 Task: Research Airbnb accommodations options for a tour of San Francisco, California, exploring its iconic beachfront.
Action: Mouse moved to (395, 121)
Screenshot: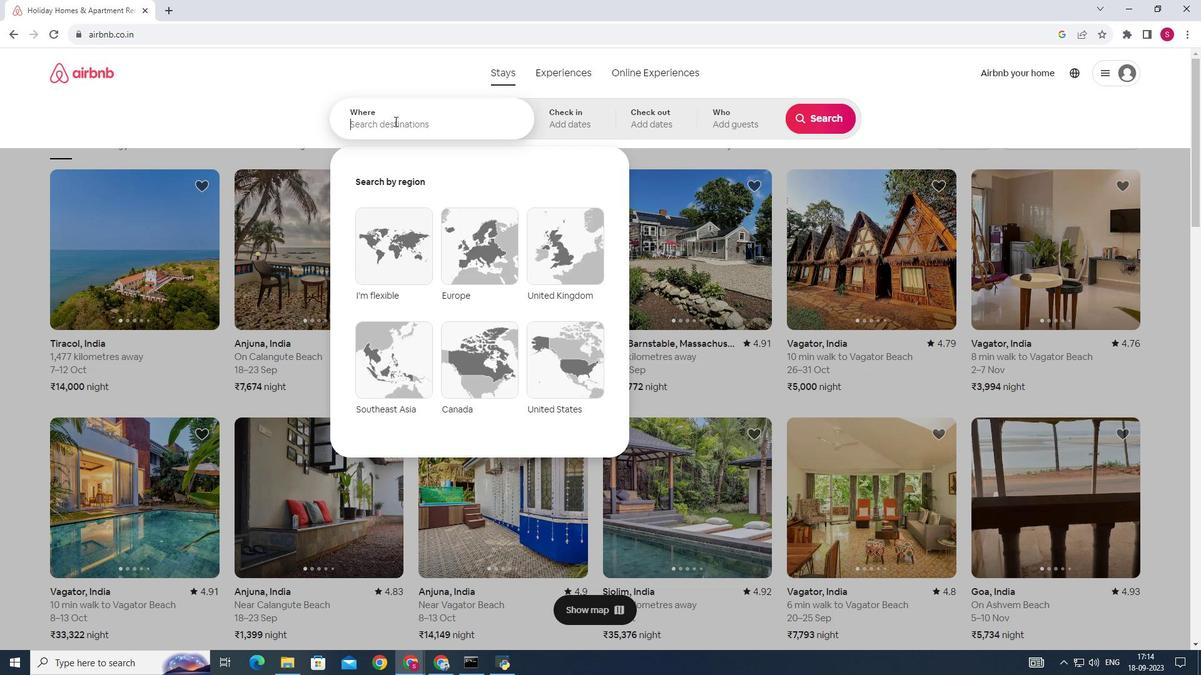 
Action: Mouse pressed left at (395, 121)
Screenshot: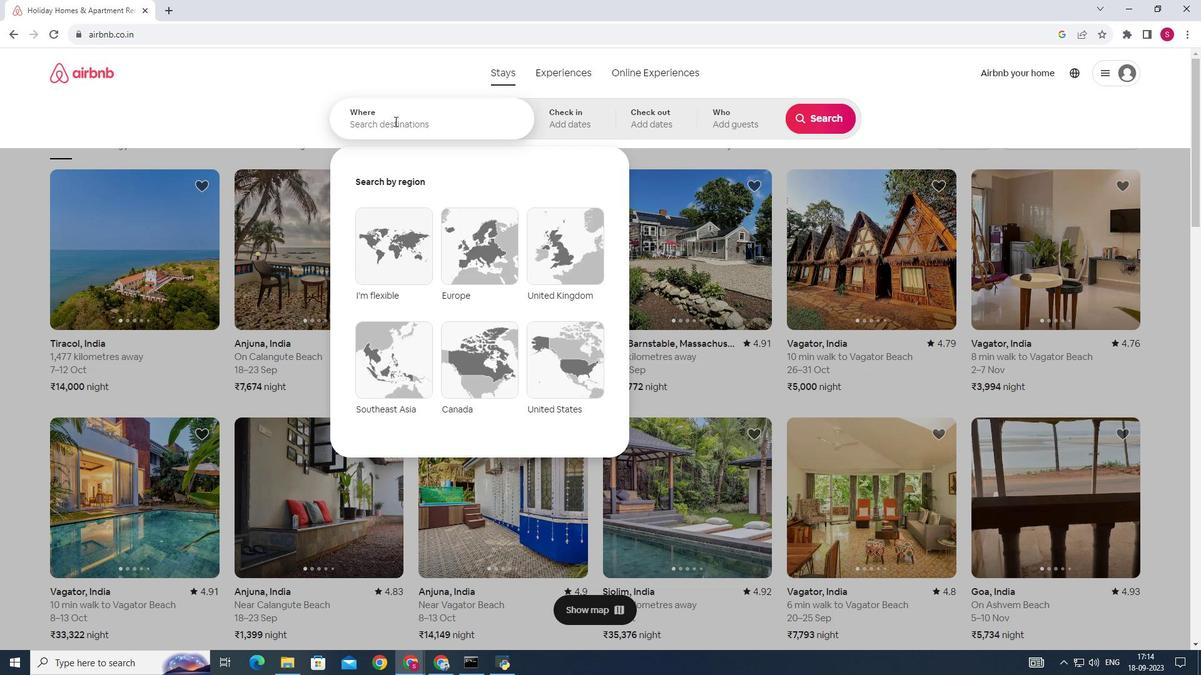 
Action: Key pressed <Key.shift>San<Key.space><Key.shift>Francisco,<Key.space><Key.shift><Key.shift><Key.shift>California
Screenshot: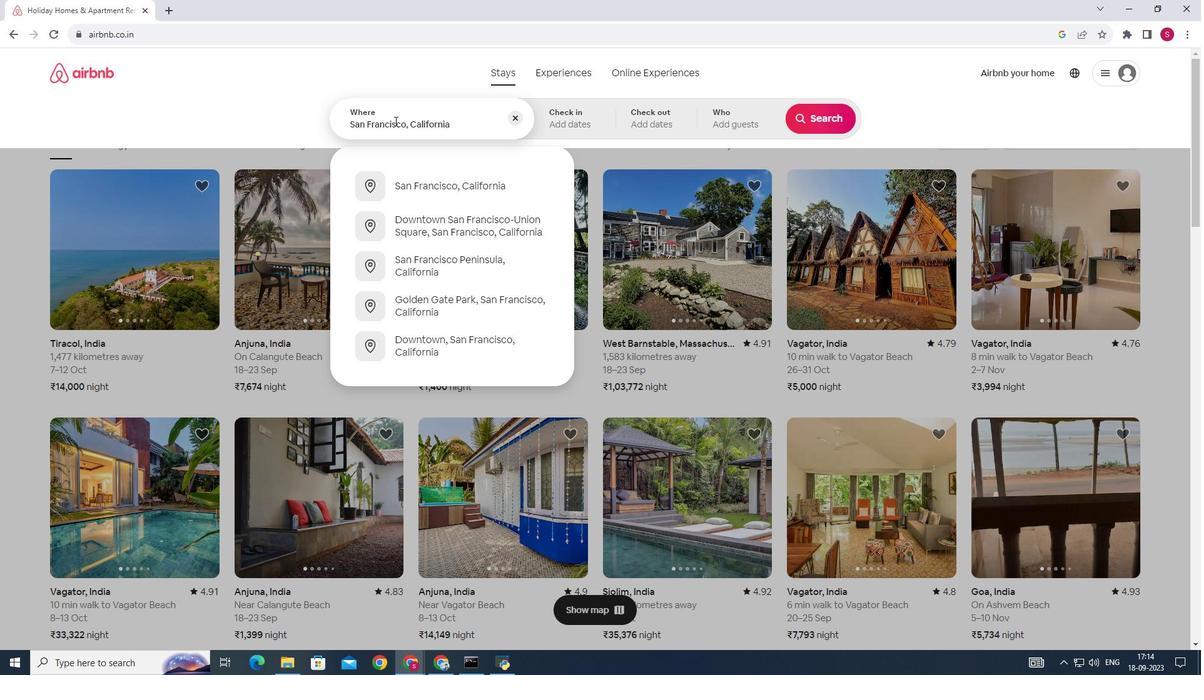 
Action: Mouse moved to (419, 192)
Screenshot: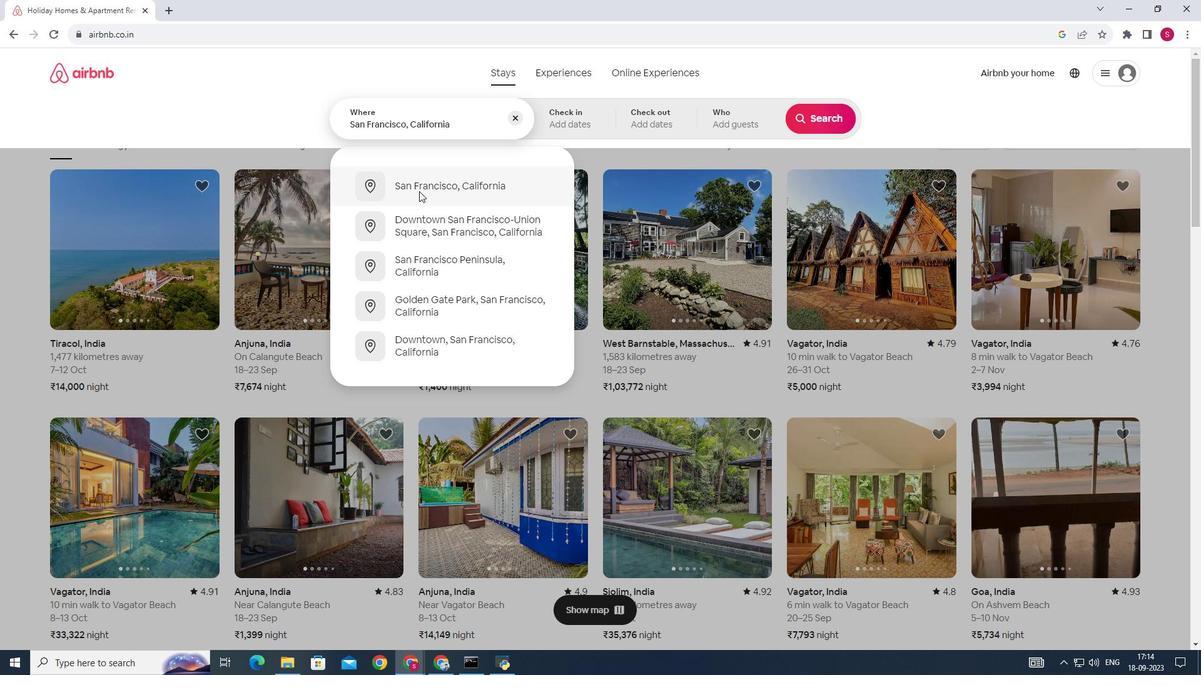 
Action: Mouse pressed left at (419, 192)
Screenshot: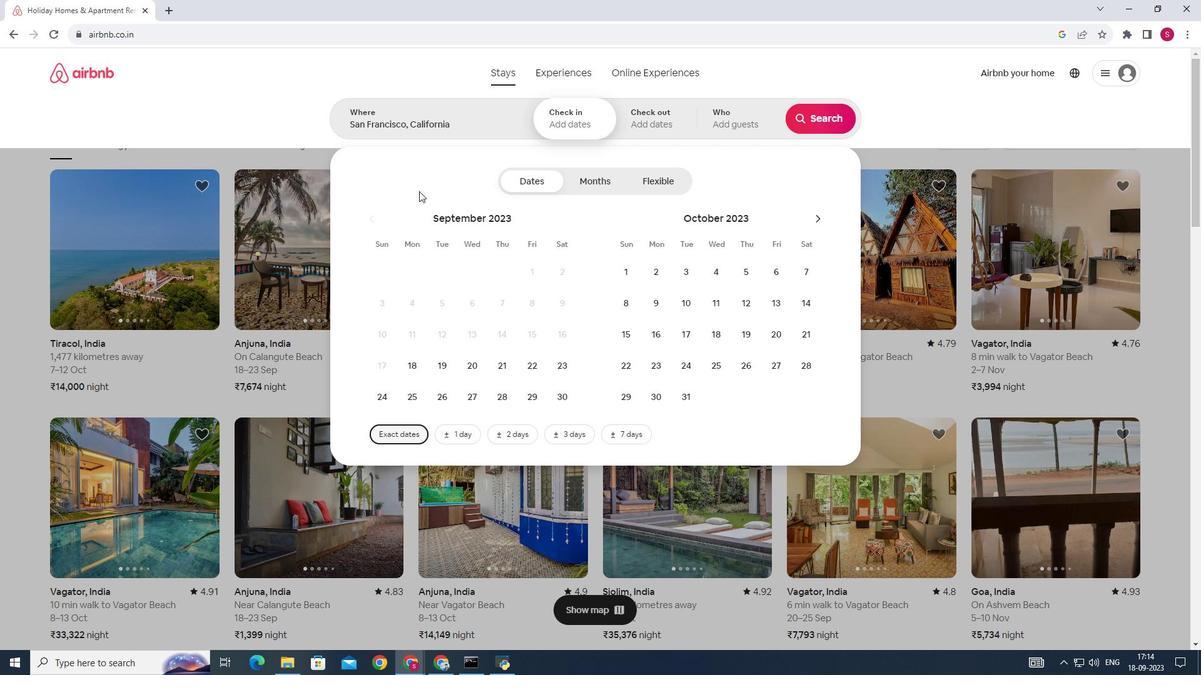 
Action: Mouse moved to (824, 123)
Screenshot: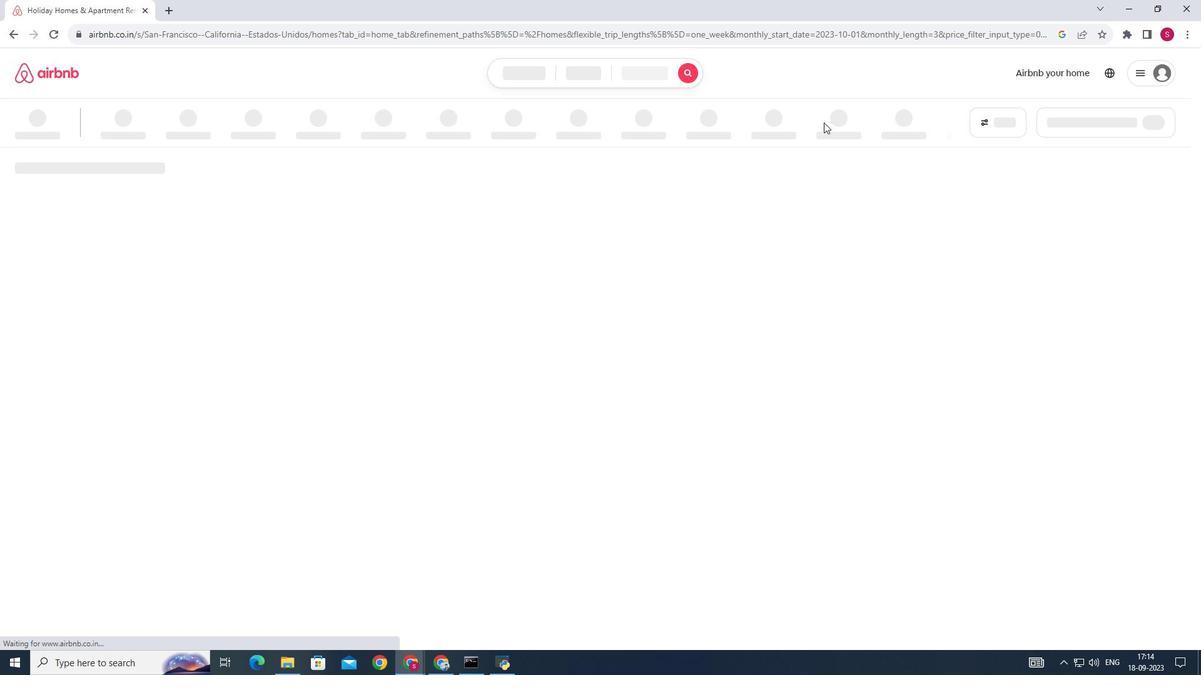 
Action: Mouse pressed left at (824, 123)
Screenshot: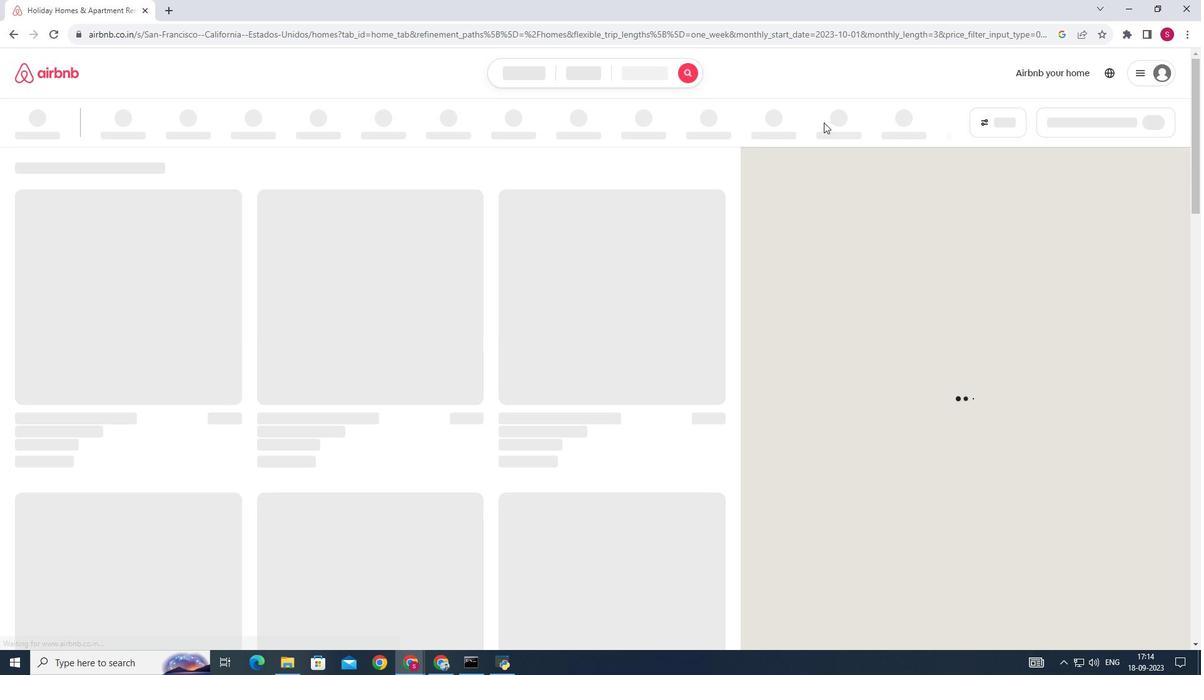 
Action: Mouse moved to (255, 121)
Screenshot: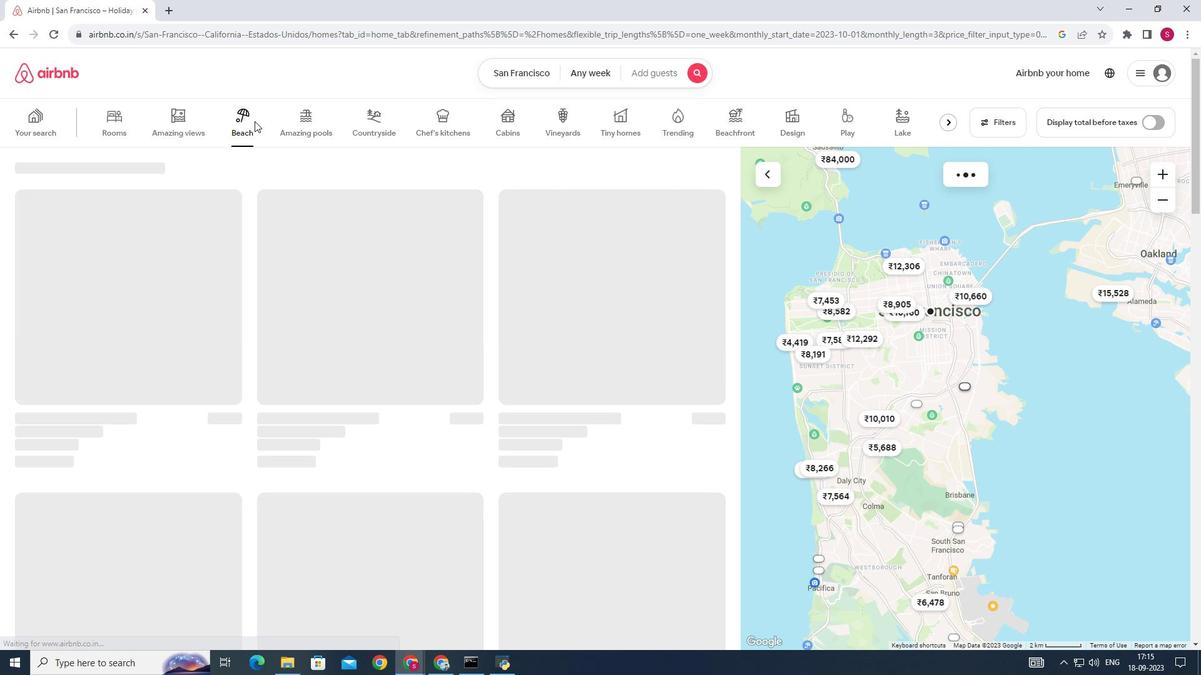 
Action: Mouse pressed left at (255, 121)
Screenshot: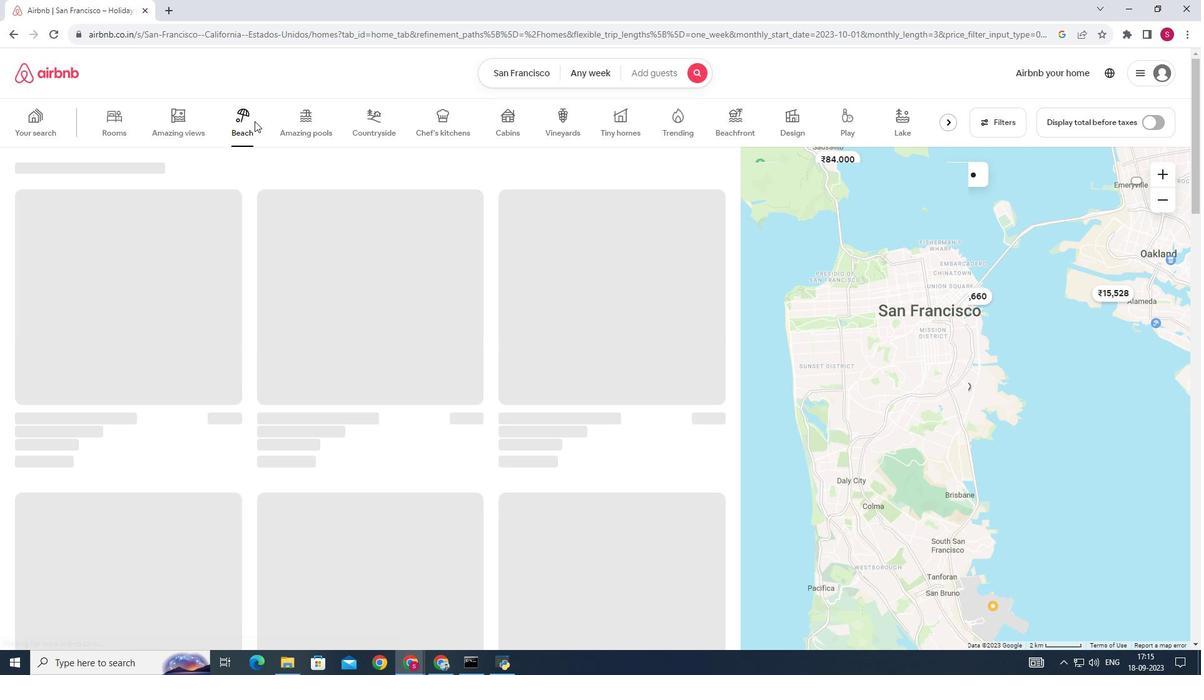 
Action: Mouse moved to (245, 280)
Screenshot: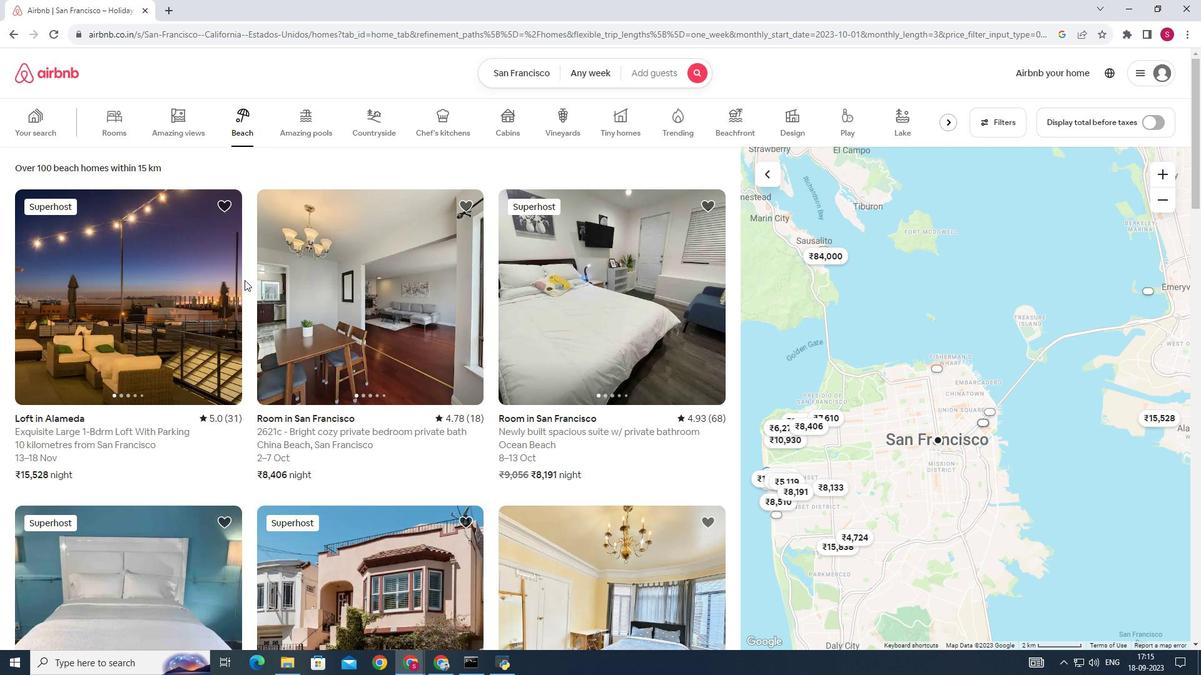 
Action: Mouse scrolled (245, 280) with delta (0, 0)
Screenshot: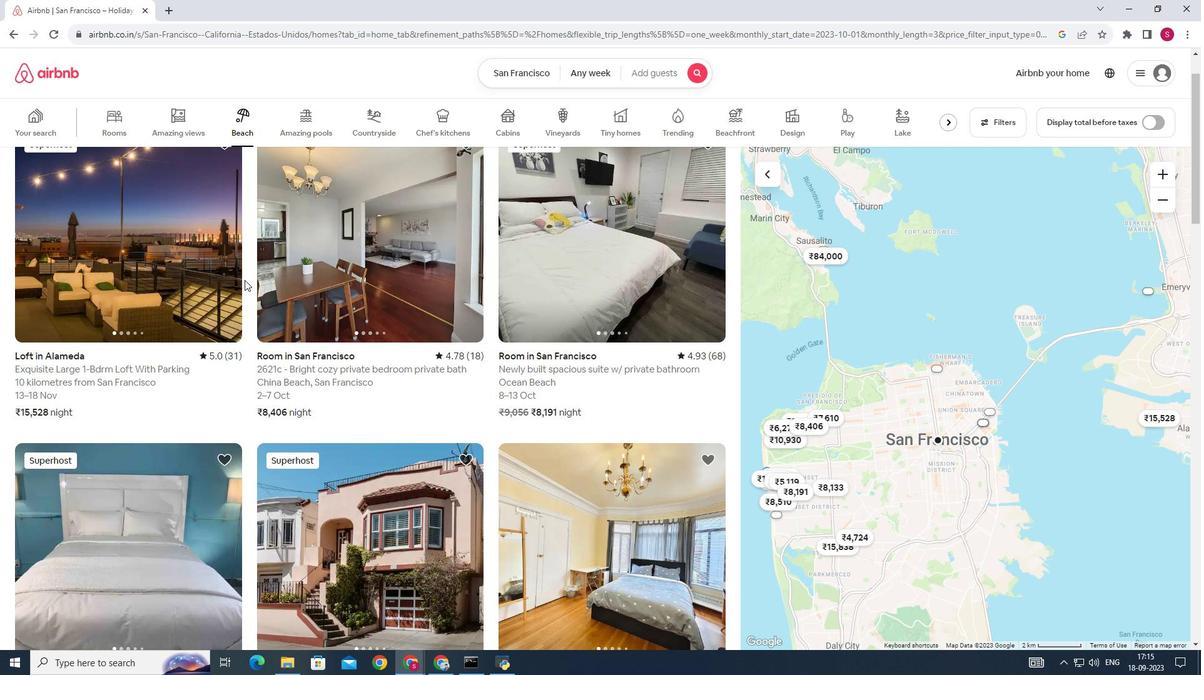 
Action: Mouse moved to (314, 288)
Screenshot: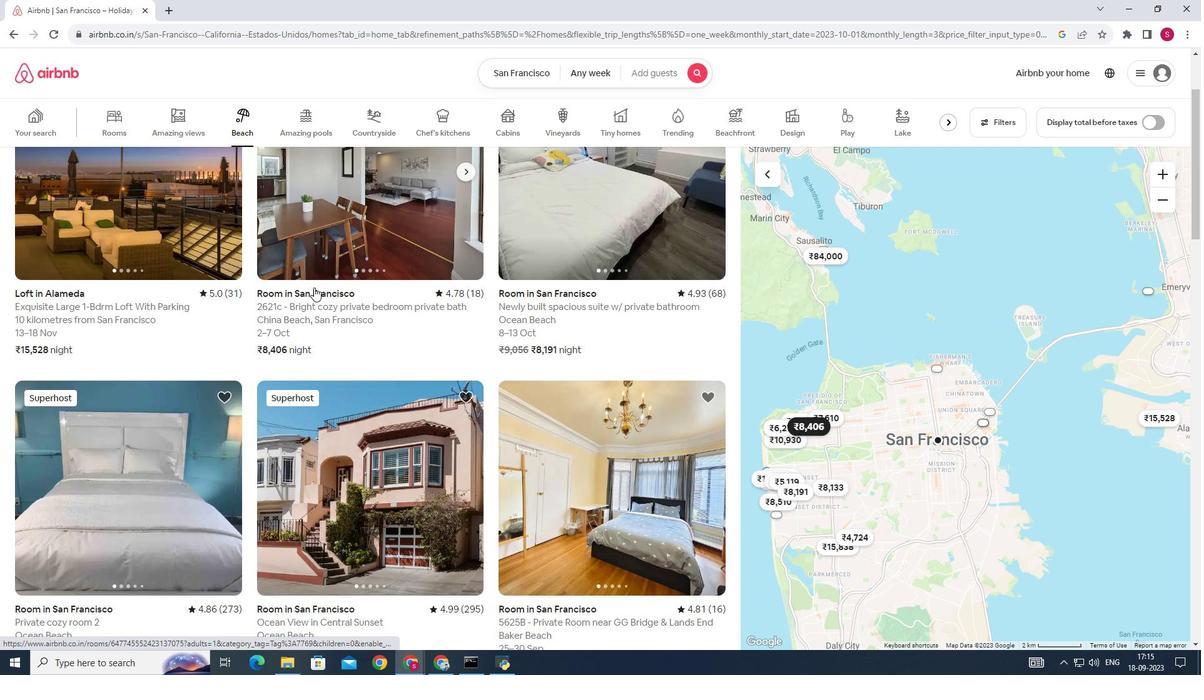 
Action: Mouse scrolled (314, 287) with delta (0, 0)
Screenshot: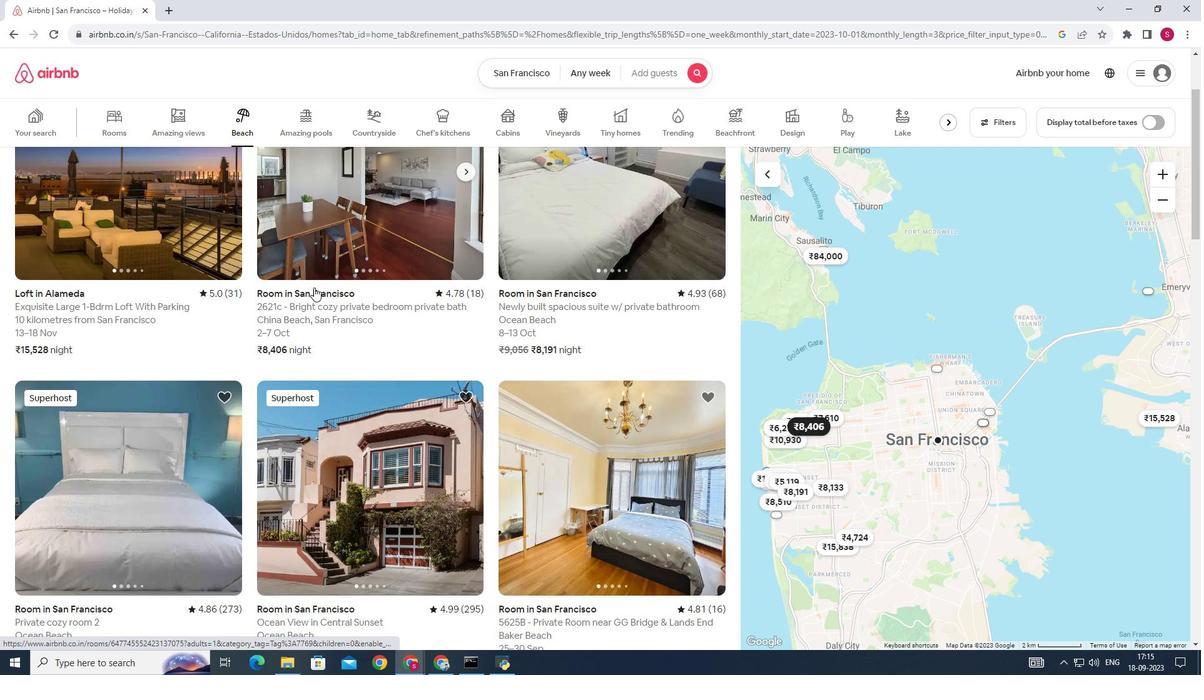 
Action: Mouse scrolled (314, 289) with delta (0, 0)
Screenshot: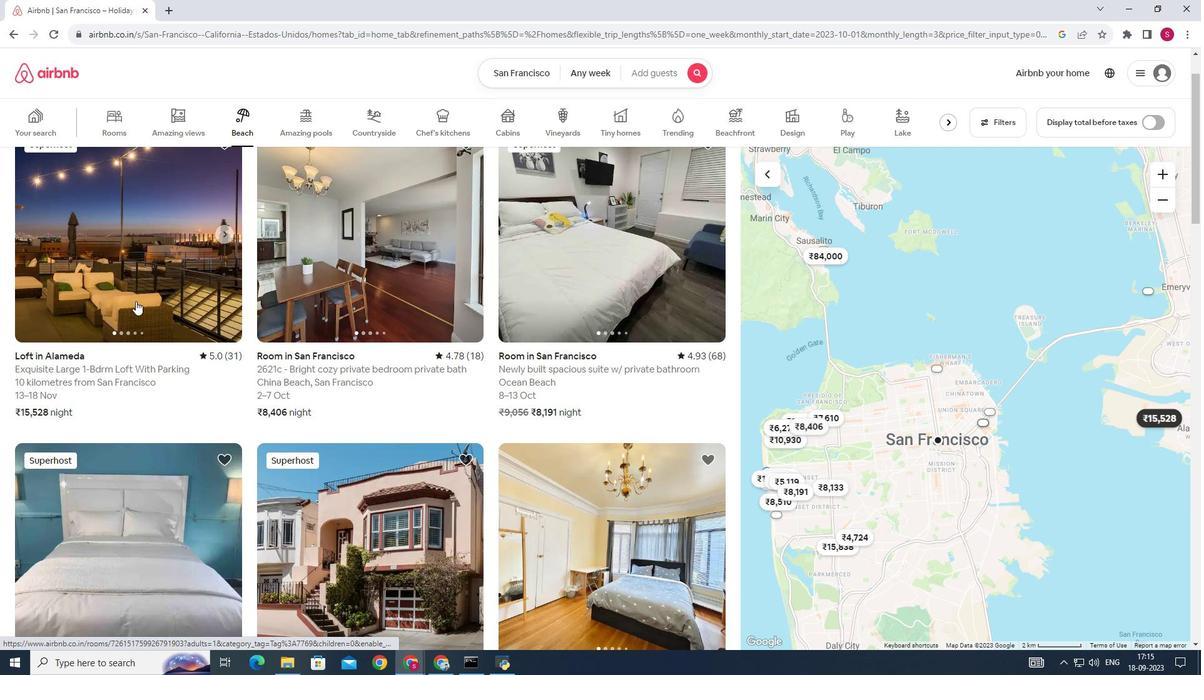 
Action: Mouse moved to (111, 278)
Screenshot: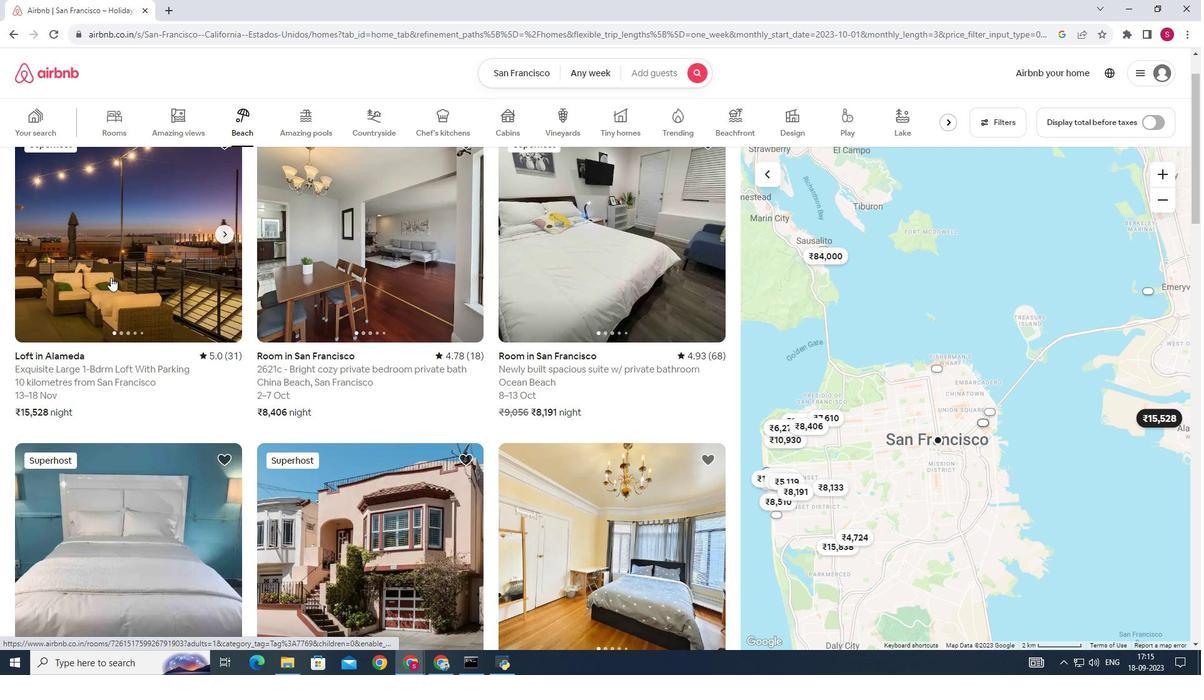 
Action: Mouse pressed left at (111, 278)
Screenshot: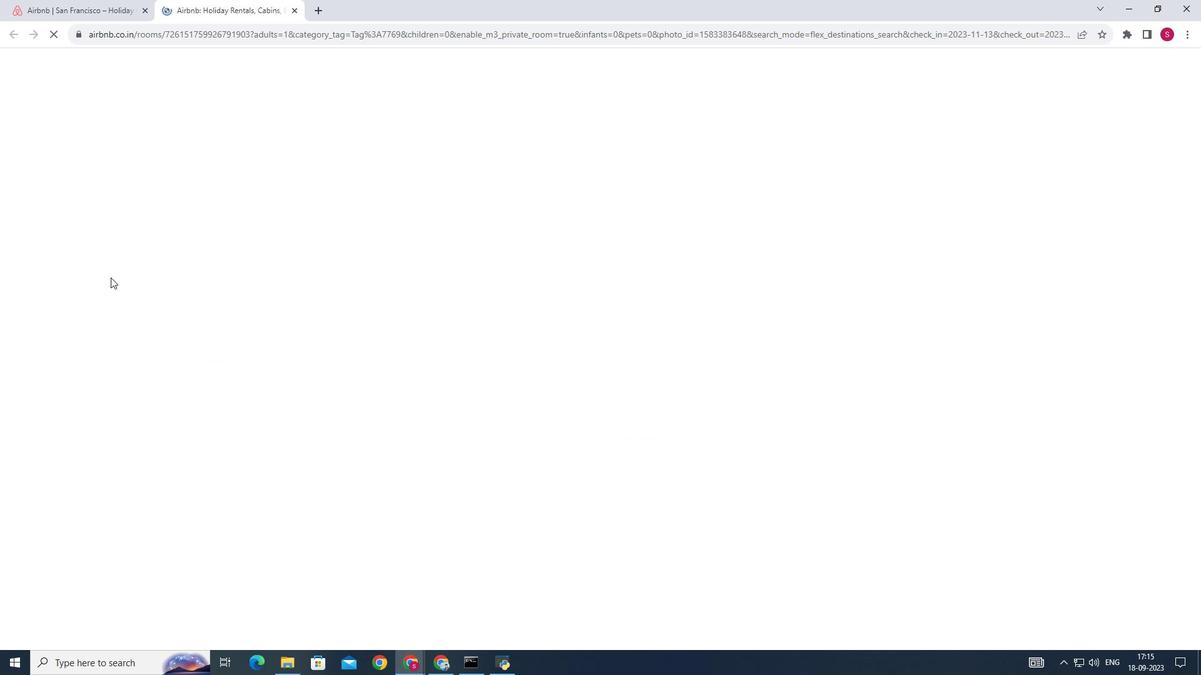 
Action: Mouse moved to (873, 458)
Screenshot: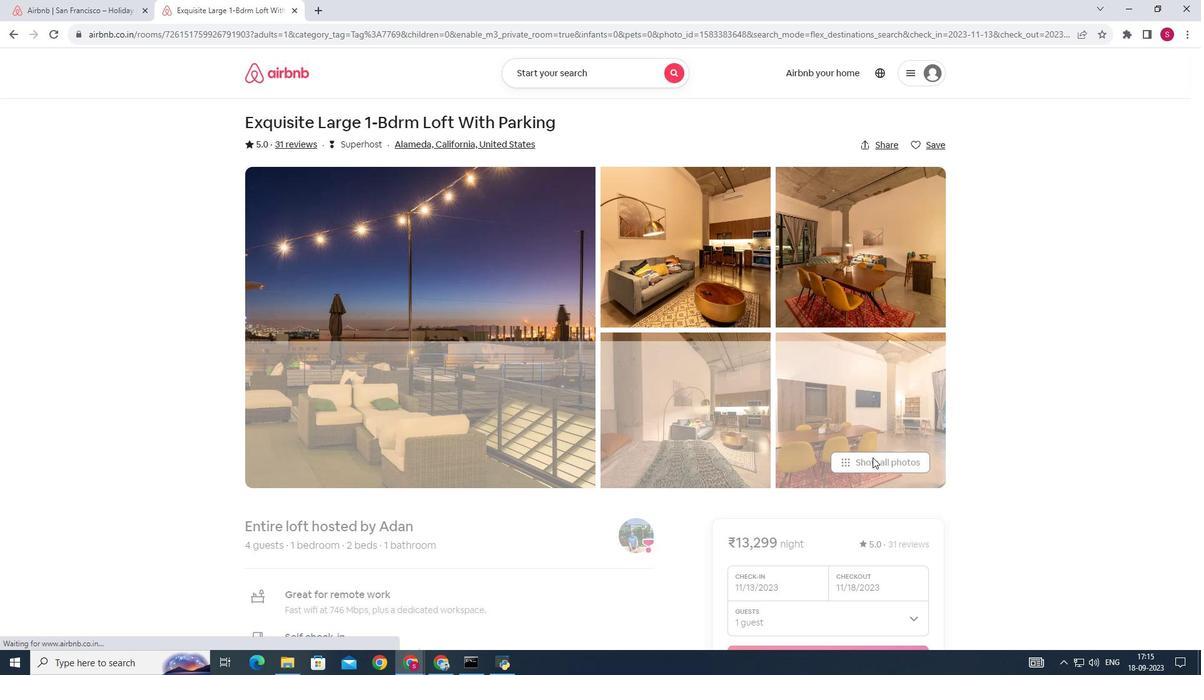 
Action: Mouse pressed left at (873, 458)
Screenshot: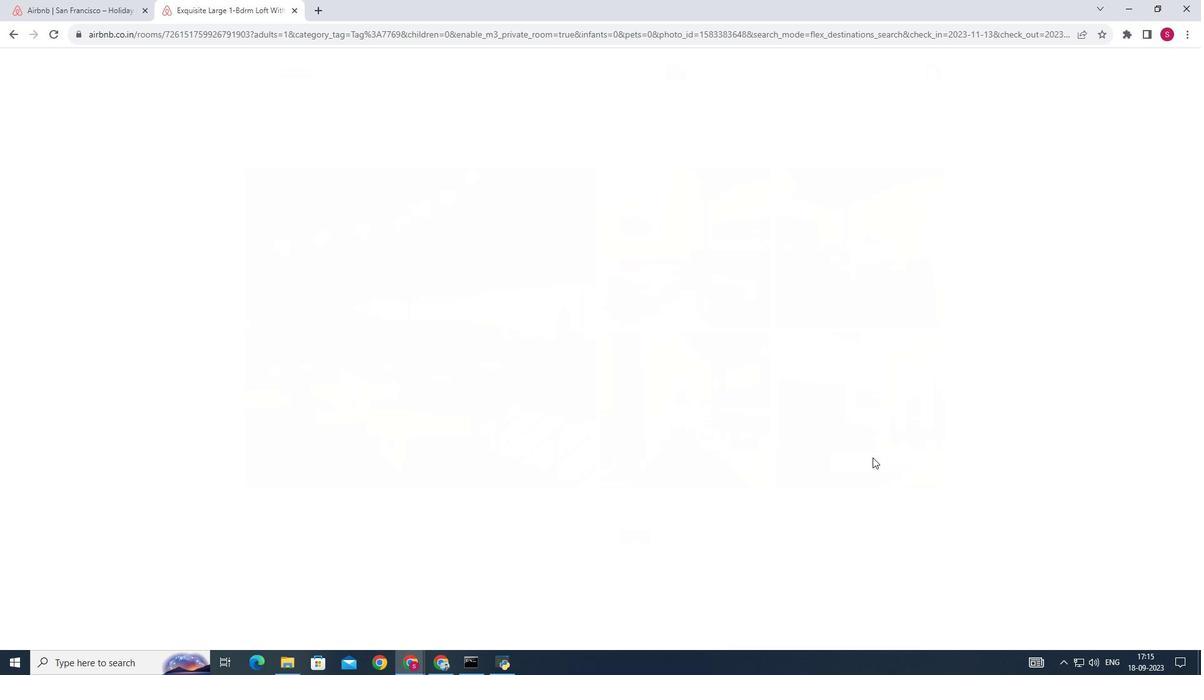 
Action: Mouse moved to (502, 305)
Screenshot: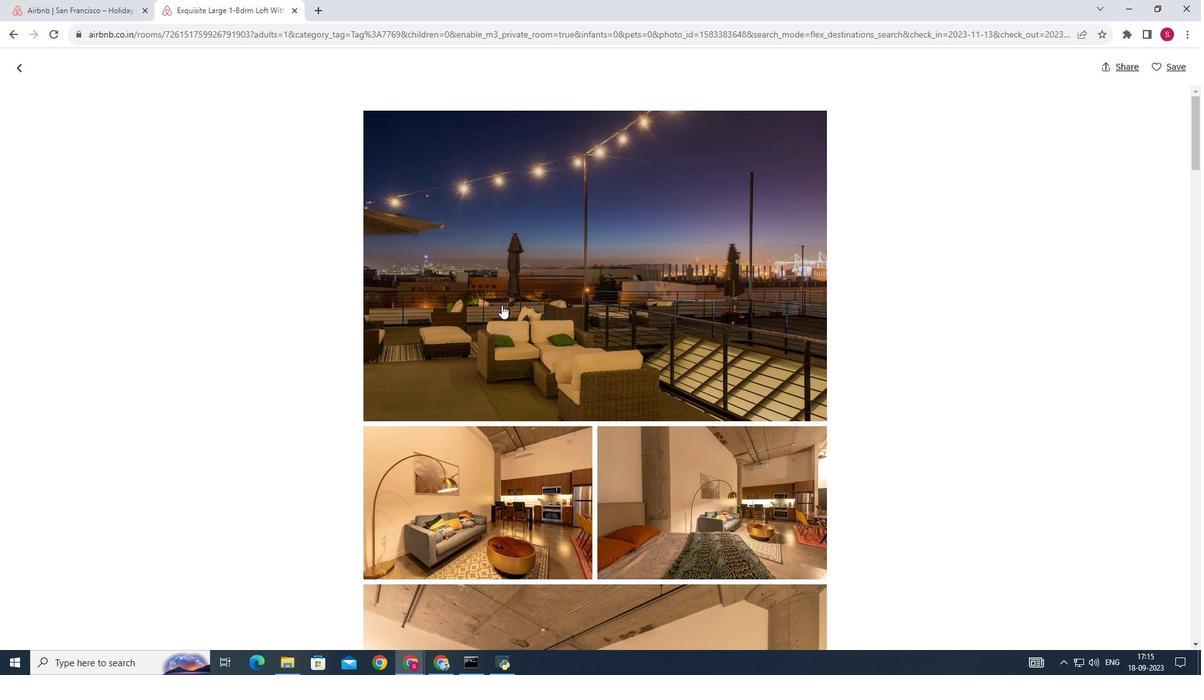 
Action: Mouse scrolled (502, 305) with delta (0, 0)
Screenshot: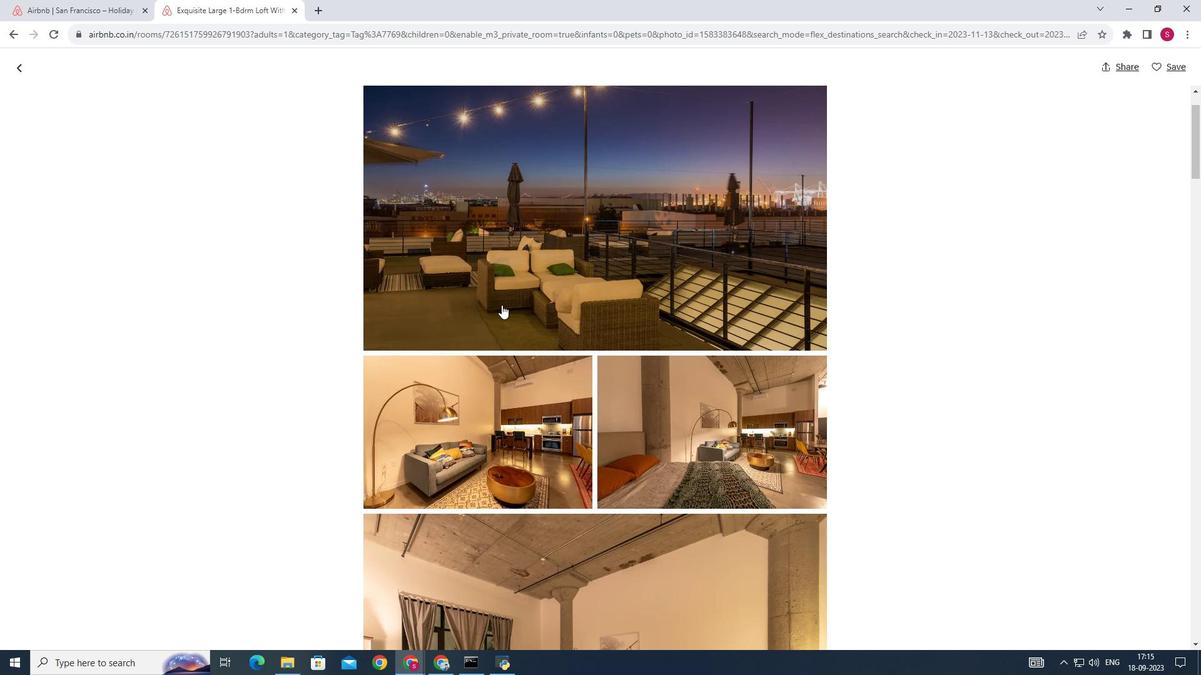 
Action: Mouse scrolled (502, 305) with delta (0, 0)
Screenshot: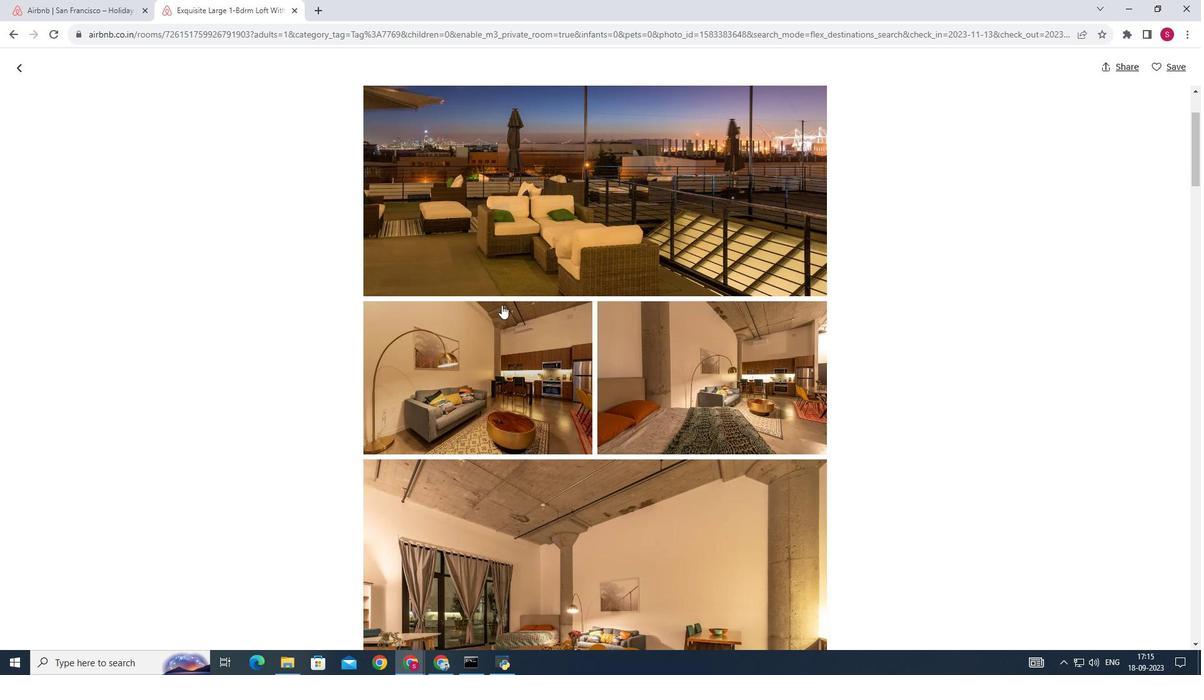 
Action: Mouse scrolled (502, 305) with delta (0, 0)
Screenshot: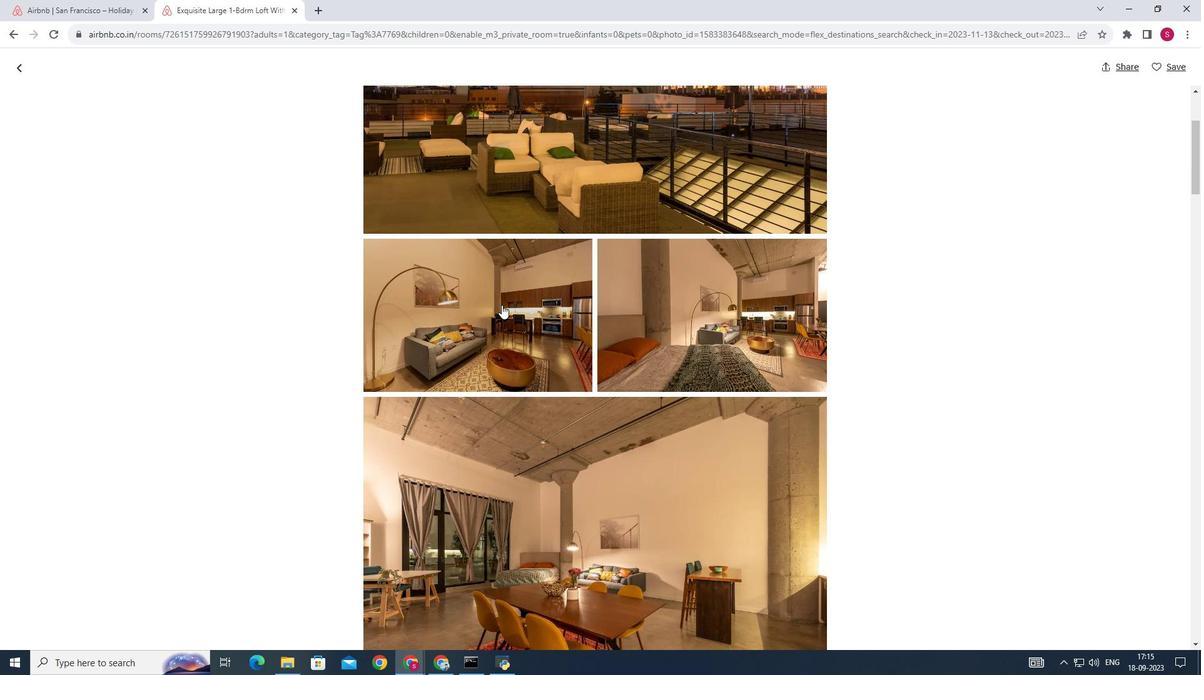 
Action: Mouse scrolled (502, 305) with delta (0, 0)
Screenshot: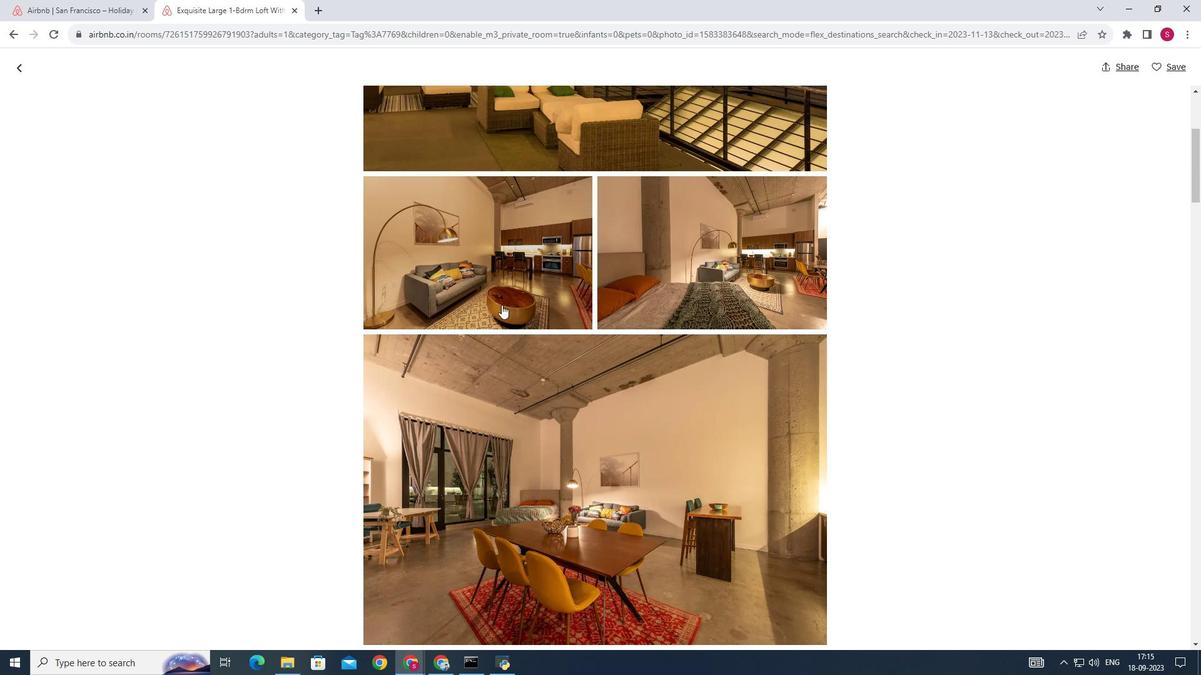 
Action: Mouse scrolled (502, 305) with delta (0, 0)
Screenshot: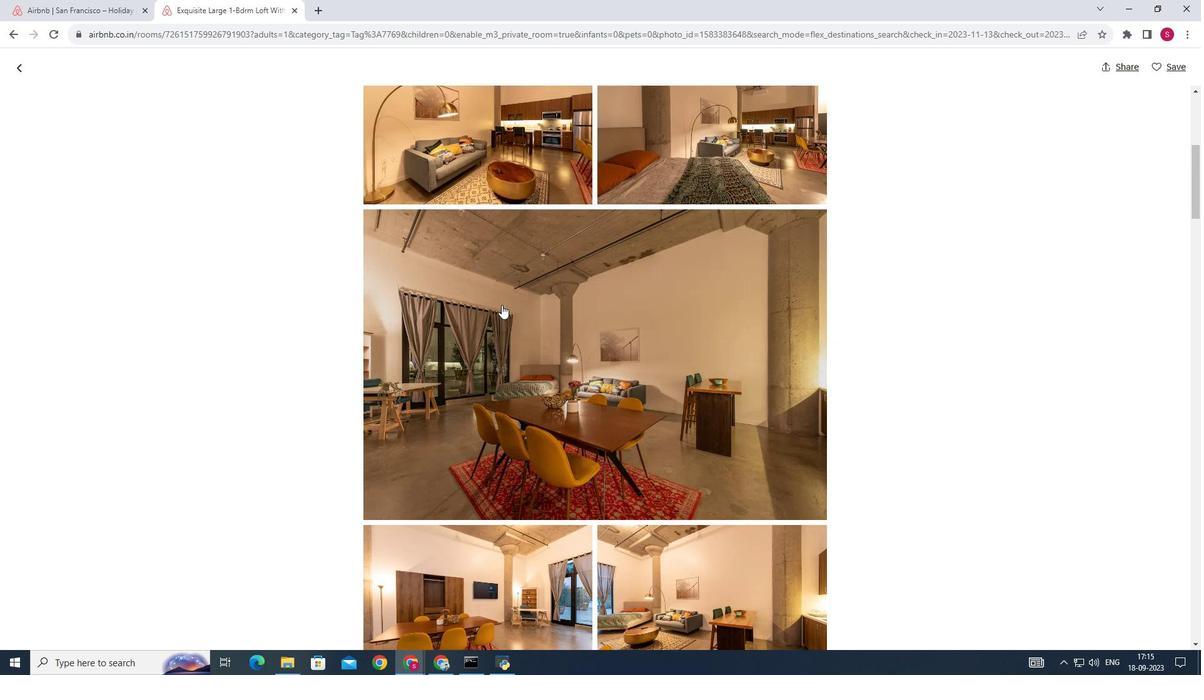 
Action: Mouse scrolled (502, 305) with delta (0, 0)
Screenshot: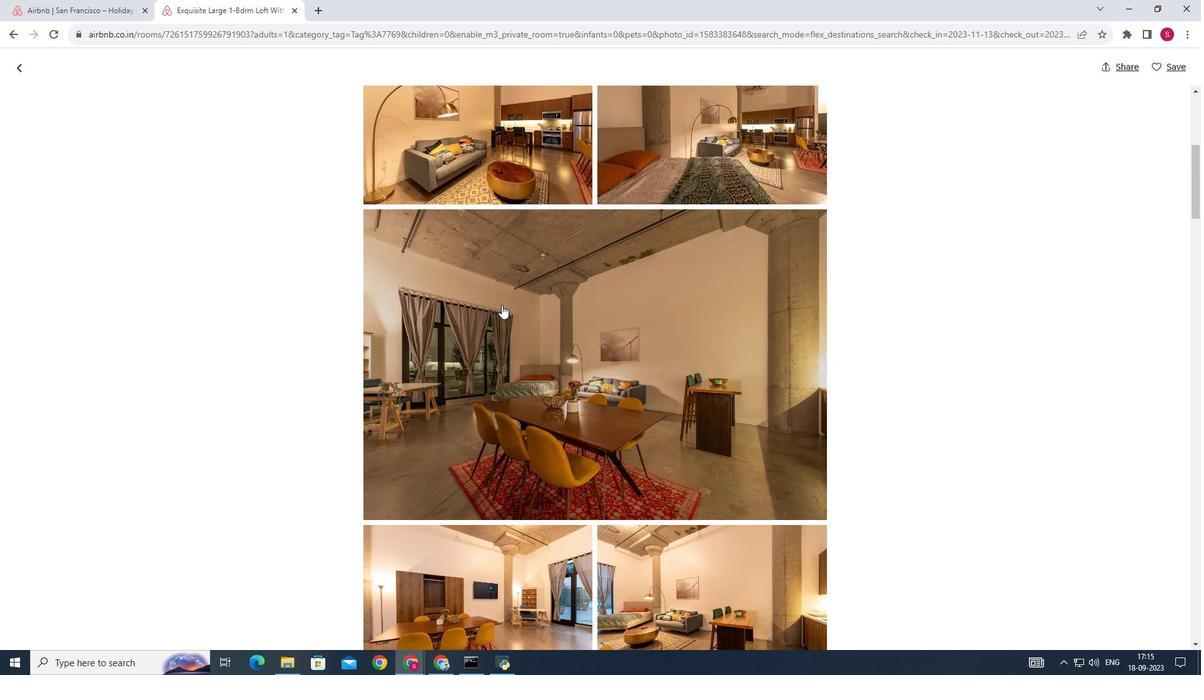 
Action: Mouse scrolled (502, 305) with delta (0, 0)
Screenshot: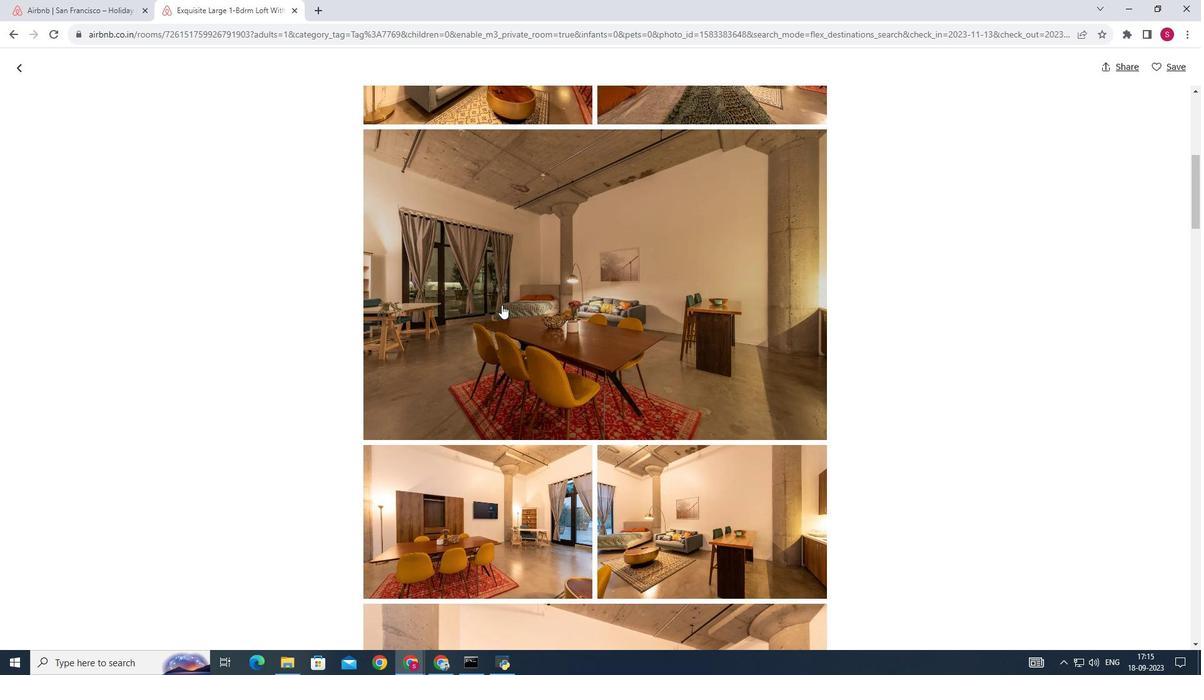 
Action: Mouse scrolled (502, 305) with delta (0, 0)
Screenshot: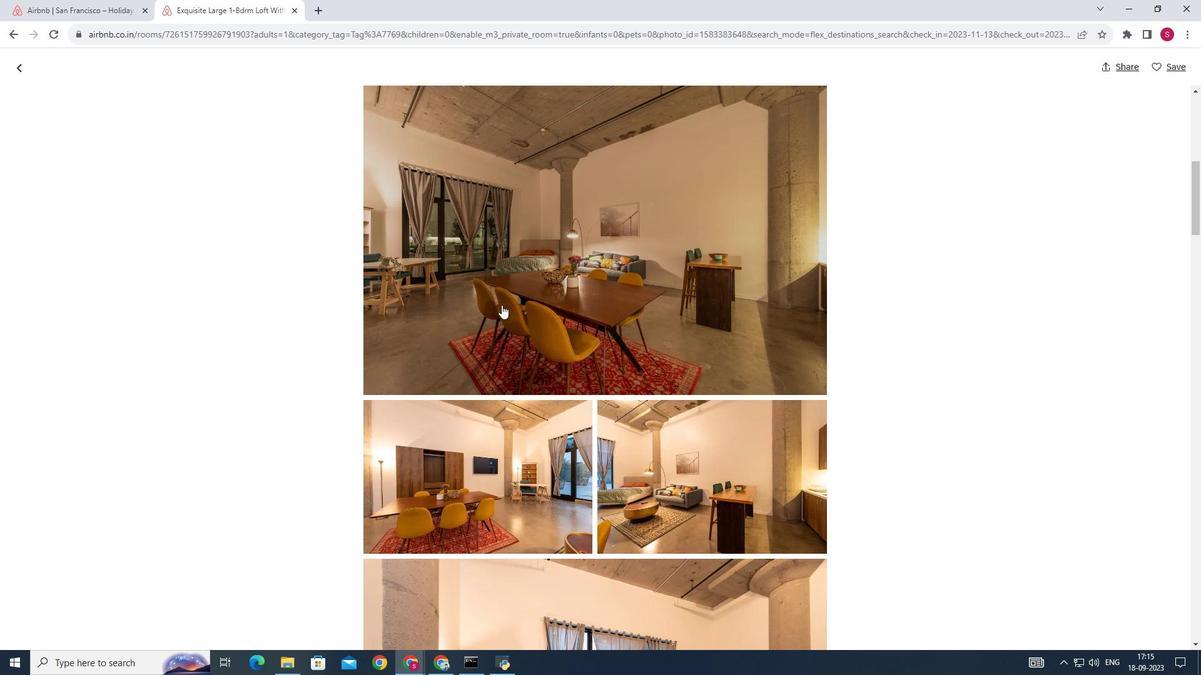 
Action: Mouse scrolled (502, 305) with delta (0, 0)
Screenshot: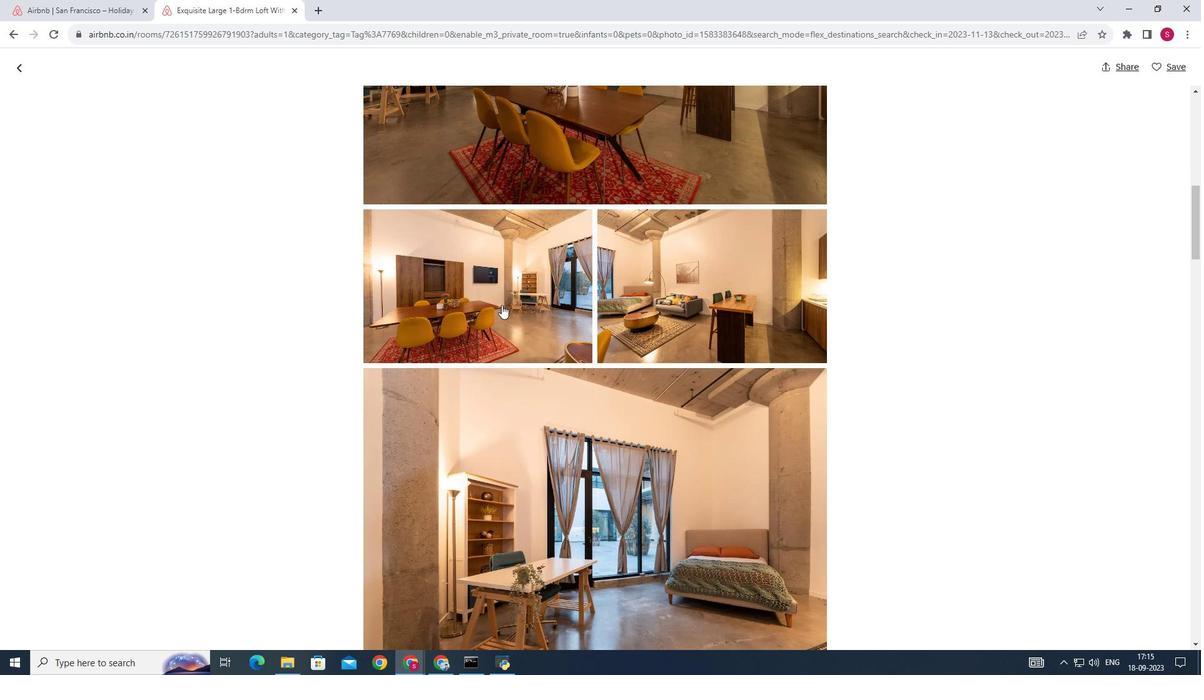 
Action: Mouse scrolled (502, 305) with delta (0, 0)
Screenshot: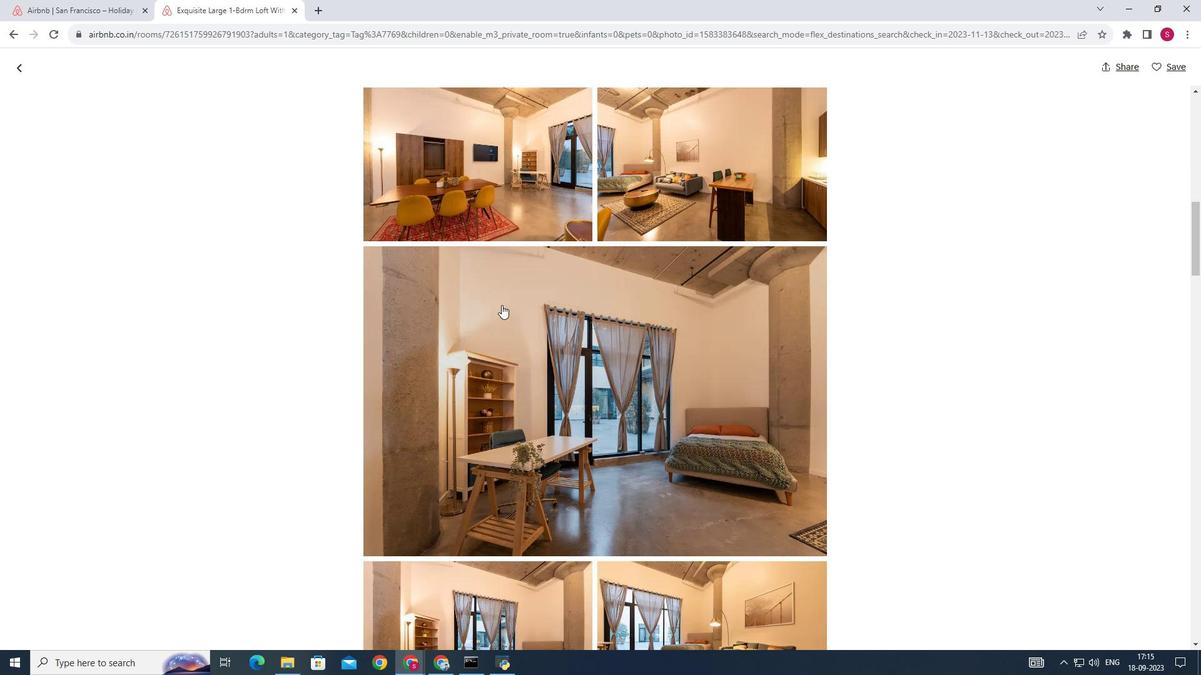 
Action: Mouse scrolled (502, 305) with delta (0, 0)
Screenshot: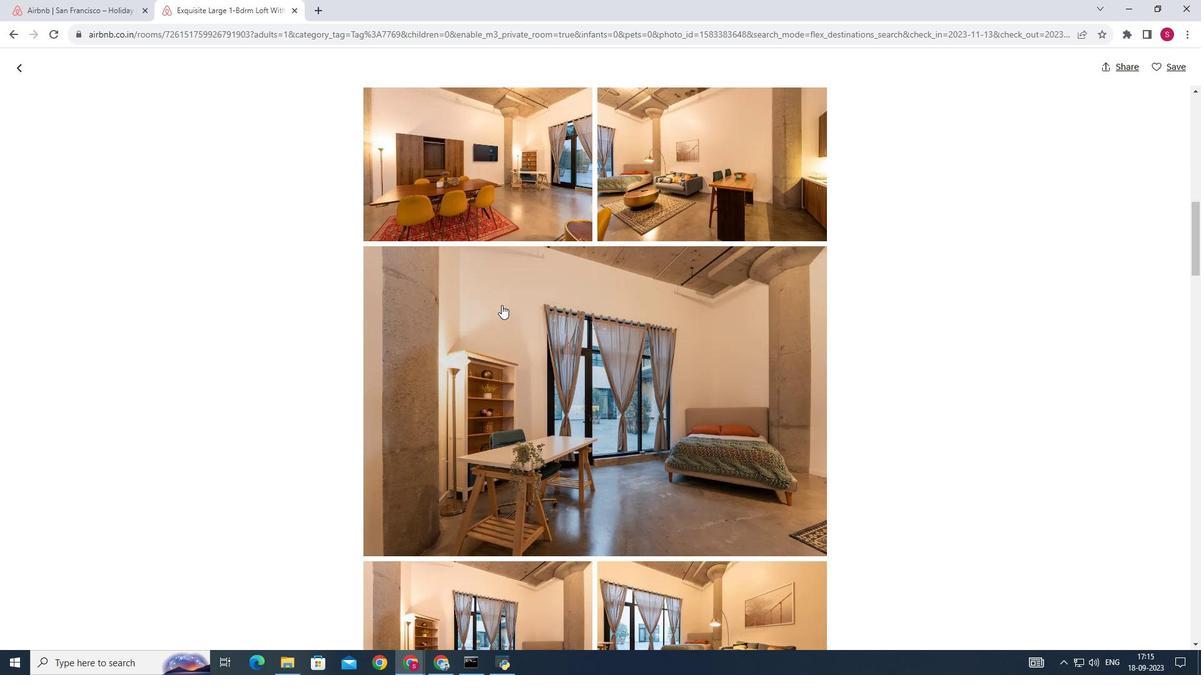 
Action: Mouse scrolled (502, 305) with delta (0, 0)
Screenshot: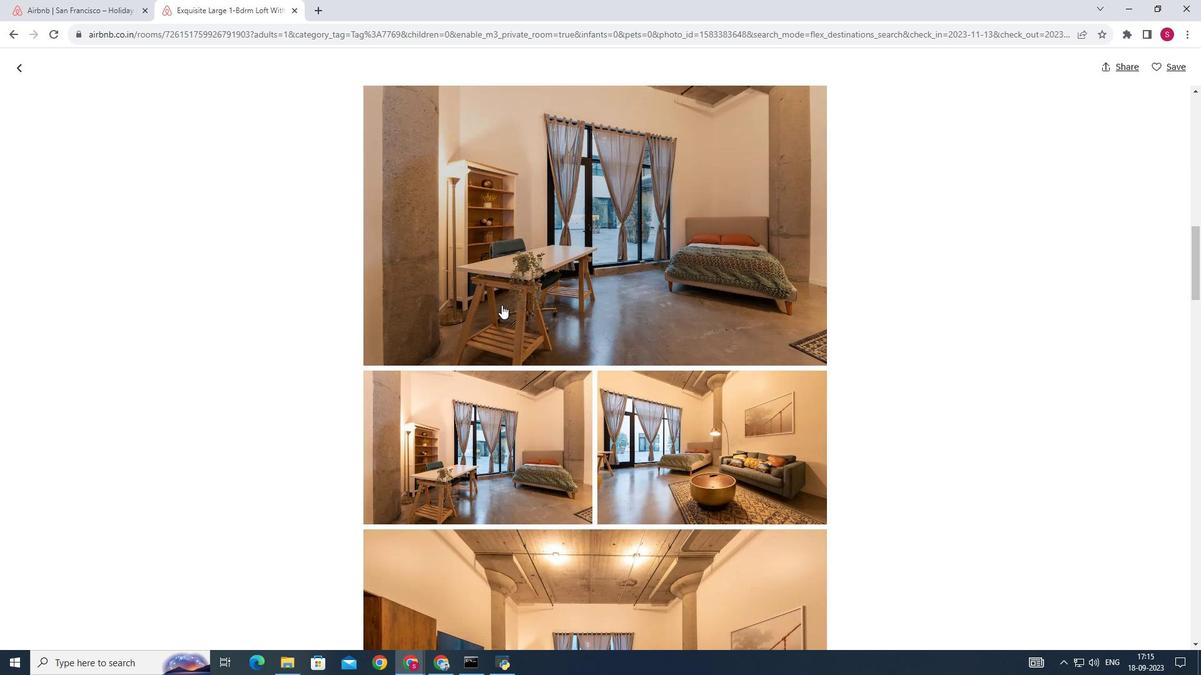 
Action: Mouse scrolled (502, 305) with delta (0, 0)
Screenshot: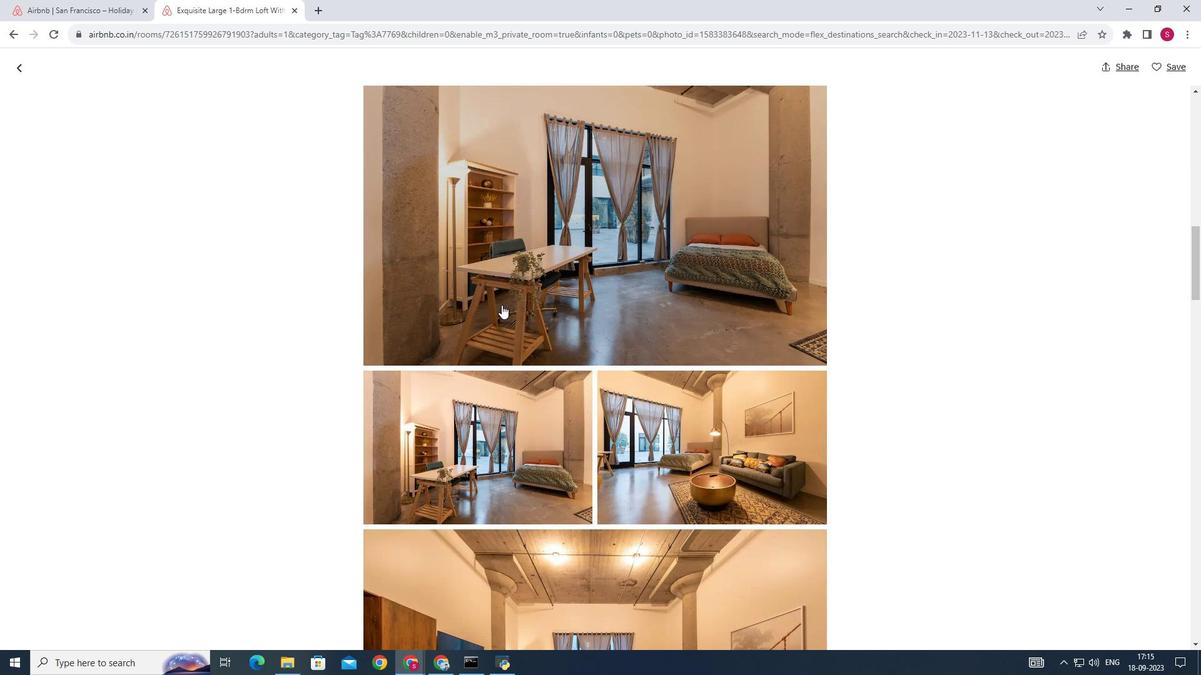 
Action: Mouse scrolled (502, 305) with delta (0, 0)
Screenshot: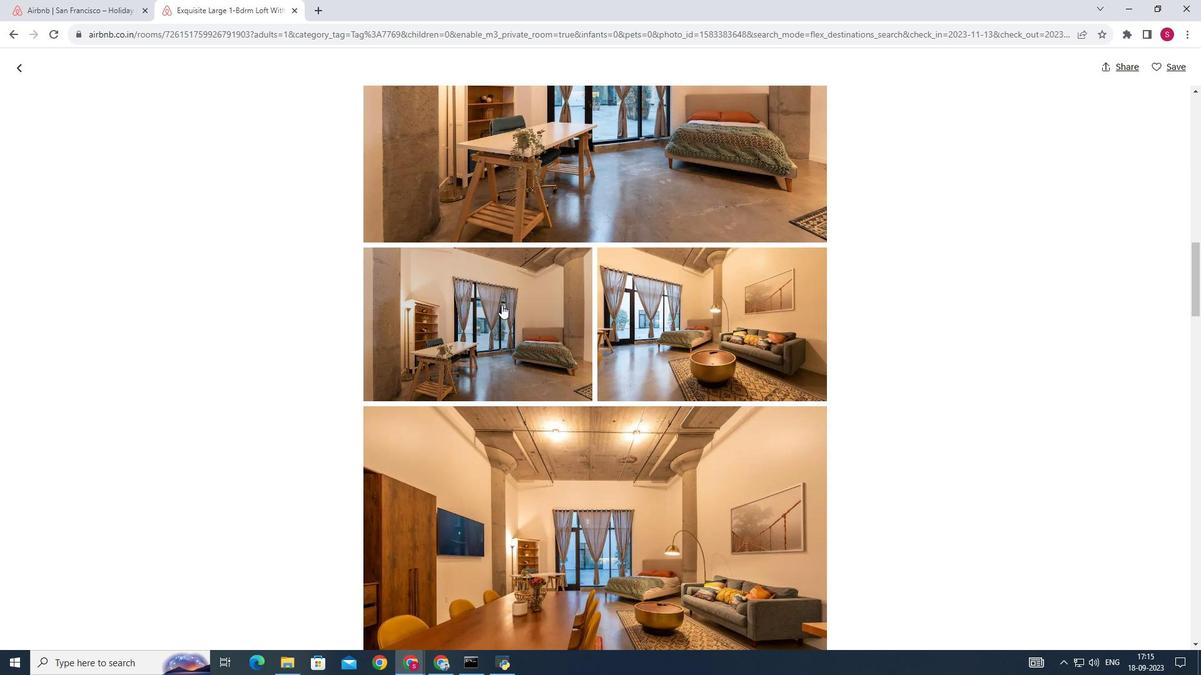 
Action: Mouse scrolled (502, 305) with delta (0, 0)
Screenshot: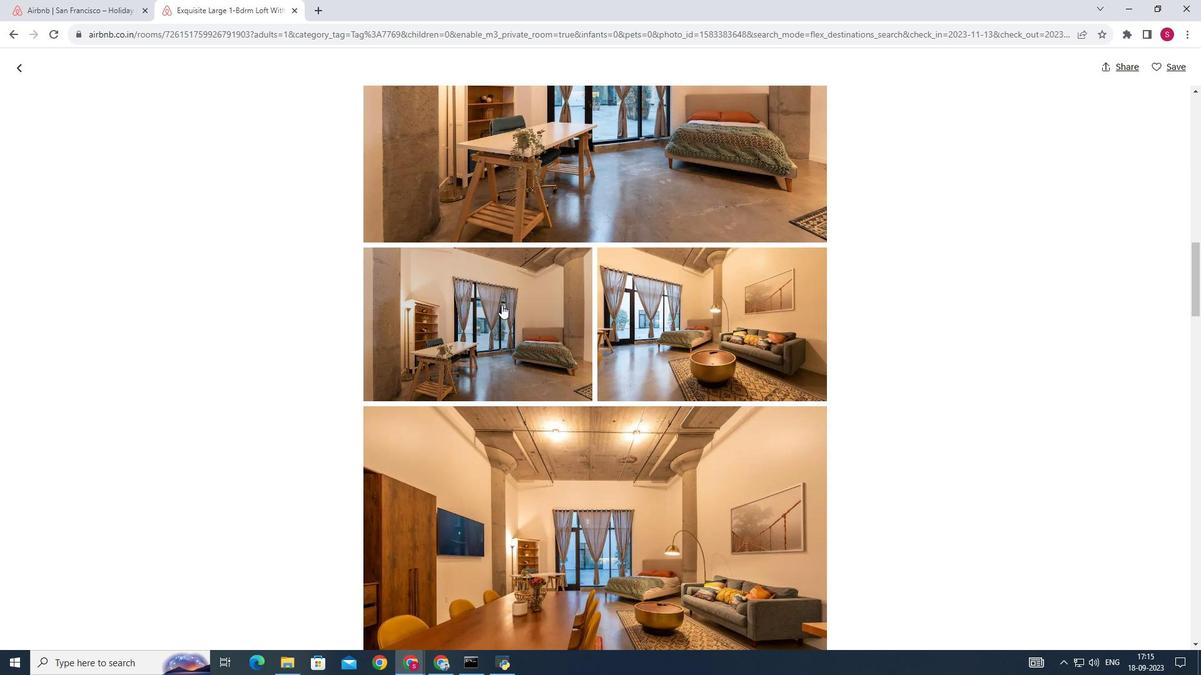 
Action: Mouse scrolled (502, 305) with delta (0, 0)
Screenshot: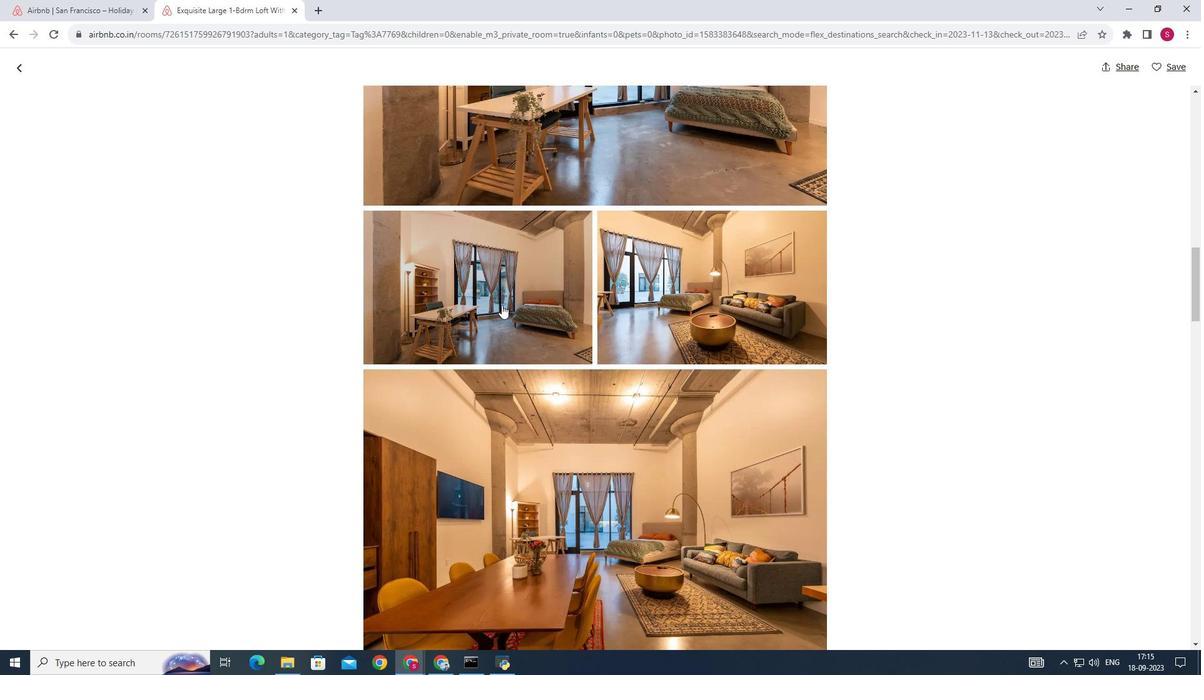 
Action: Mouse scrolled (502, 305) with delta (0, 0)
Screenshot: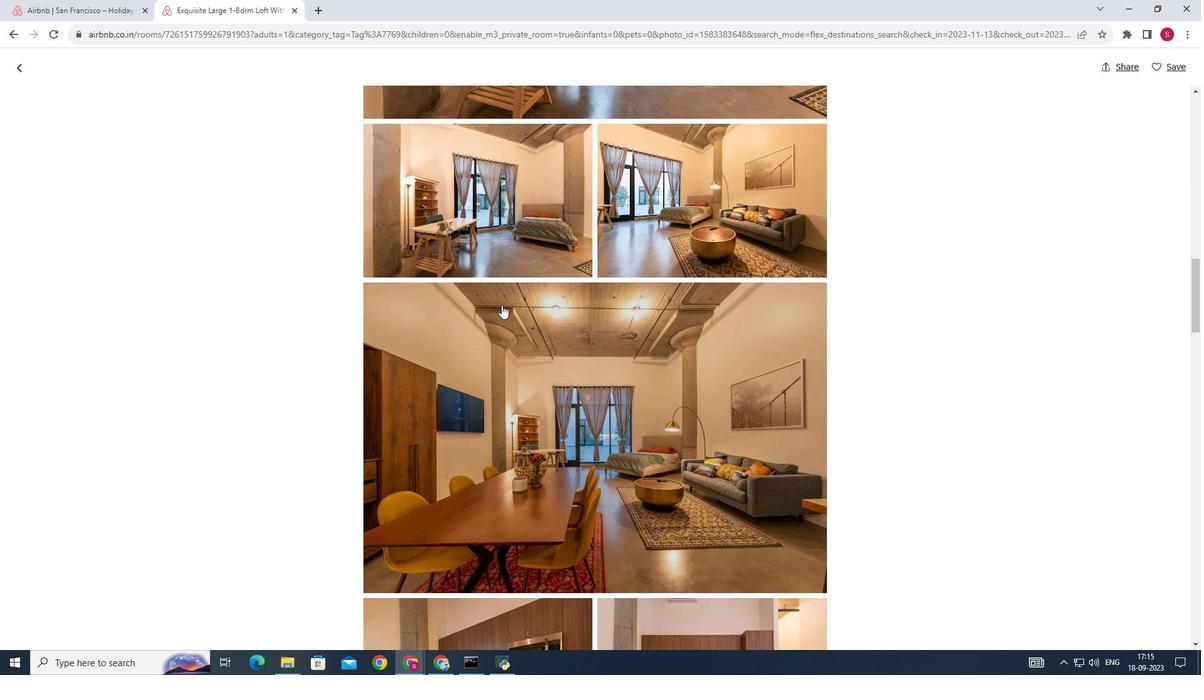 
Action: Mouse scrolled (502, 305) with delta (0, 0)
Screenshot: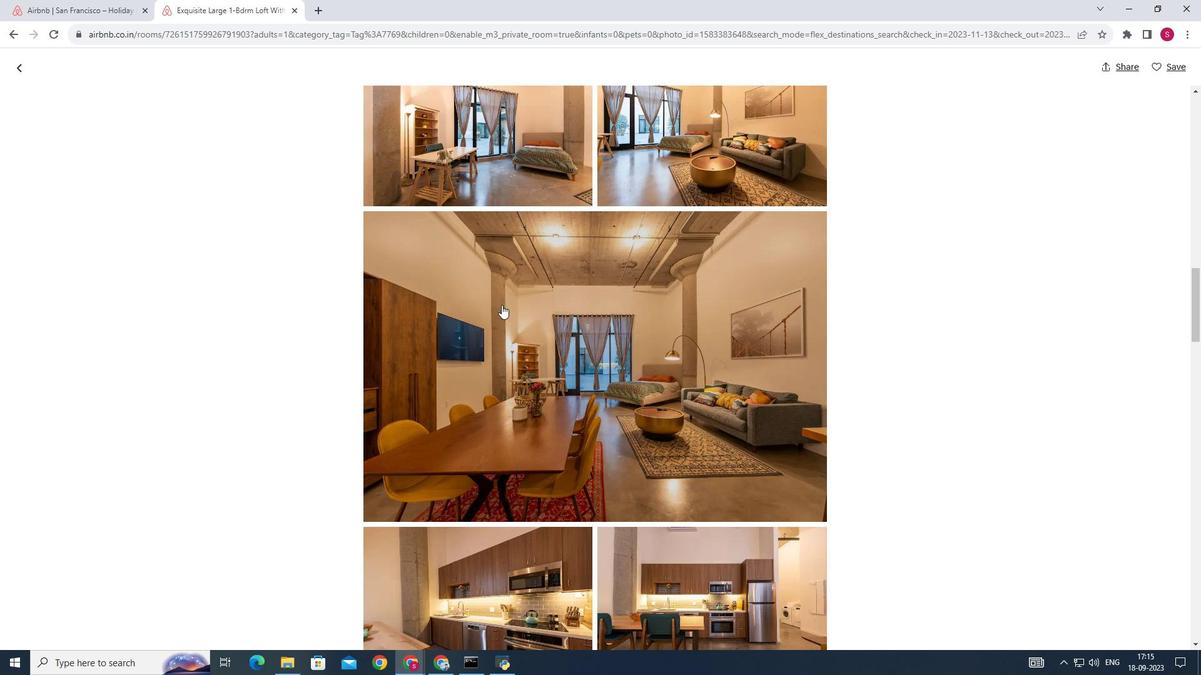 
Action: Mouse scrolled (502, 305) with delta (0, 0)
Screenshot: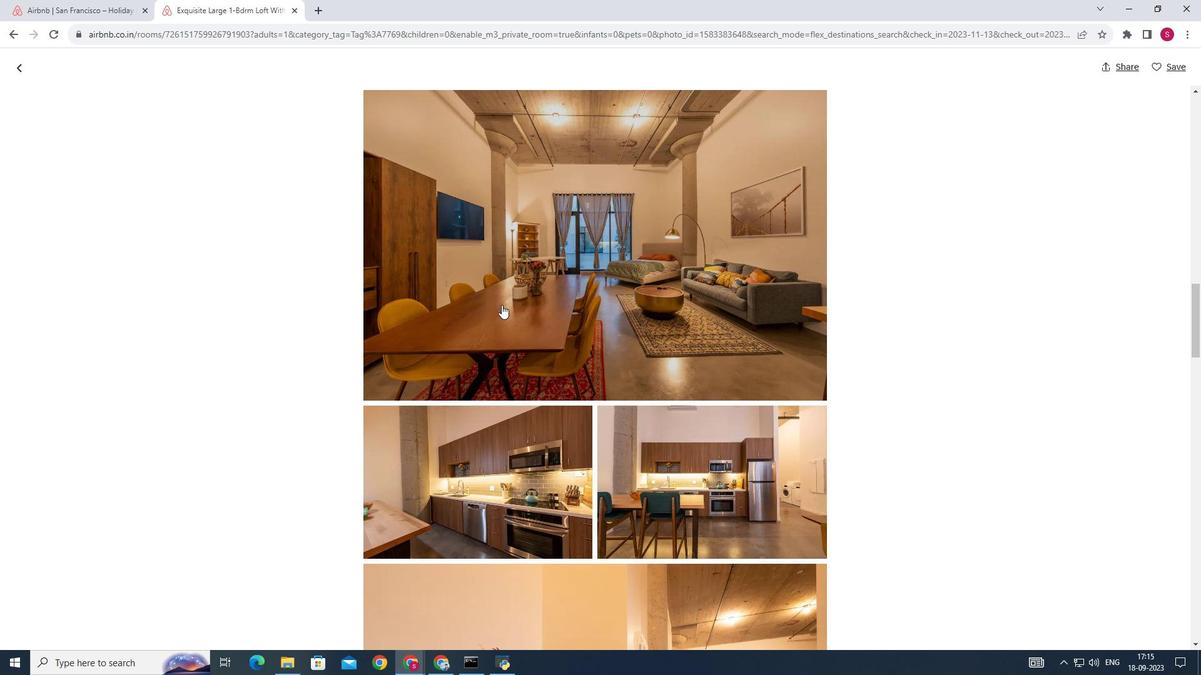 
Action: Mouse scrolled (502, 305) with delta (0, 0)
Screenshot: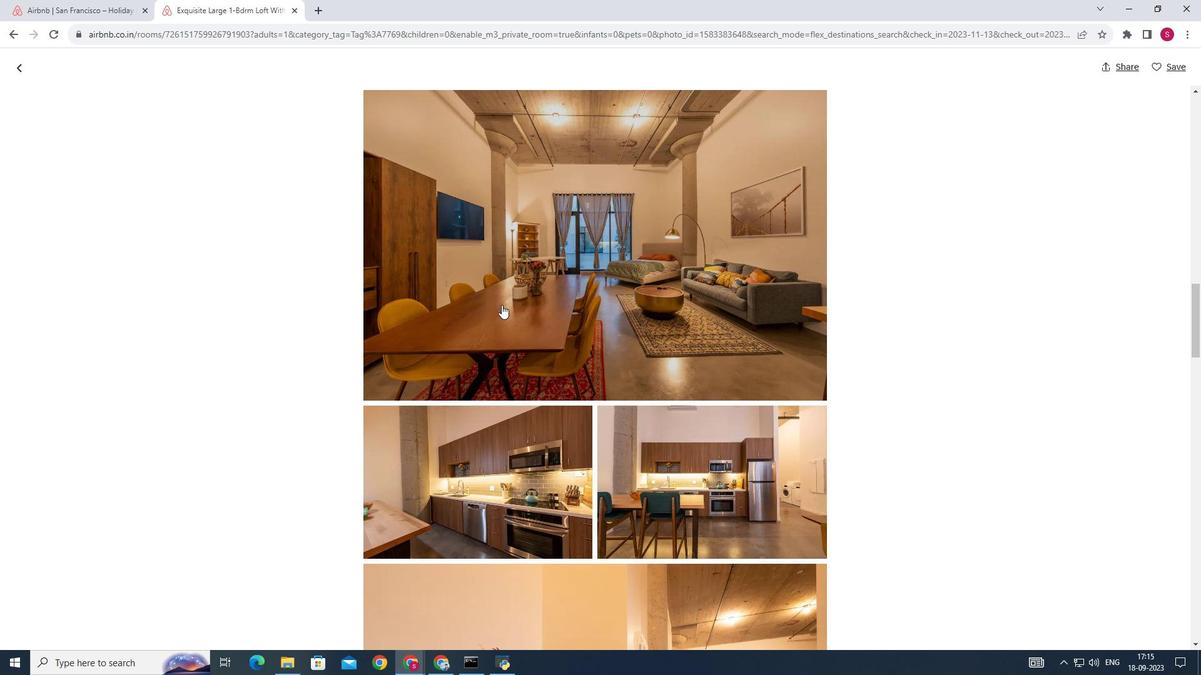 
Action: Mouse scrolled (502, 305) with delta (0, 0)
Screenshot: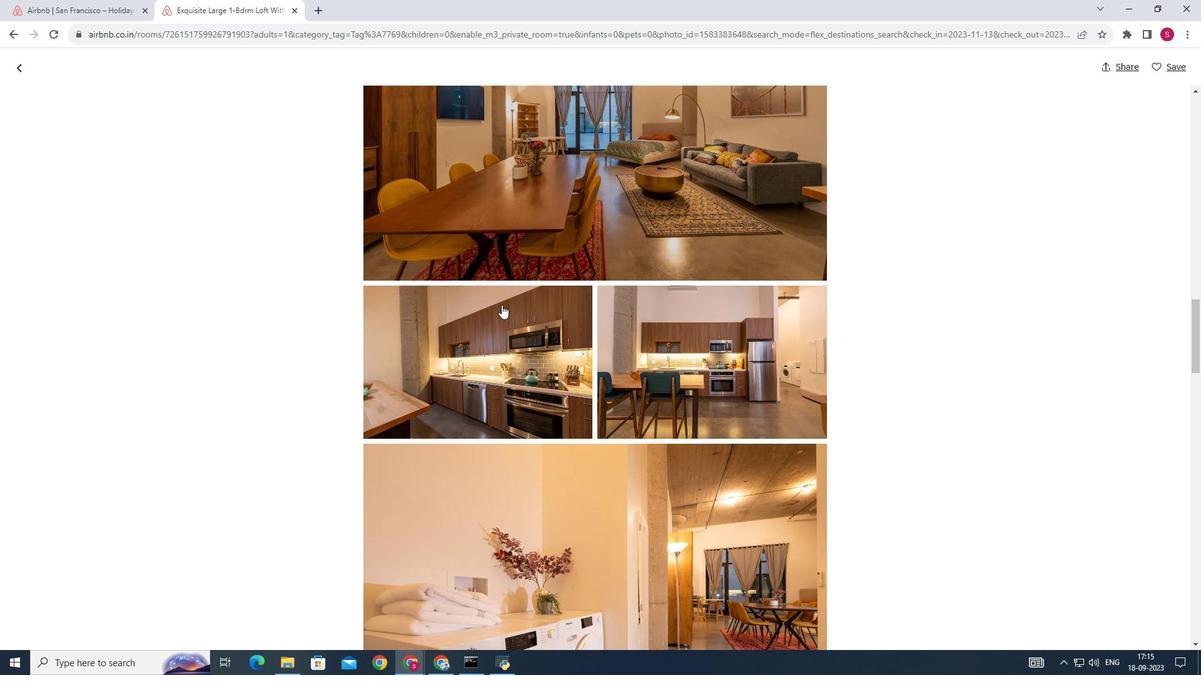 
Action: Mouse scrolled (502, 305) with delta (0, 0)
Screenshot: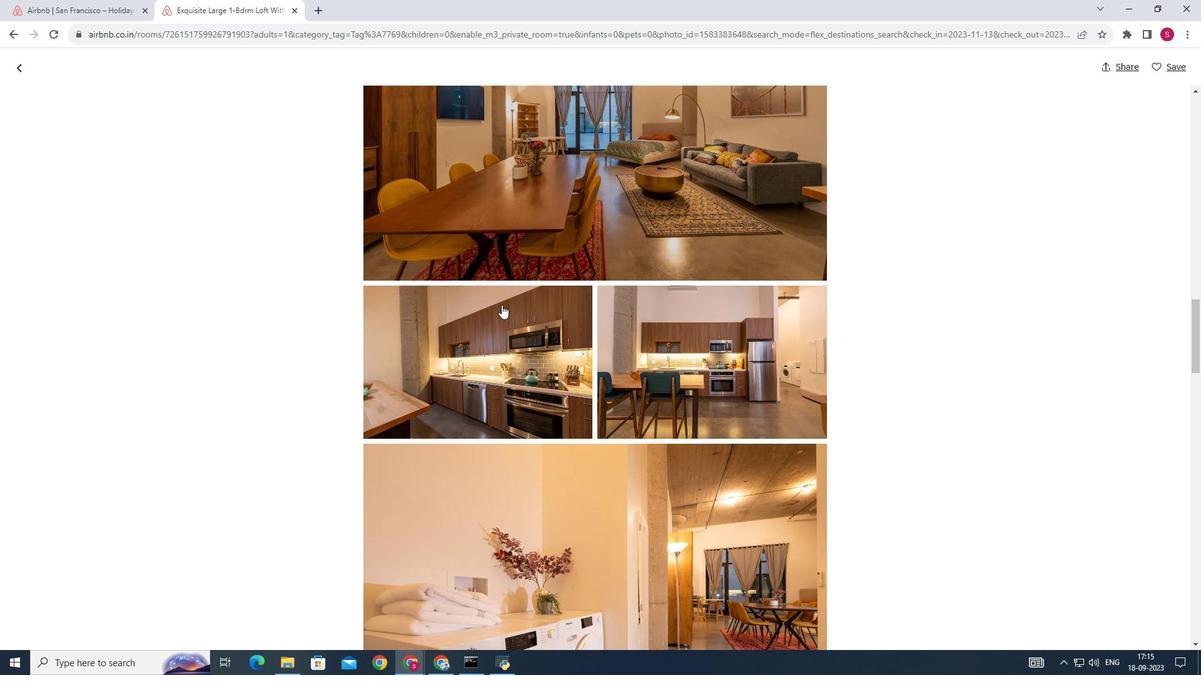 
Action: Mouse scrolled (502, 305) with delta (0, 0)
Screenshot: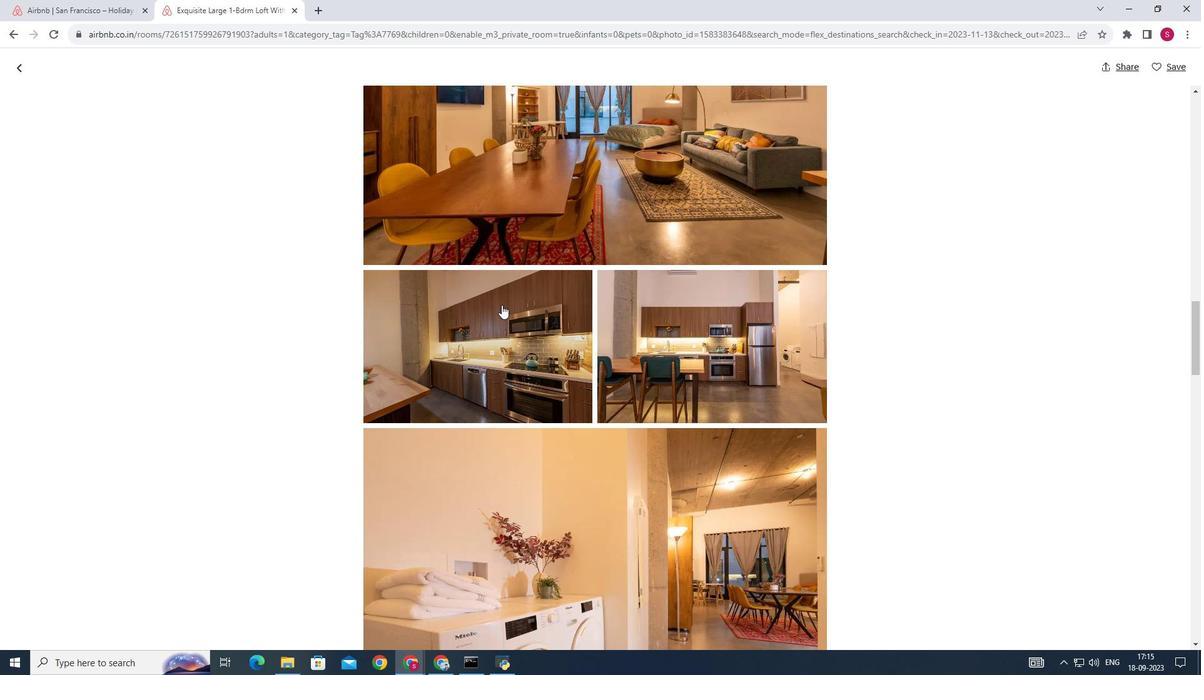 
Action: Mouse scrolled (502, 305) with delta (0, 0)
Screenshot: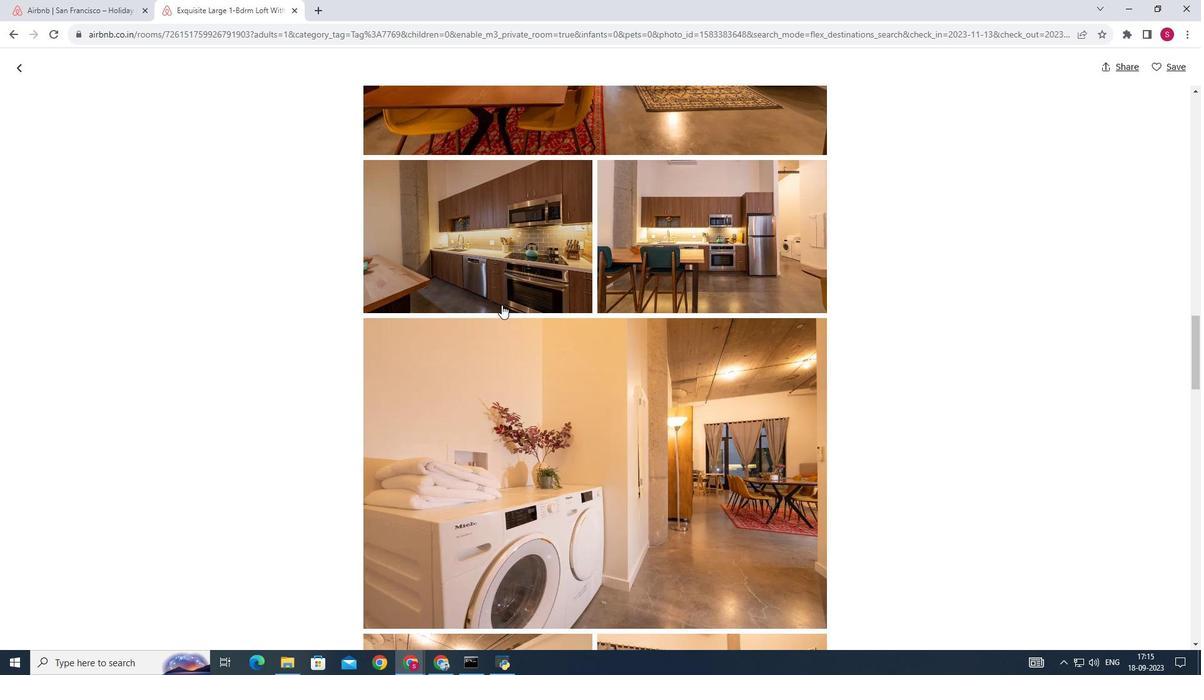 
Action: Mouse scrolled (502, 305) with delta (0, 0)
Screenshot: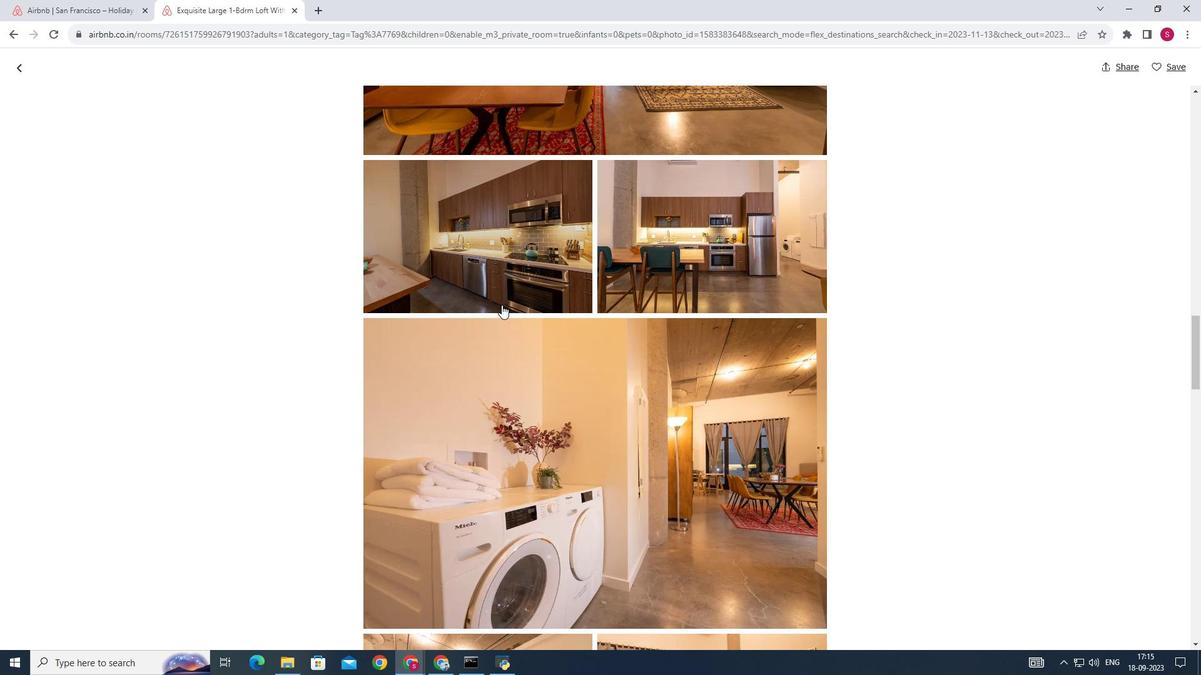 
Action: Mouse scrolled (502, 305) with delta (0, 0)
Screenshot: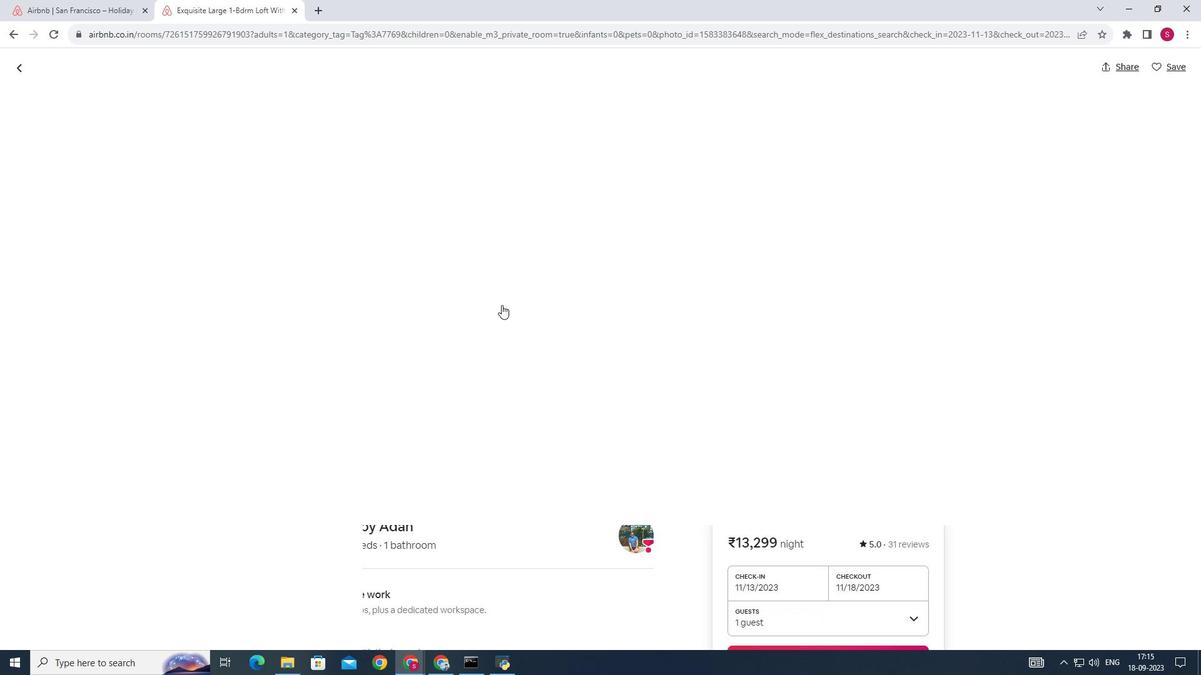 
Action: Mouse scrolled (502, 305) with delta (0, 0)
Screenshot: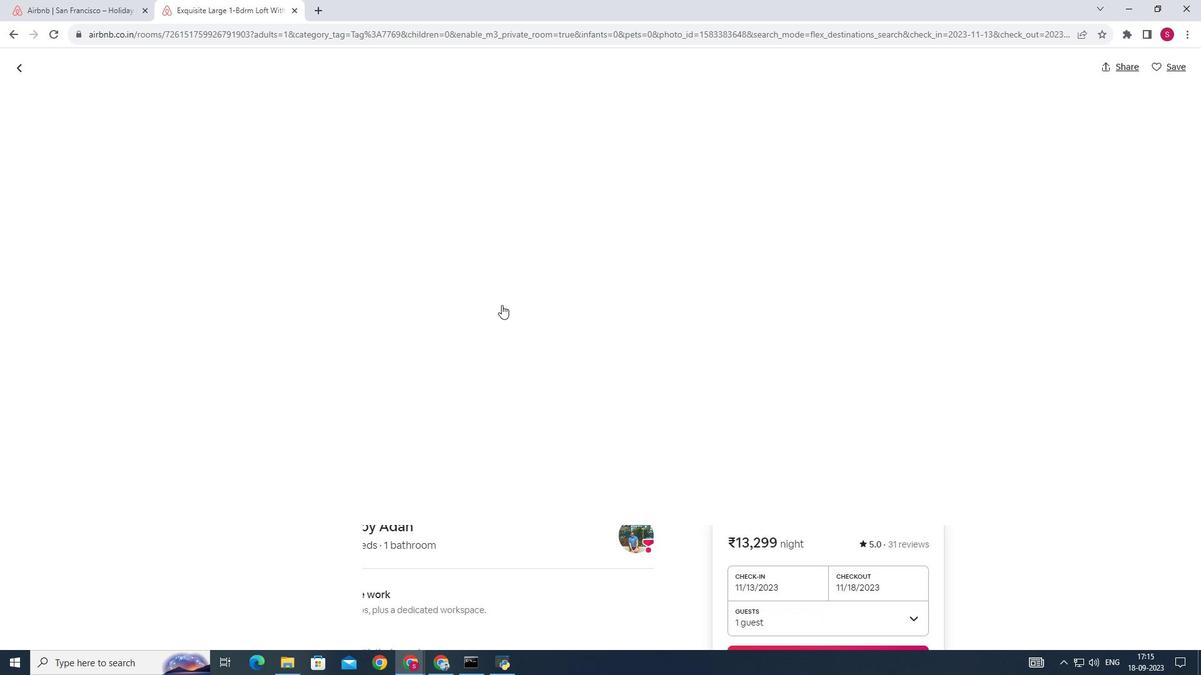 
Action: Mouse scrolled (502, 305) with delta (0, 0)
Screenshot: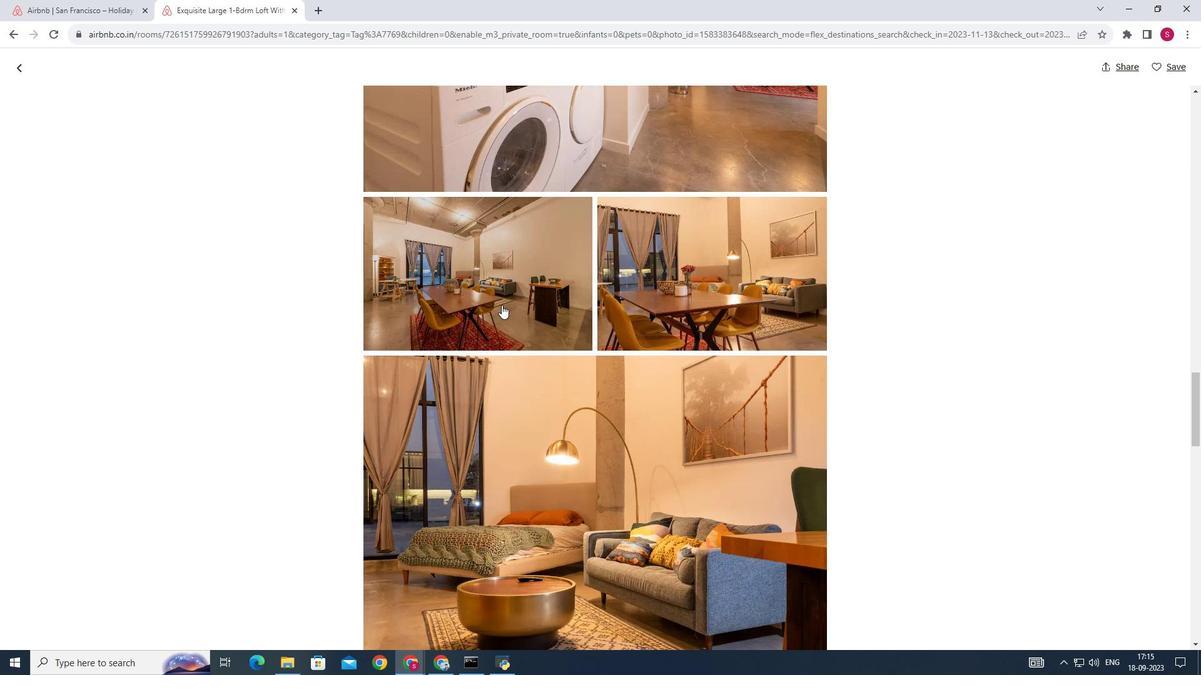 
Action: Mouse scrolled (502, 305) with delta (0, 0)
Screenshot: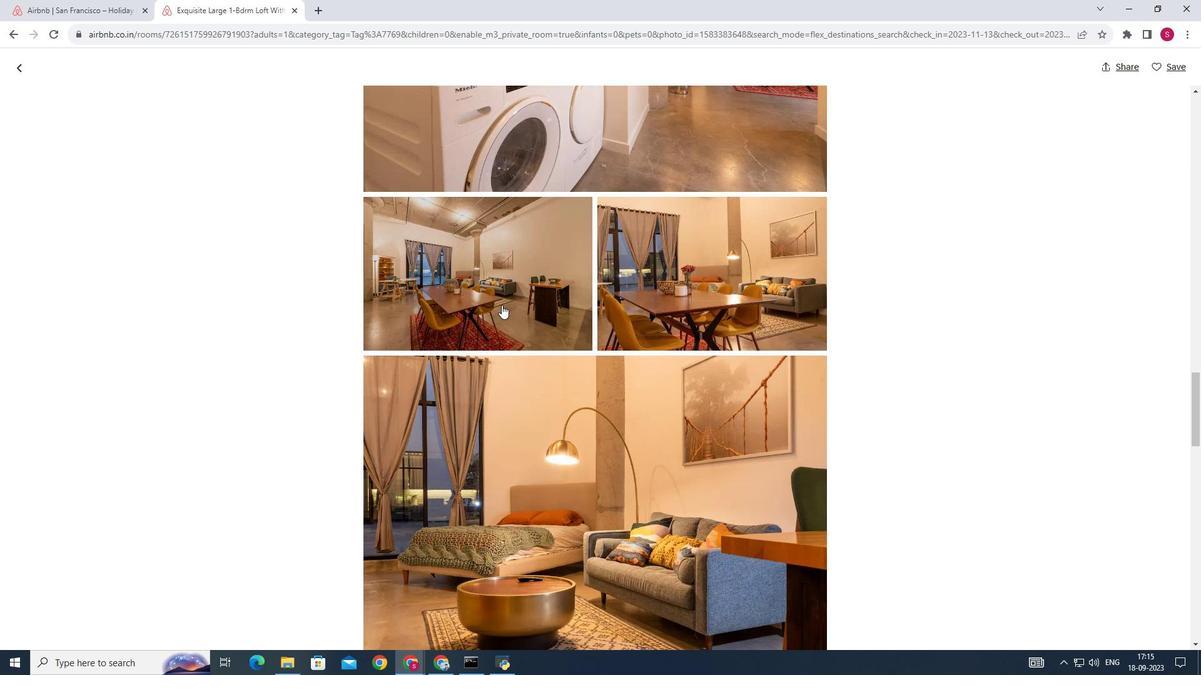 
Action: Mouse scrolled (502, 305) with delta (0, 0)
Screenshot: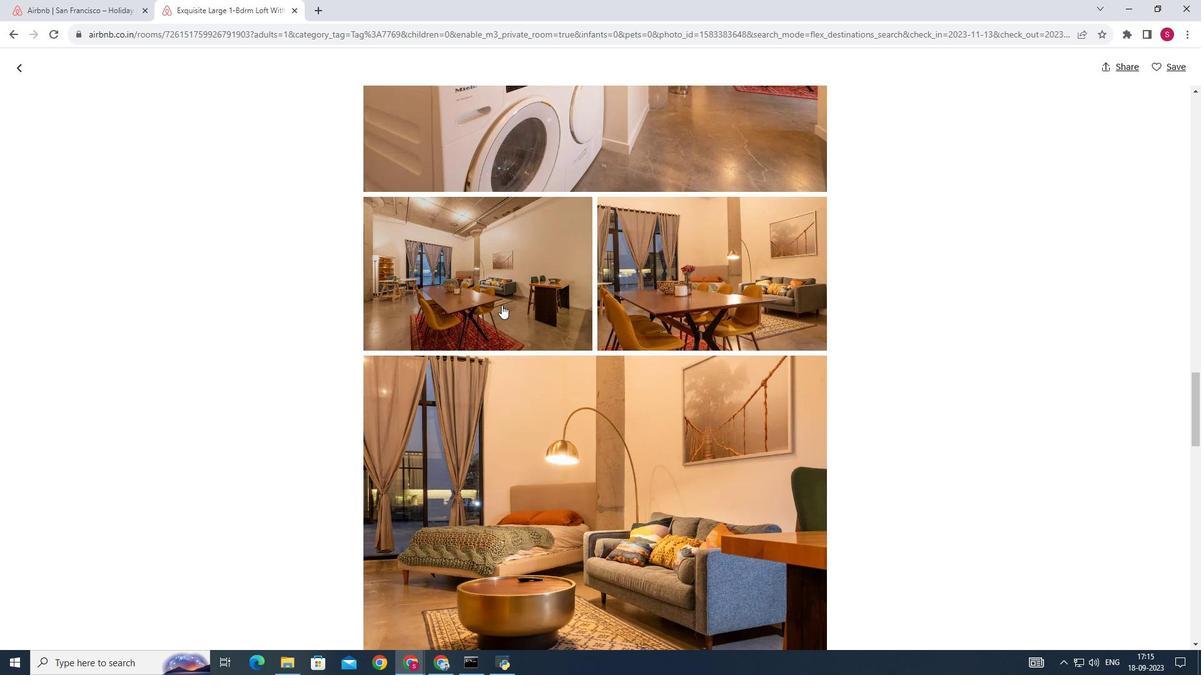 
Action: Mouse scrolled (502, 305) with delta (0, 0)
Screenshot: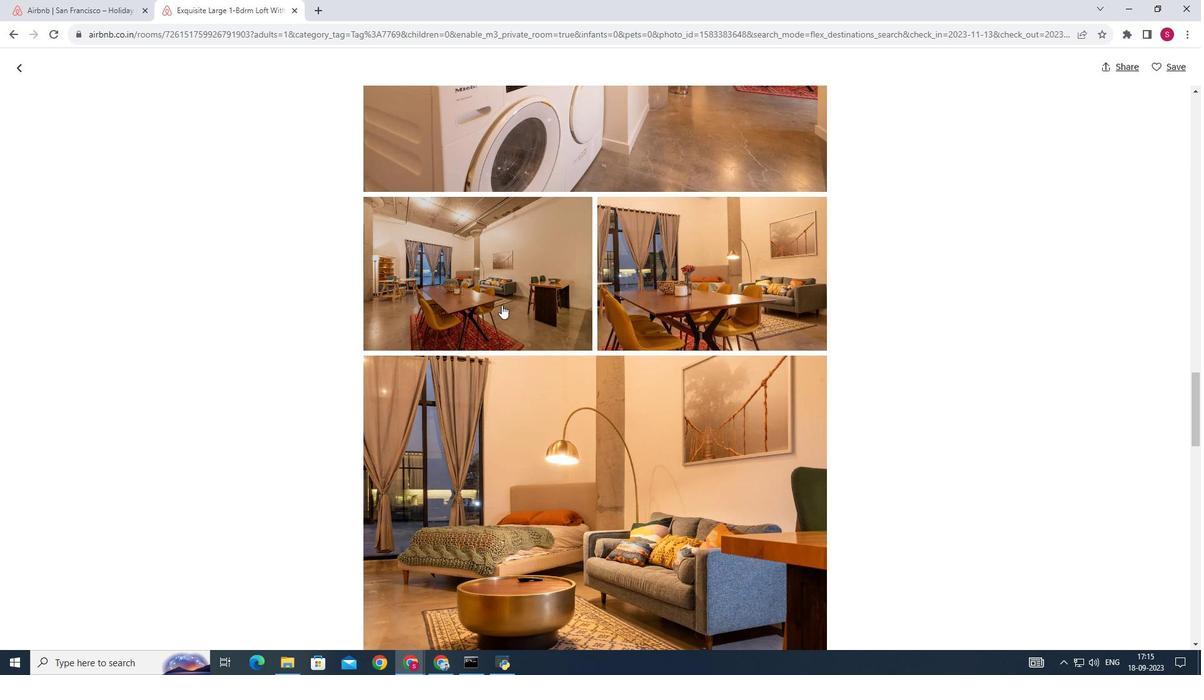 
Action: Mouse scrolled (502, 305) with delta (0, 0)
Screenshot: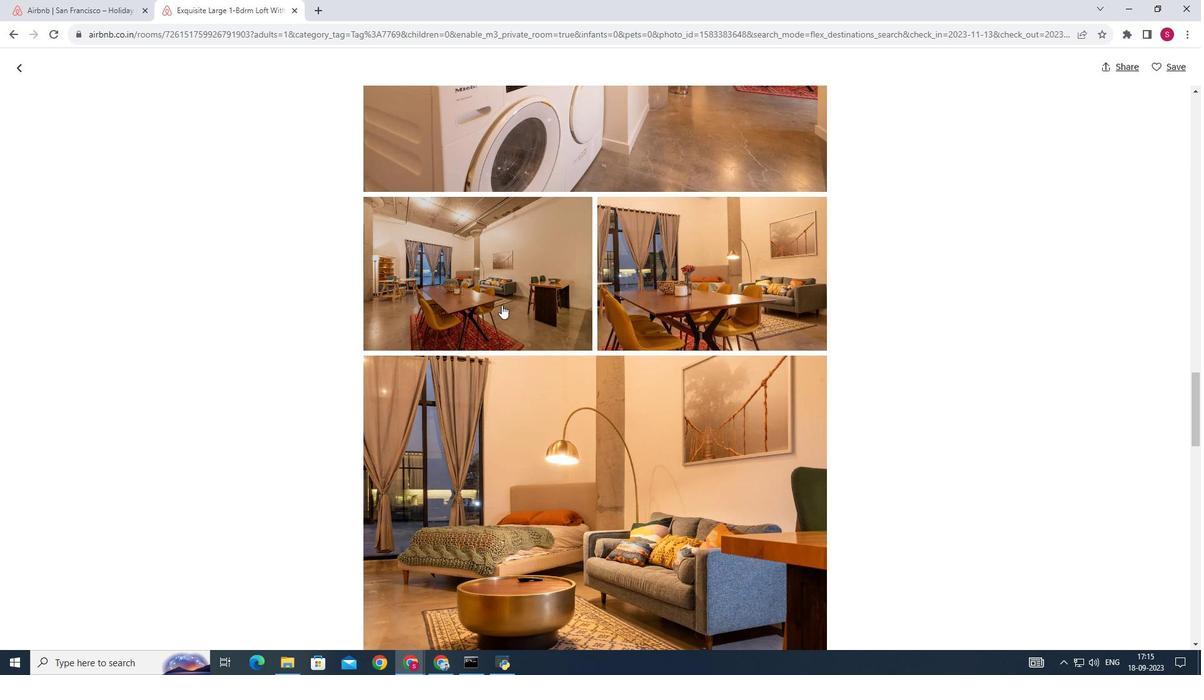 
Action: Mouse scrolled (502, 305) with delta (0, 0)
Screenshot: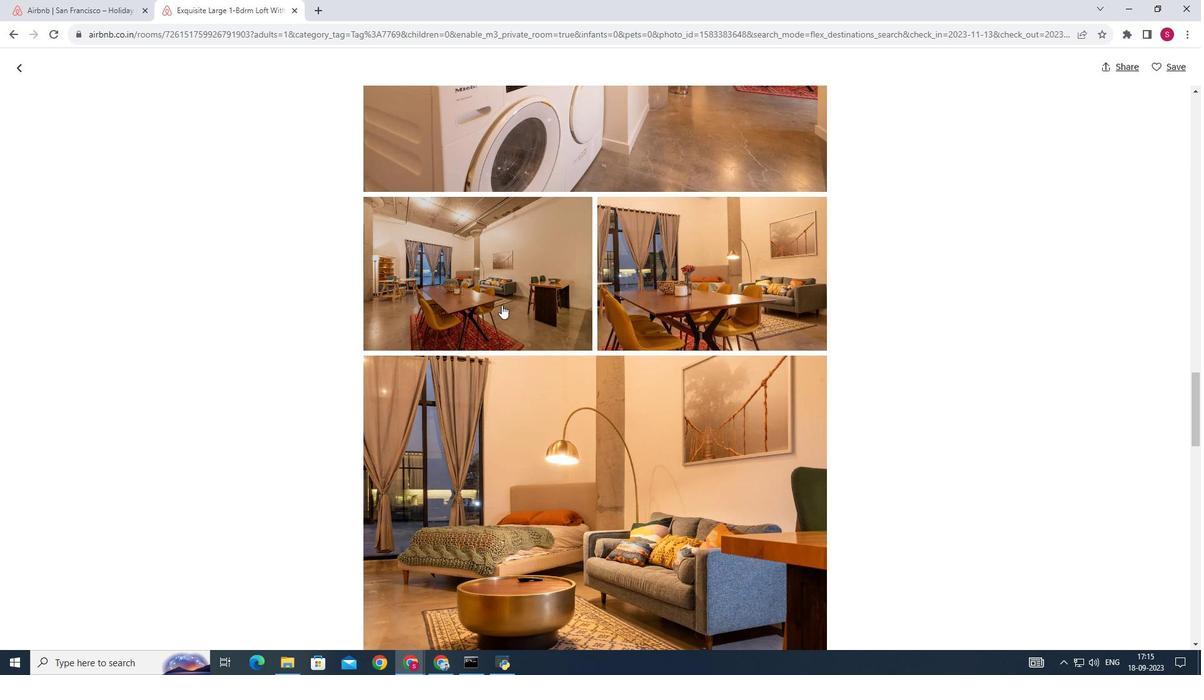 
Action: Mouse scrolled (502, 305) with delta (0, 0)
Screenshot: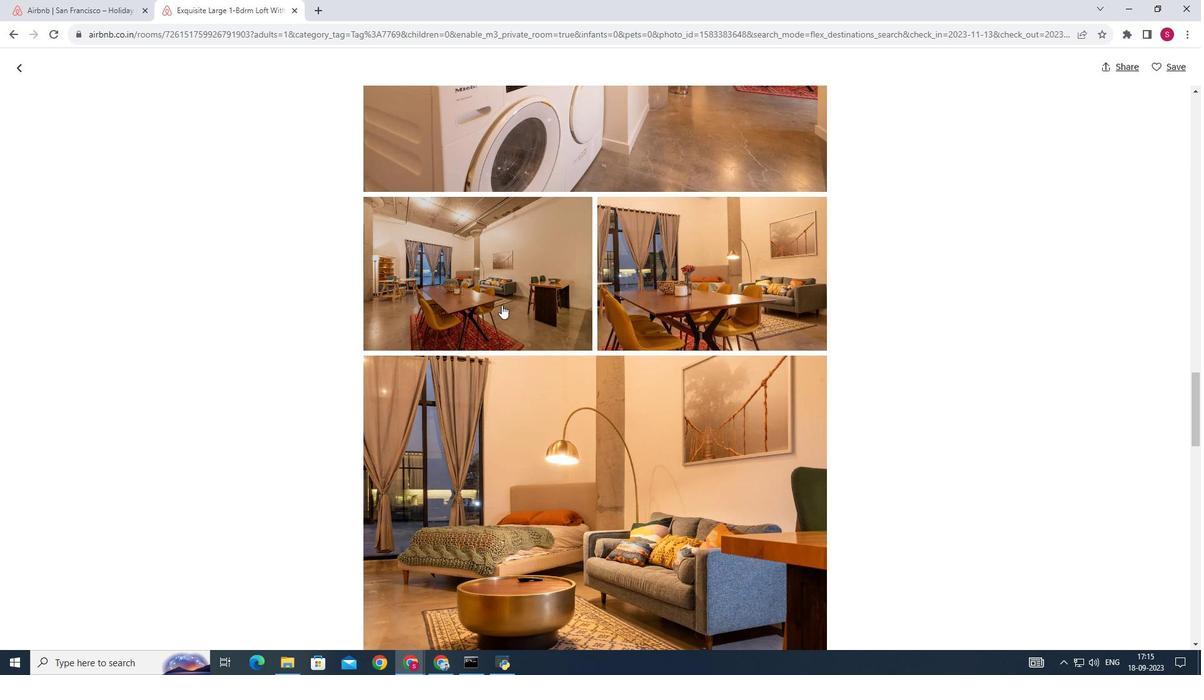 
Action: Mouse scrolled (502, 305) with delta (0, 0)
Screenshot: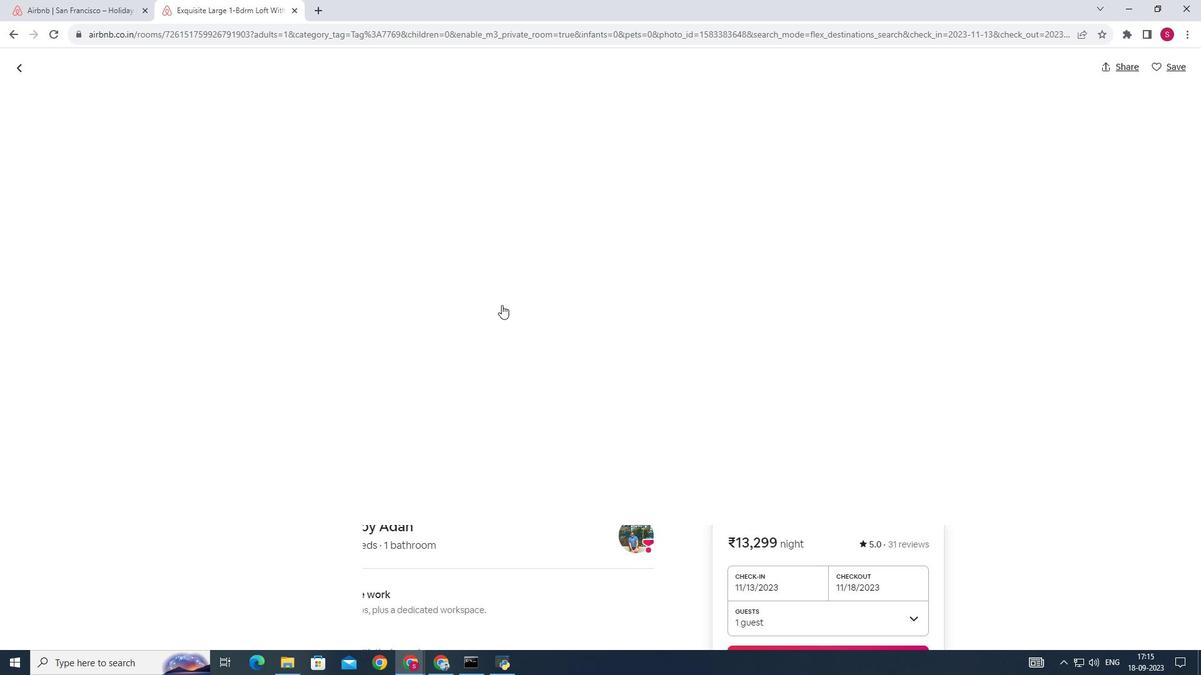 
Action: Mouse scrolled (502, 305) with delta (0, 0)
Screenshot: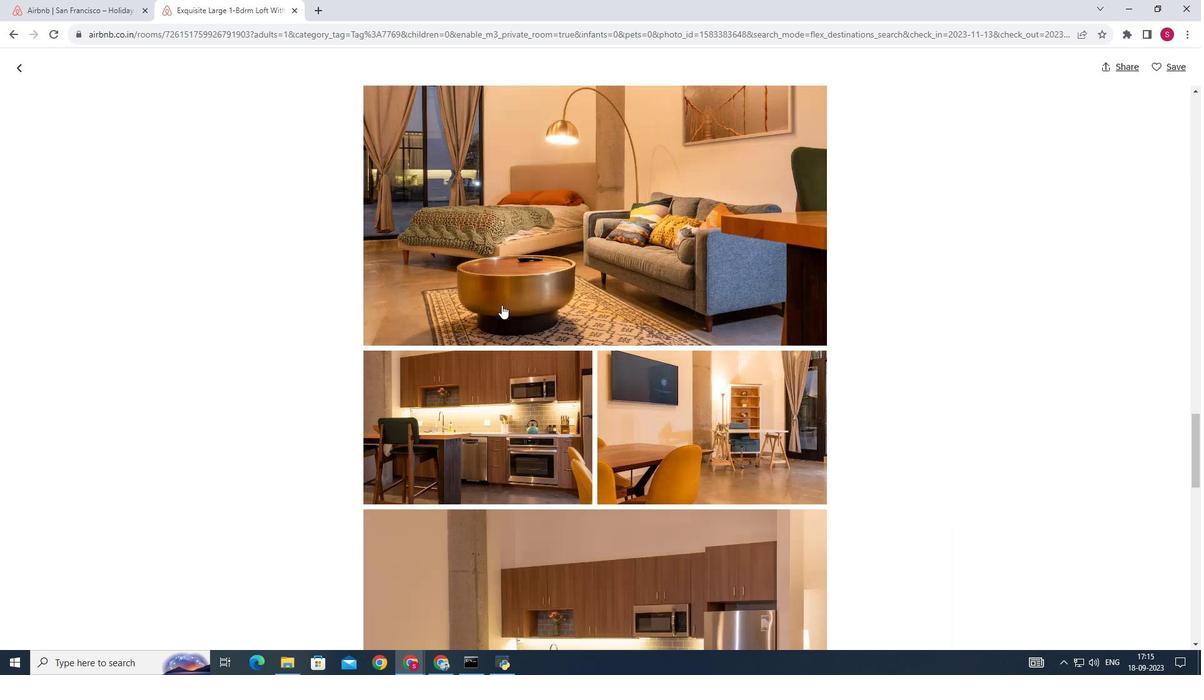 
Action: Mouse scrolled (502, 305) with delta (0, 0)
Screenshot: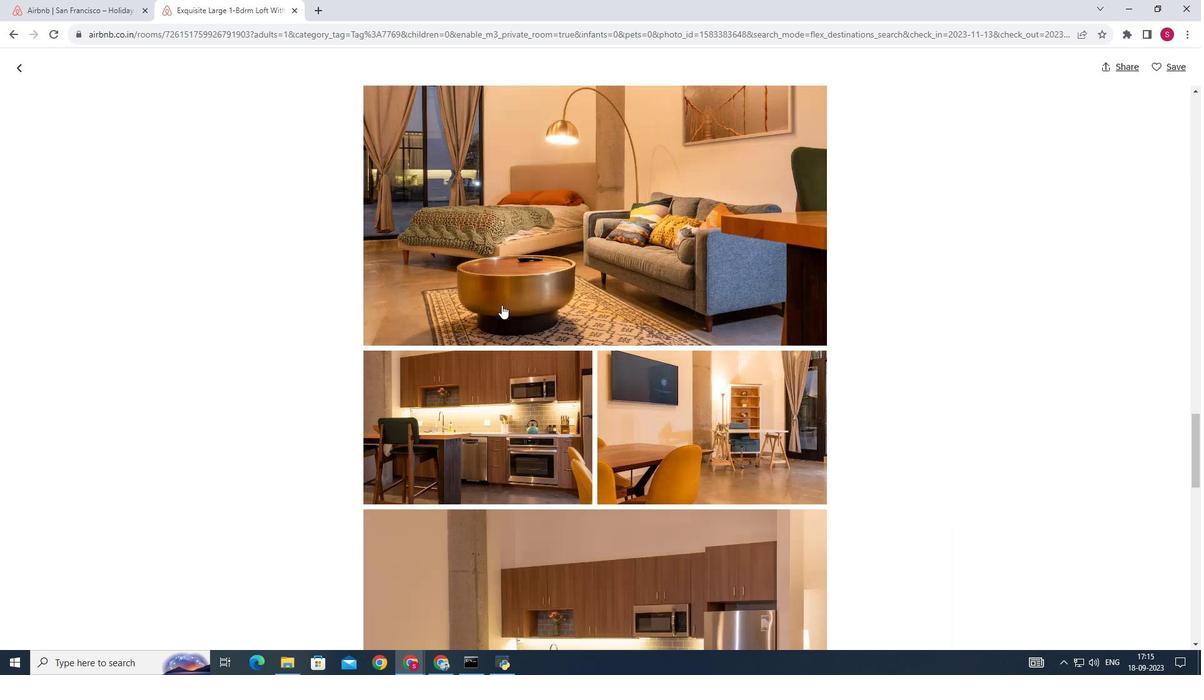 
Action: Mouse scrolled (502, 305) with delta (0, 0)
Screenshot: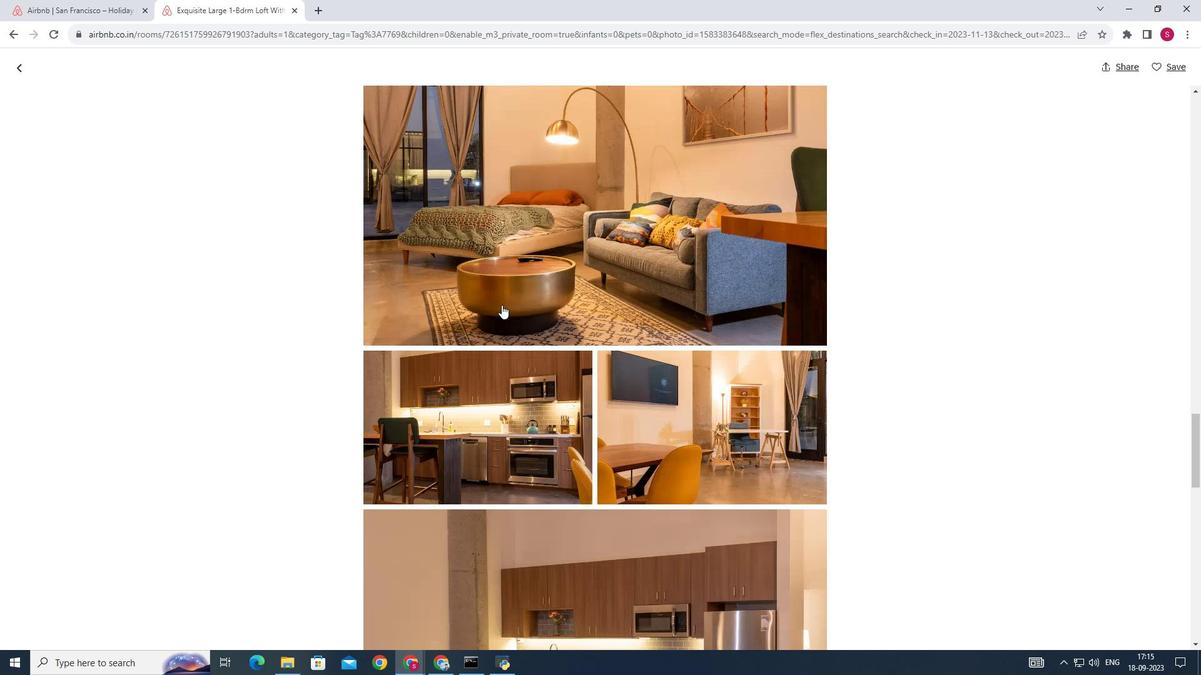 
Action: Mouse scrolled (502, 305) with delta (0, 0)
Screenshot: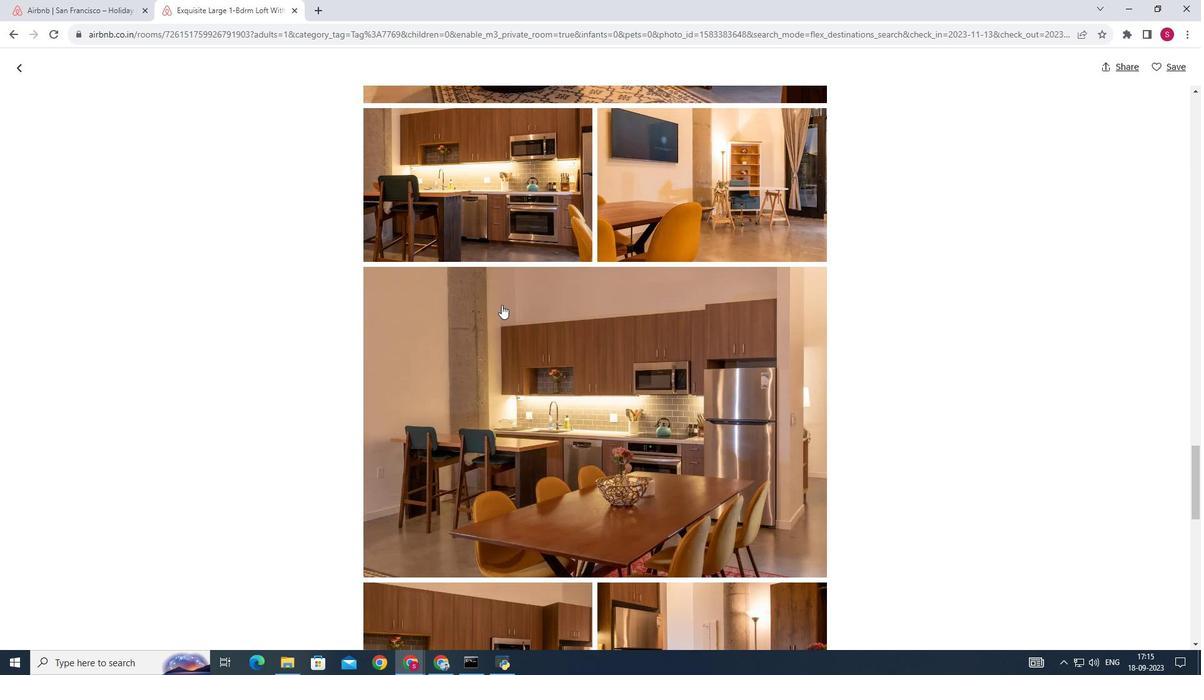 
Action: Mouse scrolled (502, 305) with delta (0, 0)
Screenshot: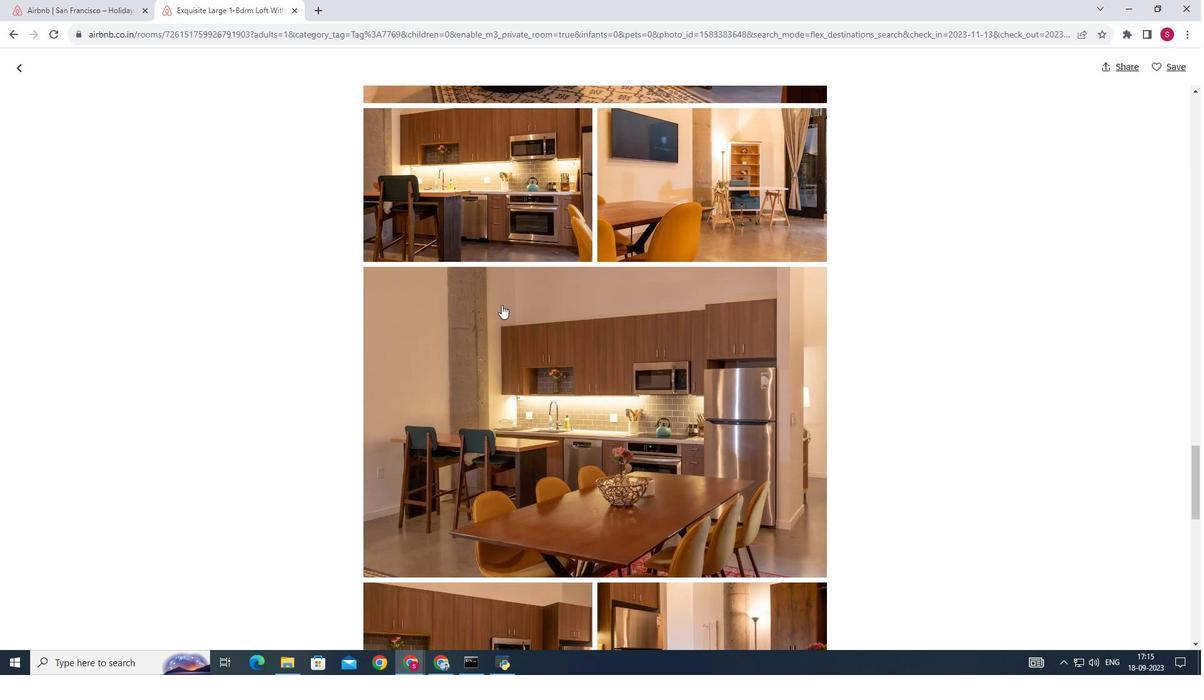 
Action: Mouse scrolled (502, 305) with delta (0, 0)
Screenshot: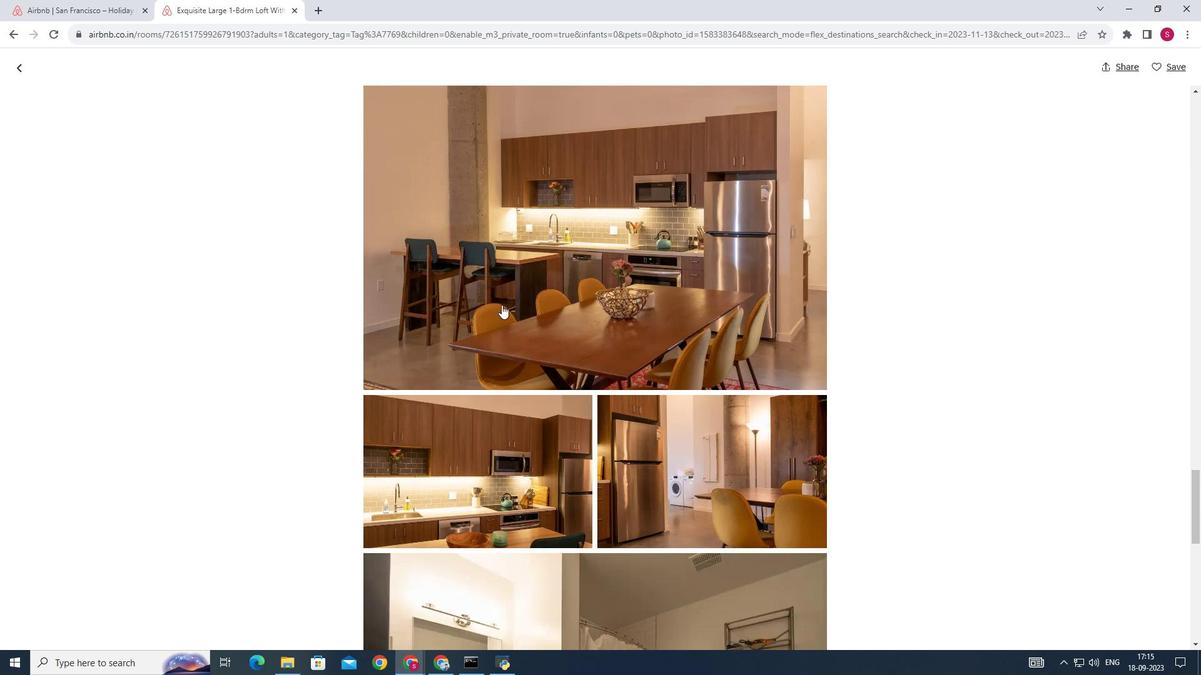 
Action: Mouse scrolled (502, 305) with delta (0, 0)
Screenshot: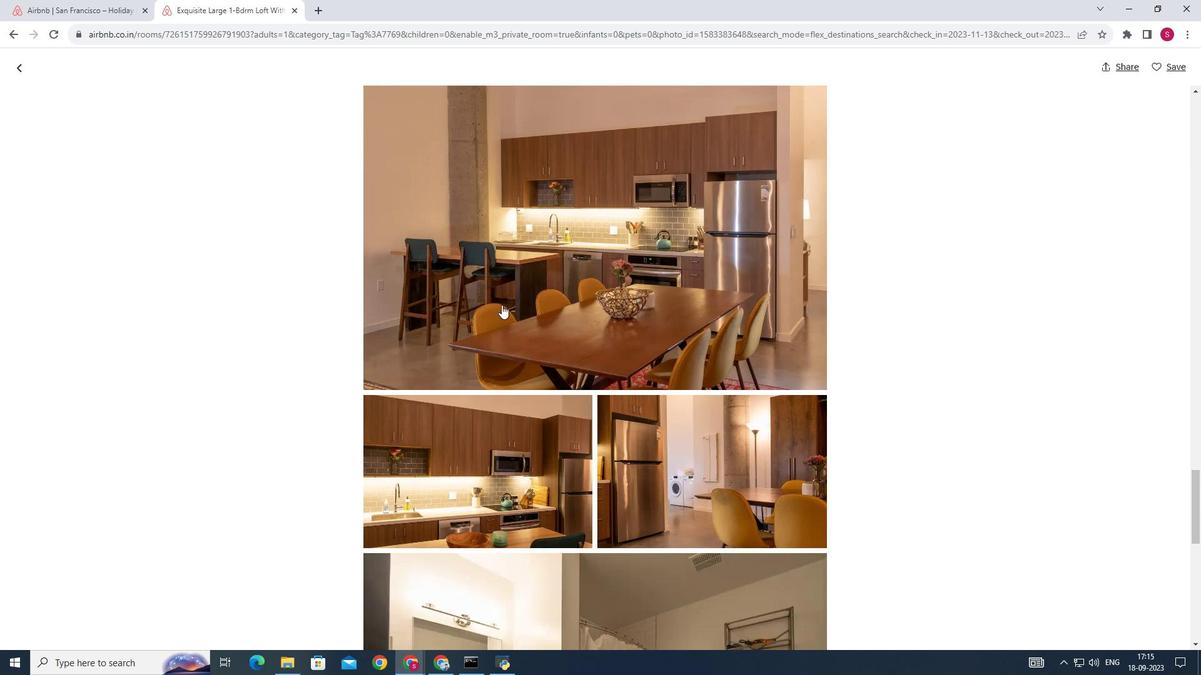 
Action: Mouse scrolled (502, 305) with delta (0, 0)
Screenshot: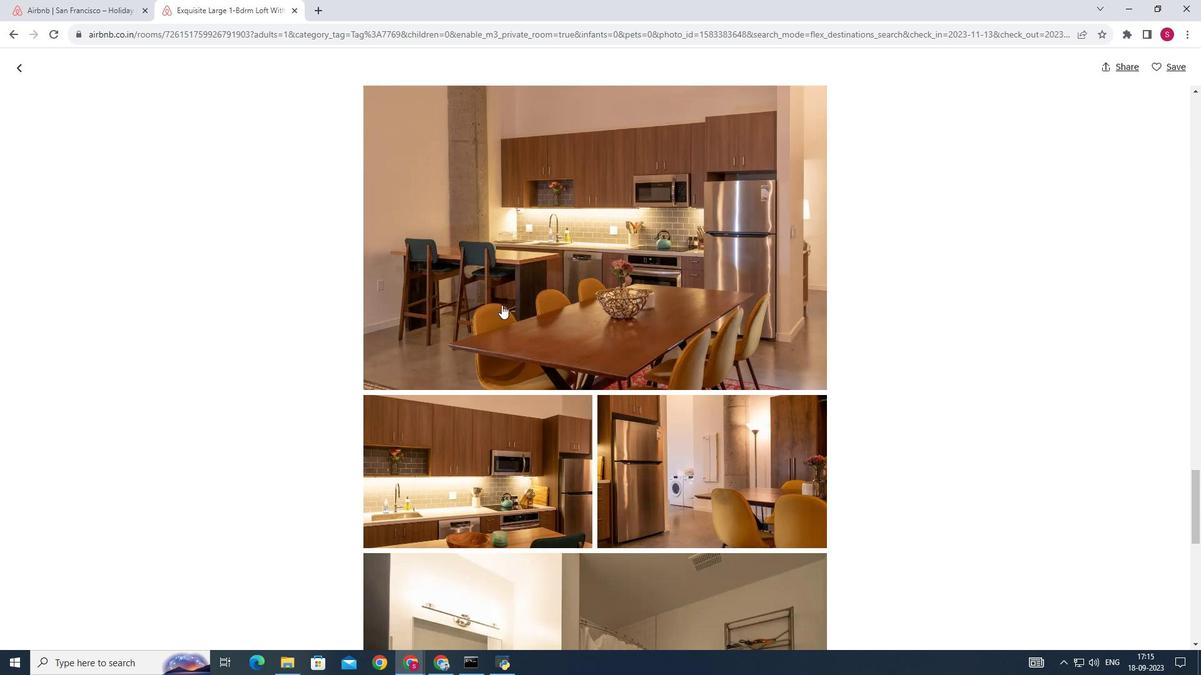 
Action: Mouse scrolled (502, 305) with delta (0, 0)
Screenshot: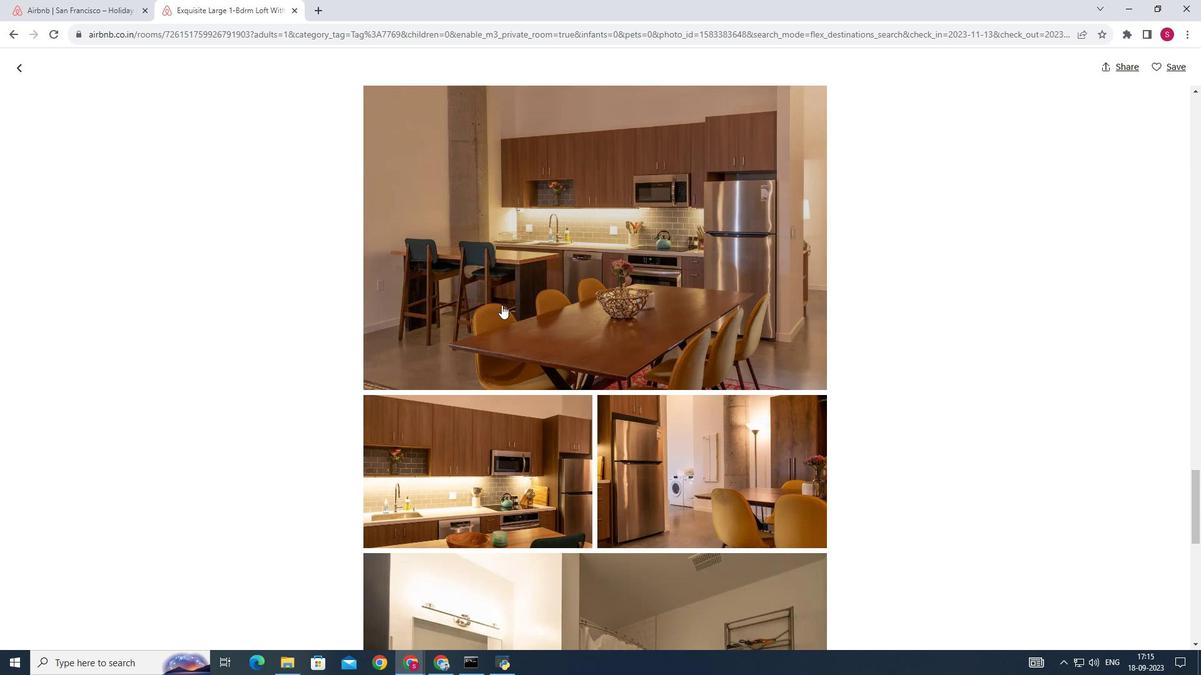 
Action: Mouse scrolled (502, 305) with delta (0, 0)
Screenshot: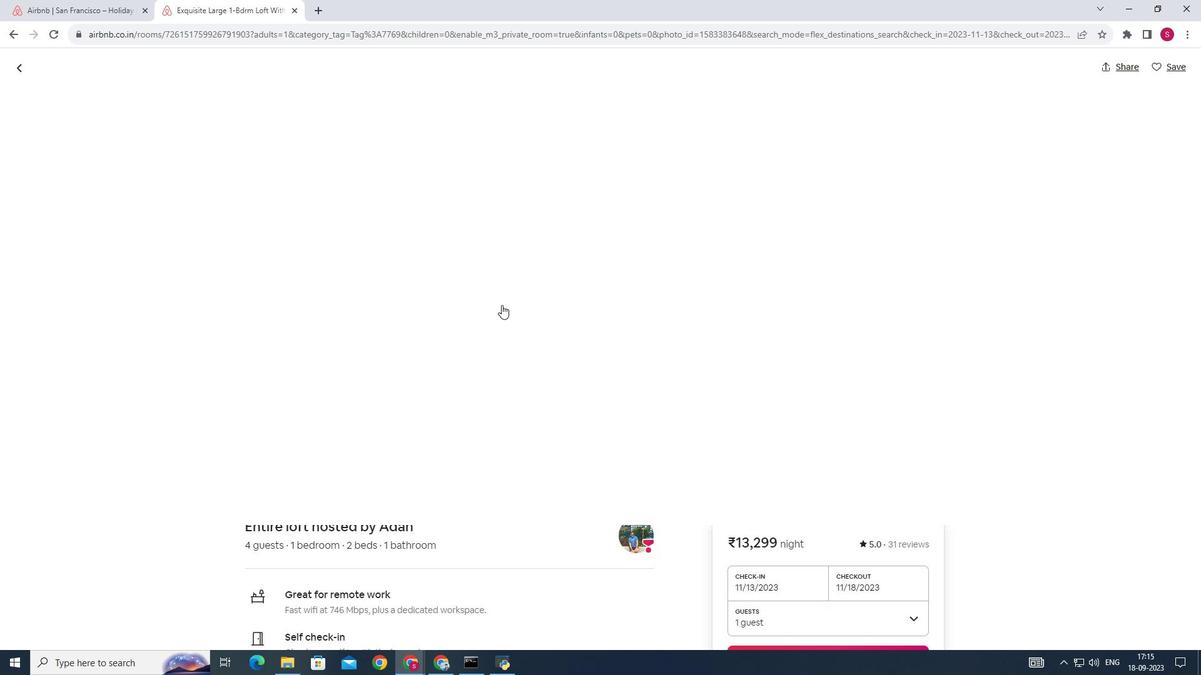 
Action: Mouse scrolled (502, 305) with delta (0, 0)
Screenshot: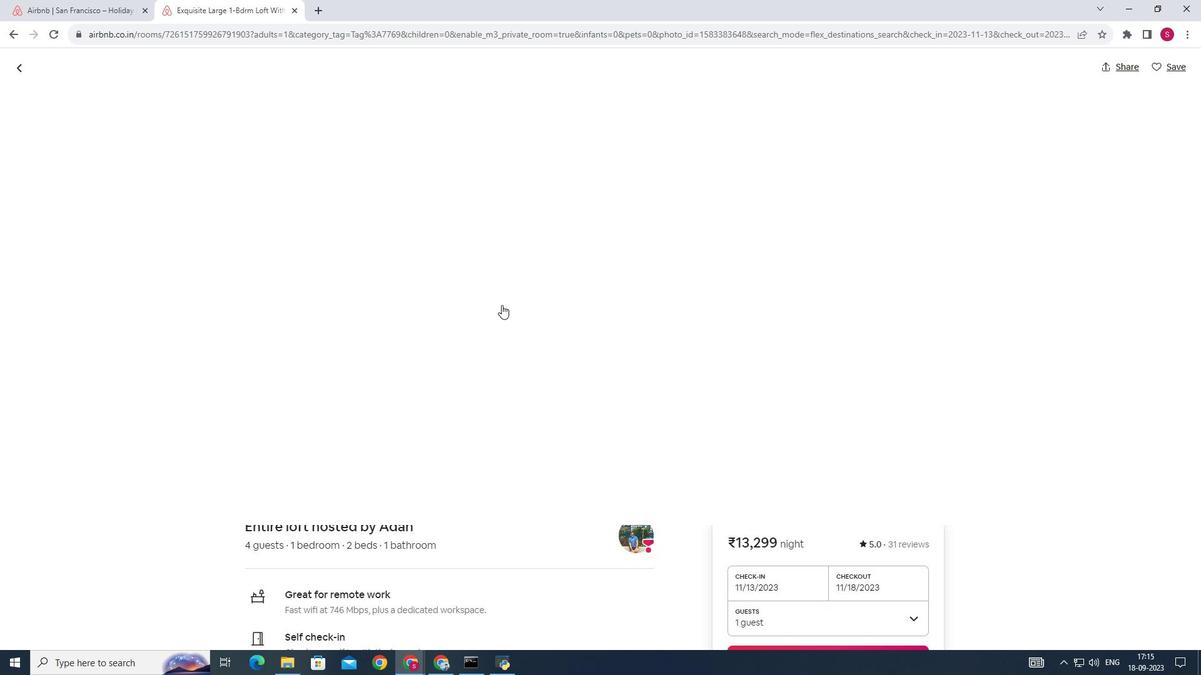 
Action: Mouse scrolled (502, 305) with delta (0, 0)
Screenshot: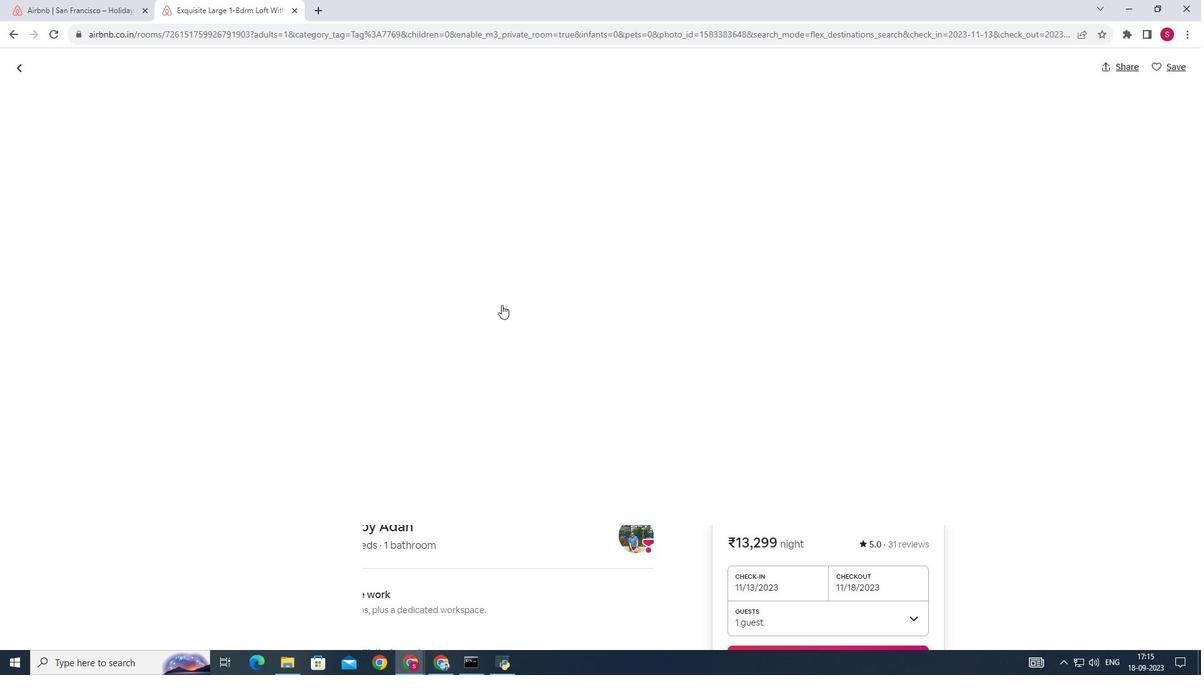 
Action: Mouse scrolled (502, 305) with delta (0, 0)
Screenshot: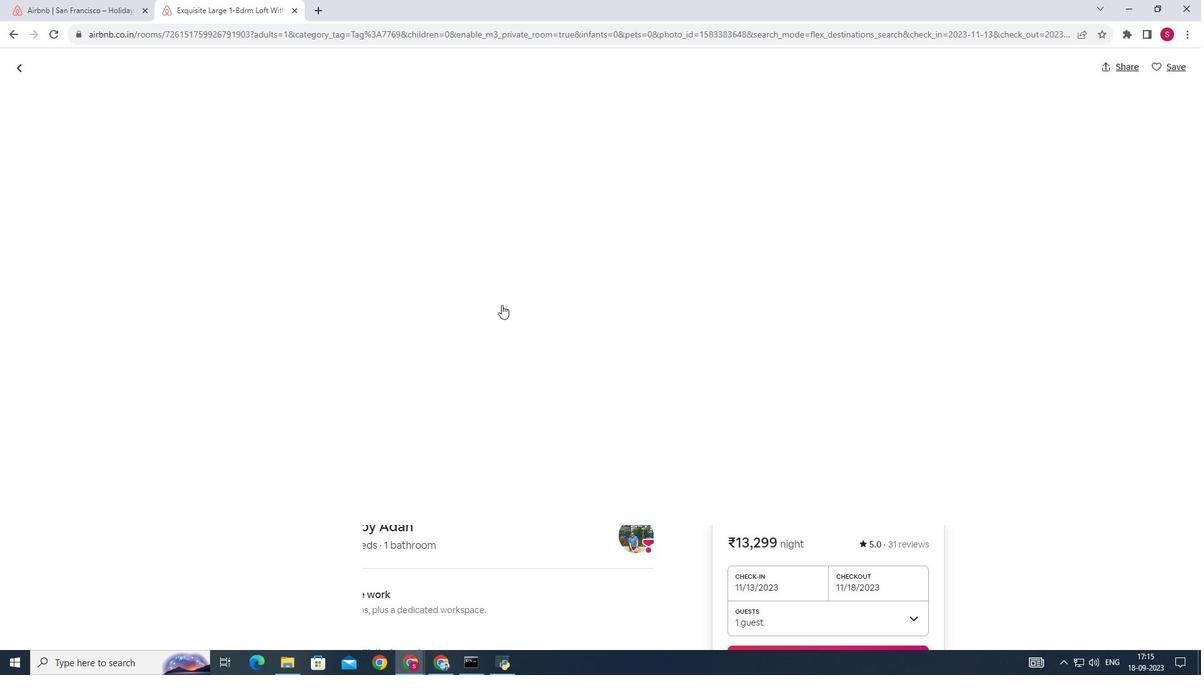 
Action: Mouse scrolled (502, 305) with delta (0, 0)
Screenshot: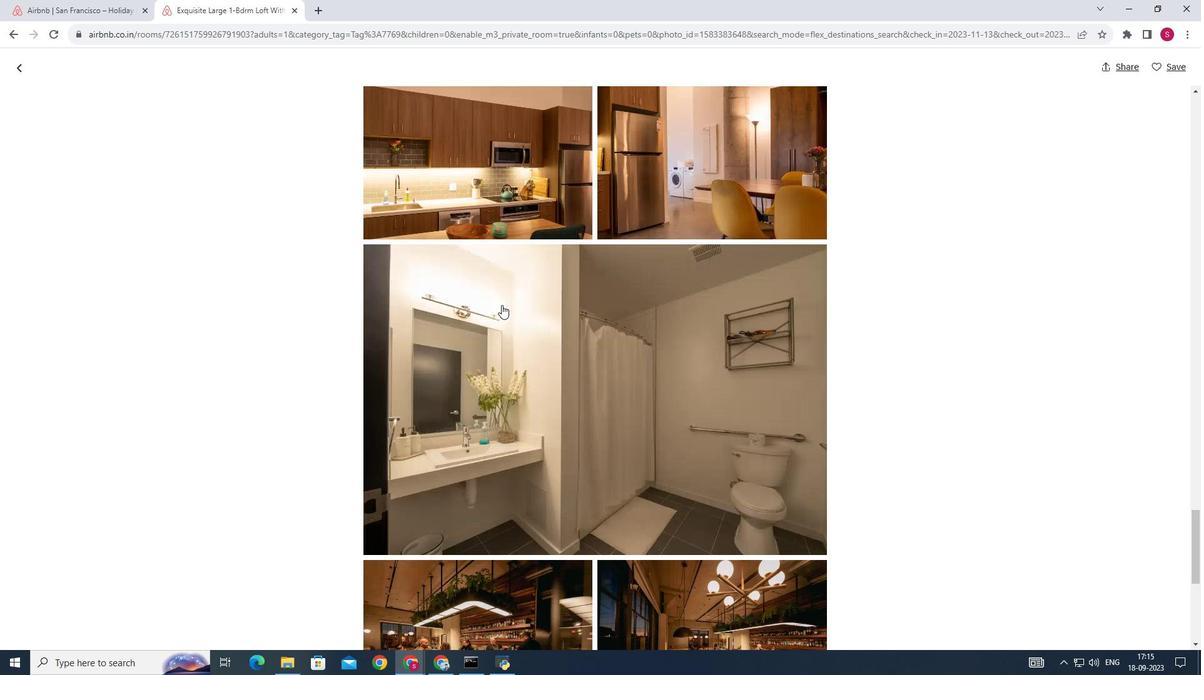 
Action: Mouse scrolled (502, 305) with delta (0, 0)
Screenshot: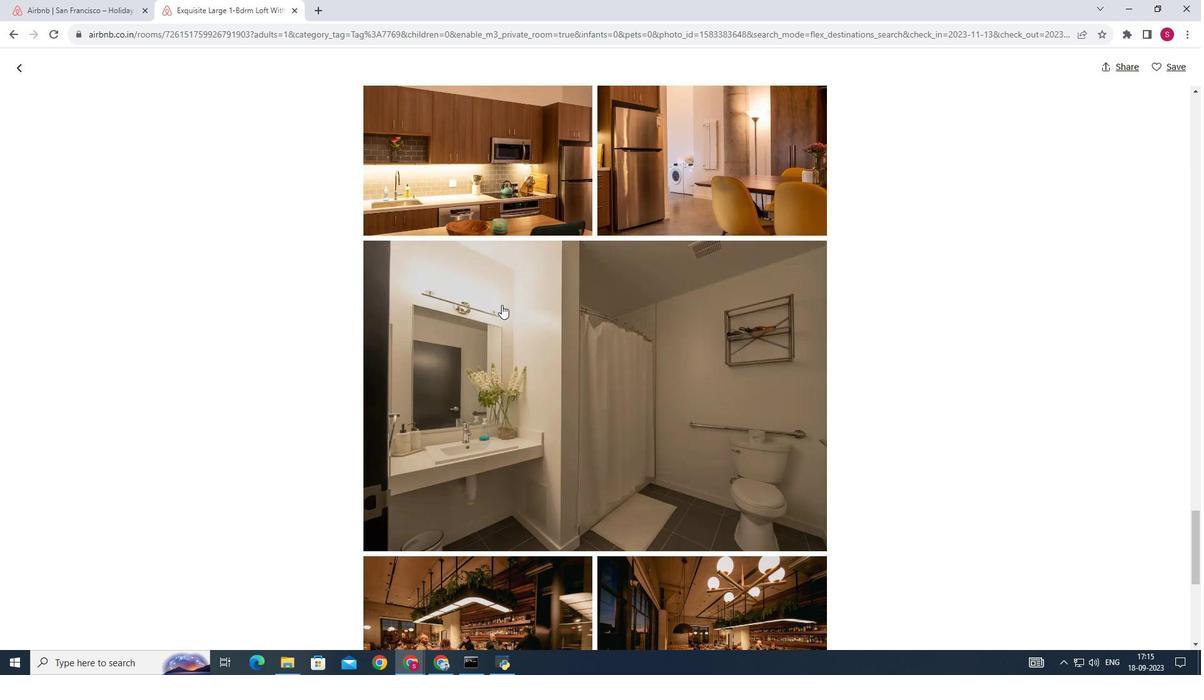 
Action: Mouse scrolled (502, 305) with delta (0, 0)
Screenshot: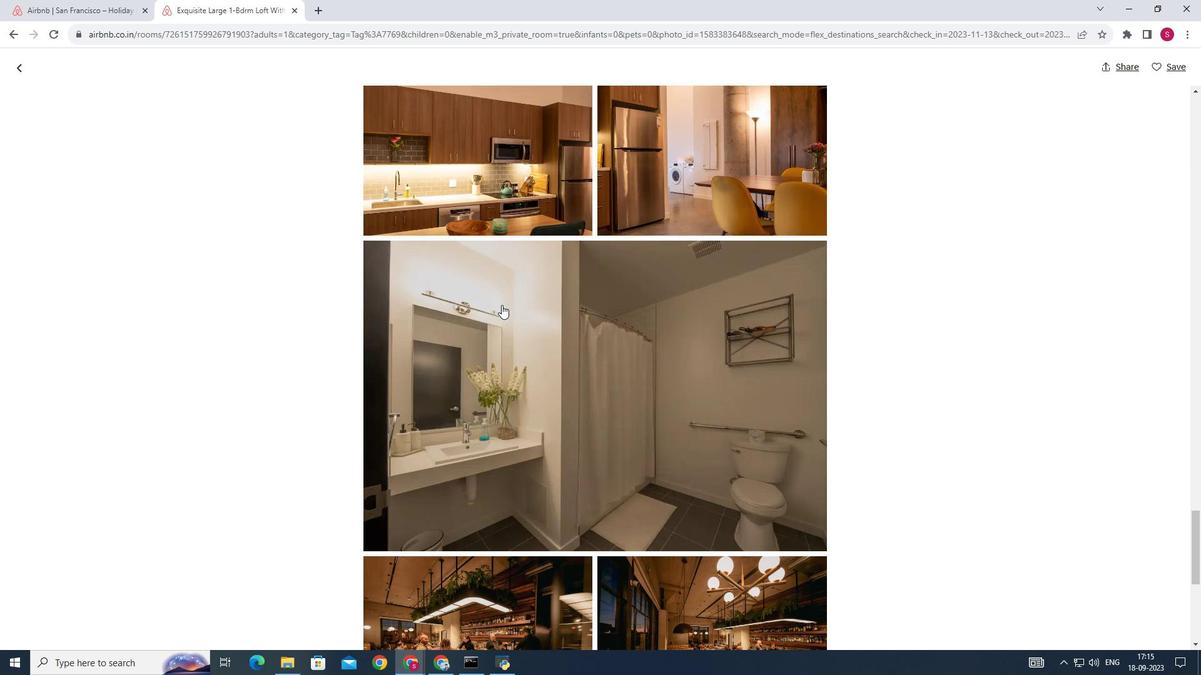 
Action: Mouse scrolled (502, 305) with delta (0, 0)
Screenshot: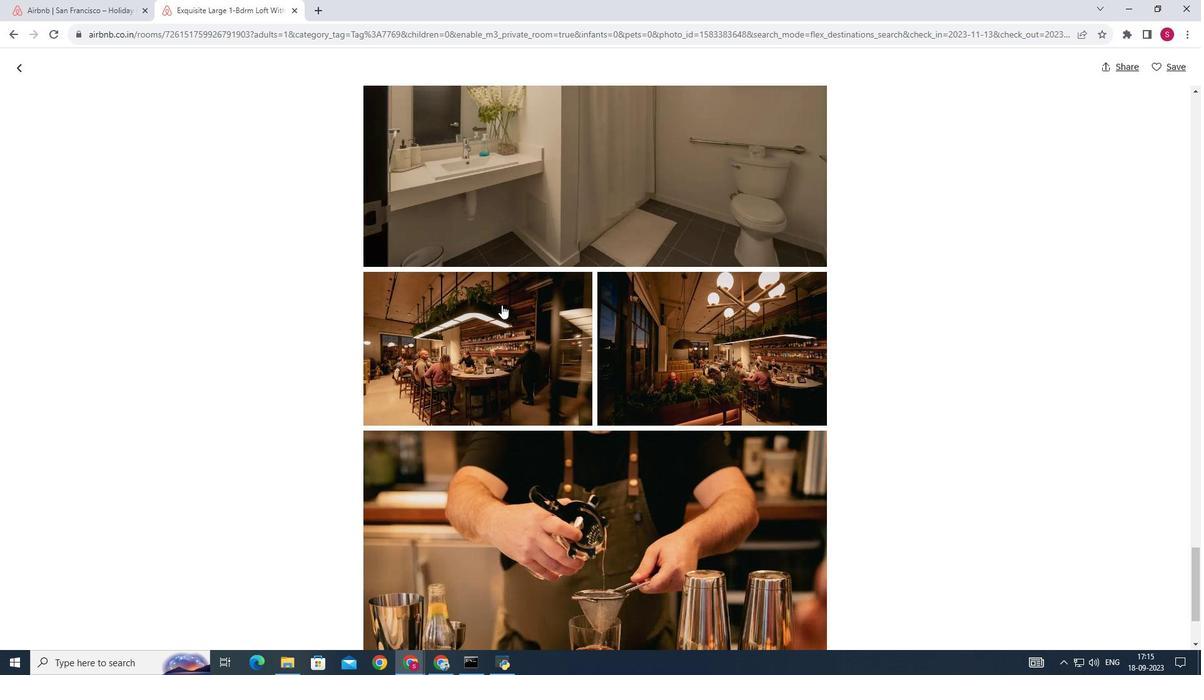 
Action: Mouse scrolled (502, 305) with delta (0, 0)
Screenshot: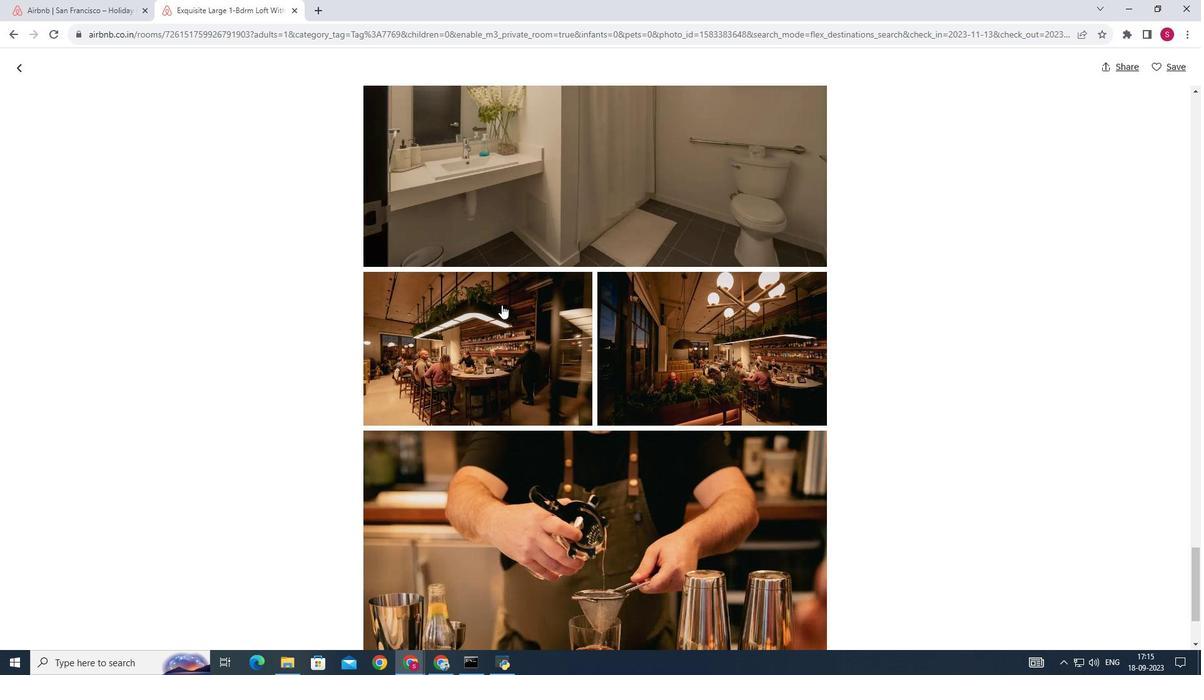 
Action: Mouse scrolled (502, 305) with delta (0, 0)
Screenshot: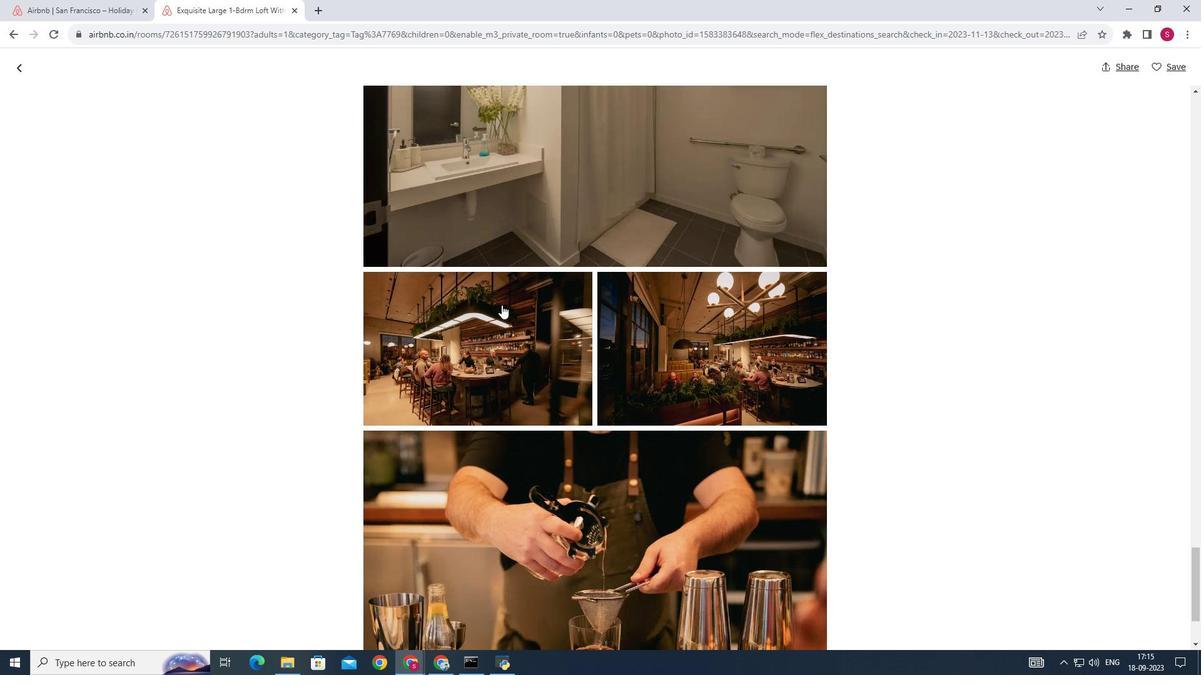 
Action: Mouse scrolled (502, 305) with delta (0, 0)
Screenshot: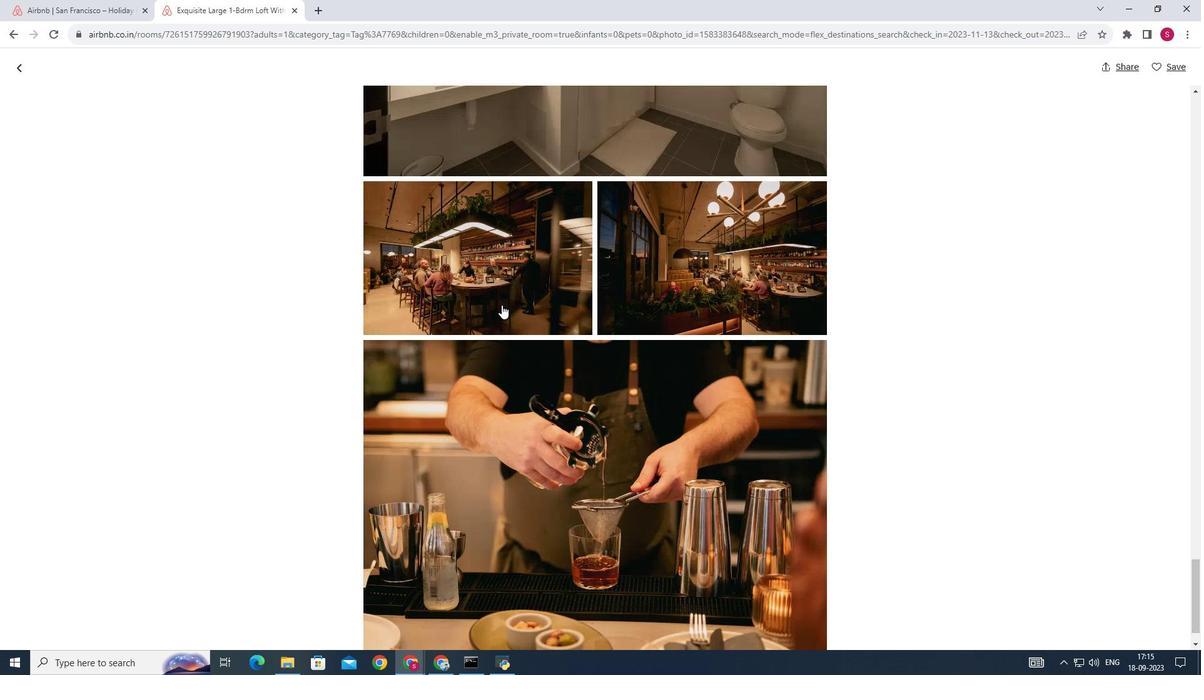 
Action: Mouse scrolled (502, 305) with delta (0, 0)
Screenshot: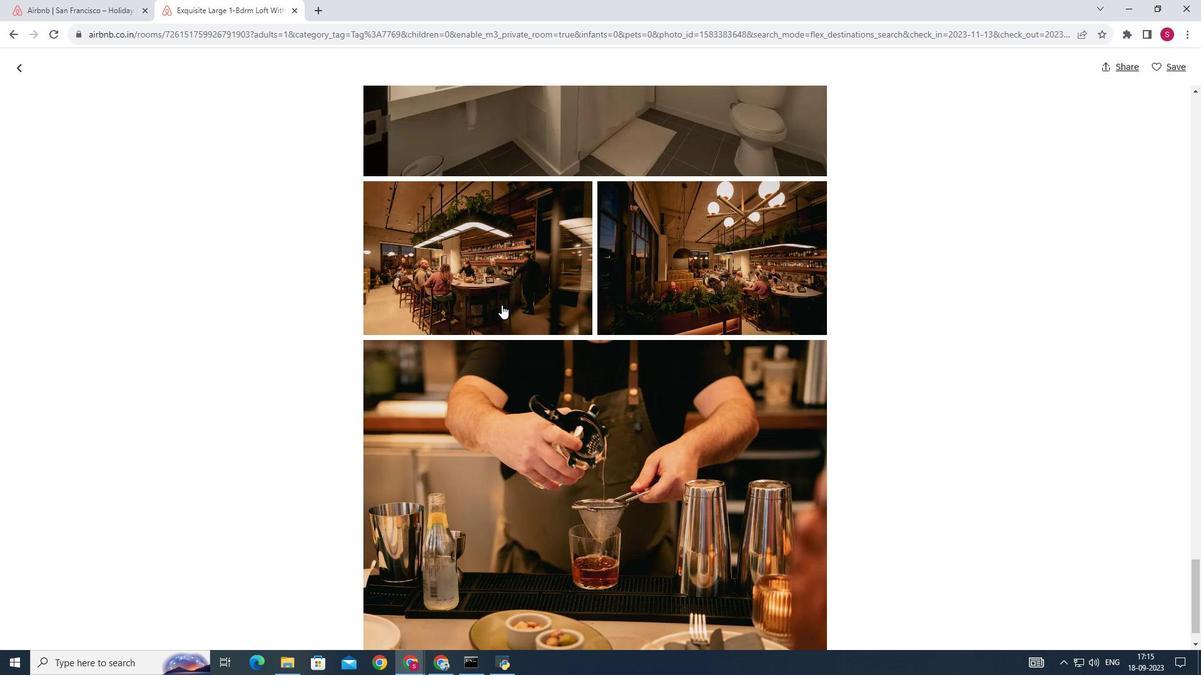 
Action: Mouse scrolled (502, 305) with delta (0, 0)
Screenshot: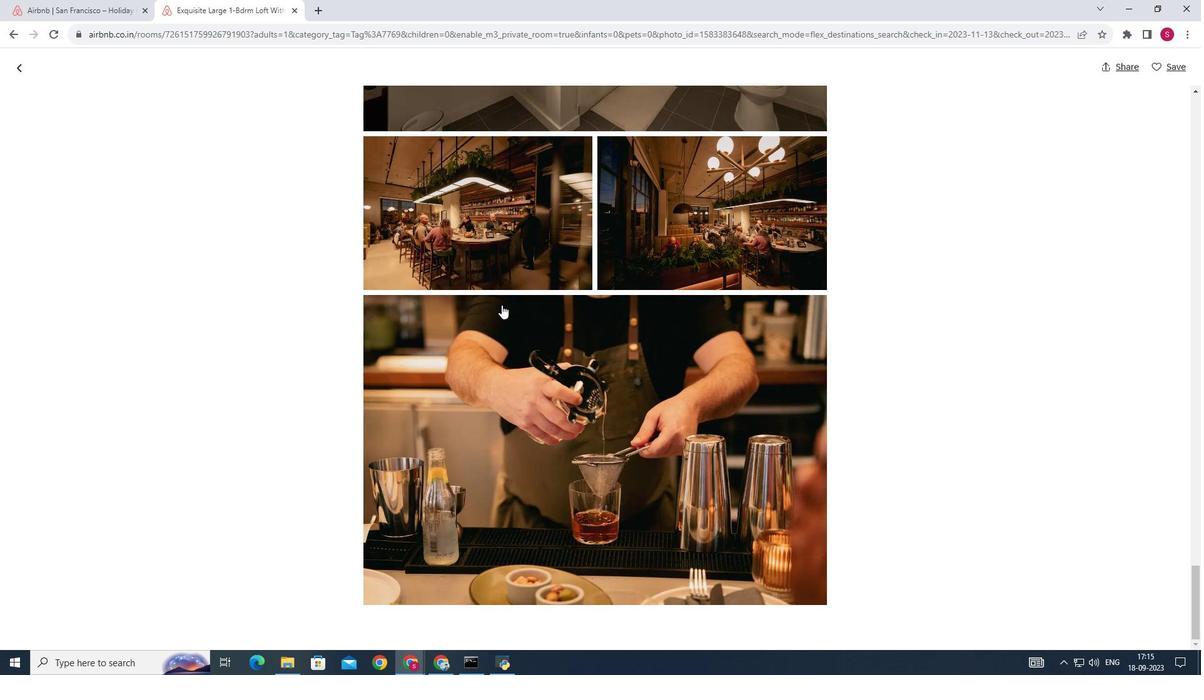 
Action: Mouse scrolled (502, 305) with delta (0, 0)
Screenshot: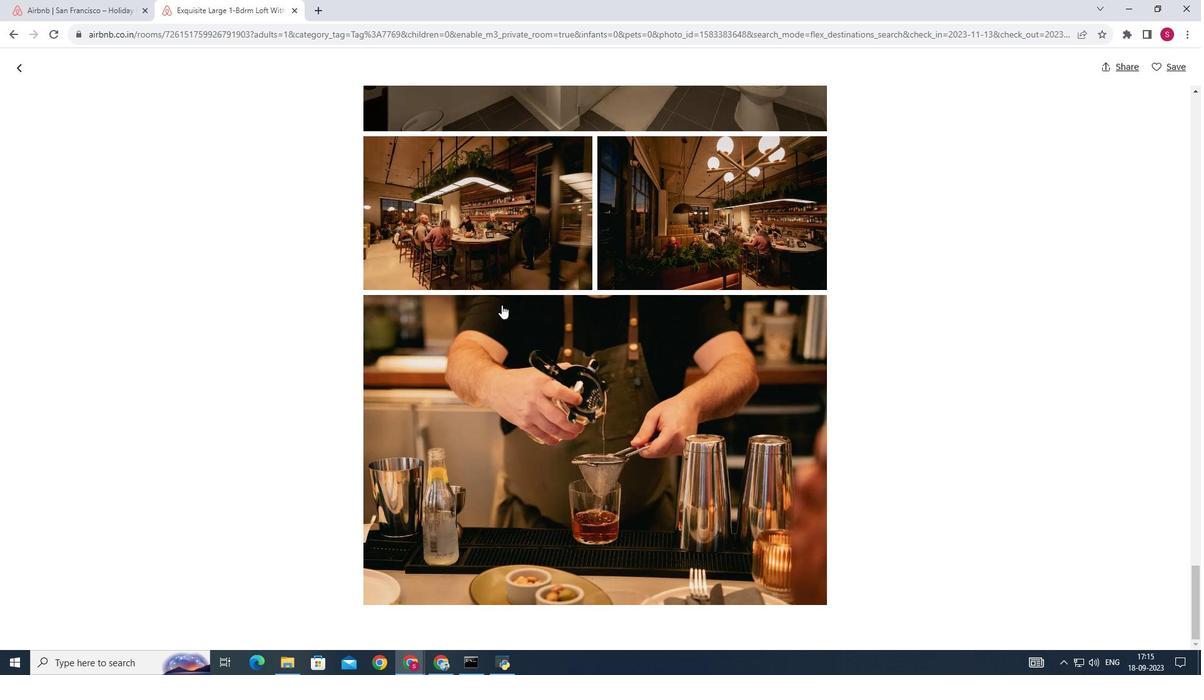 
Action: Mouse scrolled (502, 305) with delta (0, 0)
Screenshot: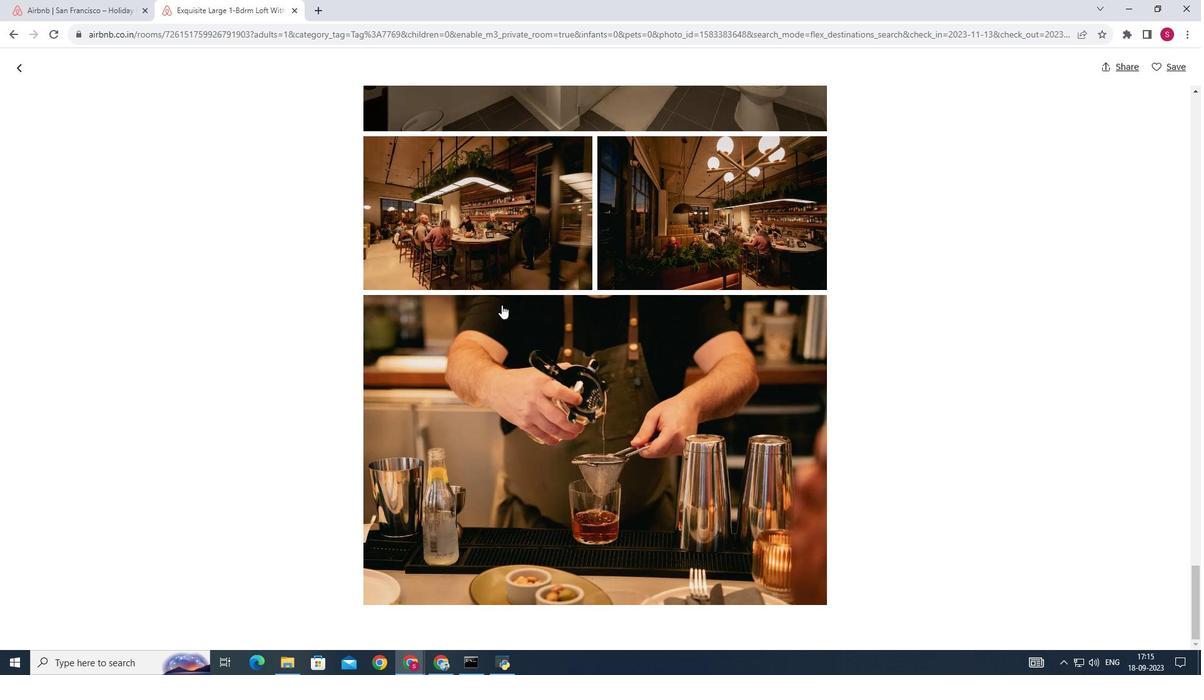 
Action: Mouse scrolled (502, 305) with delta (0, 0)
Screenshot: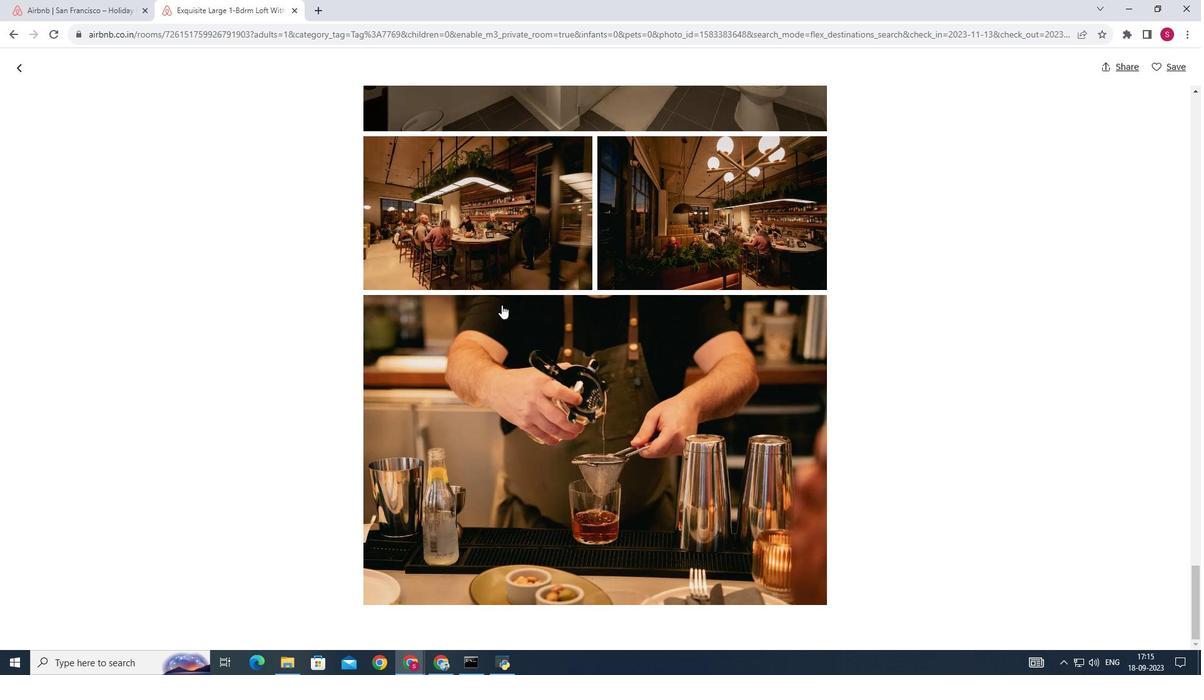 
Action: Mouse scrolled (502, 305) with delta (0, 0)
Screenshot: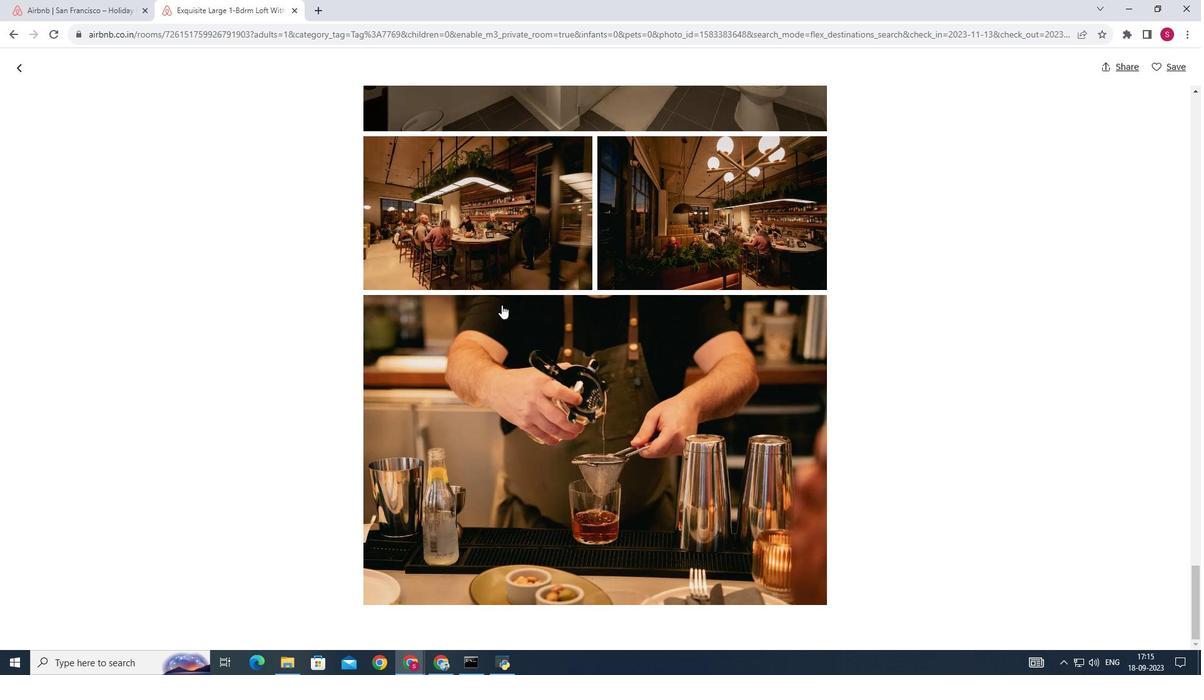 
Action: Mouse scrolled (502, 305) with delta (0, 0)
Screenshot: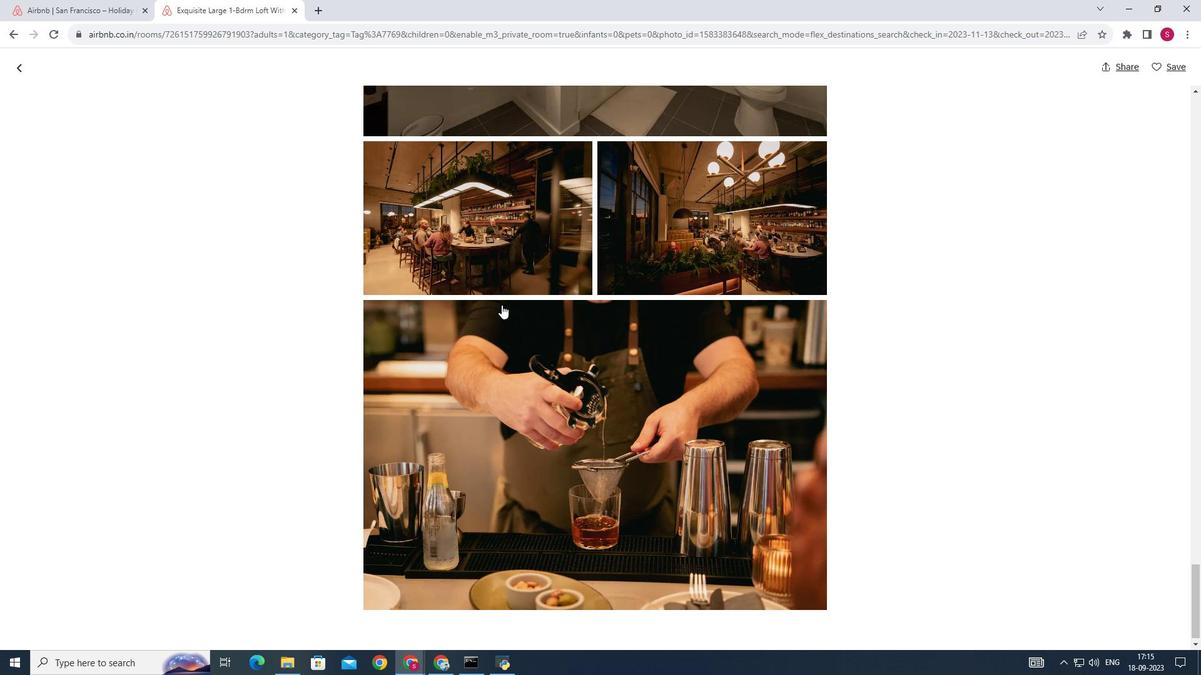 
Action: Mouse scrolled (502, 305) with delta (0, 0)
Screenshot: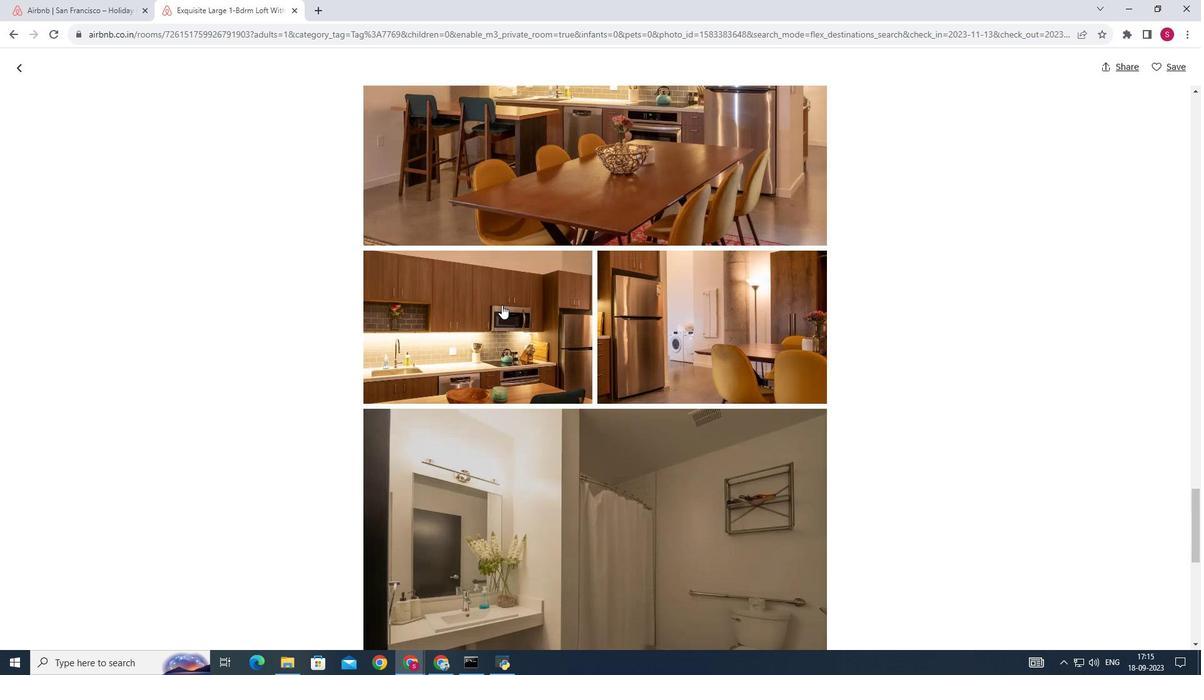 
Action: Mouse scrolled (502, 305) with delta (0, 0)
Screenshot: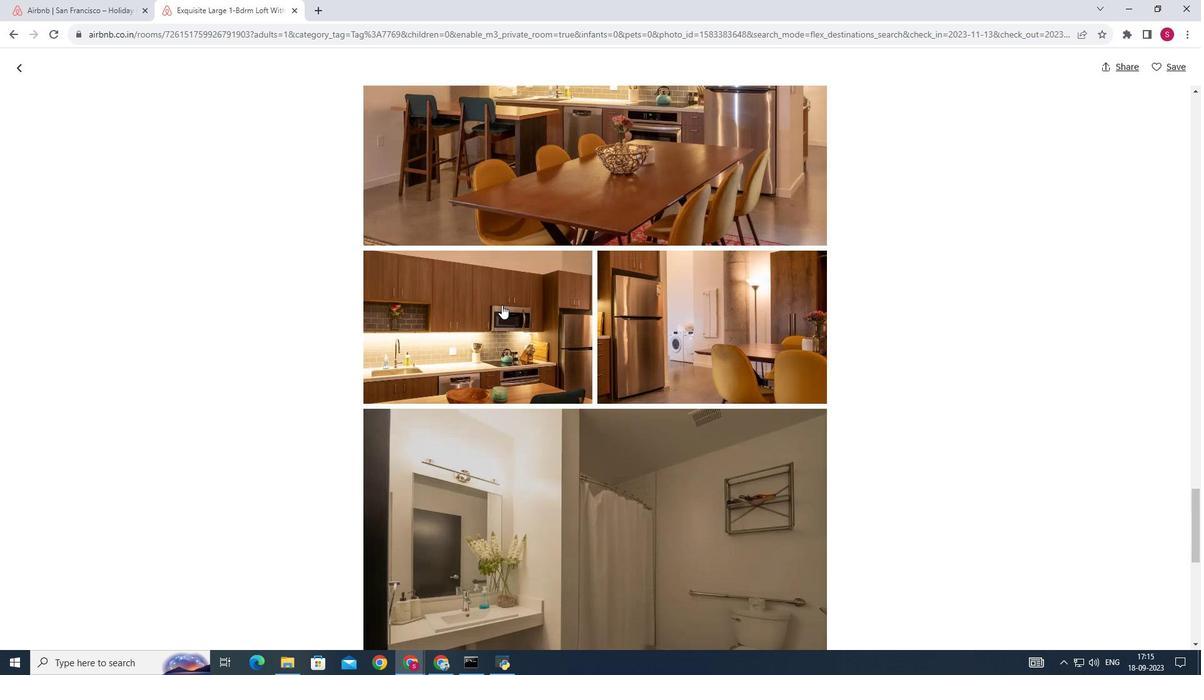 
Action: Mouse scrolled (502, 305) with delta (0, 0)
Screenshot: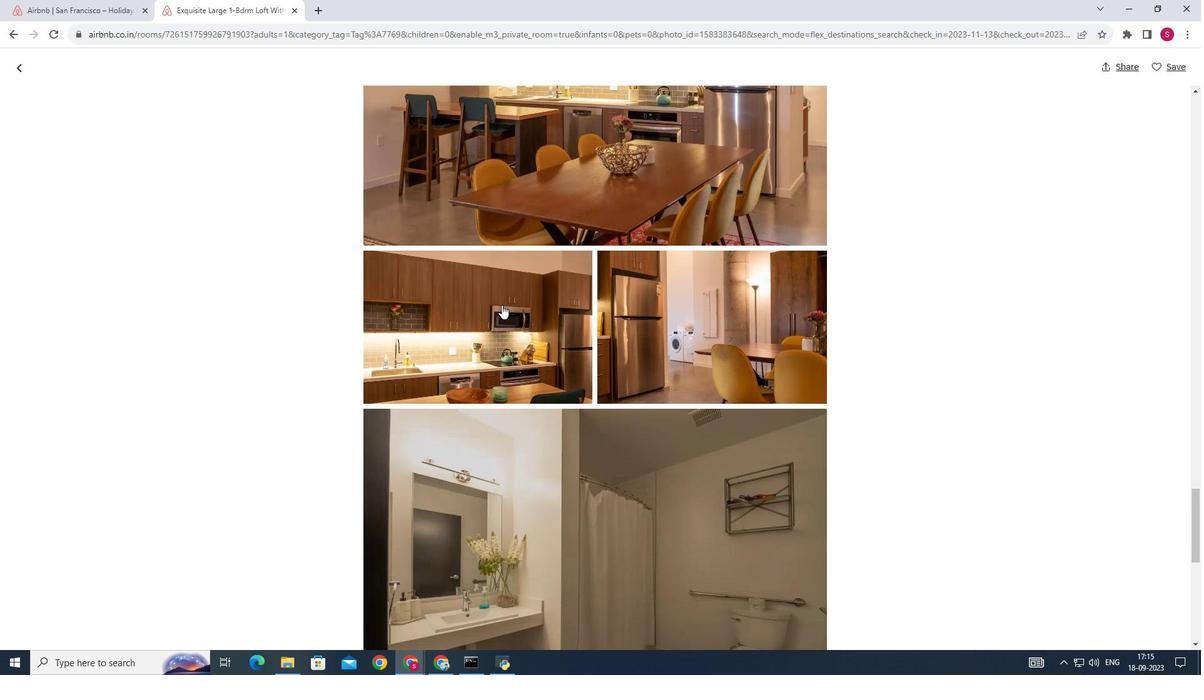 
Action: Mouse scrolled (502, 306) with delta (0, 0)
Screenshot: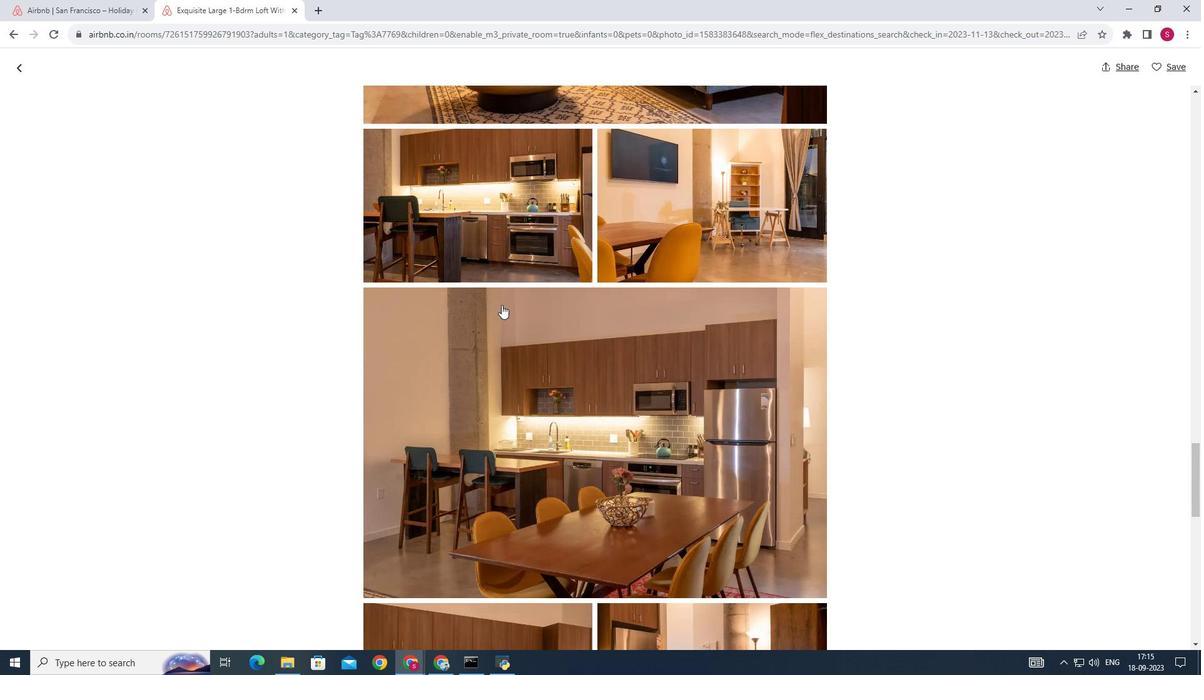 
Action: Mouse scrolled (502, 306) with delta (0, 0)
Screenshot: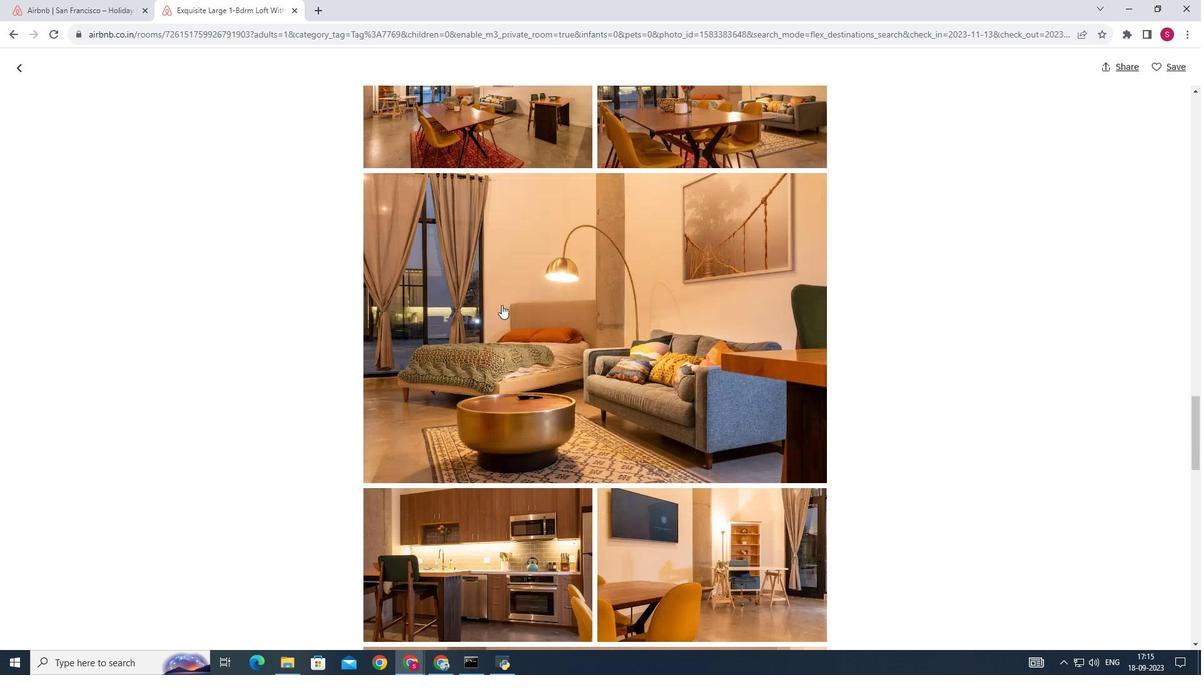 
Action: Mouse scrolled (502, 306) with delta (0, 0)
Screenshot: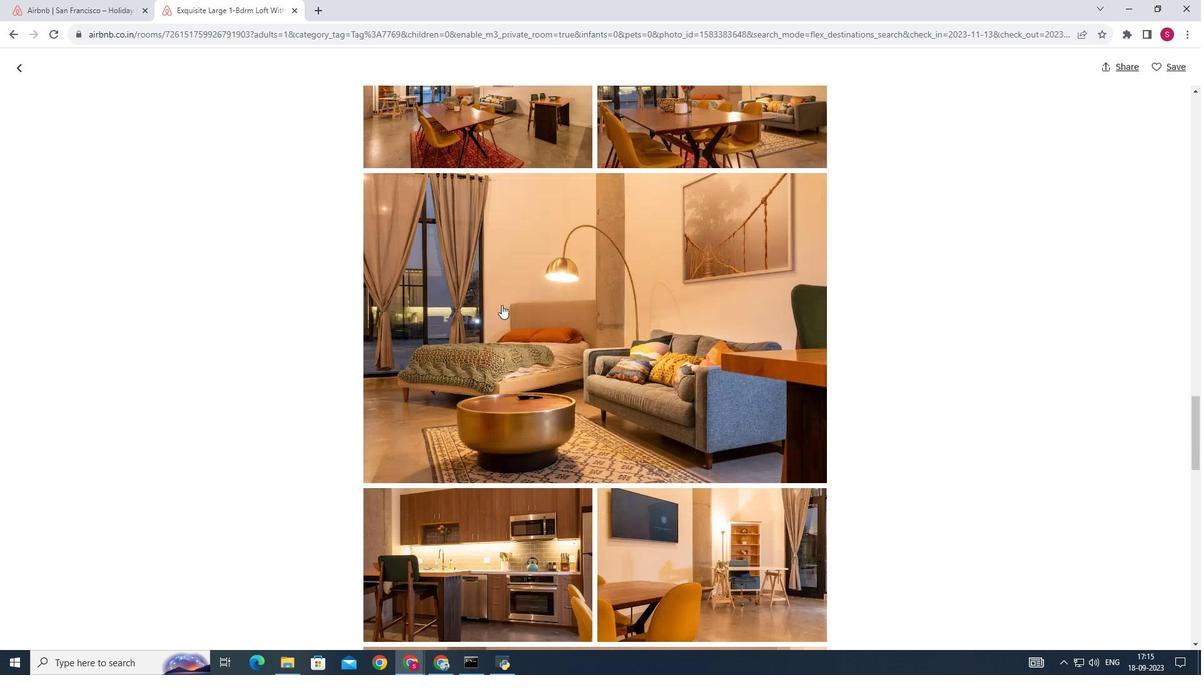 
Action: Mouse scrolled (502, 306) with delta (0, 0)
Screenshot: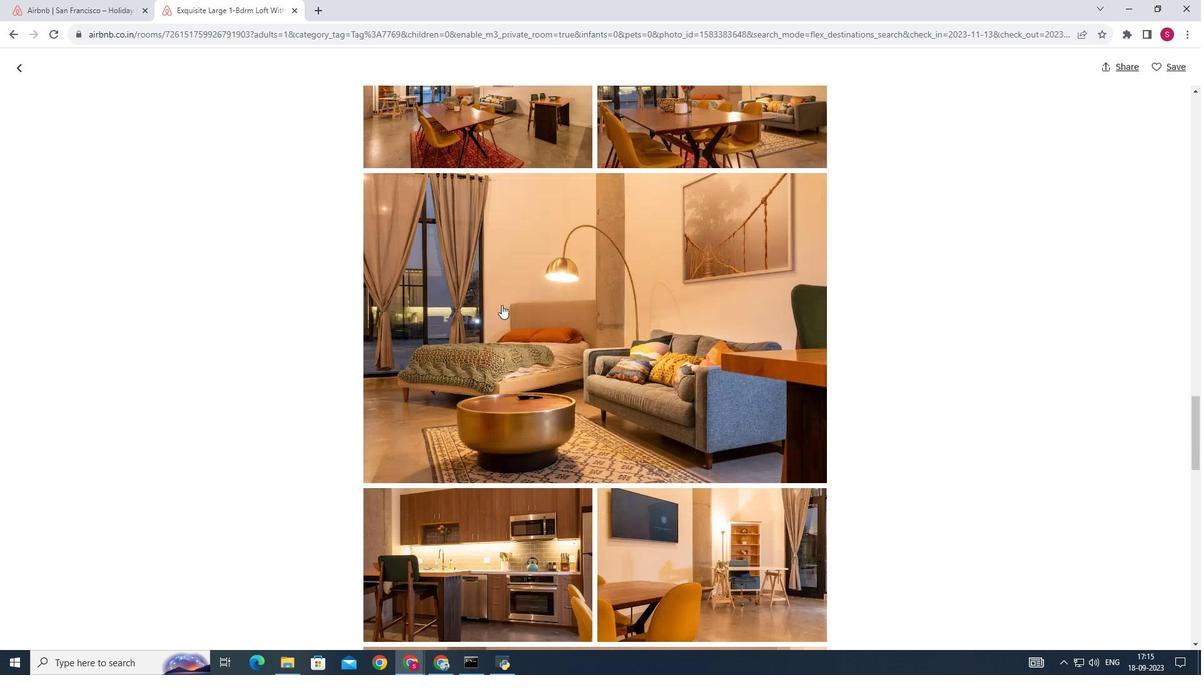 
Action: Mouse scrolled (502, 306) with delta (0, 0)
Screenshot: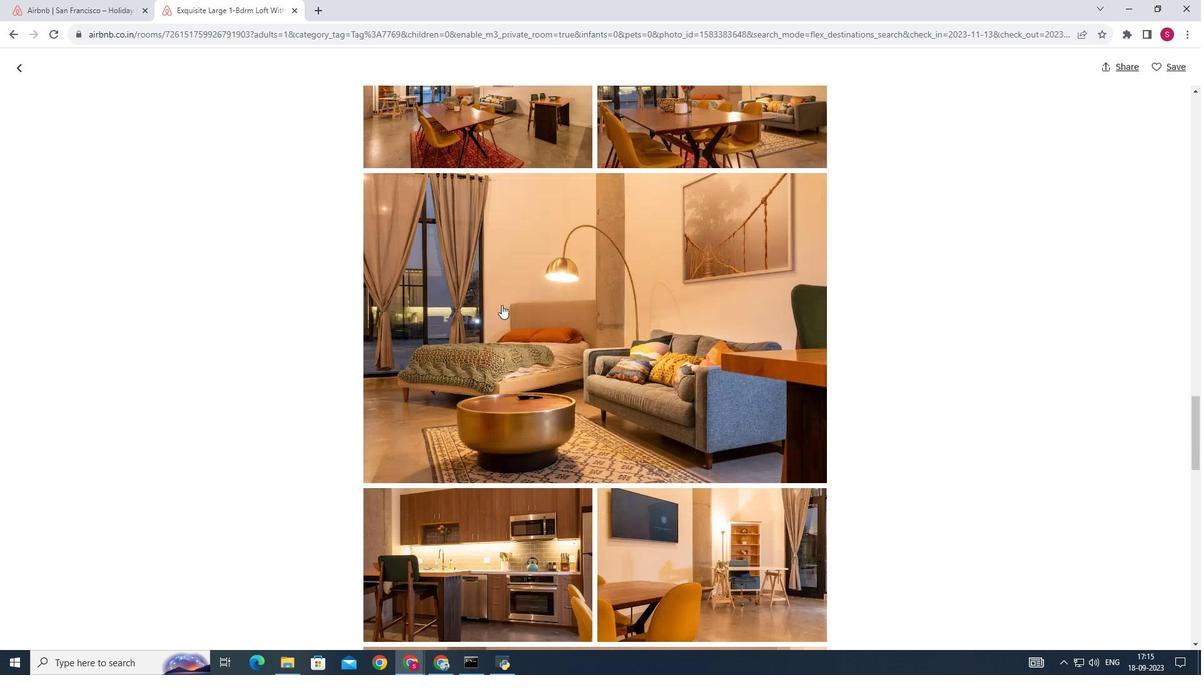 
Action: Mouse scrolled (502, 306) with delta (0, 0)
Screenshot: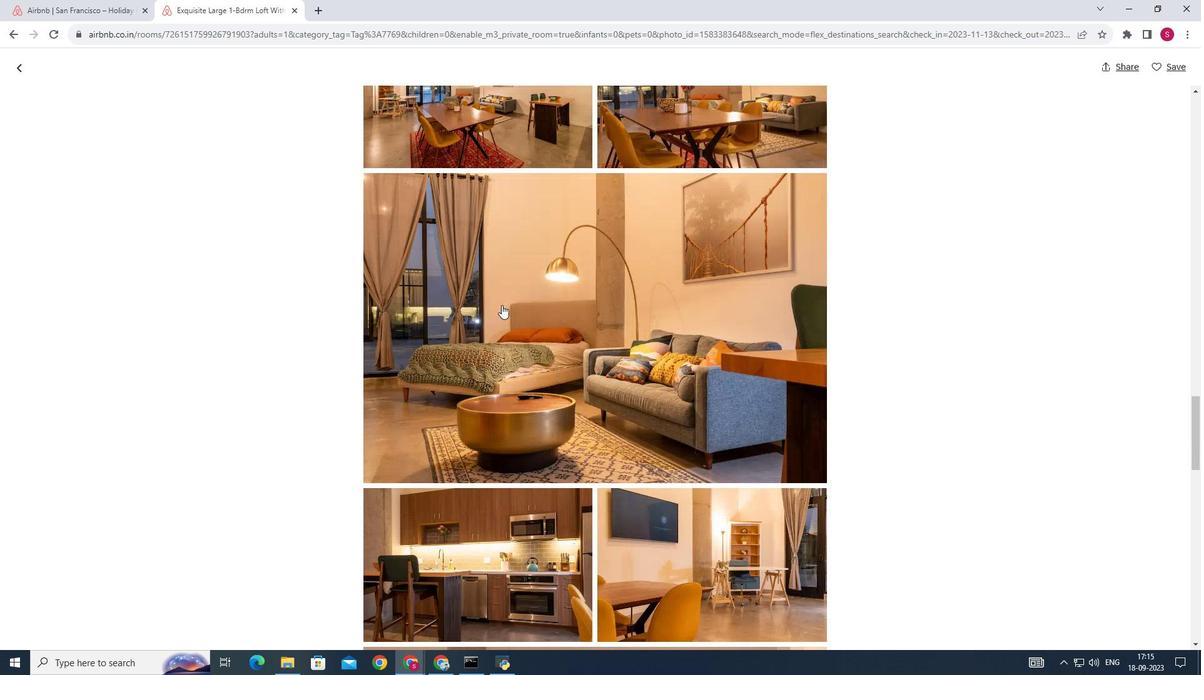 
Action: Mouse scrolled (502, 306) with delta (0, 0)
Screenshot: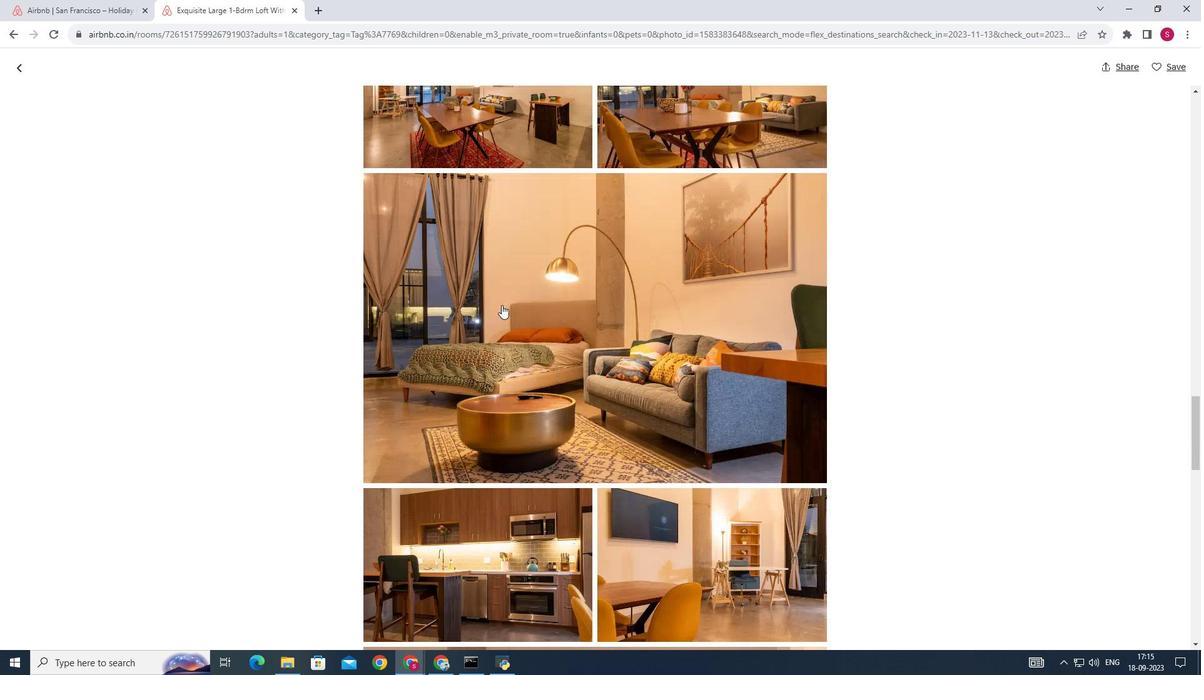 
Action: Mouse scrolled (502, 306) with delta (0, 0)
Screenshot: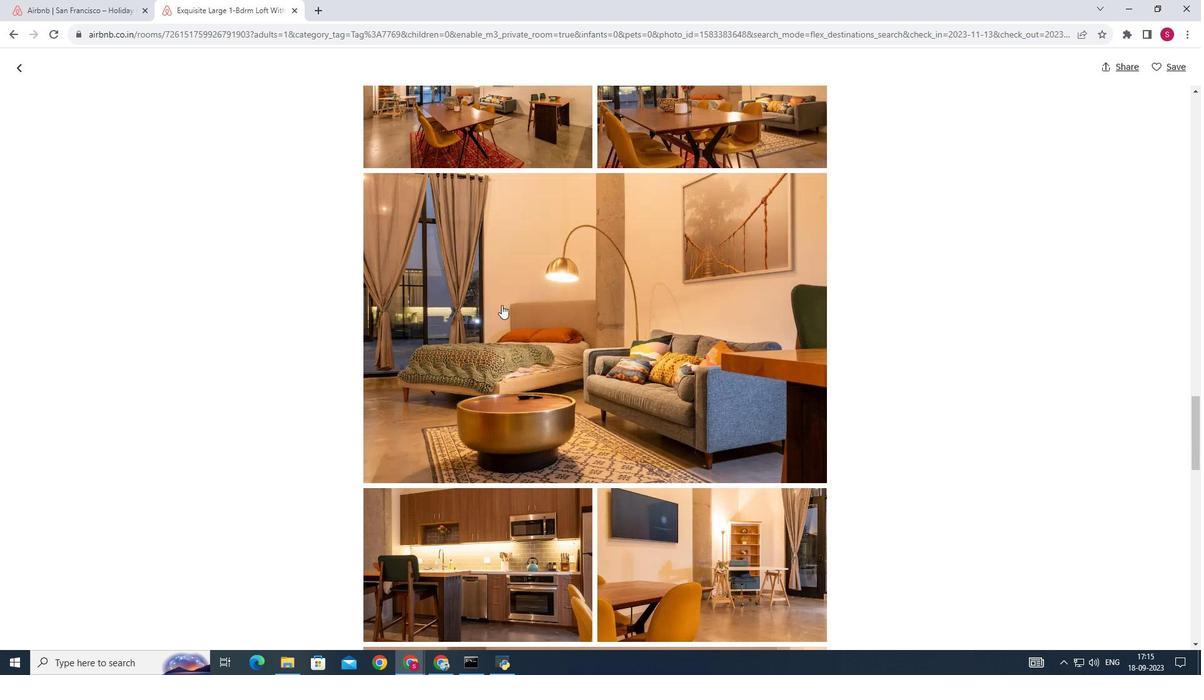 
Action: Mouse scrolled (502, 306) with delta (0, 0)
Screenshot: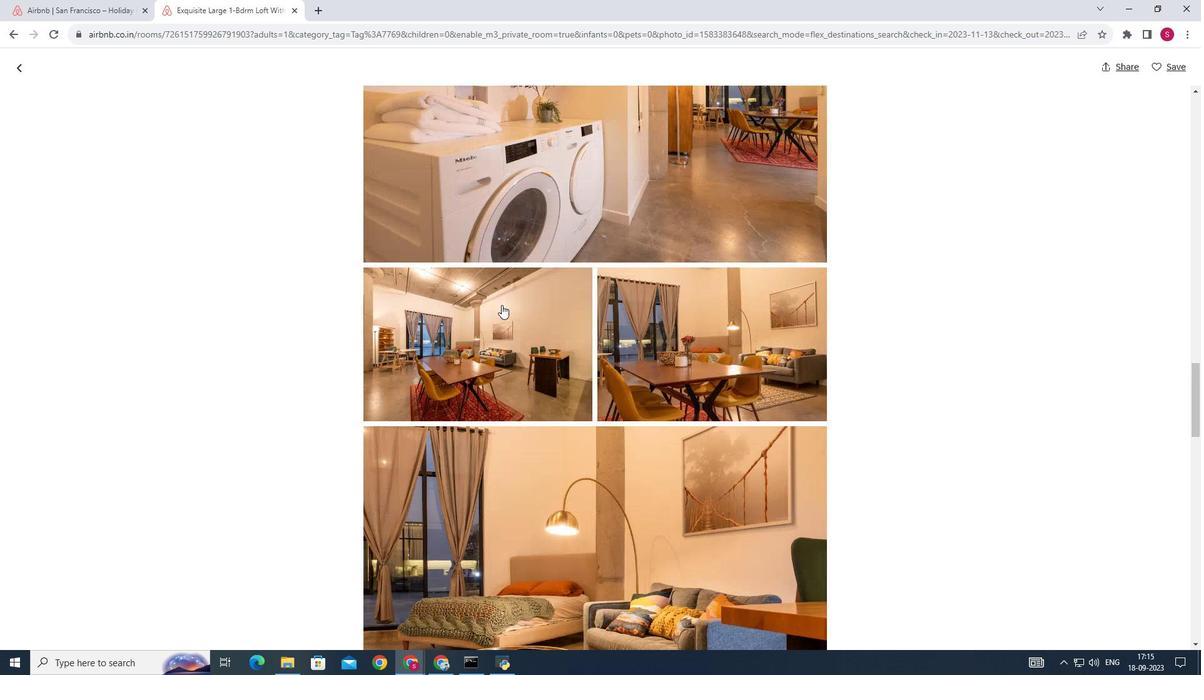 
Action: Mouse scrolled (502, 306) with delta (0, 0)
Screenshot: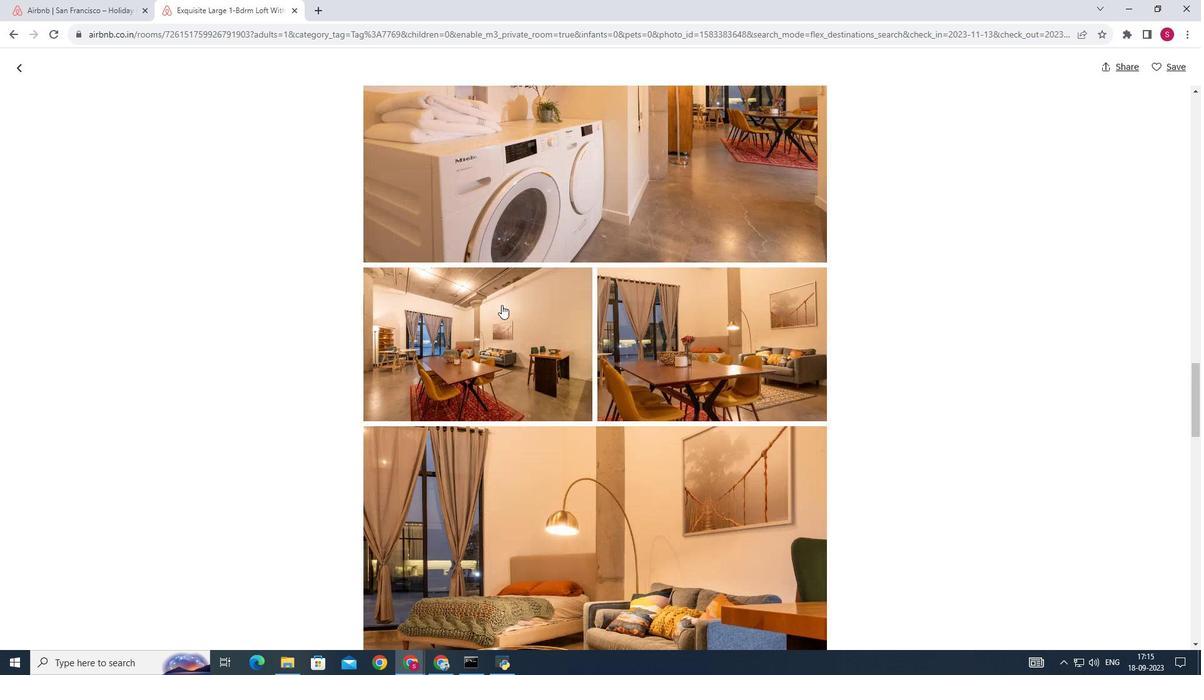 
Action: Mouse scrolled (502, 306) with delta (0, 0)
Screenshot: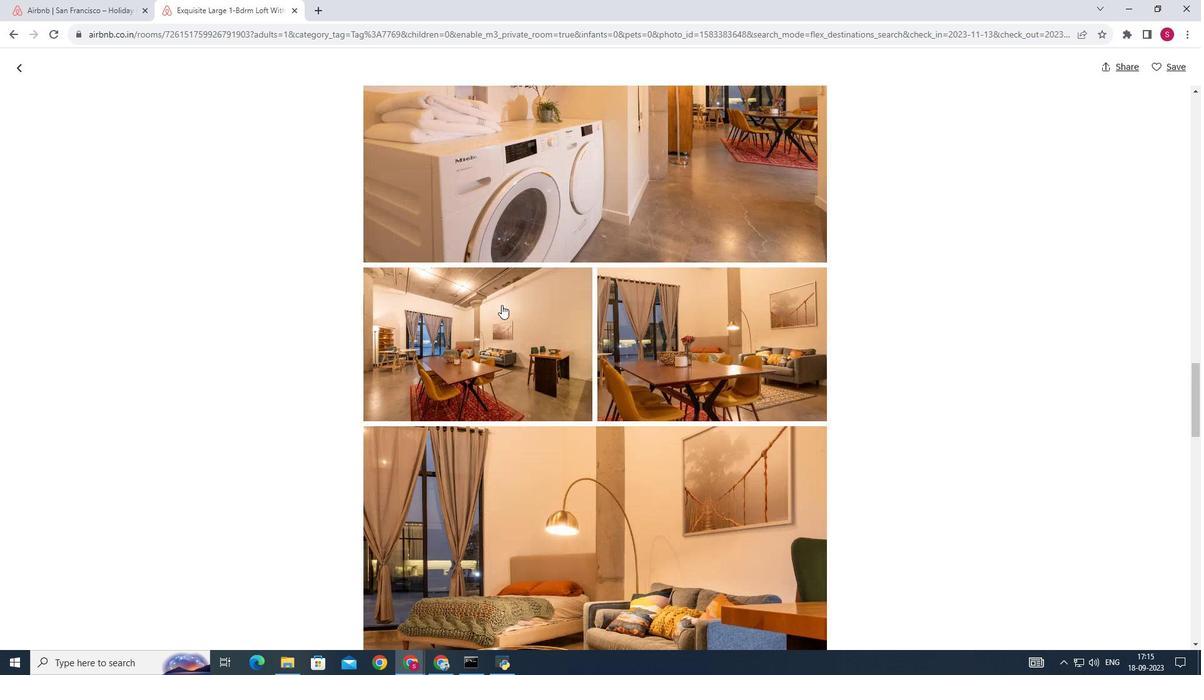 
Action: Mouse scrolled (502, 306) with delta (0, 0)
Screenshot: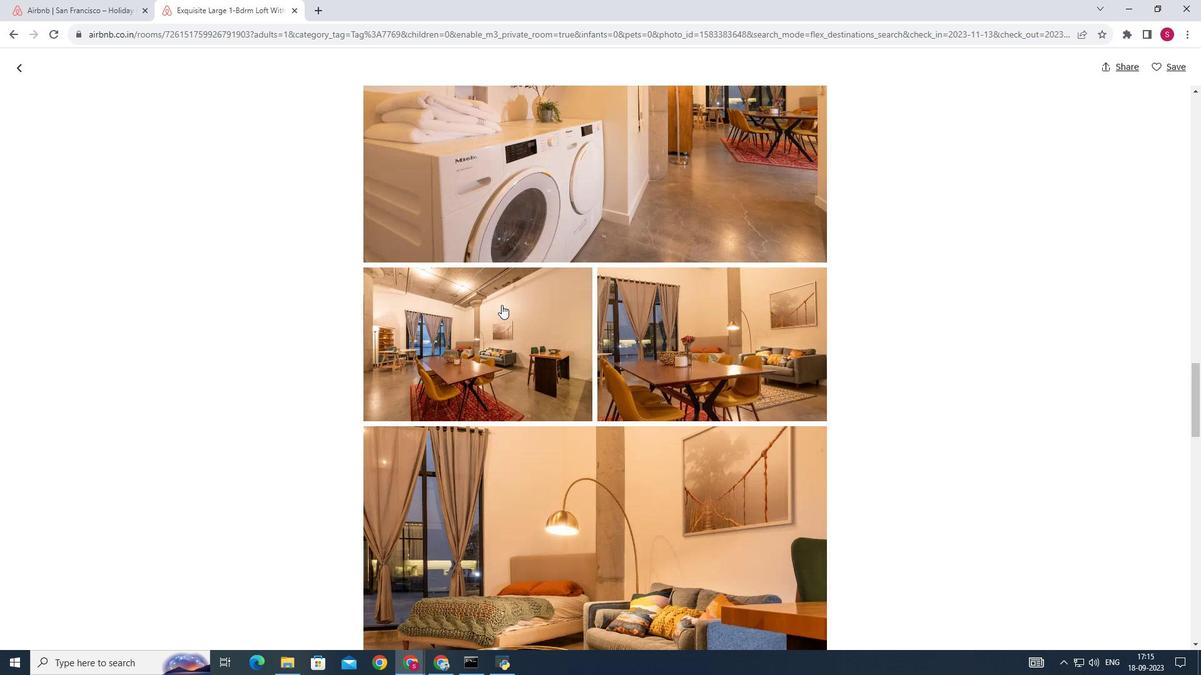 
Action: Mouse scrolled (502, 306) with delta (0, 0)
Screenshot: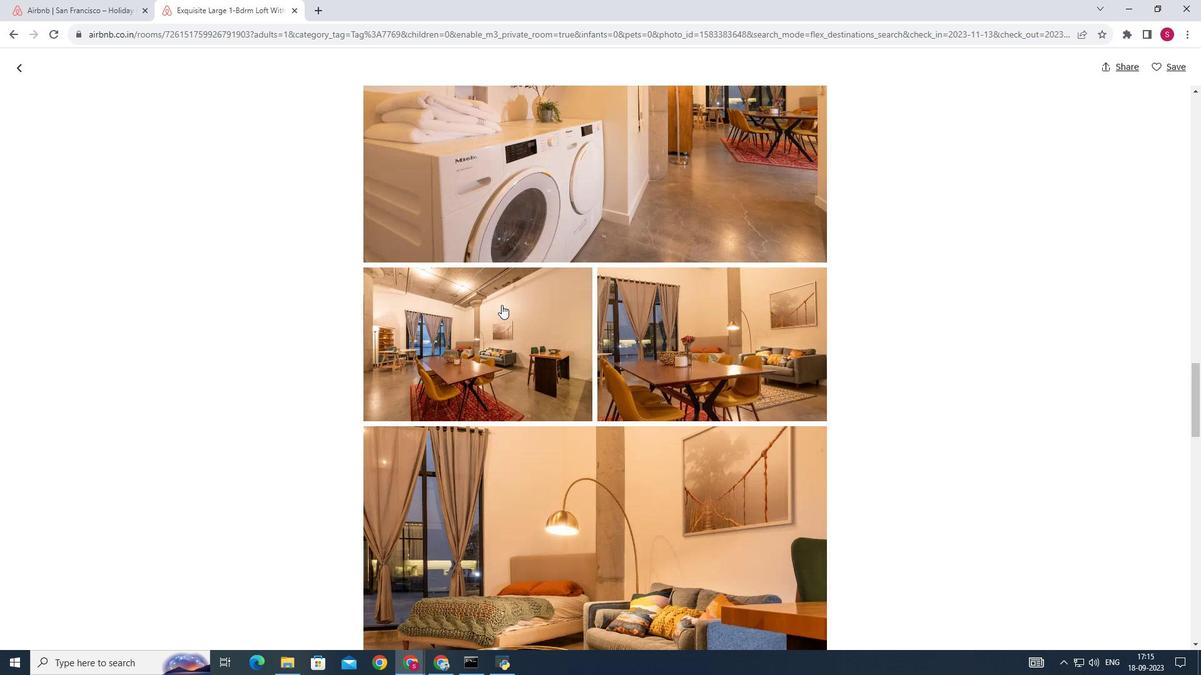 
Action: Mouse scrolled (502, 306) with delta (0, 0)
Screenshot: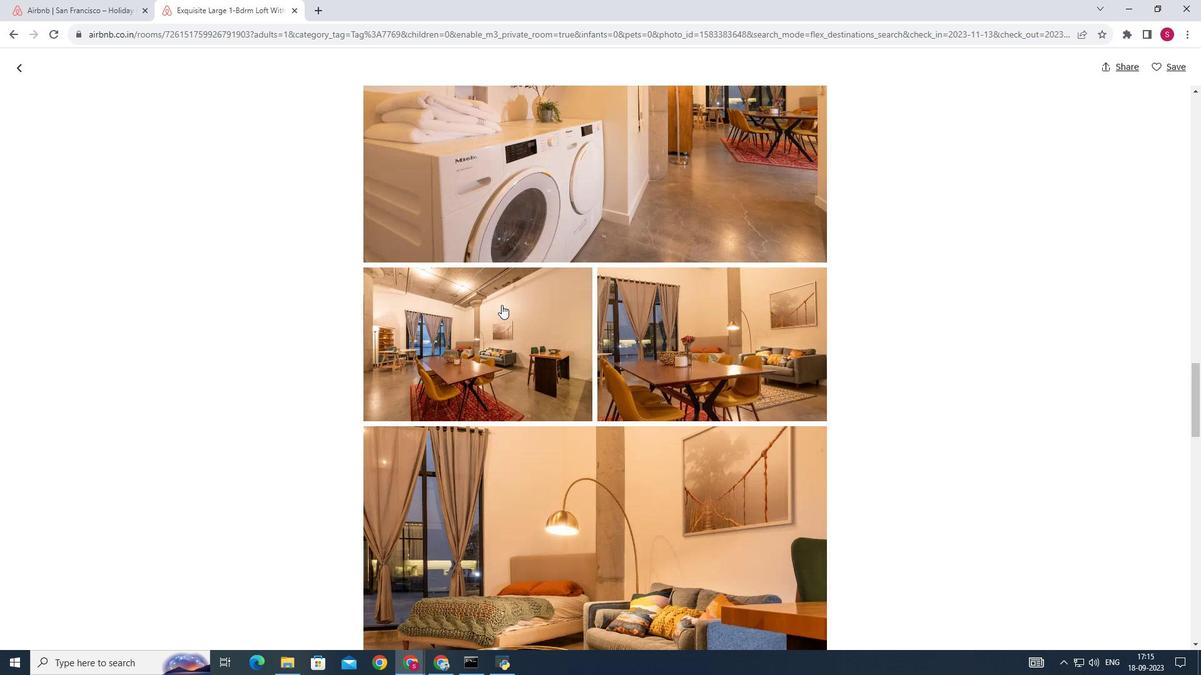 
Action: Mouse scrolled (502, 306) with delta (0, 0)
Screenshot: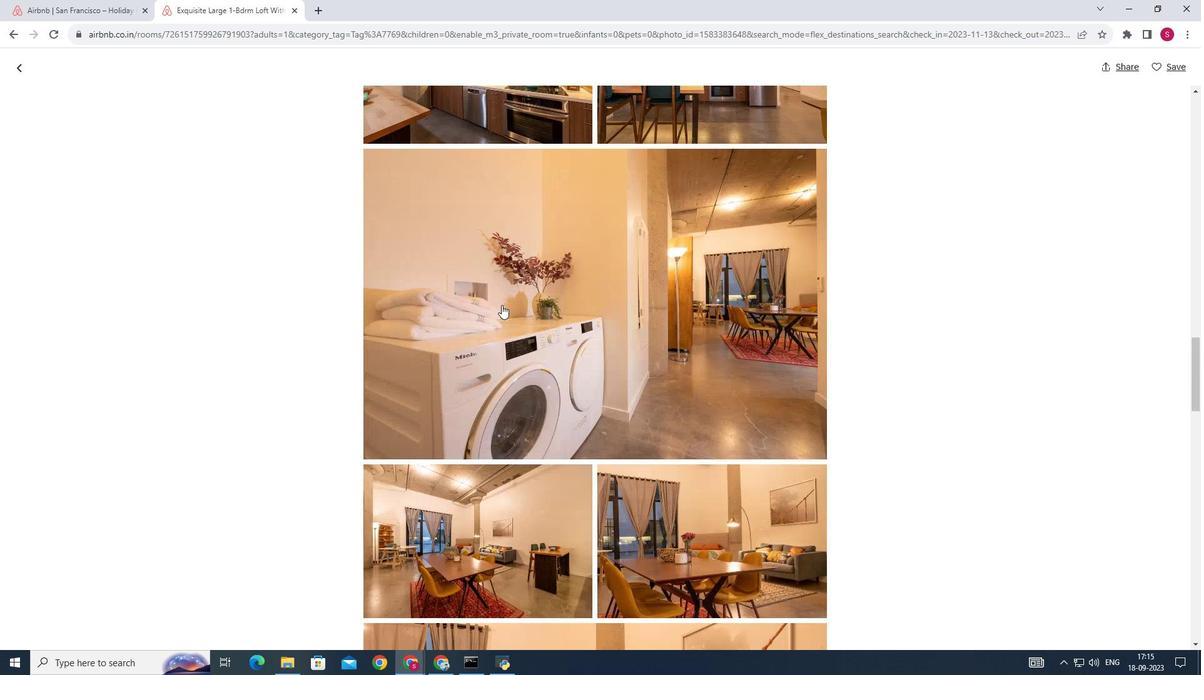 
Action: Mouse scrolled (502, 306) with delta (0, 0)
Screenshot: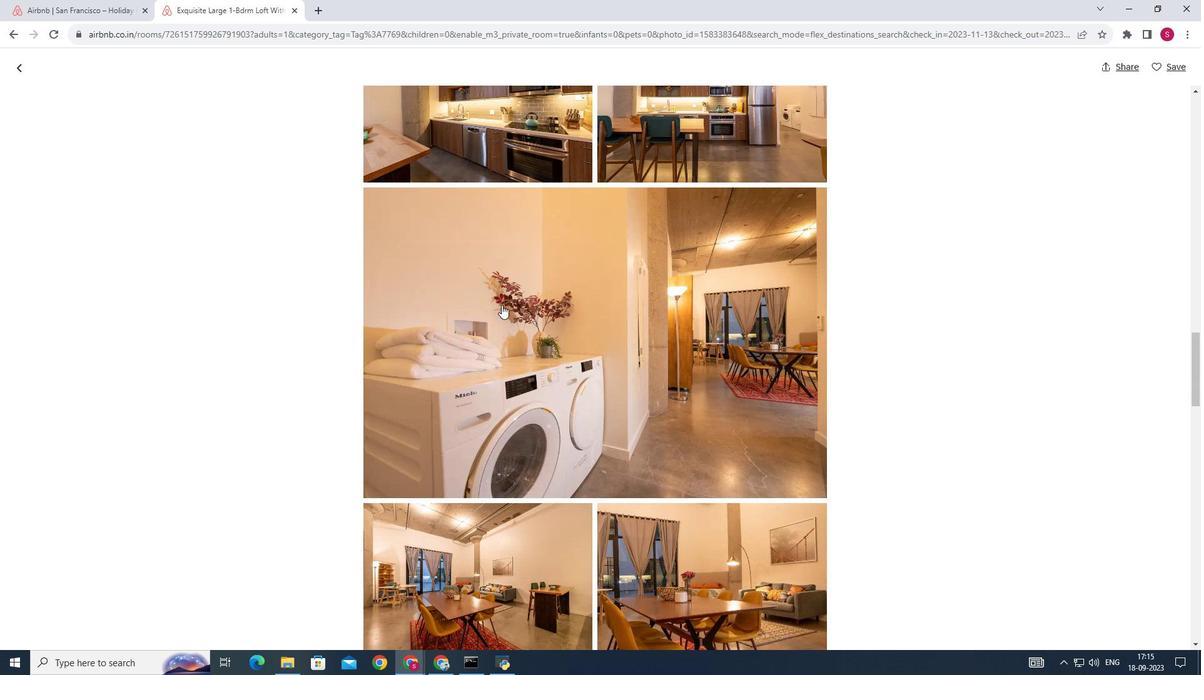 
Action: Mouse scrolled (502, 306) with delta (0, 0)
Screenshot: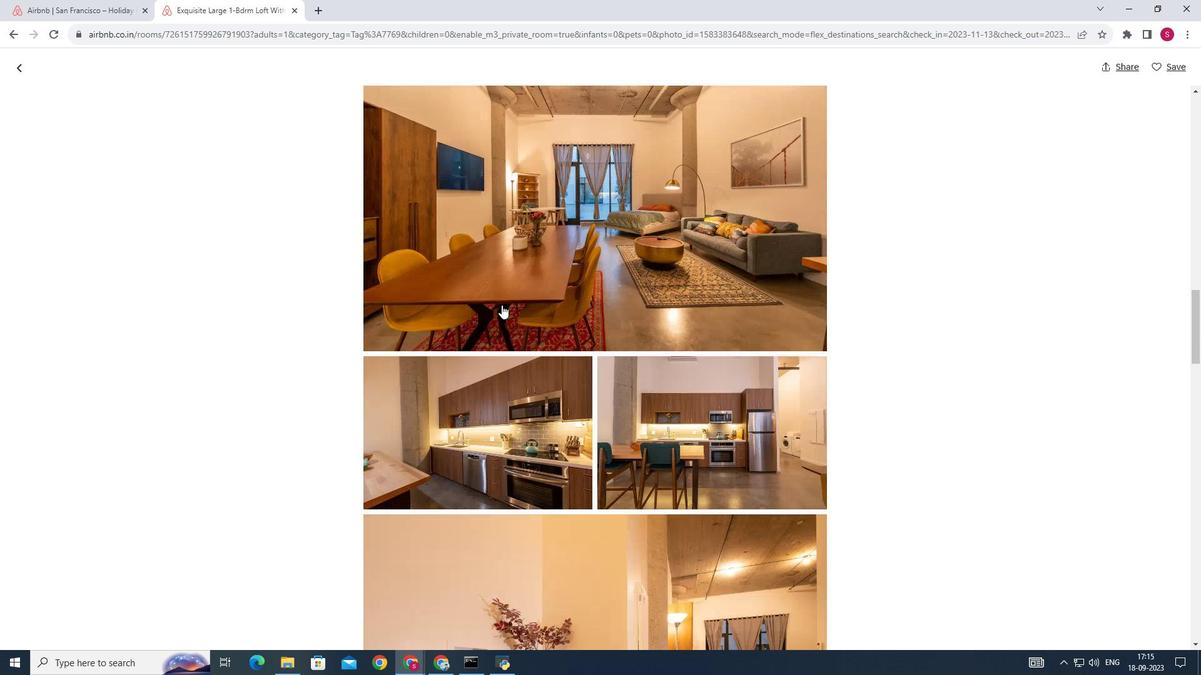 
Action: Mouse scrolled (502, 306) with delta (0, 0)
Screenshot: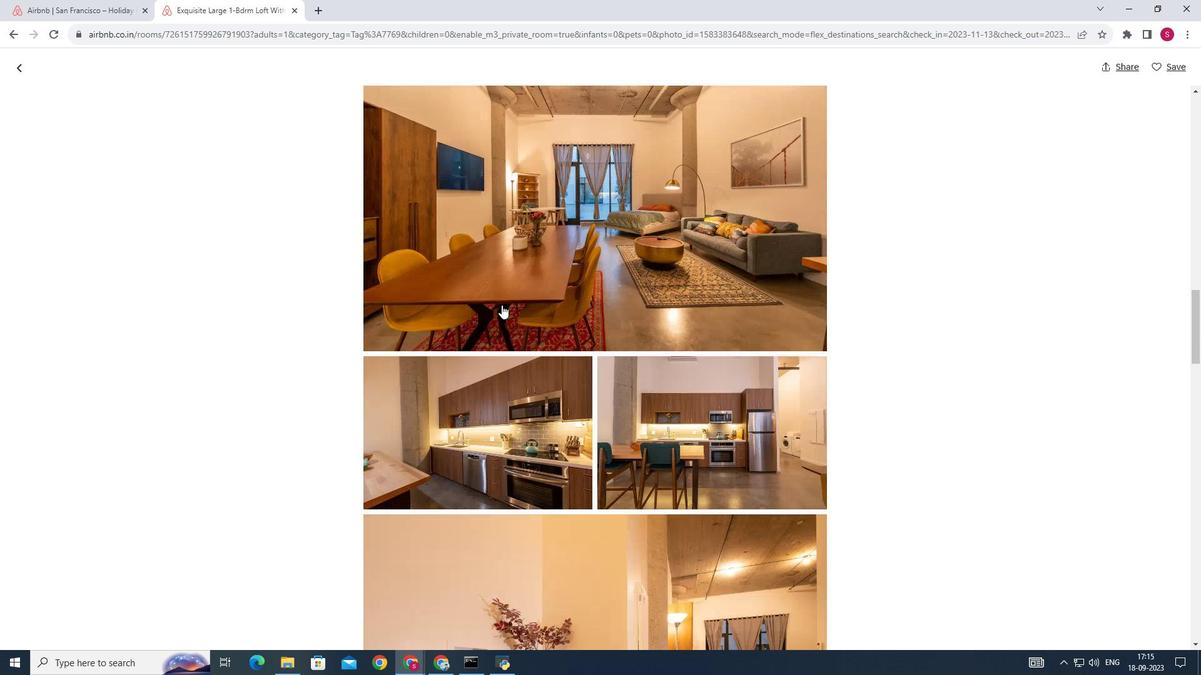 
Action: Mouse scrolled (502, 306) with delta (0, 0)
Screenshot: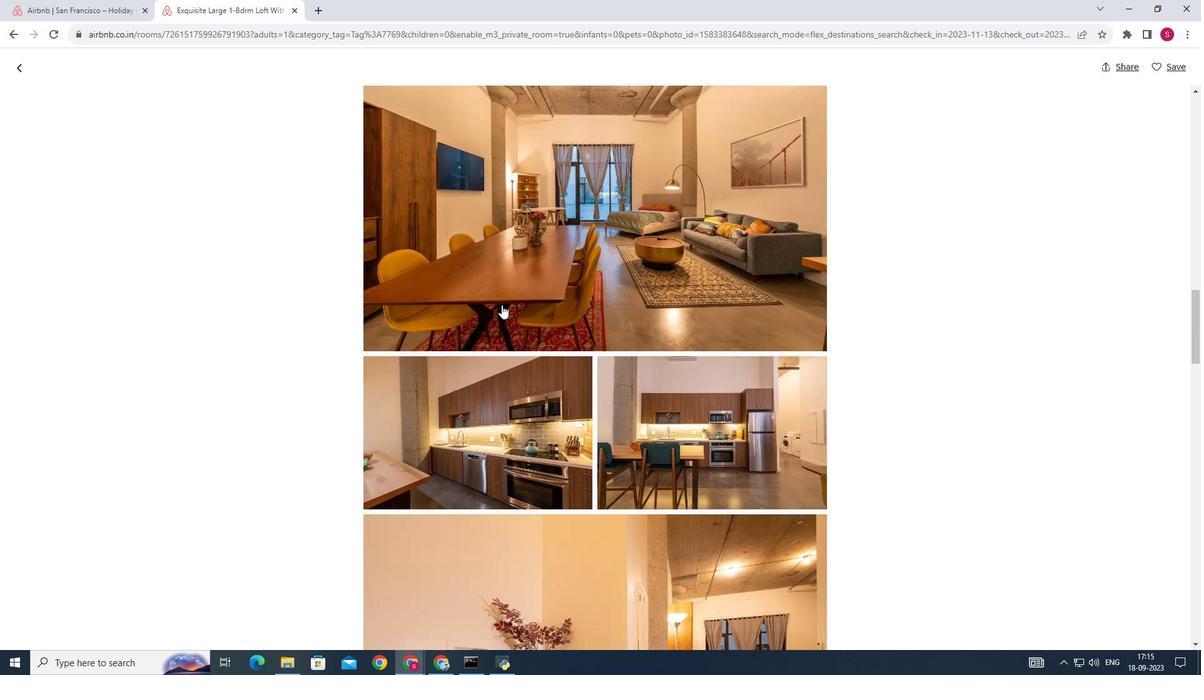 
Action: Mouse scrolled (502, 306) with delta (0, 0)
Screenshot: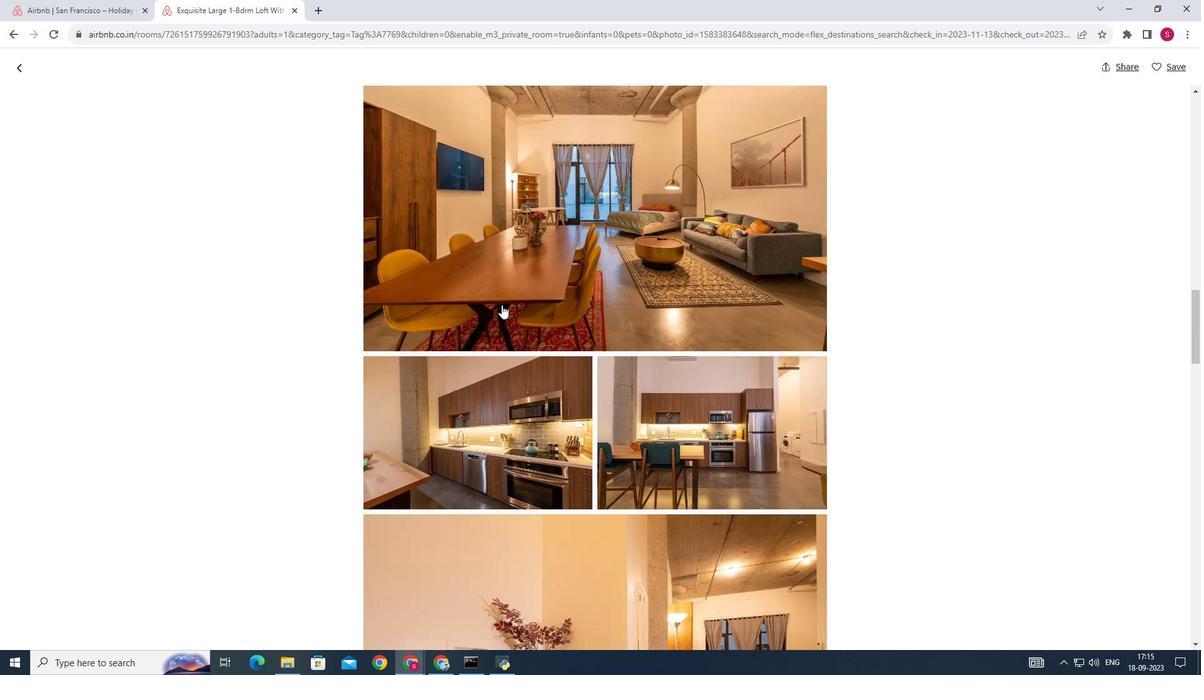 
Action: Mouse scrolled (502, 306) with delta (0, 0)
Screenshot: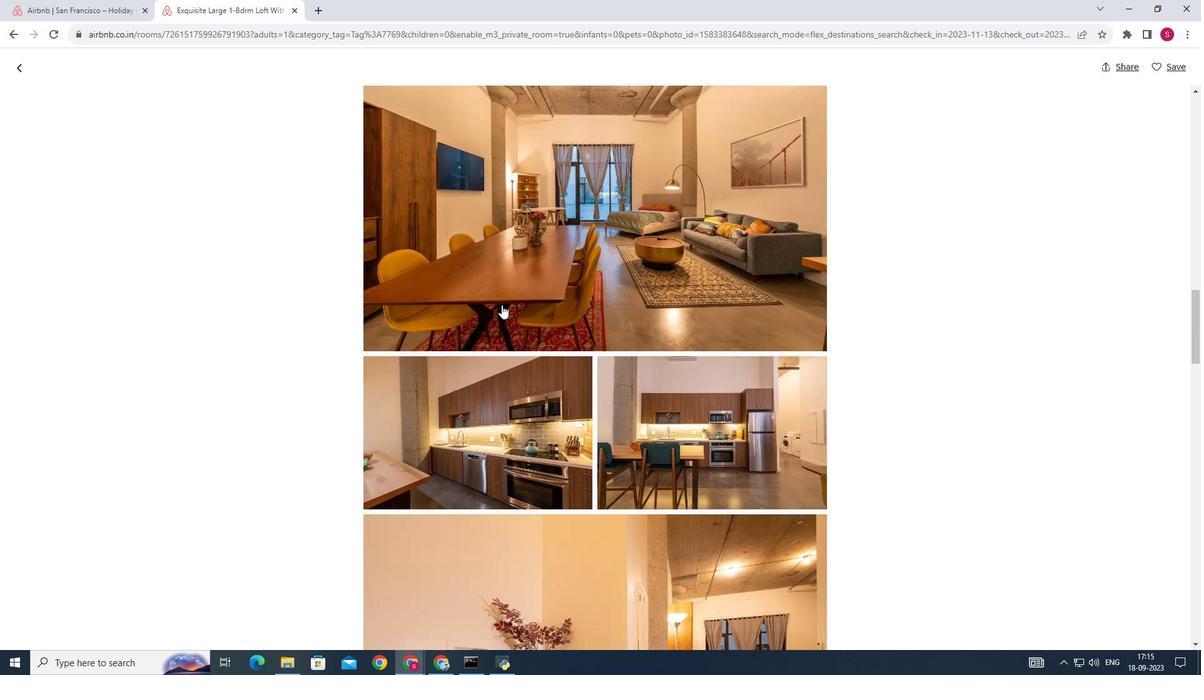 
Action: Mouse scrolled (502, 306) with delta (0, 0)
Screenshot: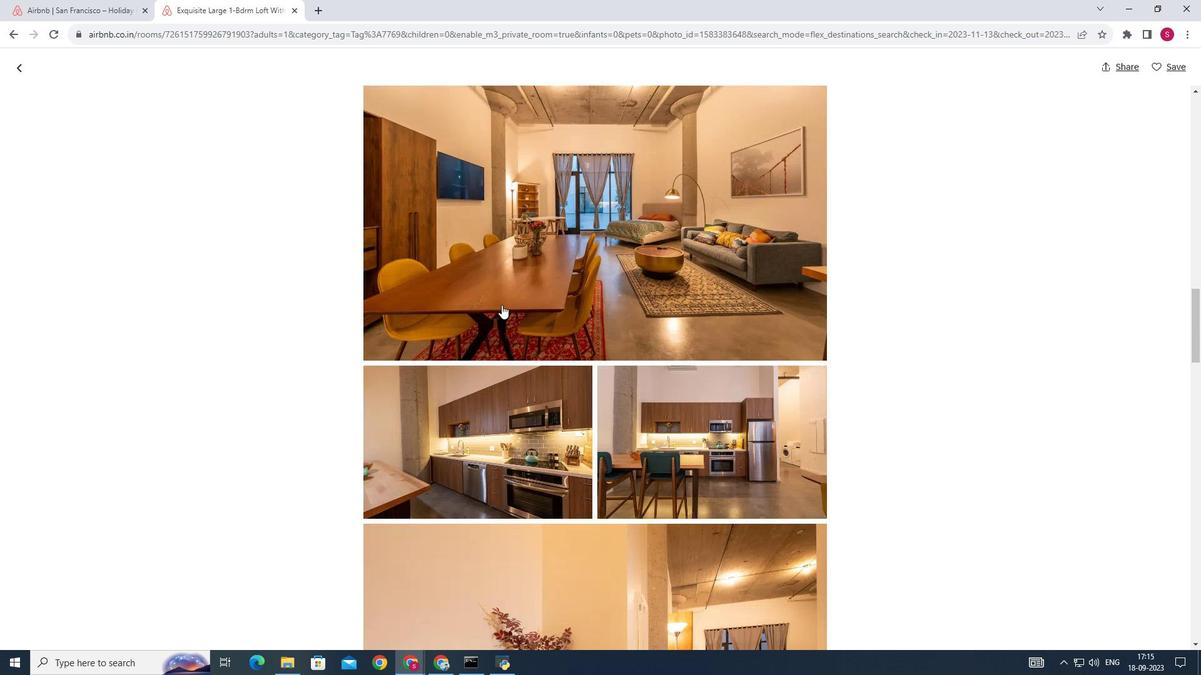 
Action: Mouse scrolled (502, 306) with delta (0, 0)
Screenshot: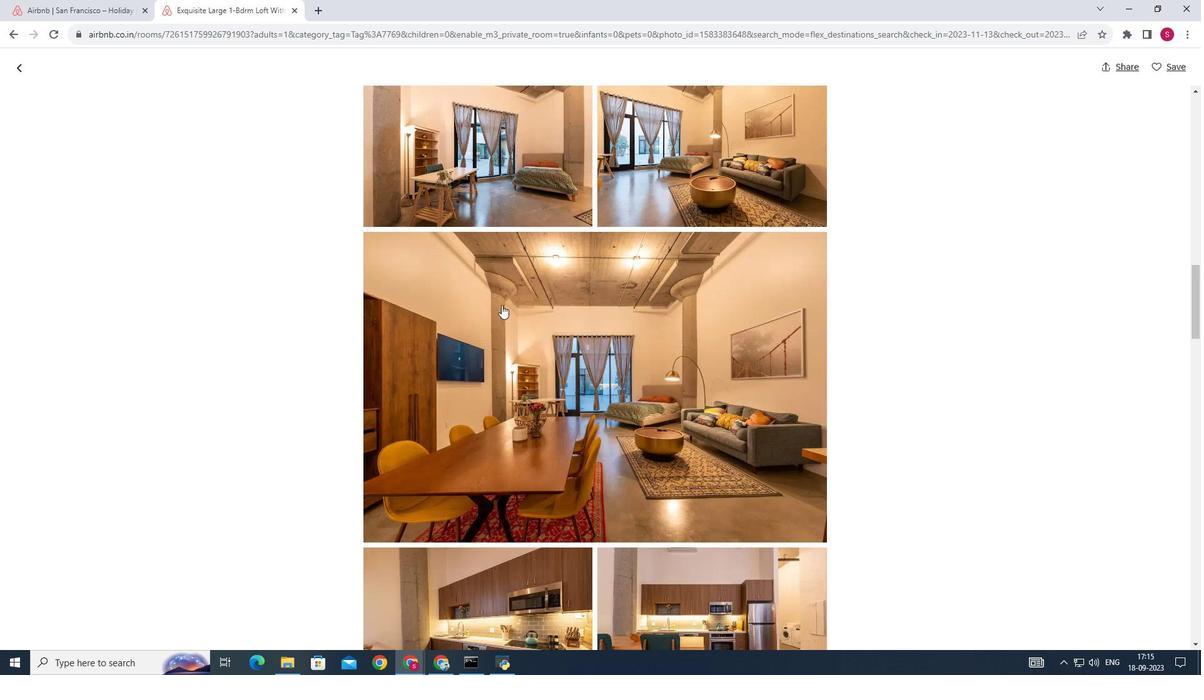 
Action: Mouse scrolled (502, 306) with delta (0, 0)
Screenshot: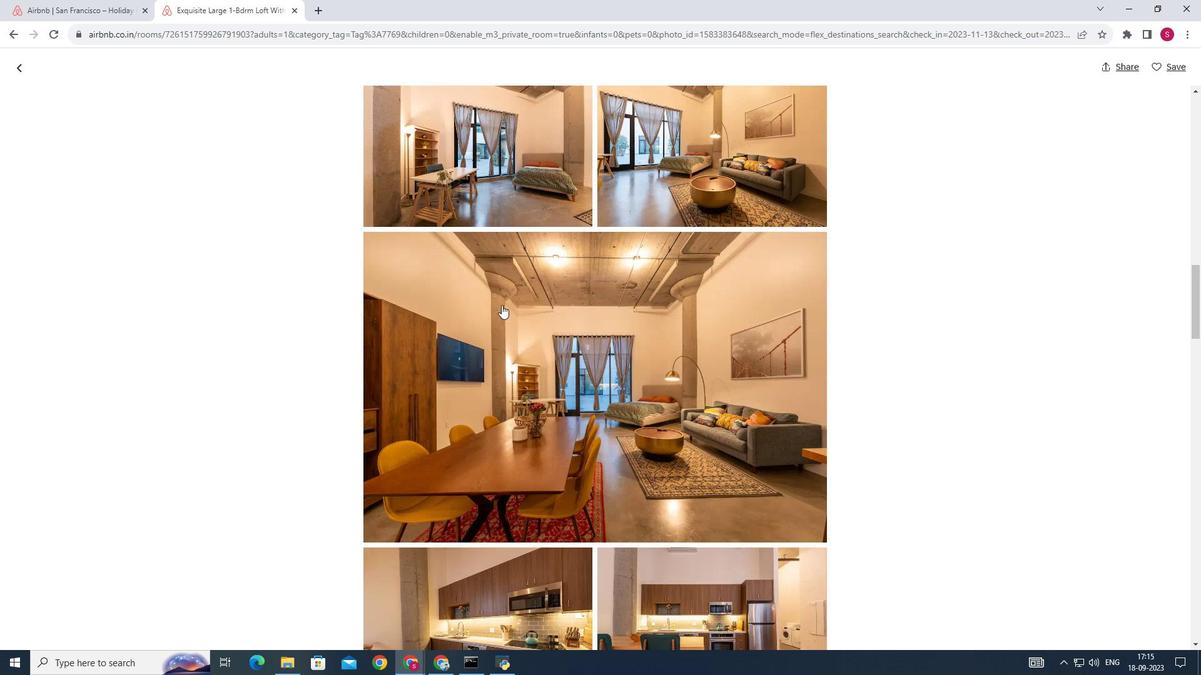 
Action: Mouse scrolled (502, 306) with delta (0, 0)
Screenshot: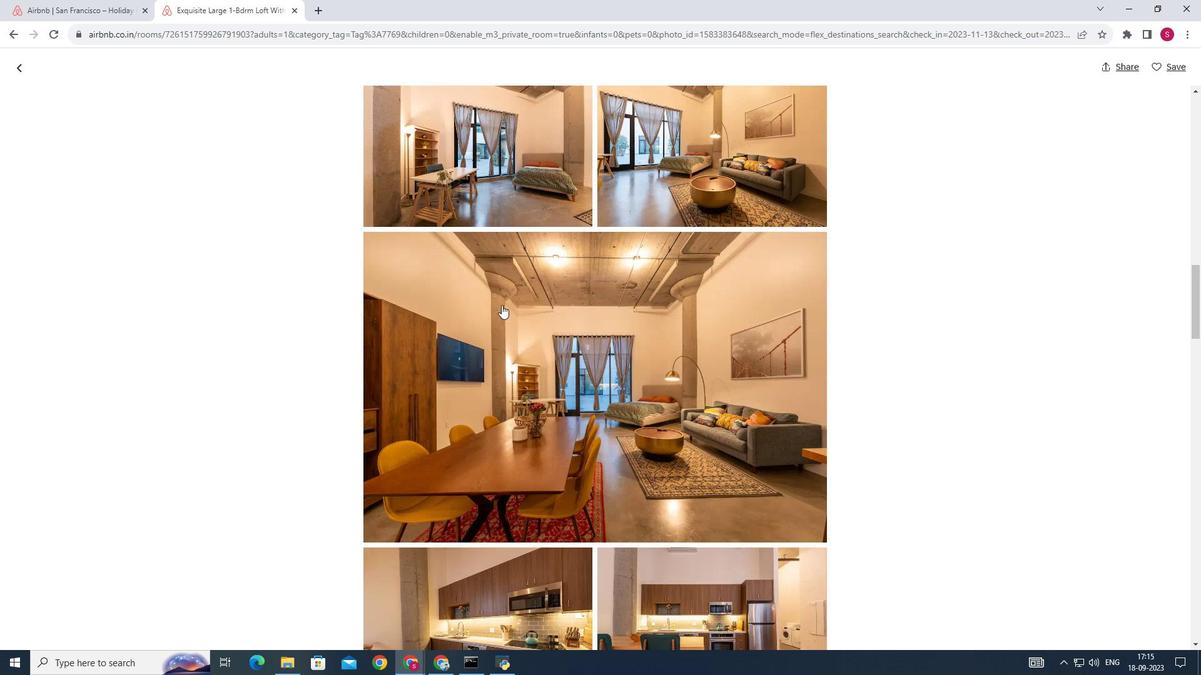 
Action: Mouse scrolled (502, 306) with delta (0, 0)
Screenshot: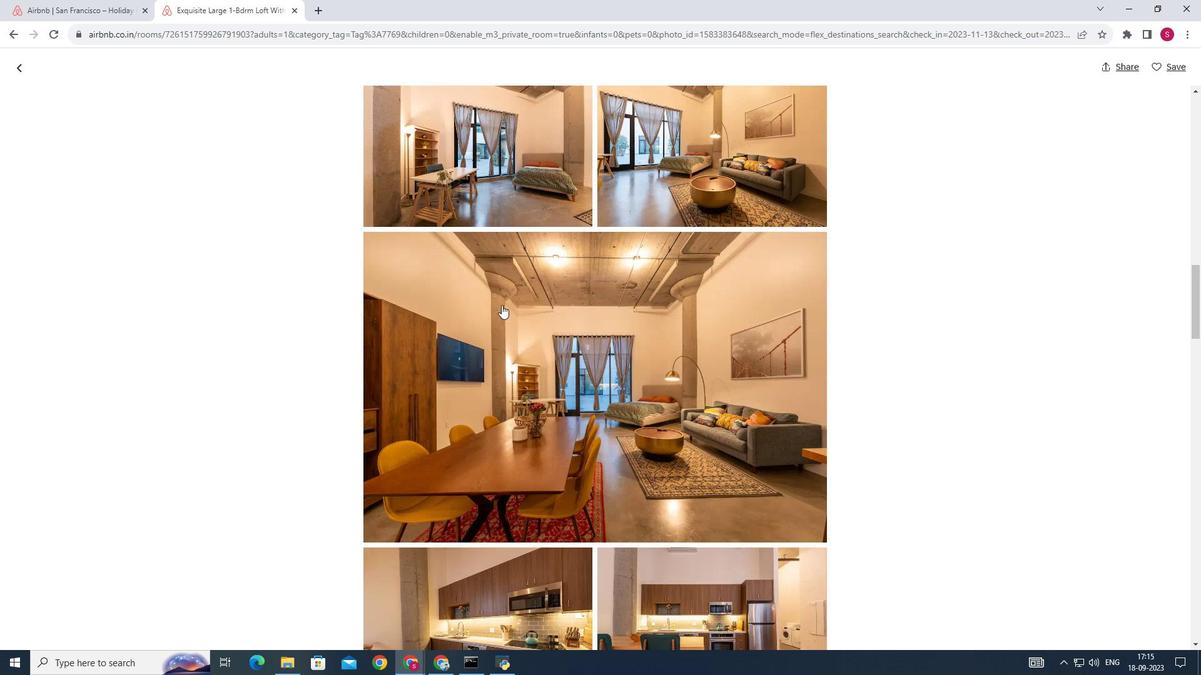 
Action: Mouse scrolled (502, 306) with delta (0, 0)
Screenshot: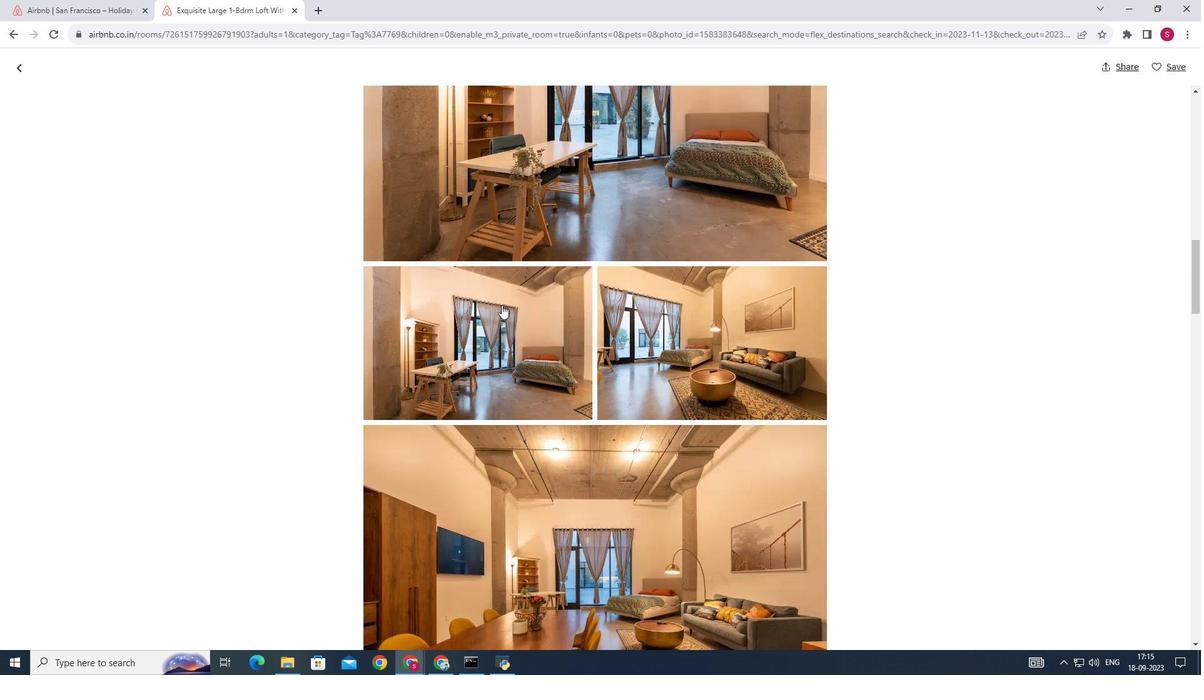 
Action: Mouse scrolled (502, 306) with delta (0, 0)
Screenshot: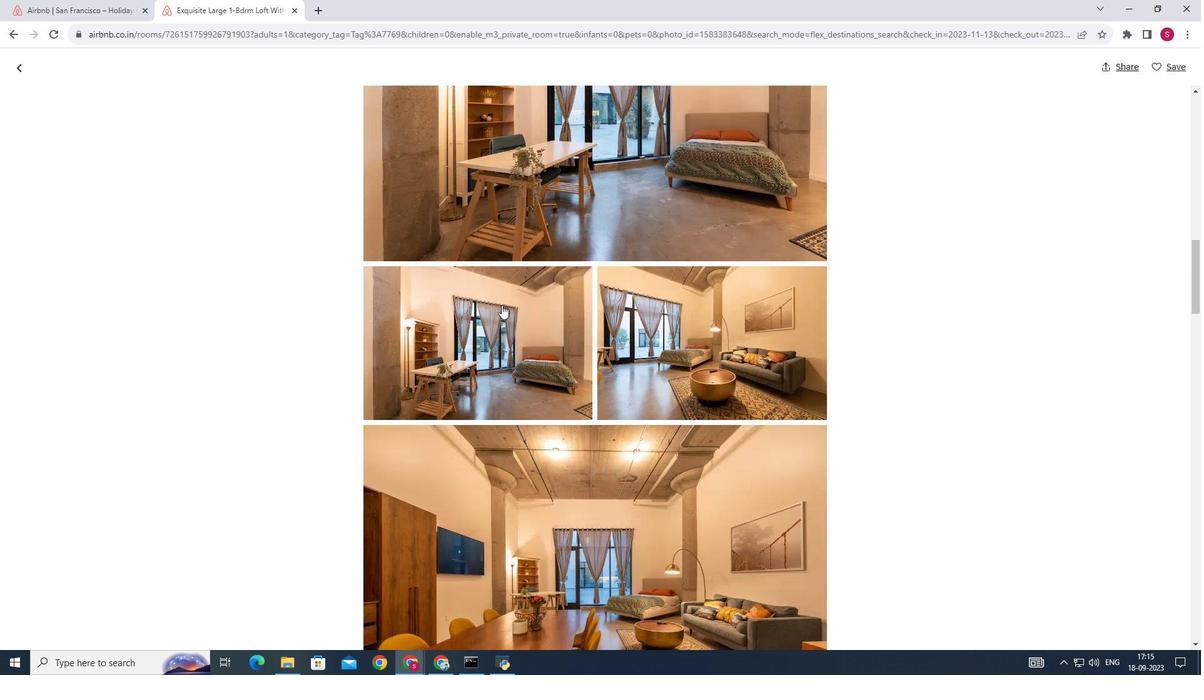 
Action: Mouse scrolled (502, 306) with delta (0, 0)
Screenshot: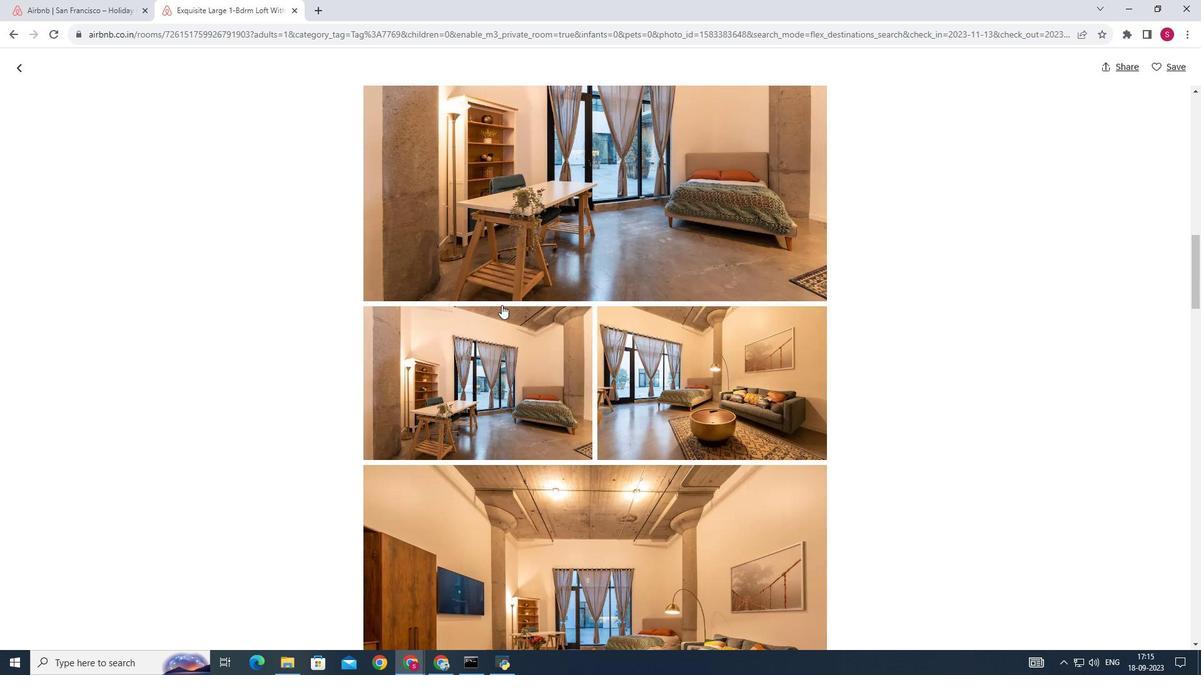 
Action: Mouse scrolled (502, 306) with delta (0, 0)
Screenshot: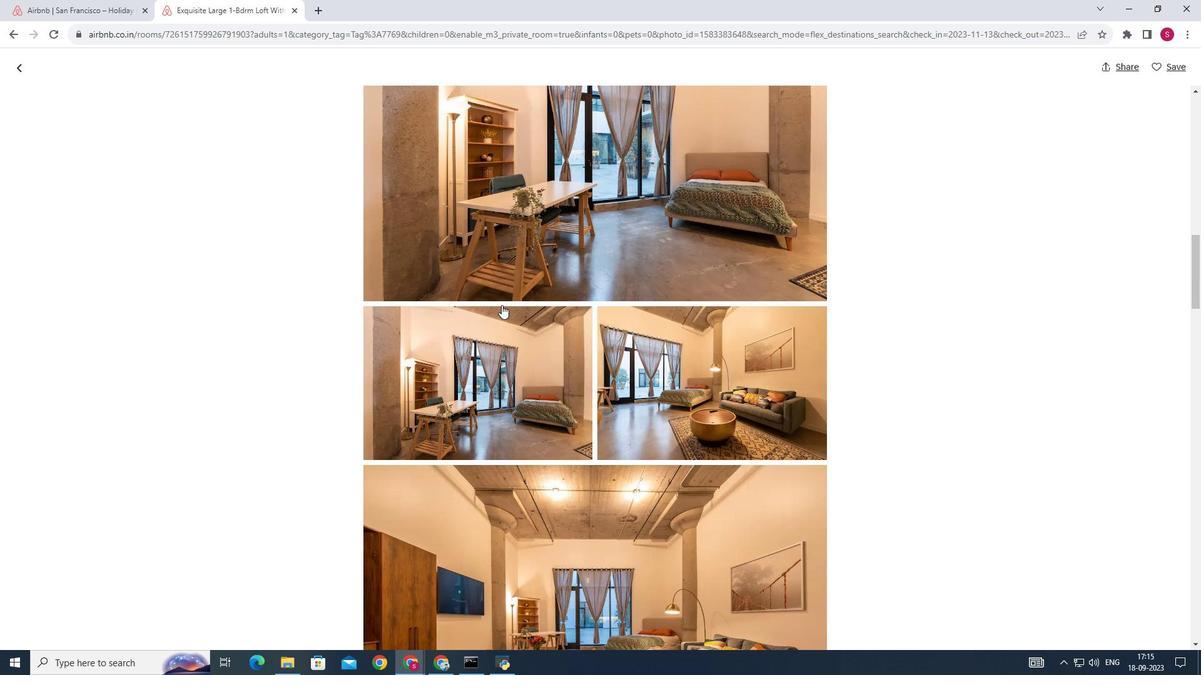 
Action: Mouse scrolled (502, 306) with delta (0, 0)
Screenshot: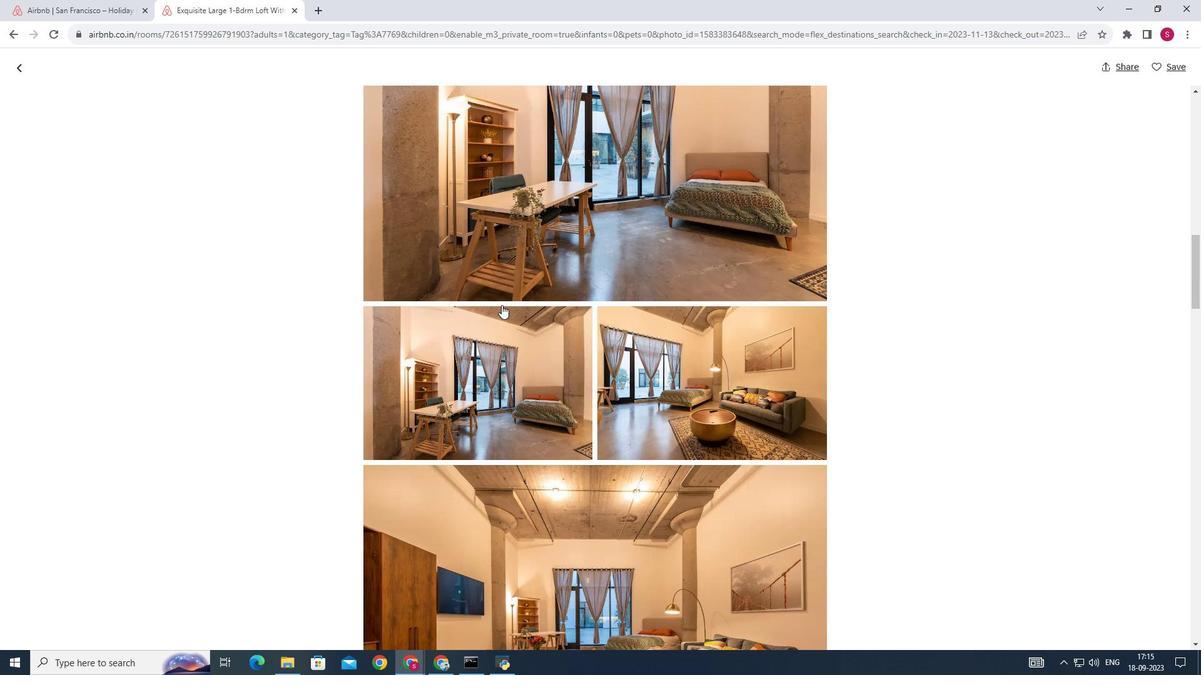
Action: Mouse scrolled (502, 306) with delta (0, 0)
Screenshot: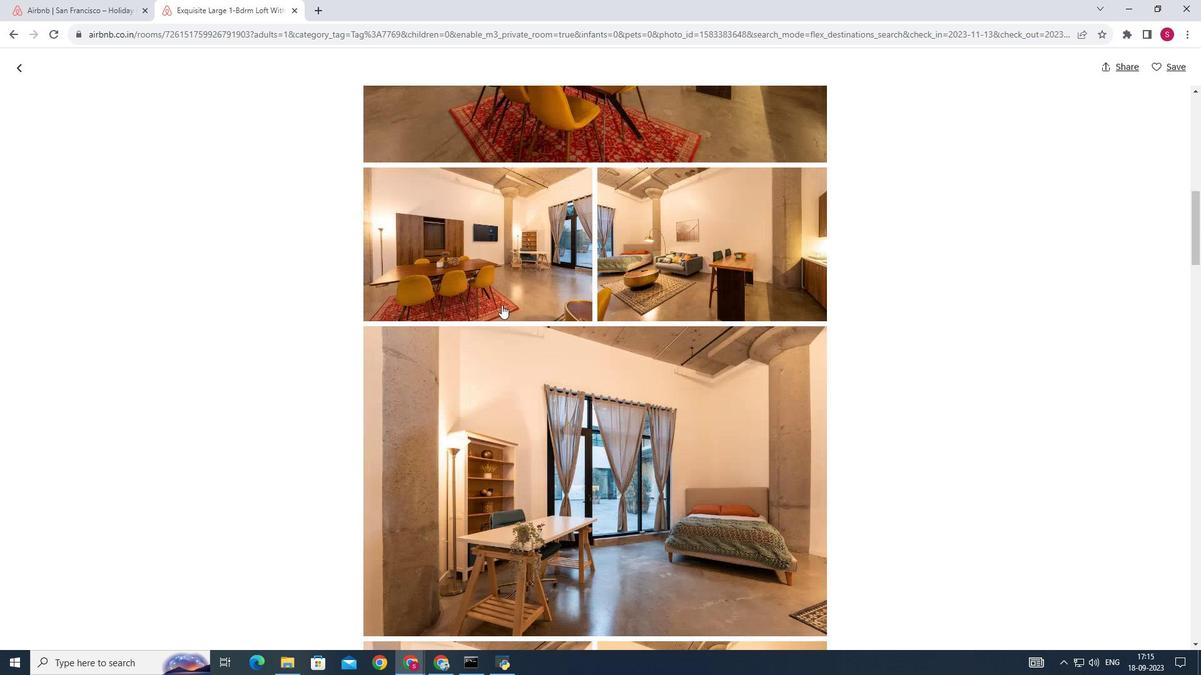 
Action: Mouse scrolled (502, 306) with delta (0, 0)
Screenshot: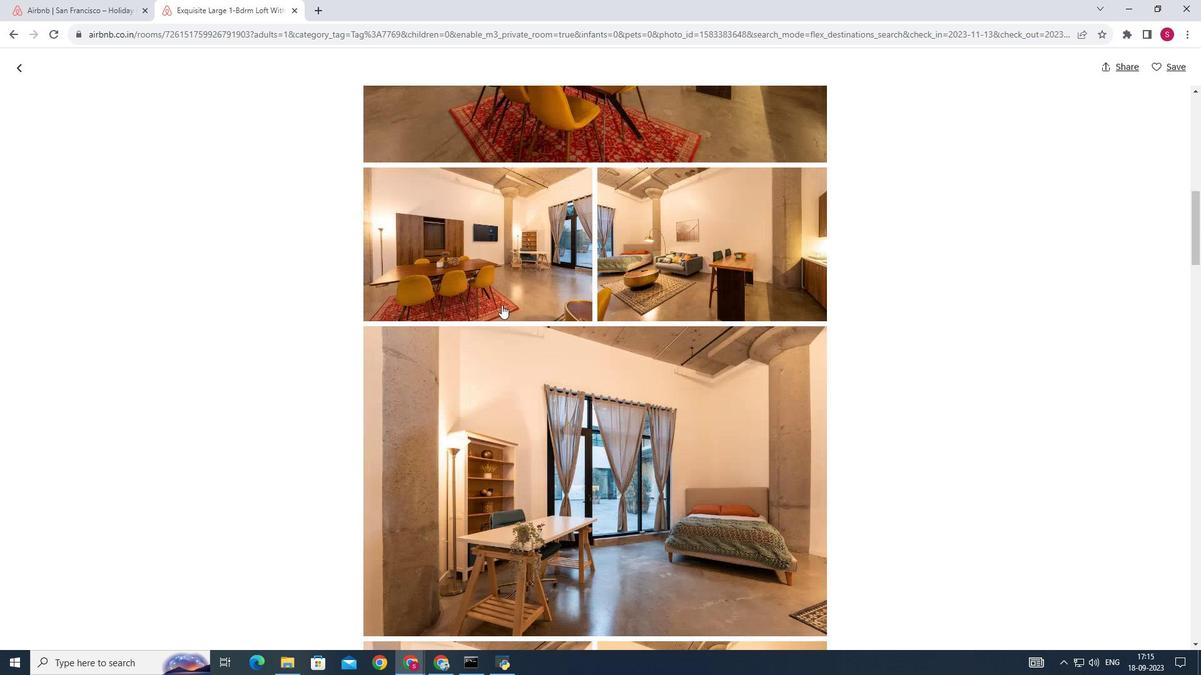 
Action: Mouse scrolled (502, 306) with delta (0, 0)
Screenshot: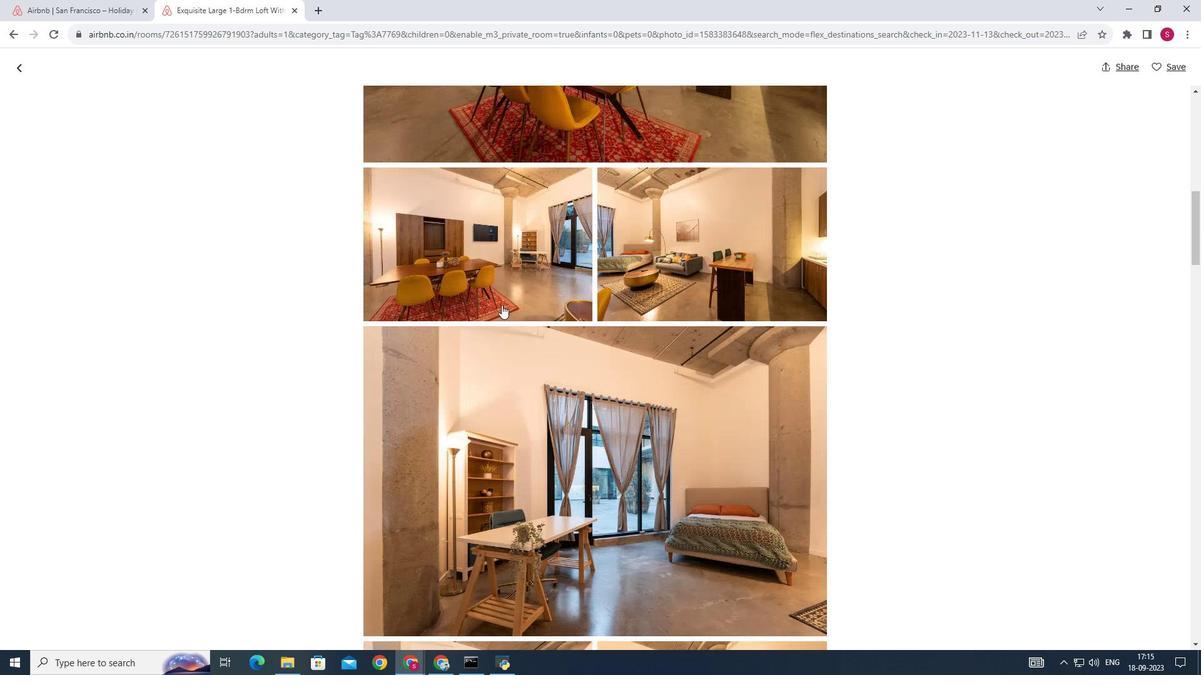 
Action: Mouse scrolled (502, 306) with delta (0, 0)
Screenshot: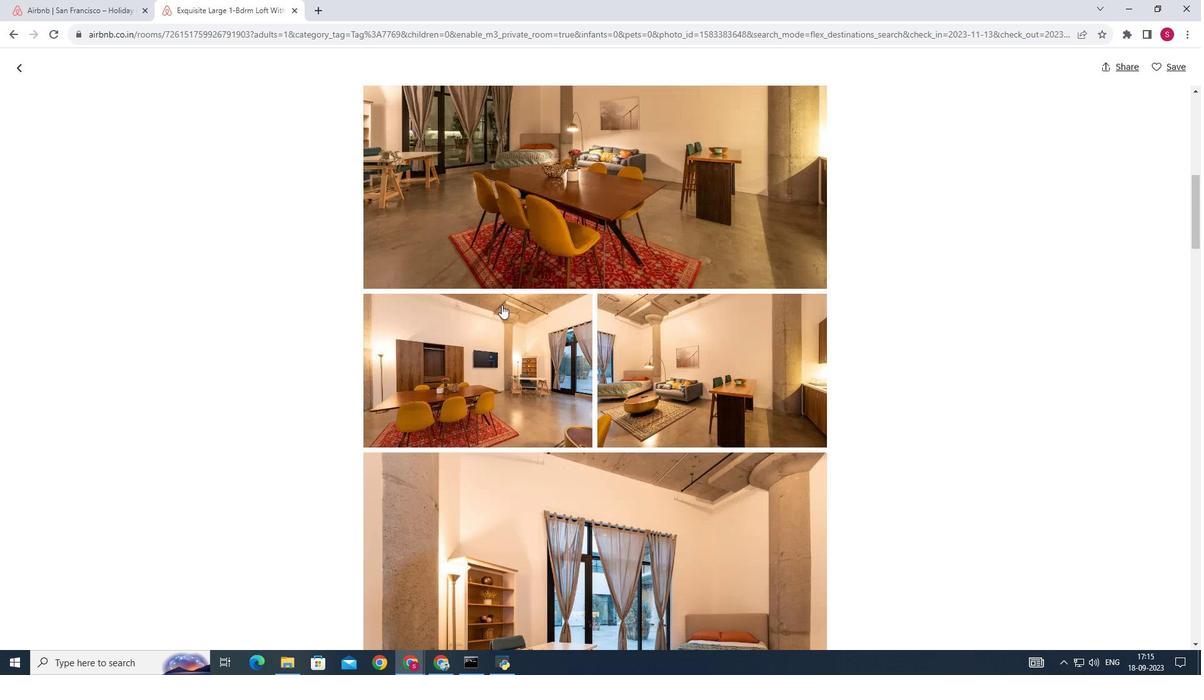 
Action: Mouse scrolled (502, 306) with delta (0, 0)
Screenshot: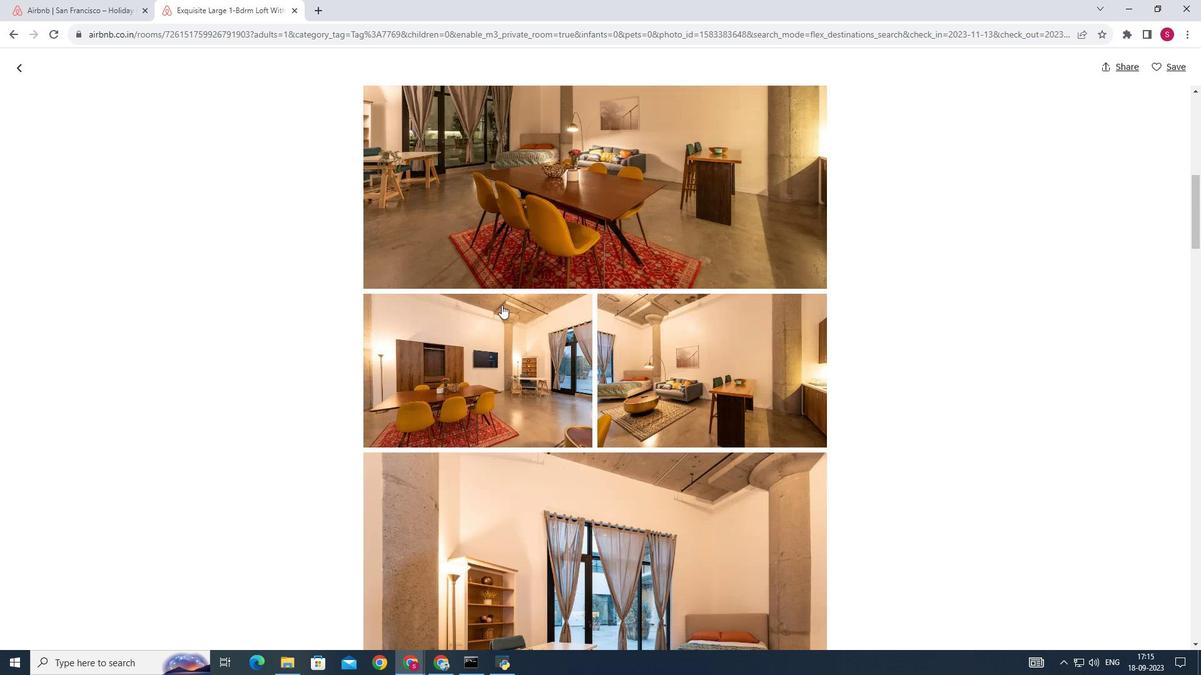 
Action: Mouse scrolled (502, 306) with delta (0, 0)
Screenshot: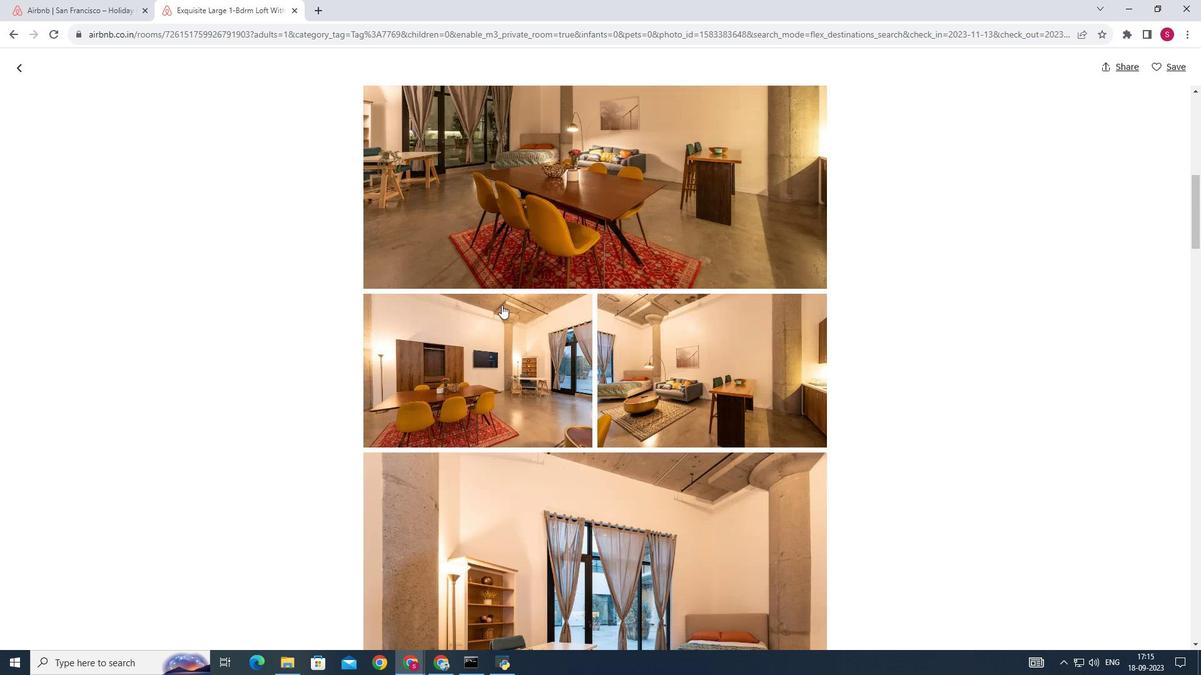 
Action: Mouse scrolled (502, 306) with delta (0, 0)
Screenshot: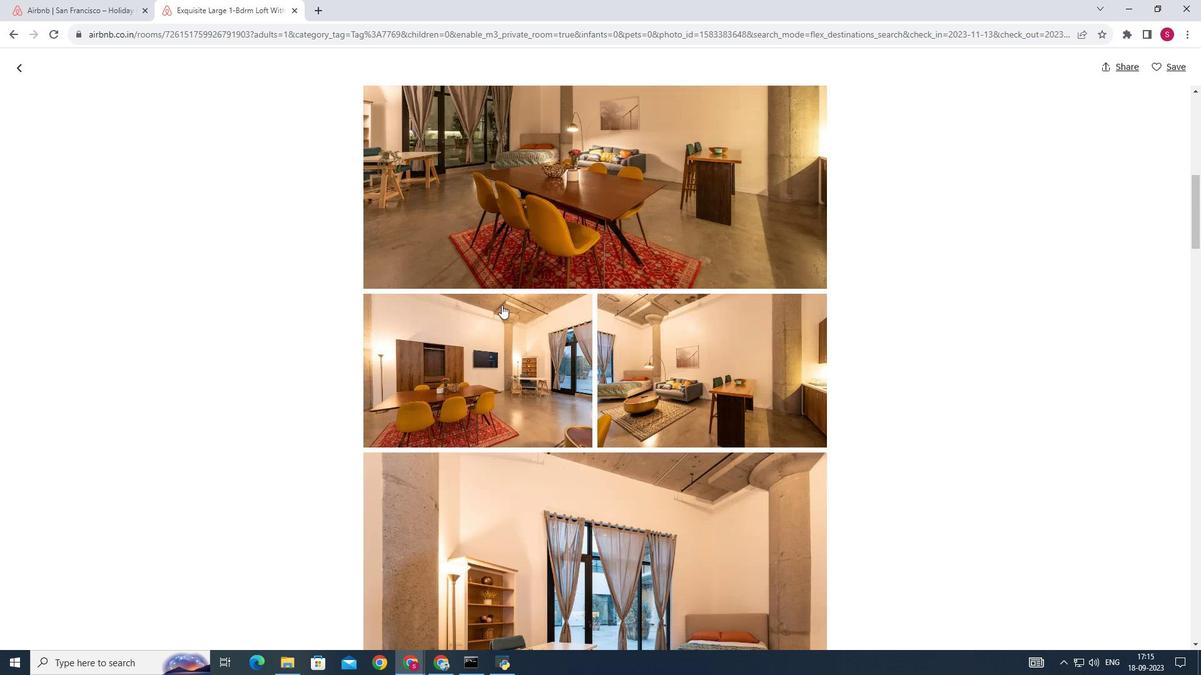 
Action: Mouse scrolled (502, 306) with delta (0, 0)
Screenshot: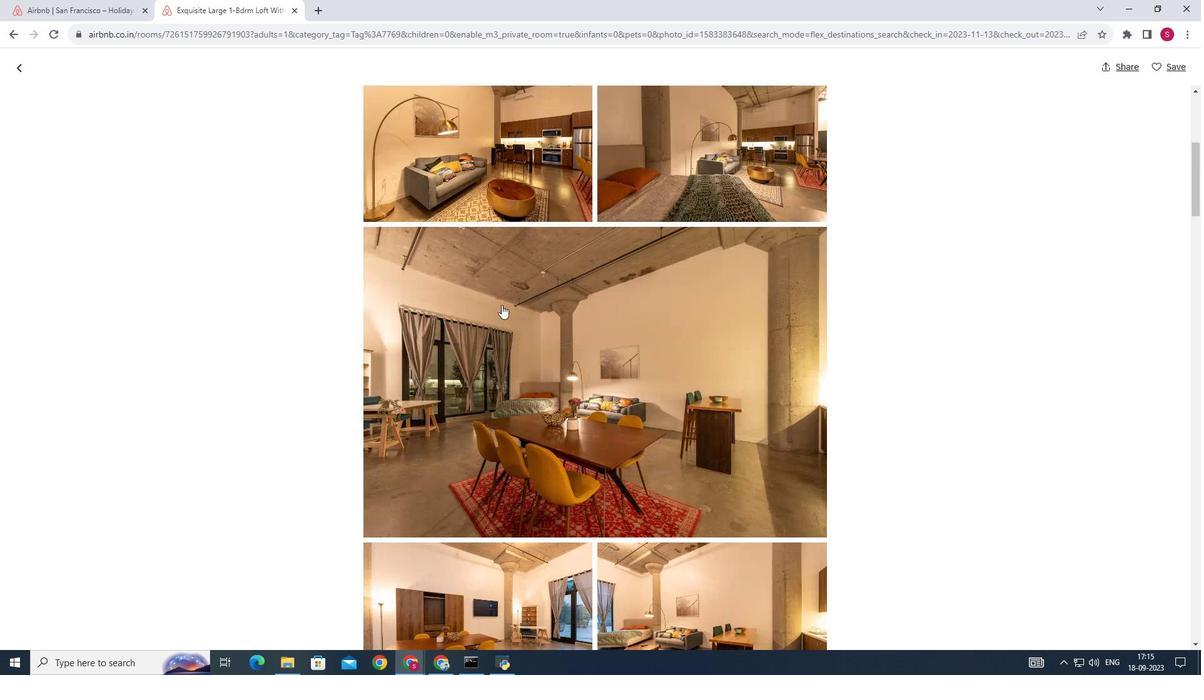 
Action: Mouse scrolled (502, 306) with delta (0, 0)
Screenshot: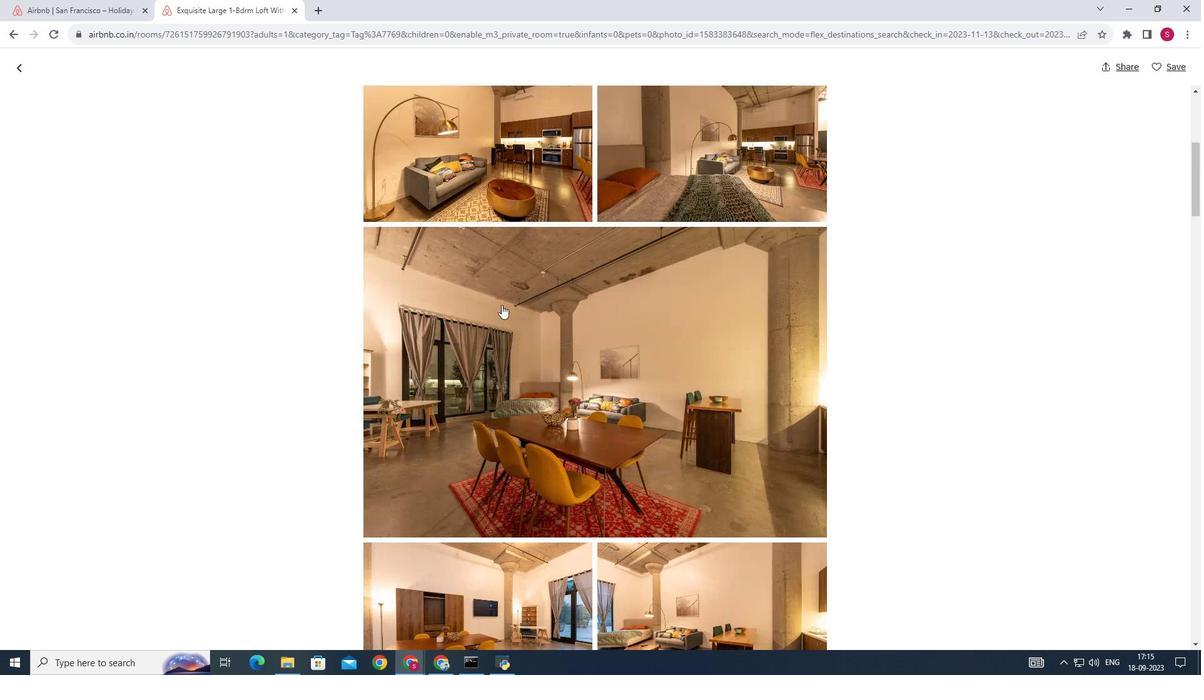 
Action: Mouse scrolled (502, 306) with delta (0, 0)
Screenshot: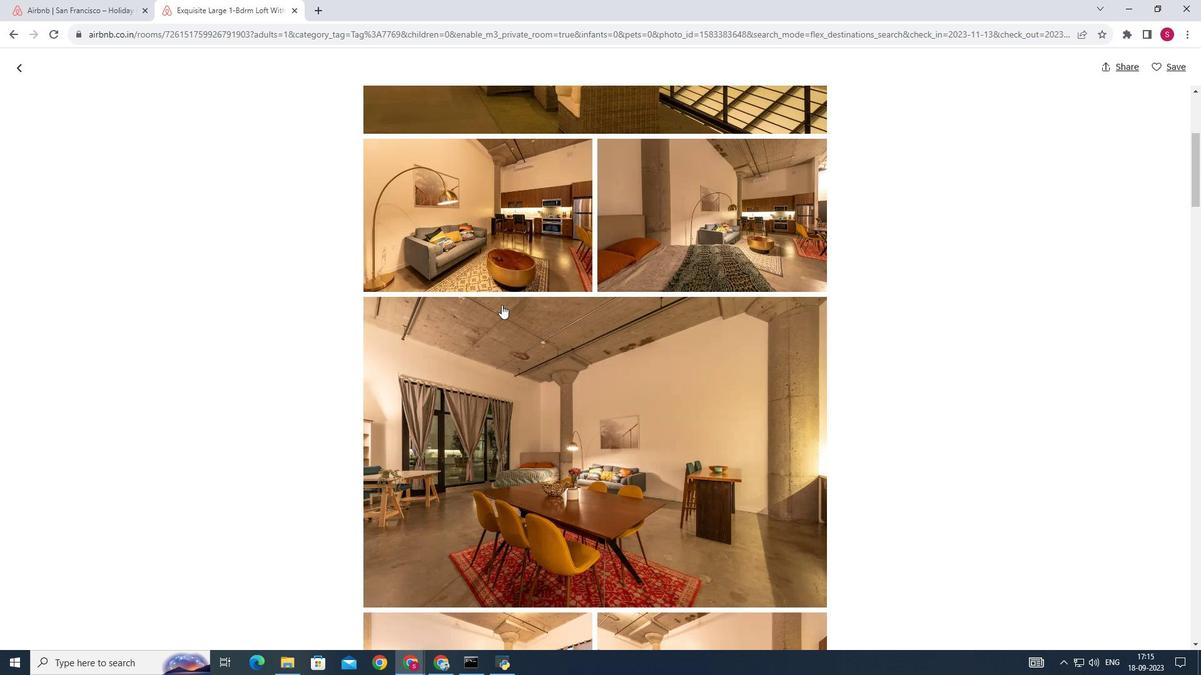 
Action: Mouse scrolled (502, 306) with delta (0, 0)
Screenshot: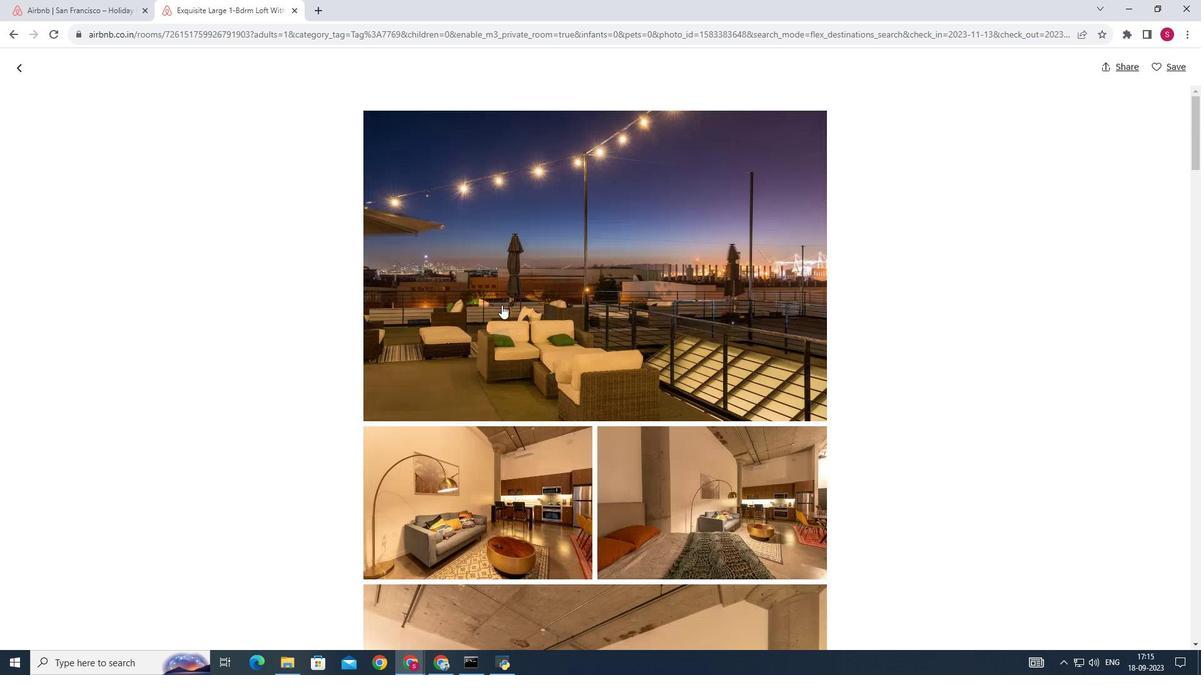 
Action: Mouse scrolled (502, 306) with delta (0, 0)
Screenshot: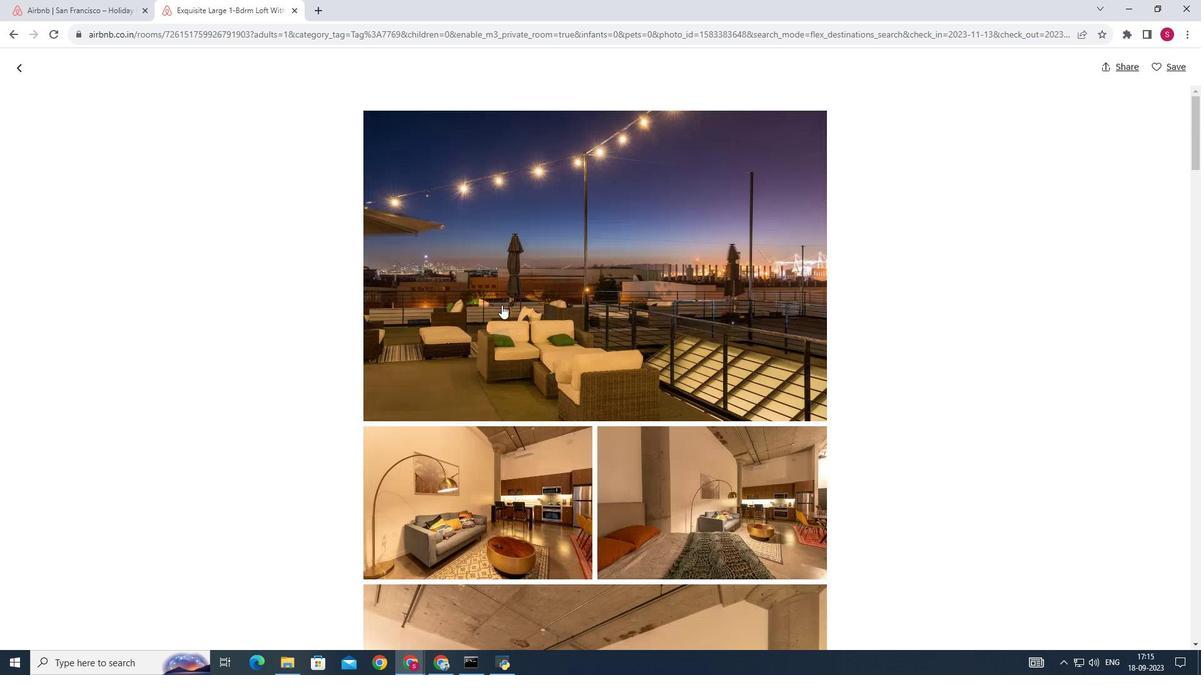 
Action: Mouse scrolled (502, 306) with delta (0, 0)
Screenshot: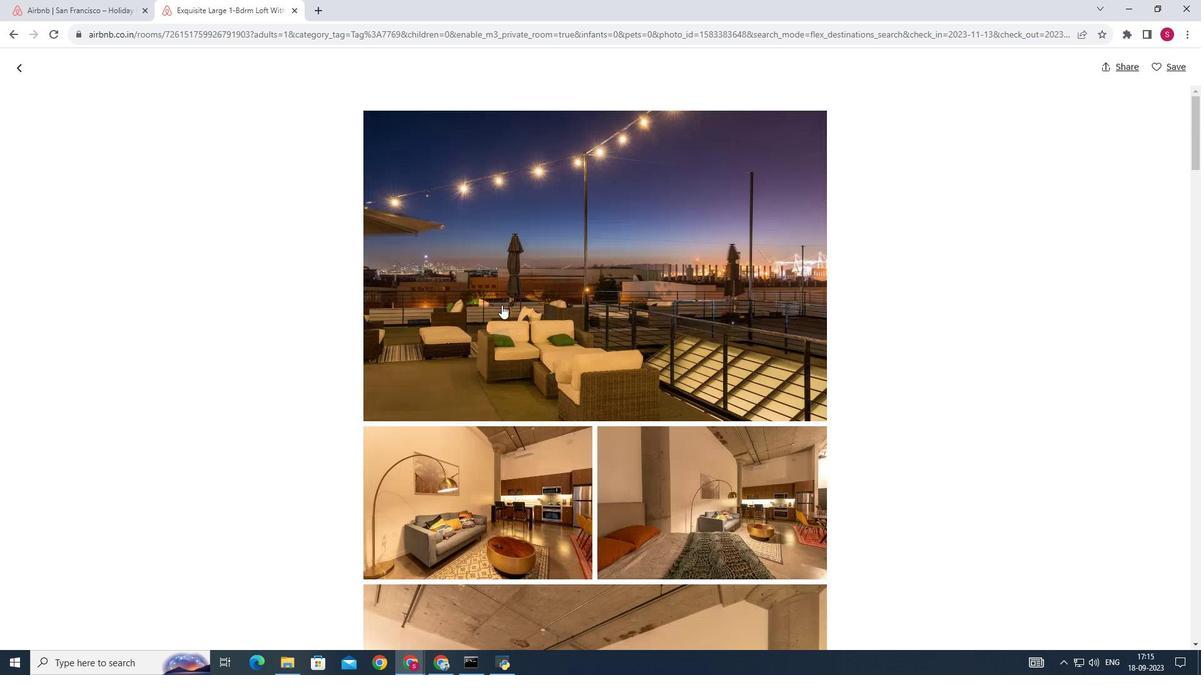 
Action: Mouse scrolled (502, 306) with delta (0, 0)
Screenshot: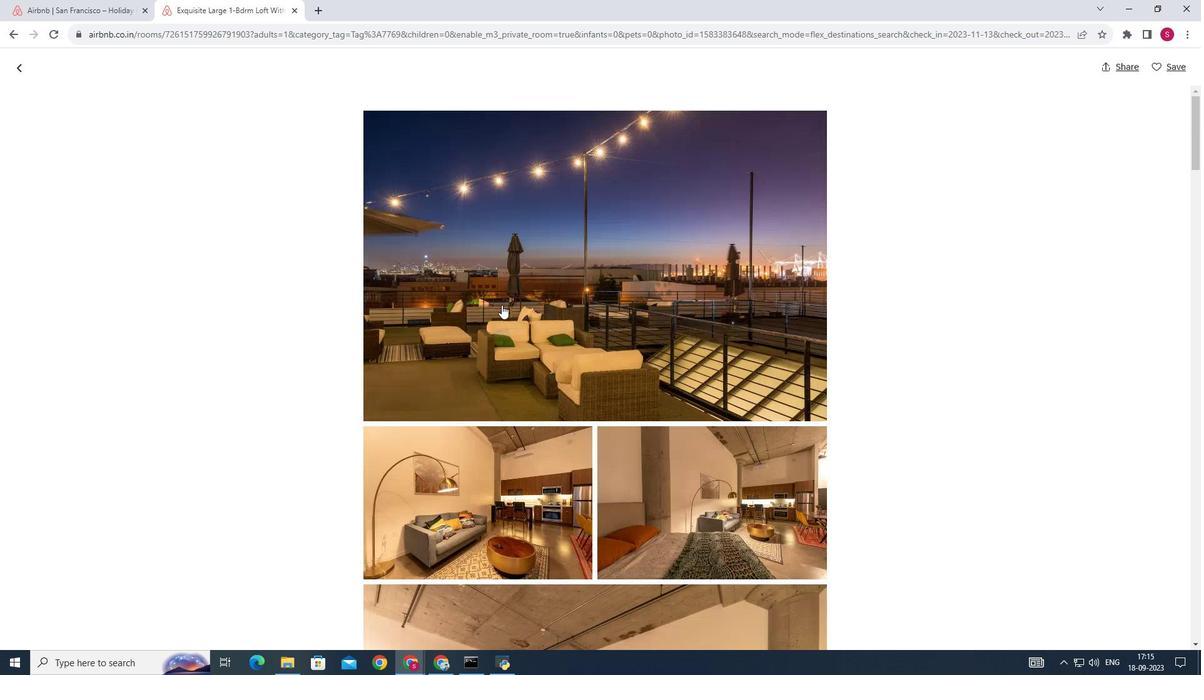 
Action: Mouse scrolled (502, 306) with delta (0, 0)
Screenshot: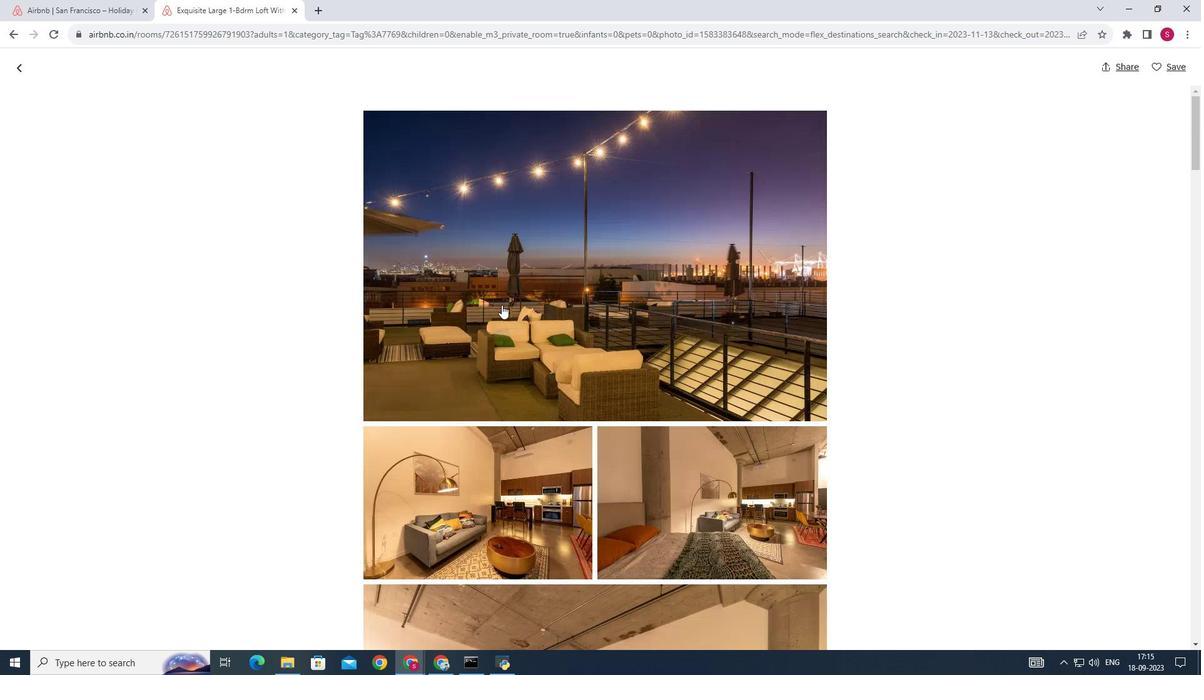 
Action: Mouse scrolled (502, 306) with delta (0, 0)
Screenshot: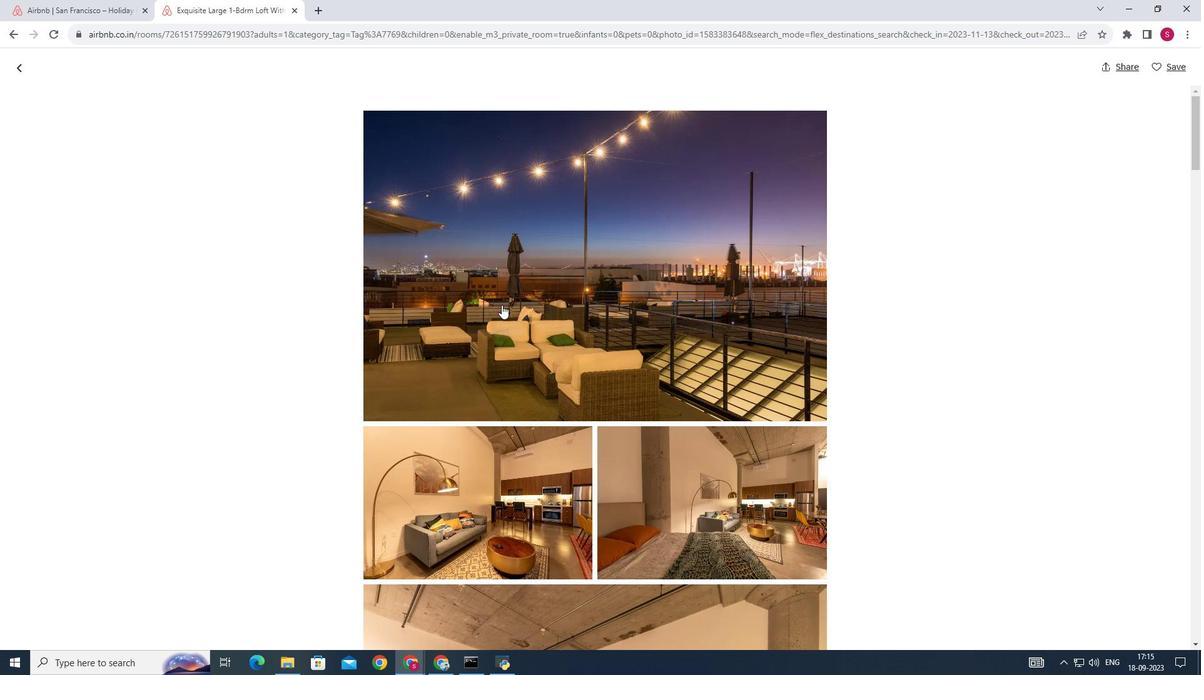 
Action: Mouse scrolled (502, 306) with delta (0, 0)
Screenshot: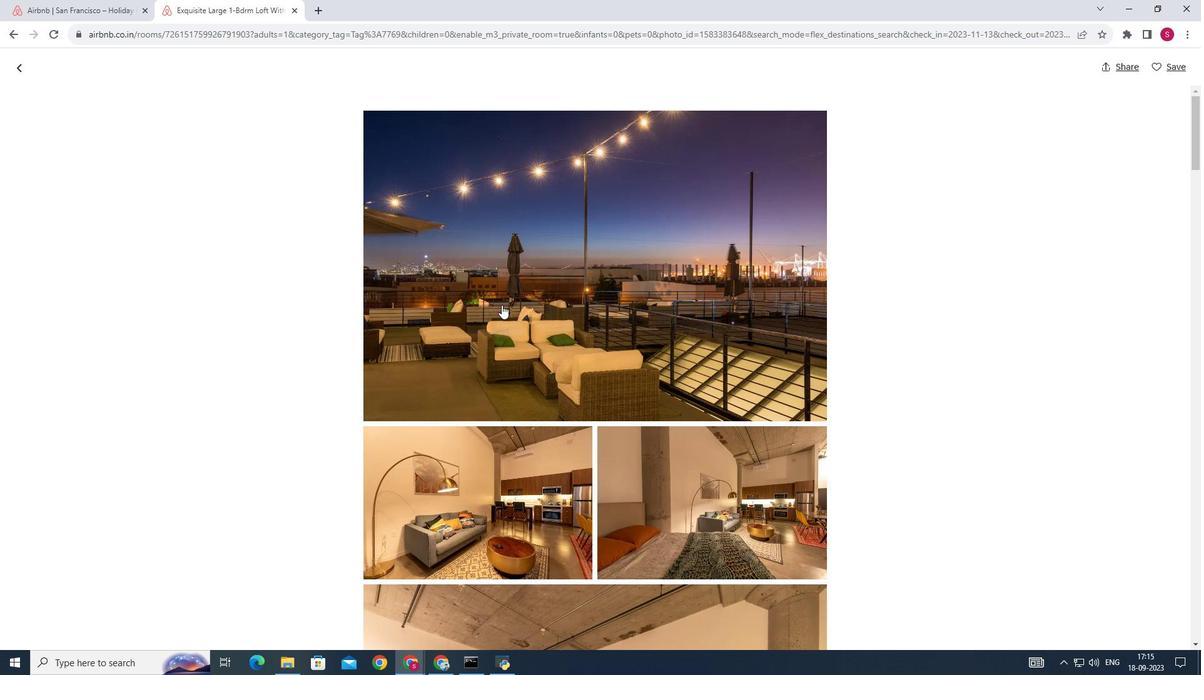 
Action: Mouse scrolled (502, 306) with delta (0, 0)
Screenshot: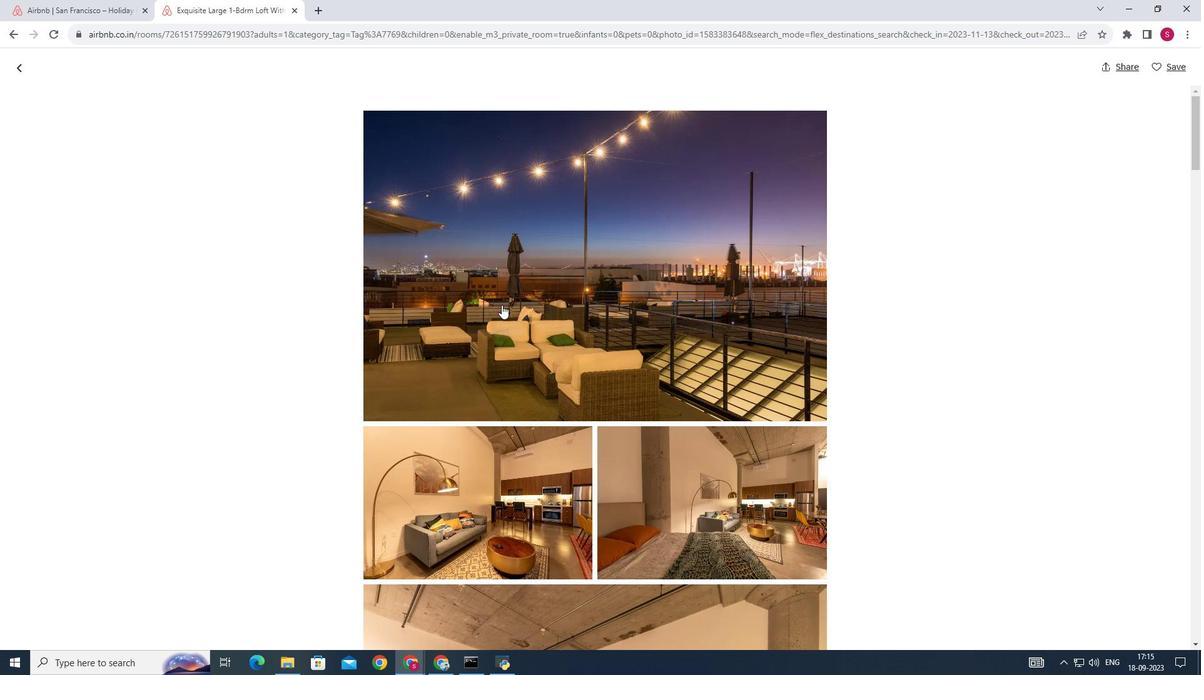
Action: Mouse scrolled (502, 306) with delta (0, 0)
Screenshot: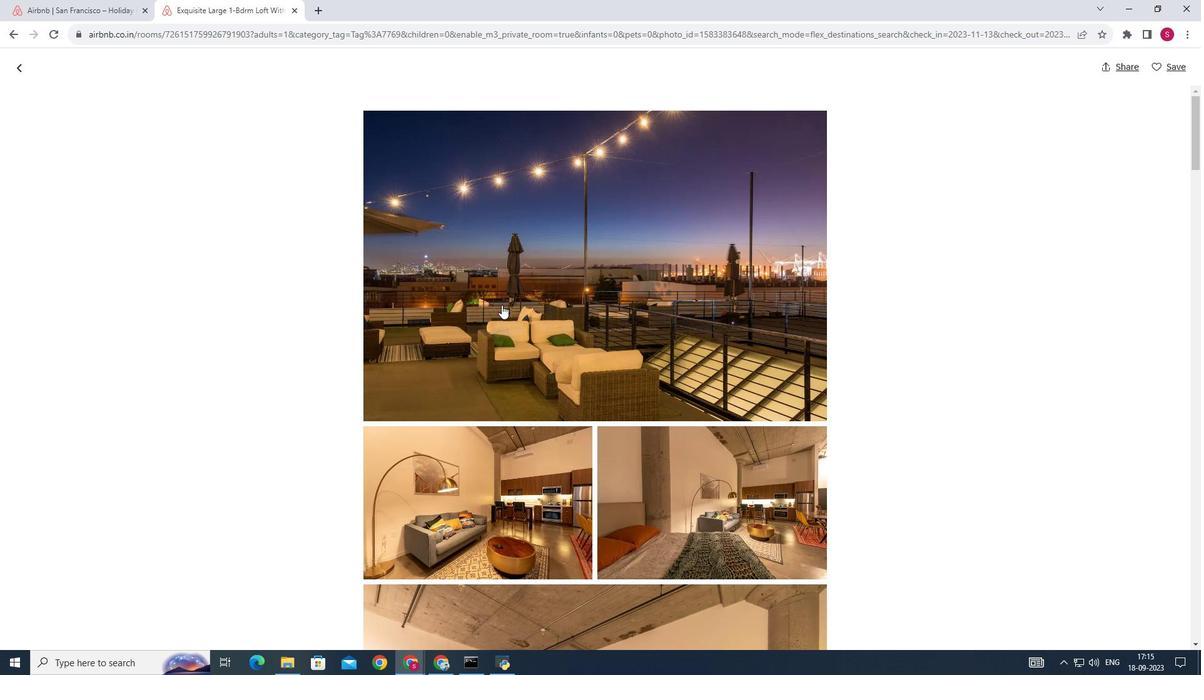 
Action: Mouse scrolled (502, 306) with delta (0, 0)
Screenshot: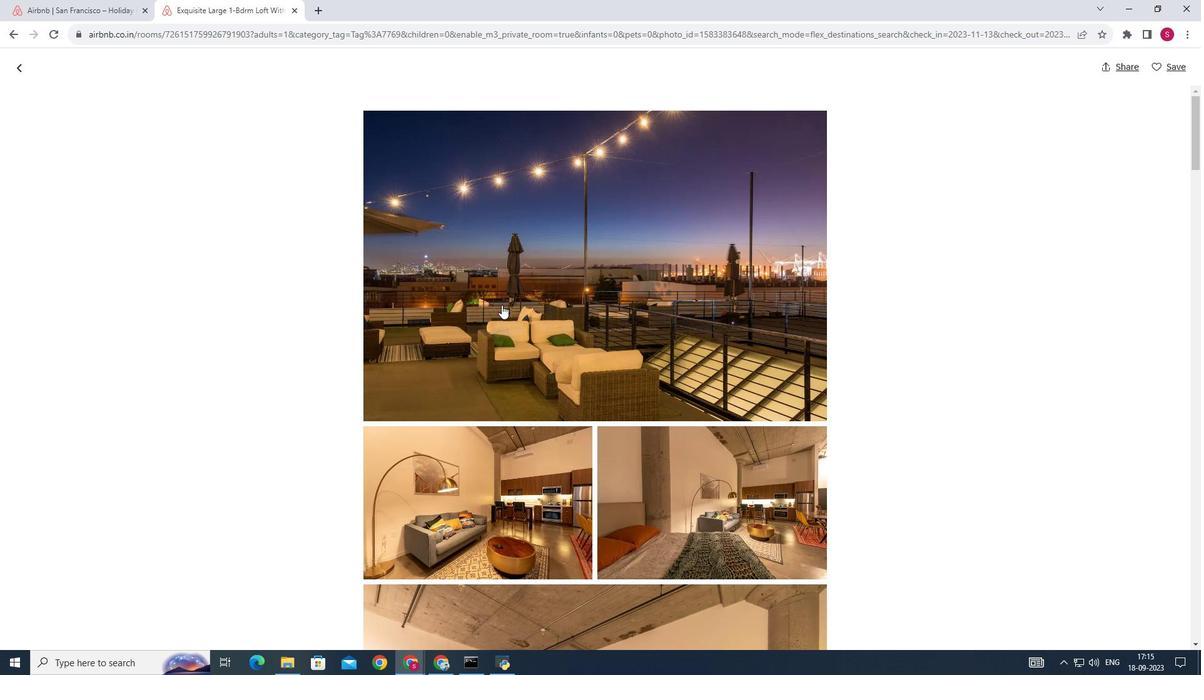 
Action: Mouse scrolled (502, 306) with delta (0, 0)
Screenshot: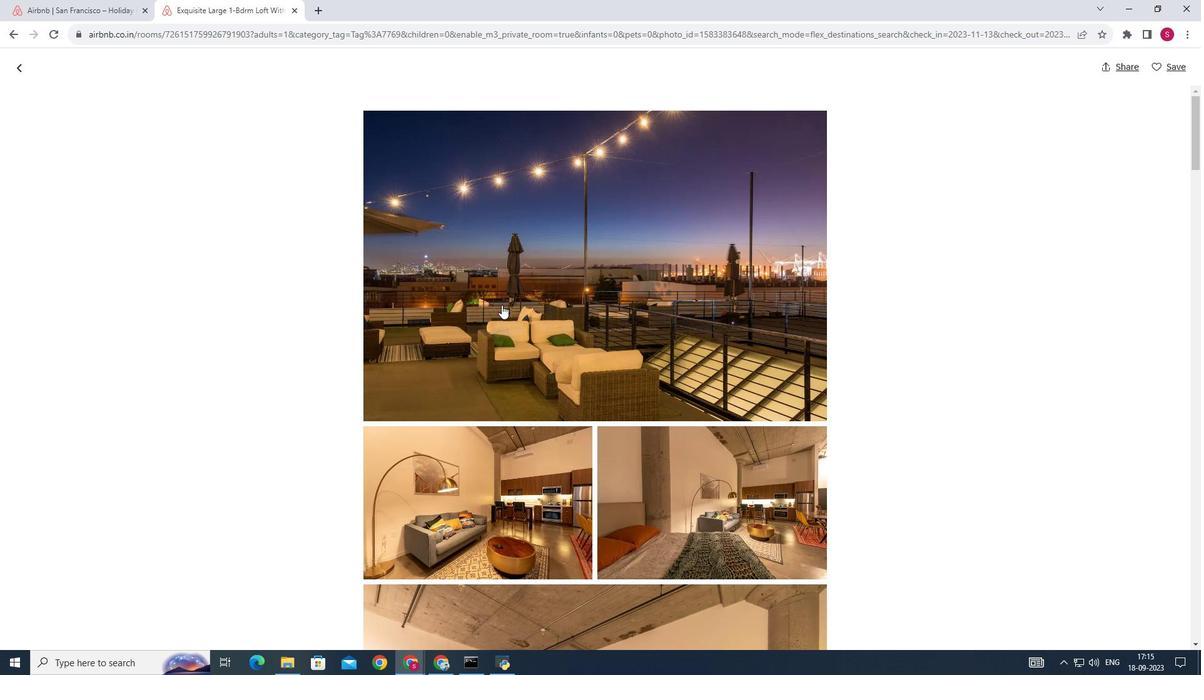 
Action: Mouse scrolled (502, 306) with delta (0, 0)
Screenshot: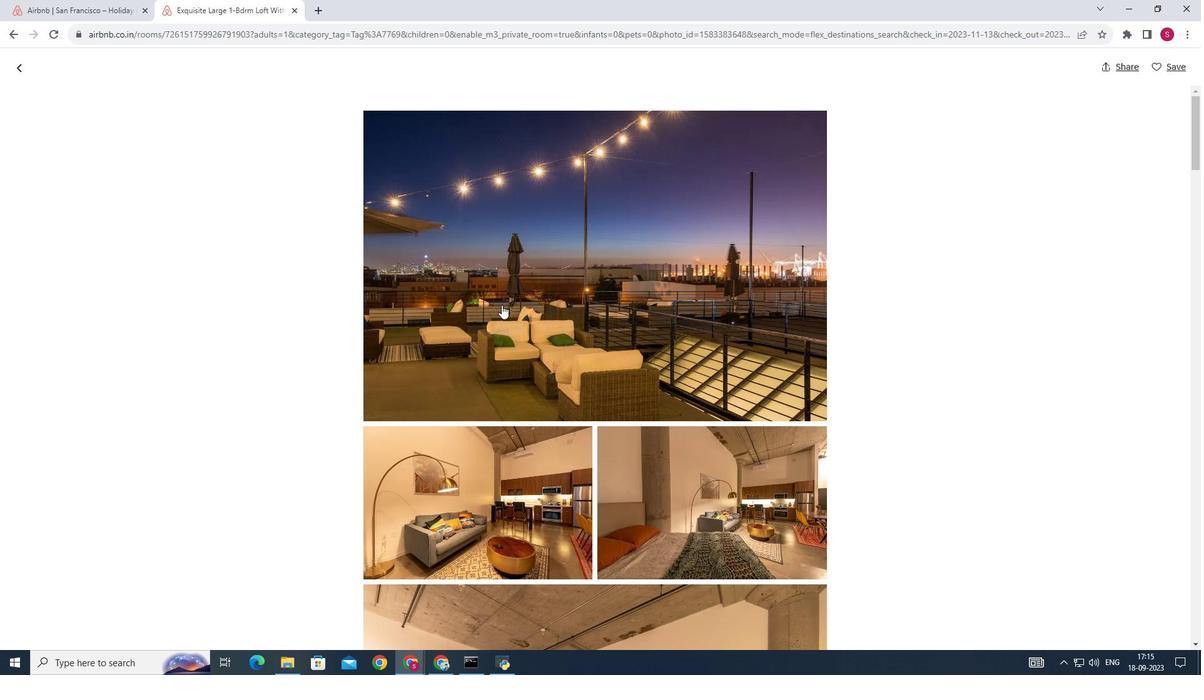 
Action: Mouse scrolled (502, 306) with delta (0, 0)
Screenshot: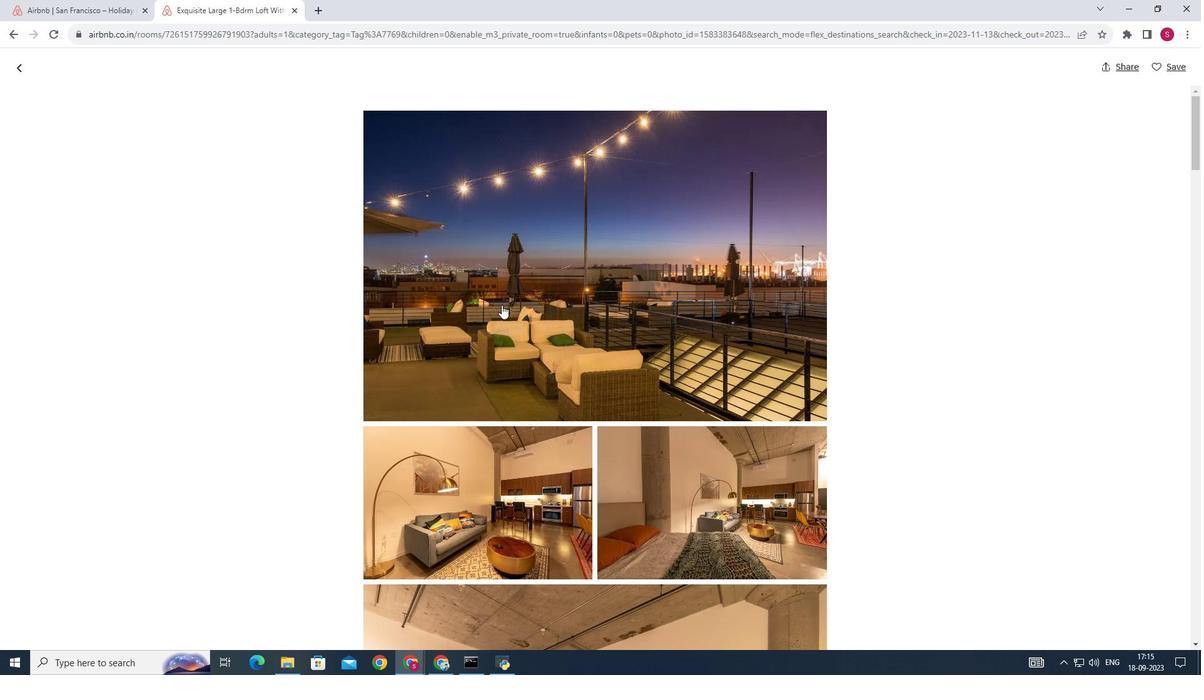 
Action: Mouse scrolled (502, 306) with delta (0, 0)
Screenshot: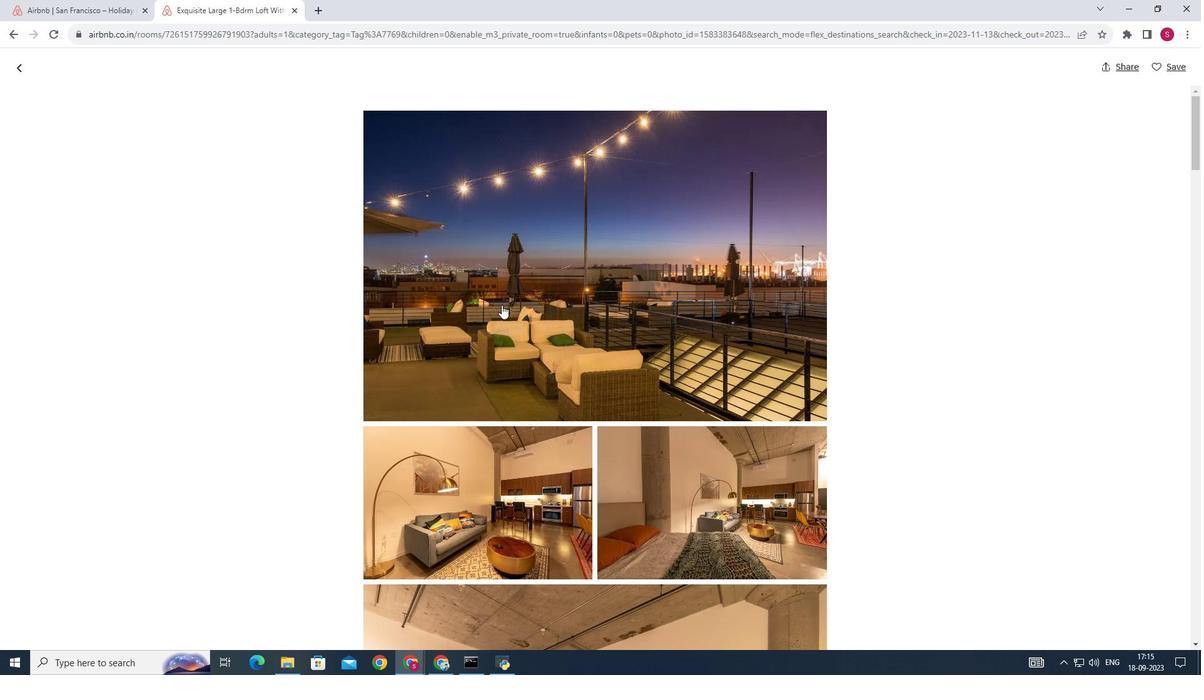 
Action: Mouse scrolled (502, 306) with delta (0, 0)
Screenshot: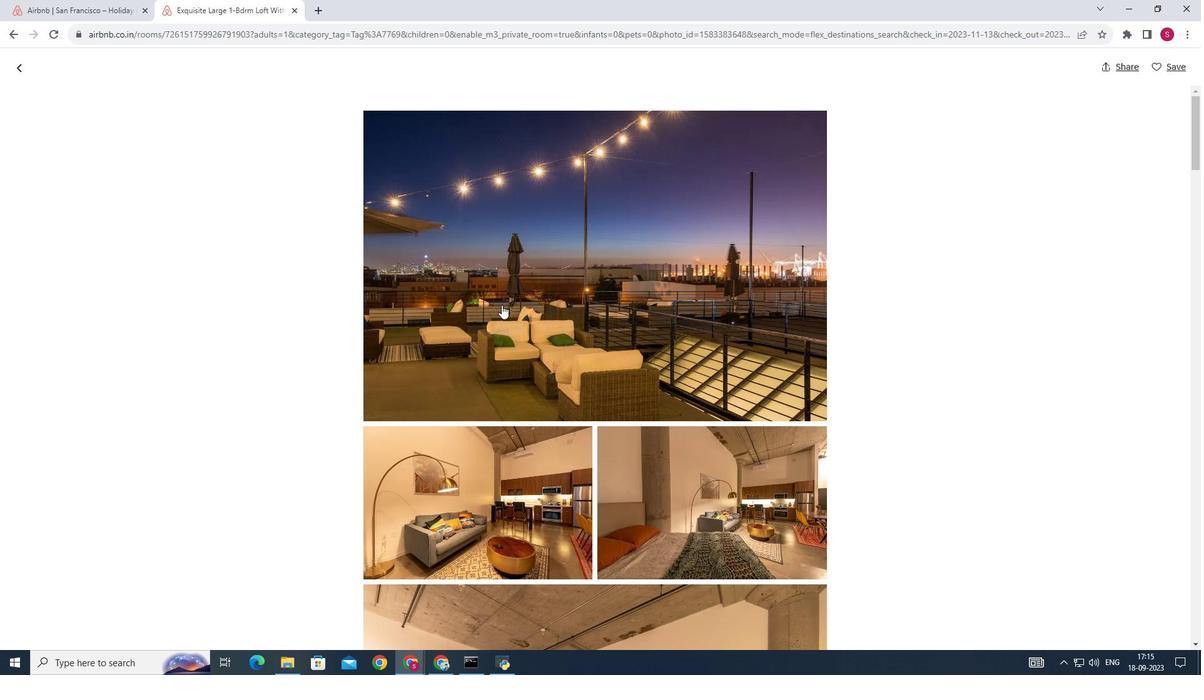 
Action: Mouse scrolled (502, 306) with delta (0, 0)
Screenshot: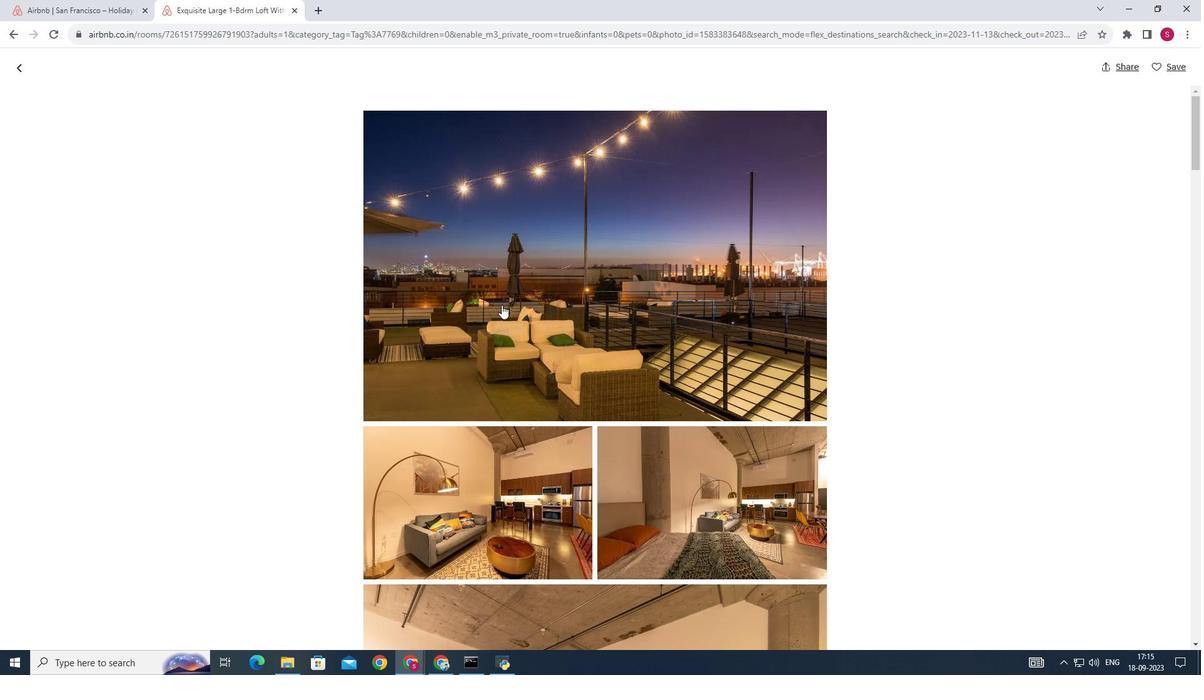 
Action: Mouse scrolled (502, 306) with delta (0, 0)
Screenshot: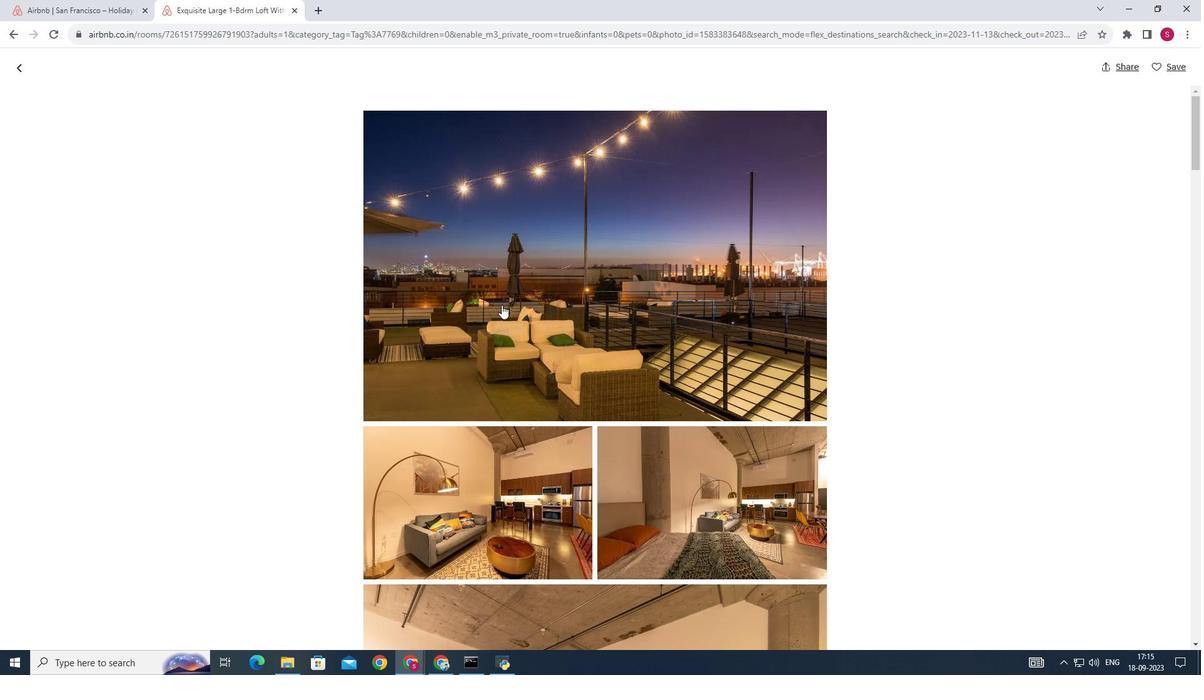 
Action: Mouse scrolled (502, 306) with delta (0, 0)
Screenshot: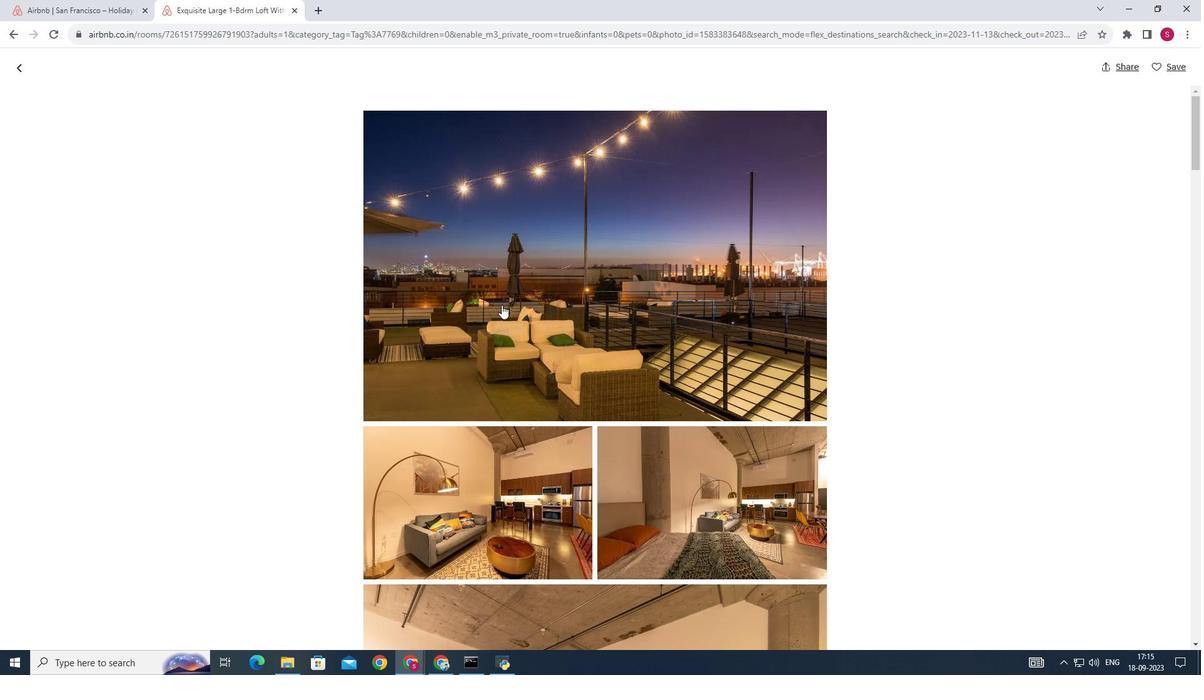 
Action: Mouse scrolled (502, 306) with delta (0, 0)
Screenshot: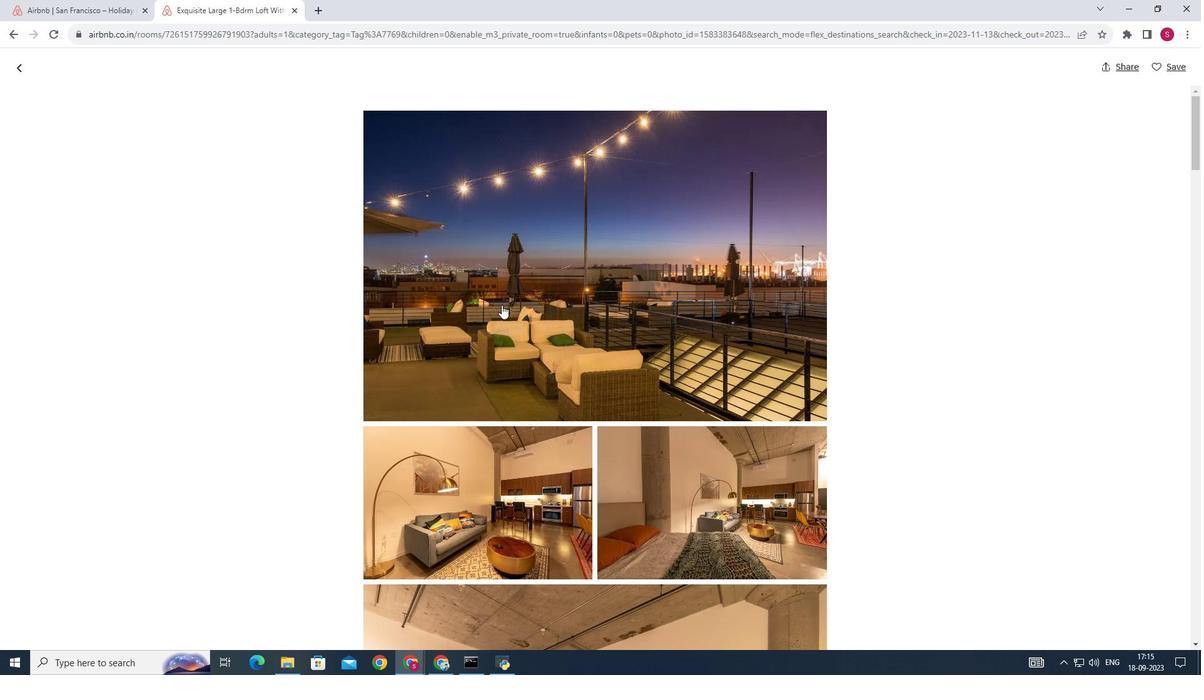 
Action: Mouse scrolled (502, 306) with delta (0, 0)
Screenshot: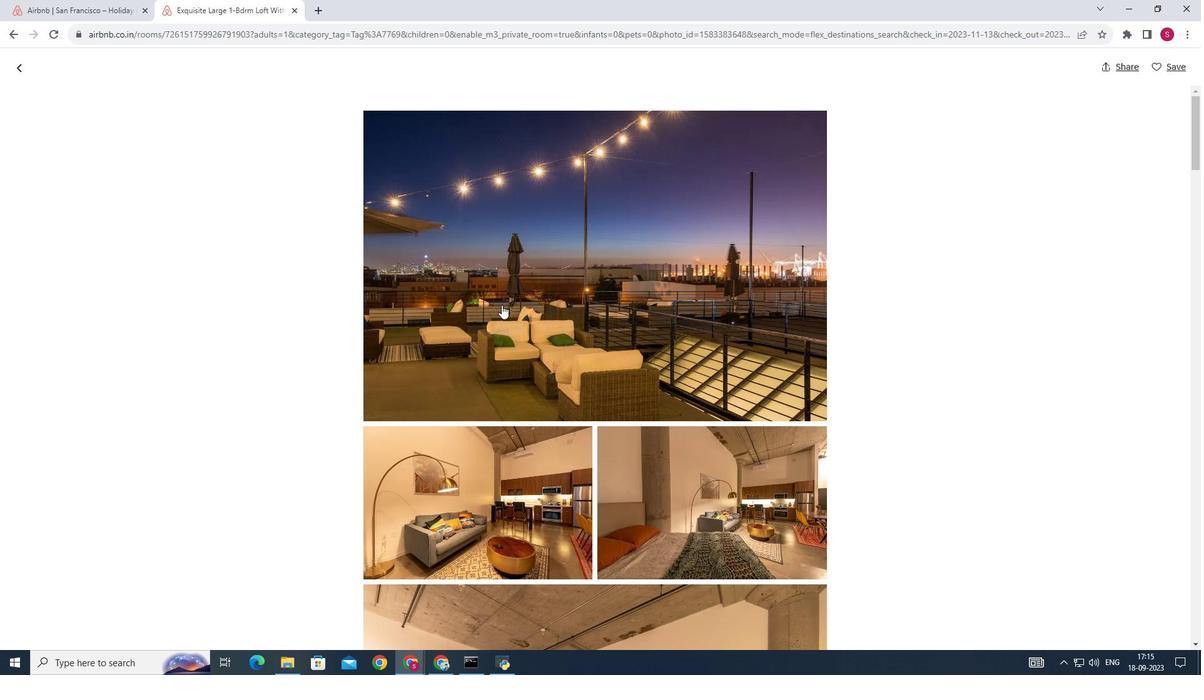 
Action: Mouse scrolled (502, 306) with delta (0, 0)
Screenshot: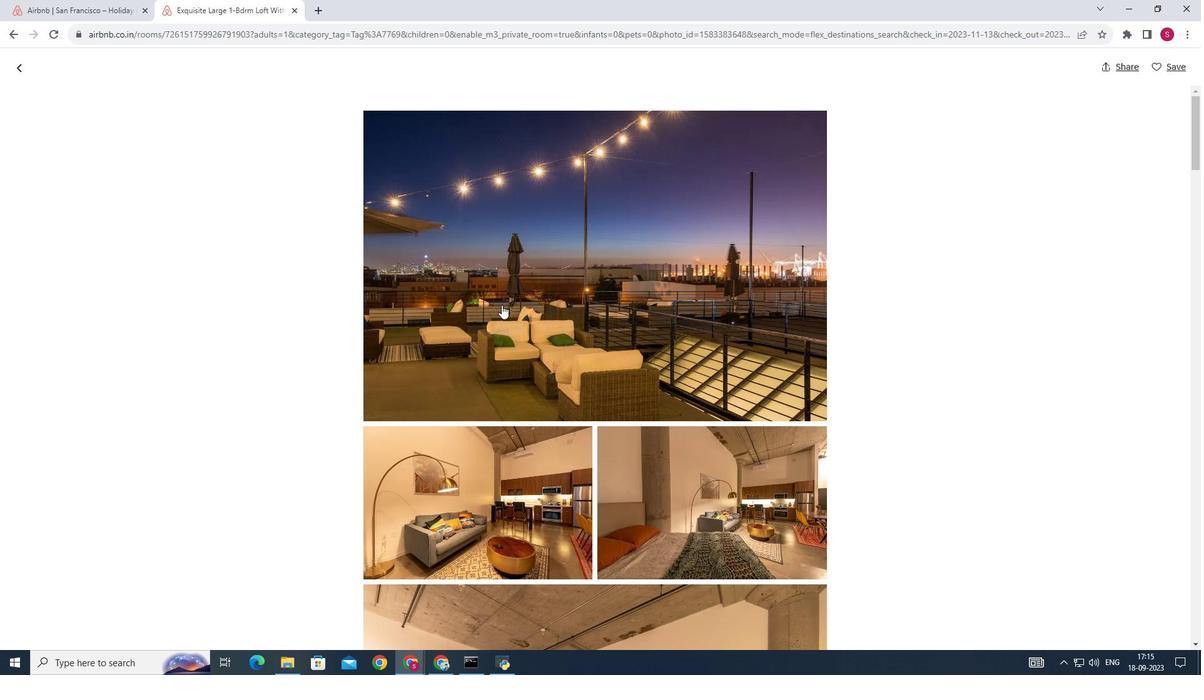 
Action: Mouse scrolled (502, 306) with delta (0, 0)
Screenshot: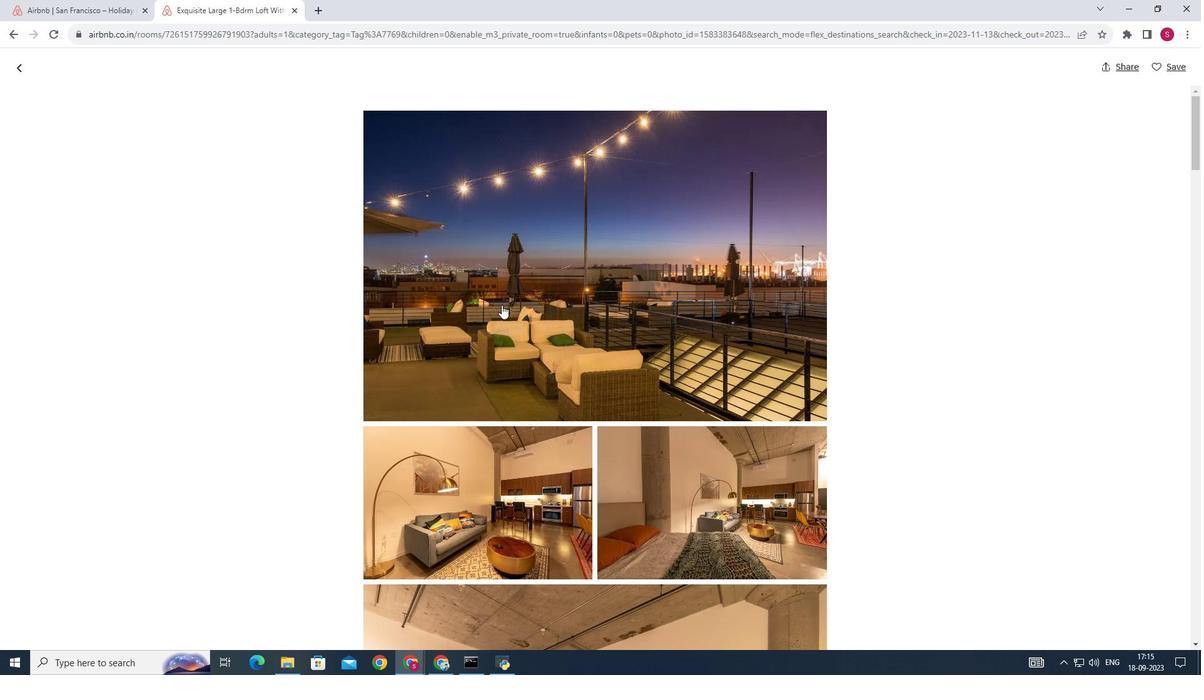 
Action: Mouse scrolled (502, 306) with delta (0, 0)
Screenshot: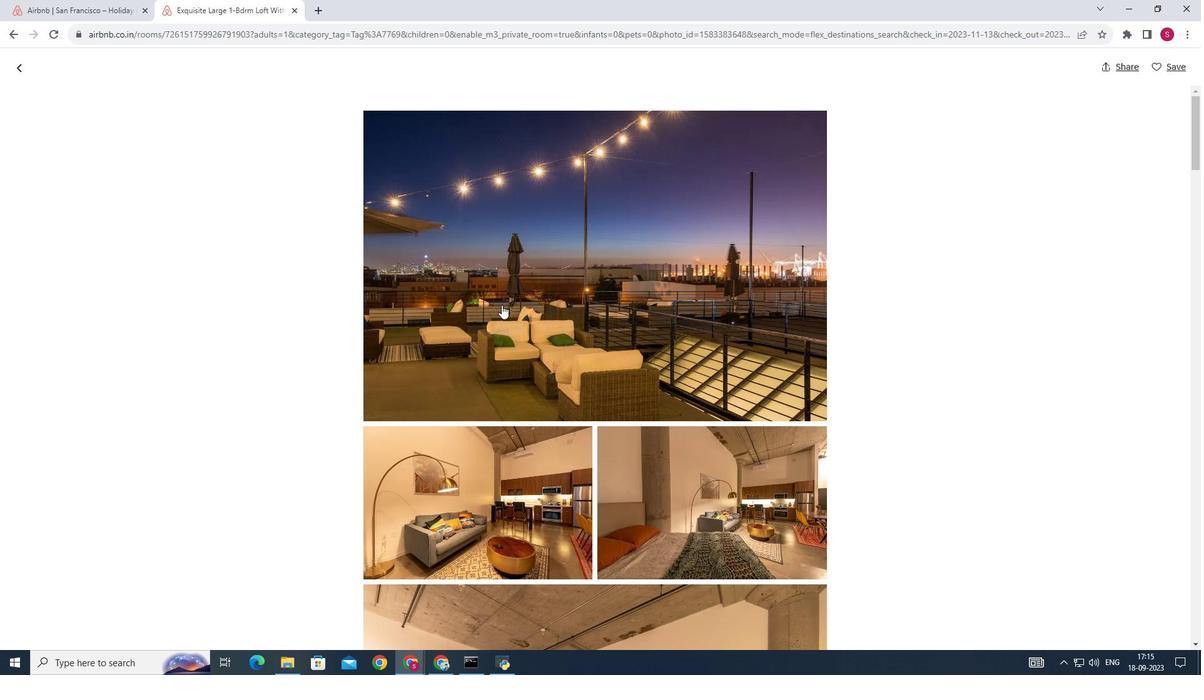 
Action: Mouse scrolled (502, 306) with delta (0, 0)
Screenshot: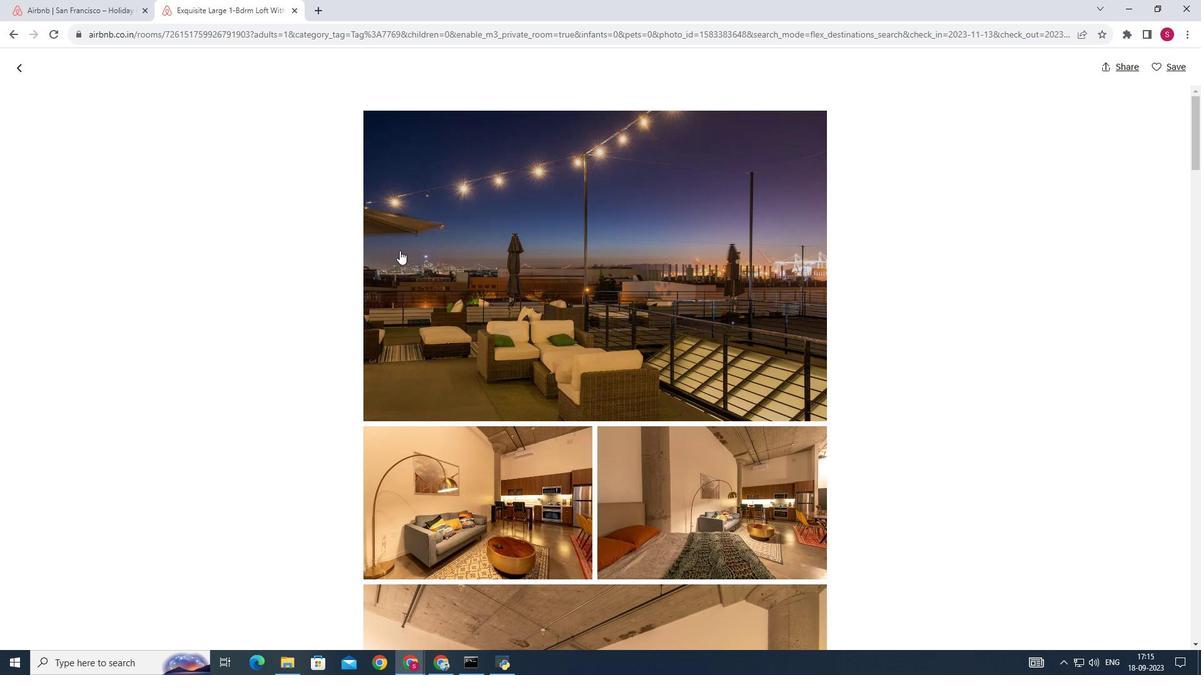 
Action: Mouse scrolled (502, 306) with delta (0, 0)
Screenshot: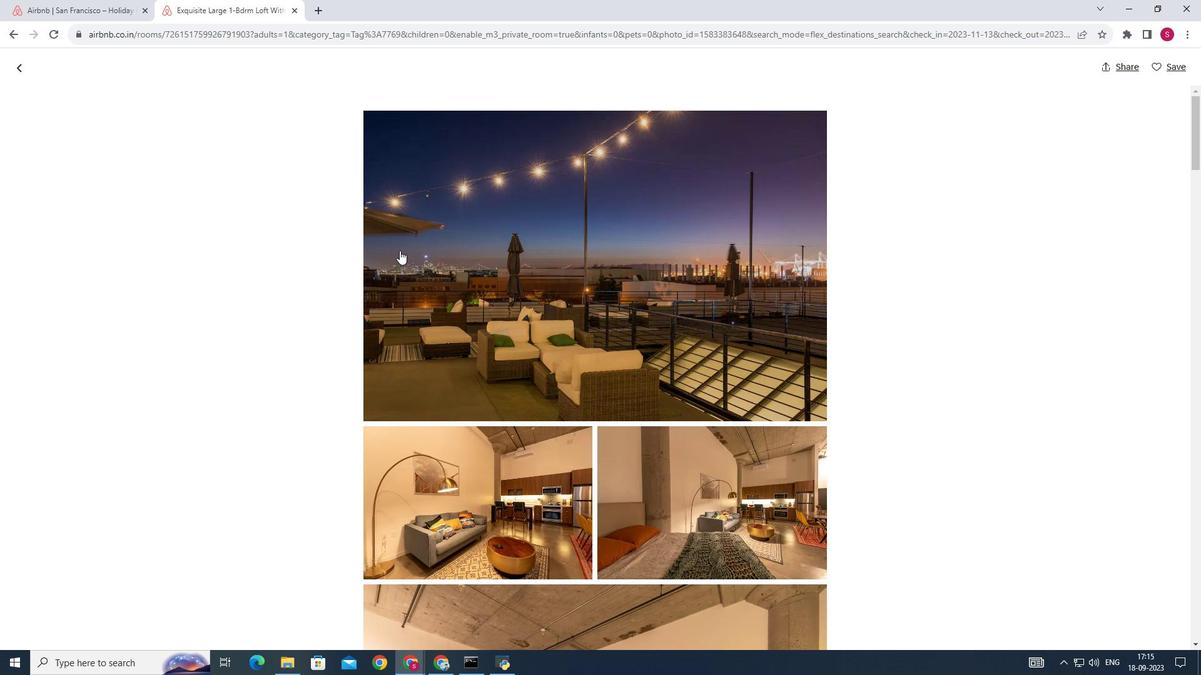 
Action: Mouse scrolled (502, 306) with delta (0, 0)
Screenshot: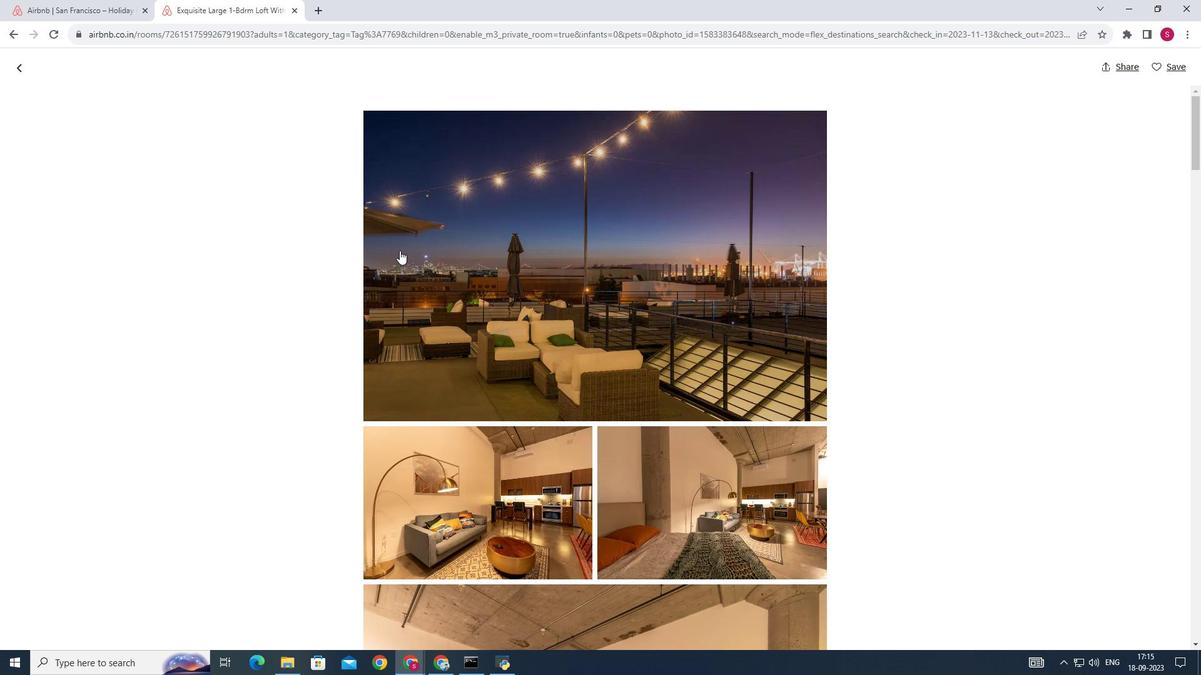 
Action: Mouse scrolled (502, 306) with delta (0, 0)
Screenshot: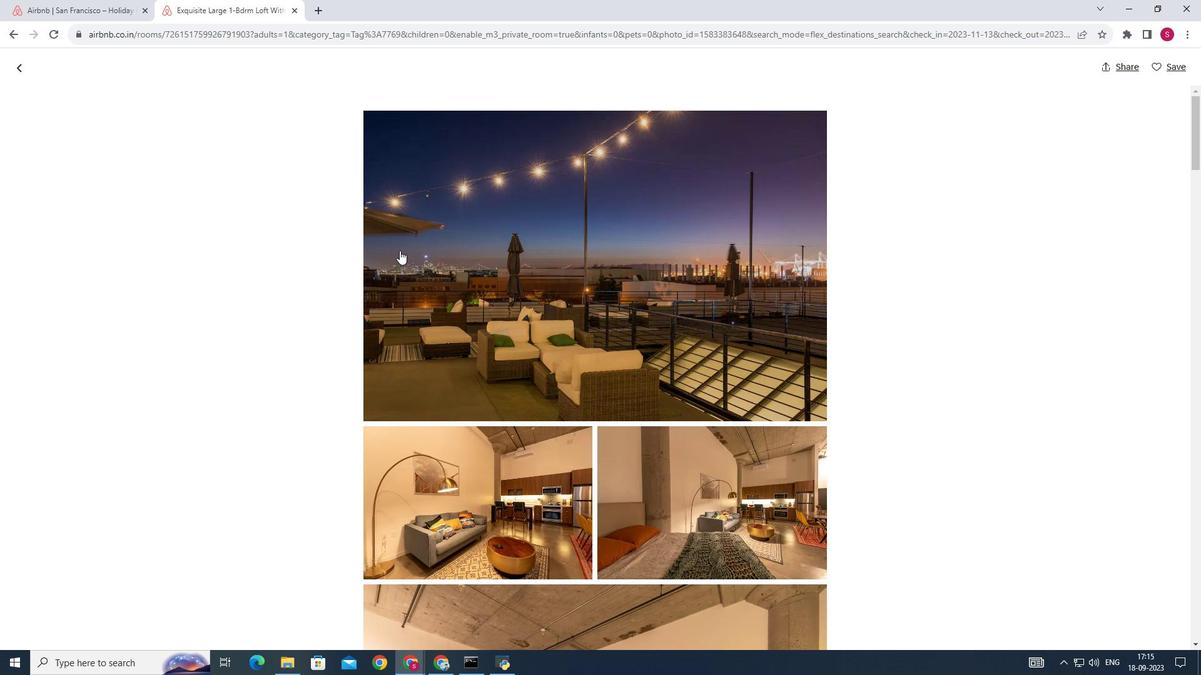 
Action: Mouse scrolled (502, 306) with delta (0, 0)
Screenshot: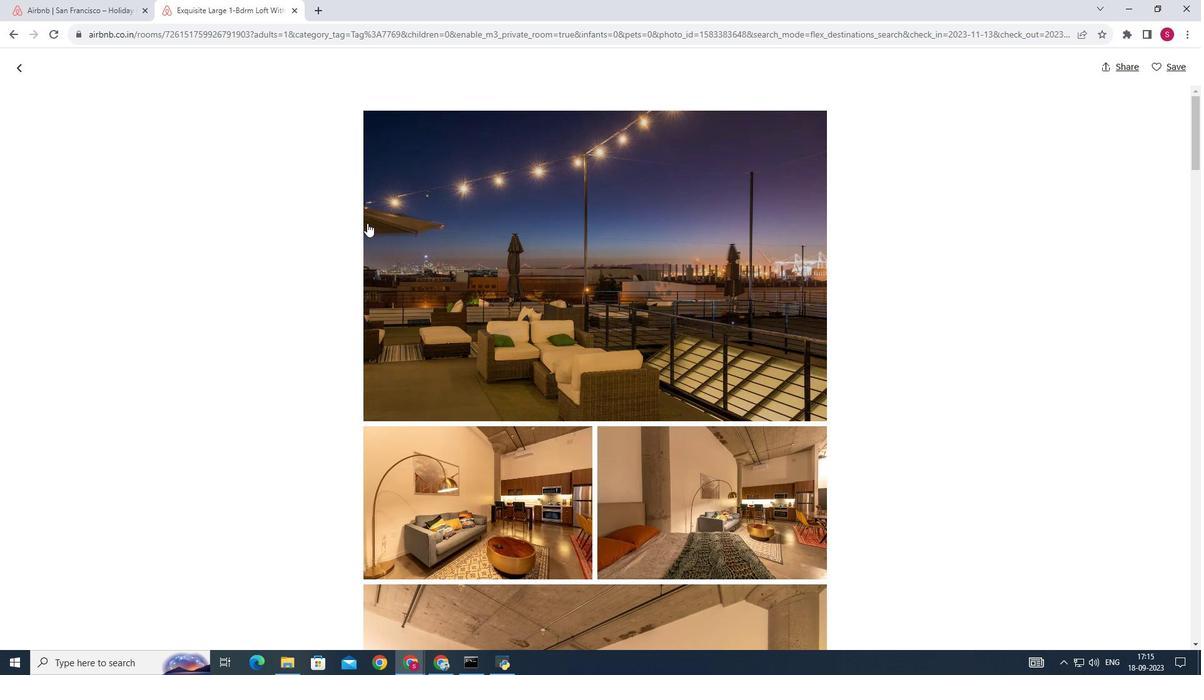 
Action: Mouse moved to (23, 63)
Screenshot: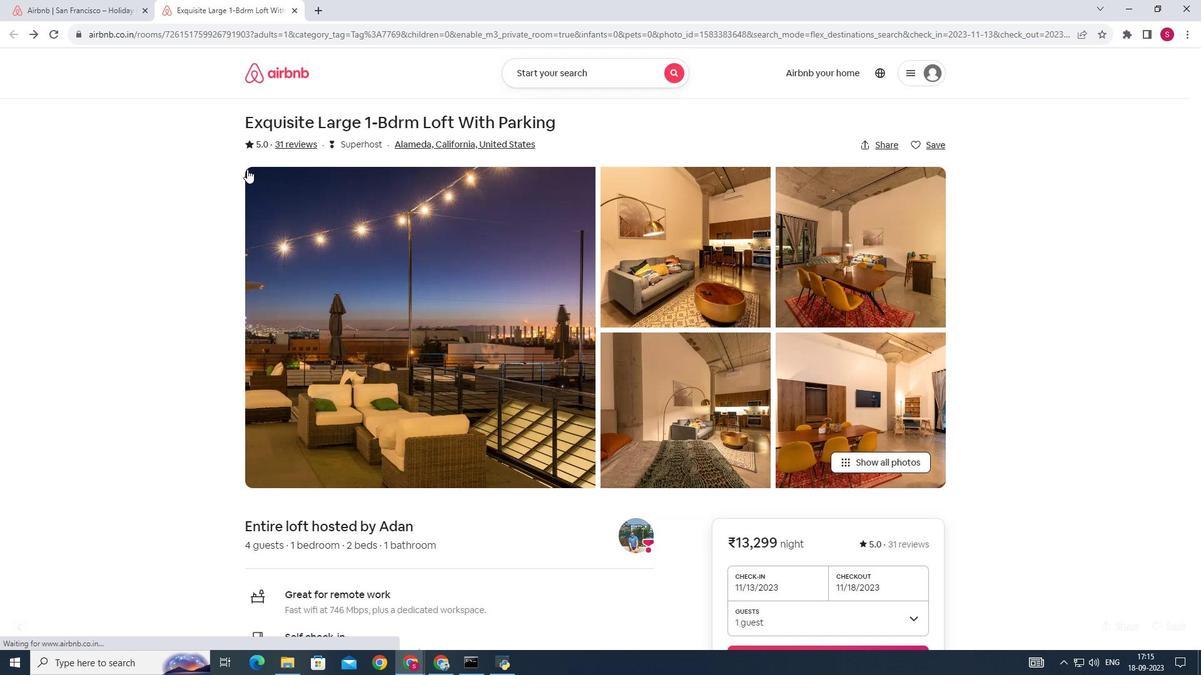 
Action: Mouse pressed left at (23, 63)
Screenshot: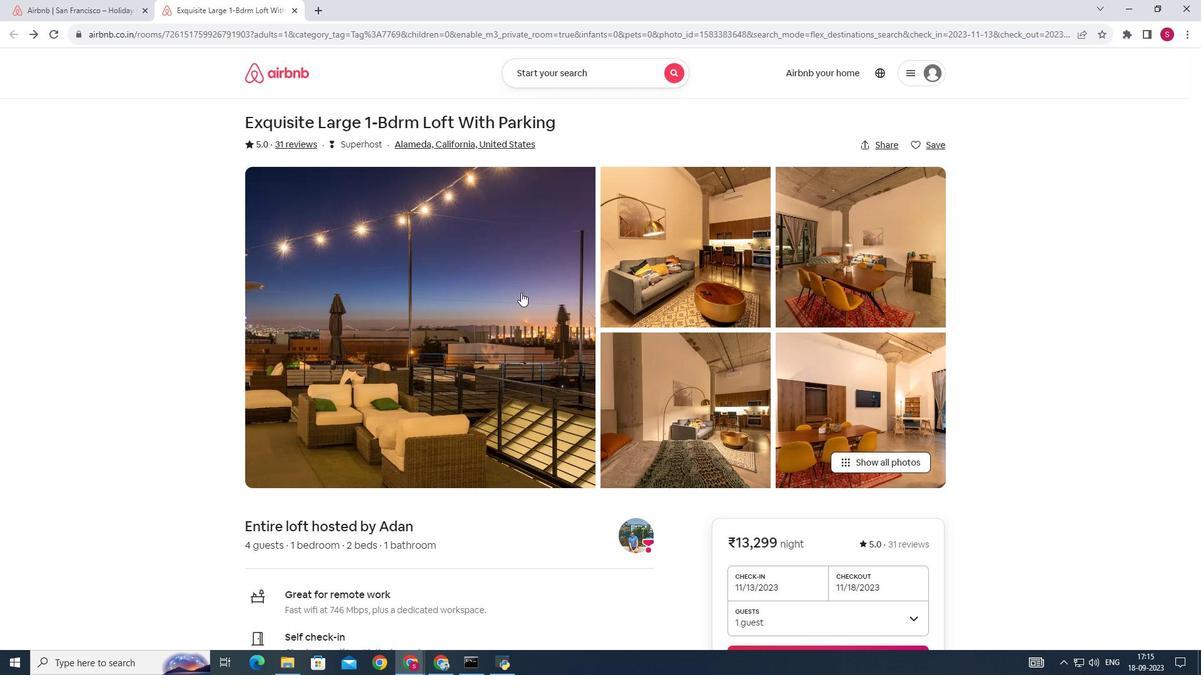 
Action: Mouse moved to (521, 293)
Screenshot: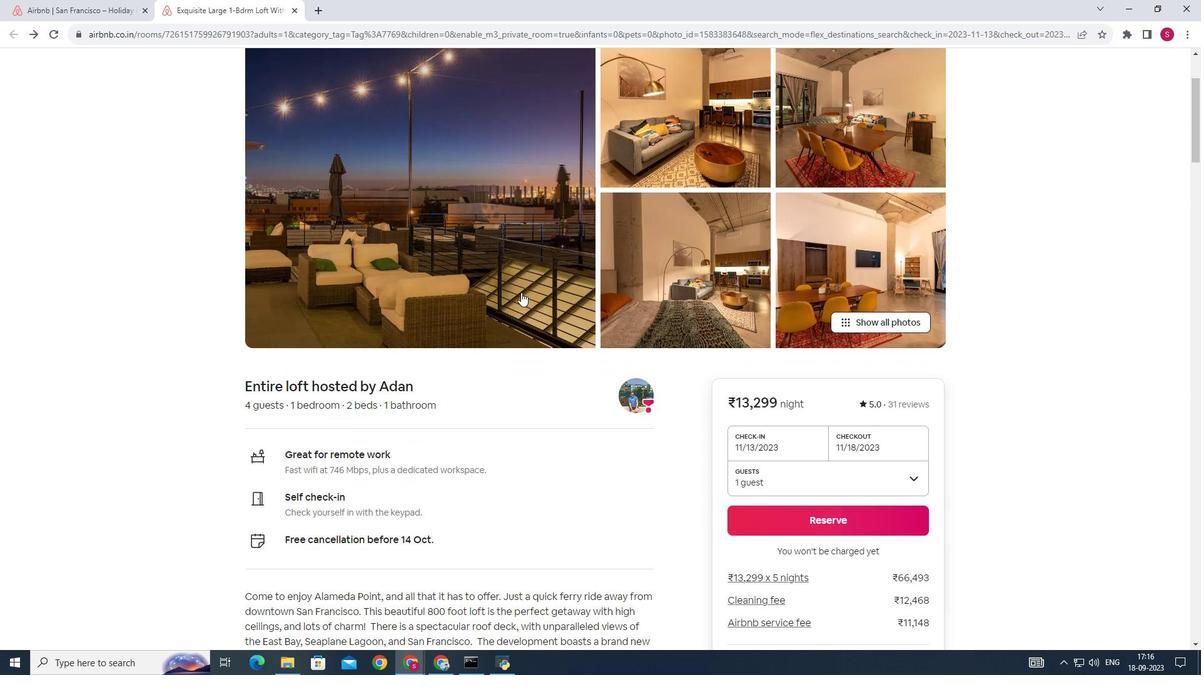 
Action: Mouse scrolled (521, 292) with delta (0, 0)
Screenshot: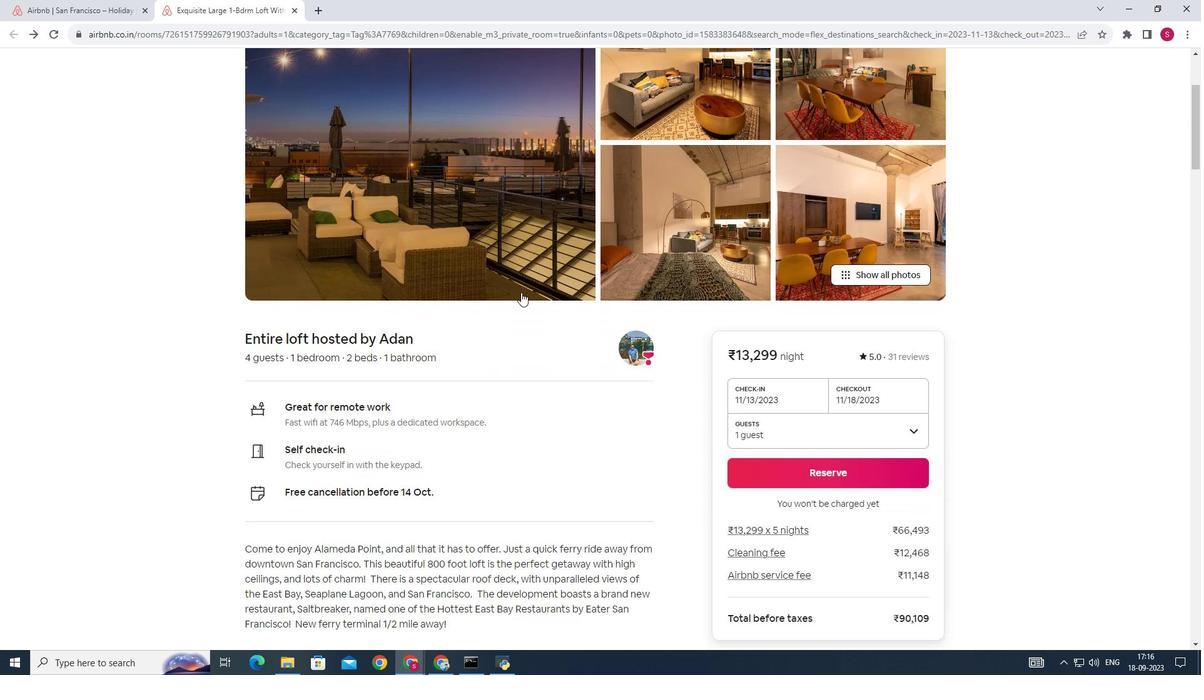
Action: Mouse scrolled (521, 292) with delta (0, 0)
Screenshot: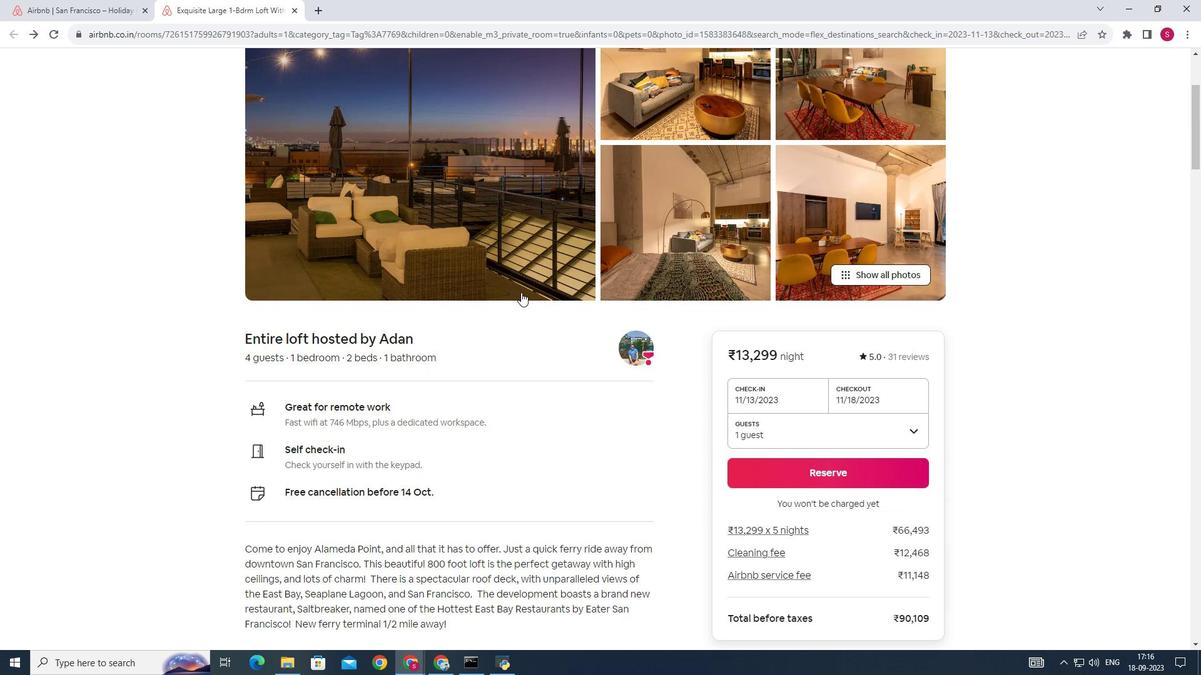 
Action: Mouse scrolled (521, 292) with delta (0, 0)
Screenshot: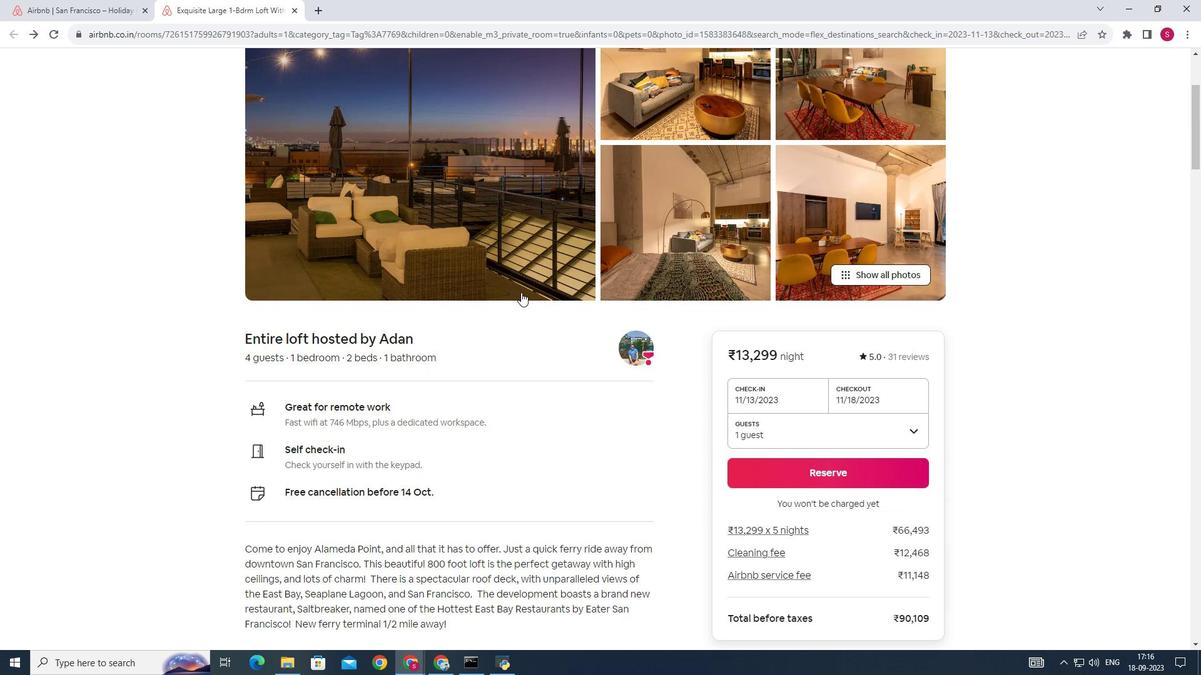 
Action: Mouse moved to (393, 400)
Screenshot: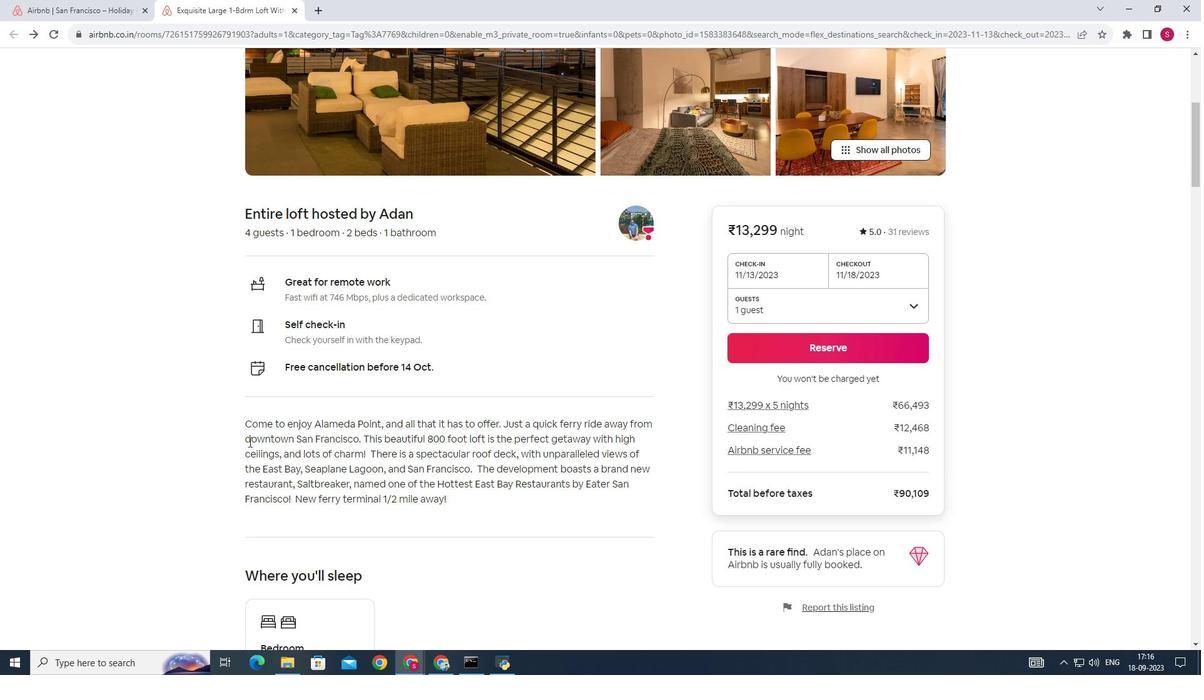 
Action: Mouse scrolled (393, 400) with delta (0, 0)
Screenshot: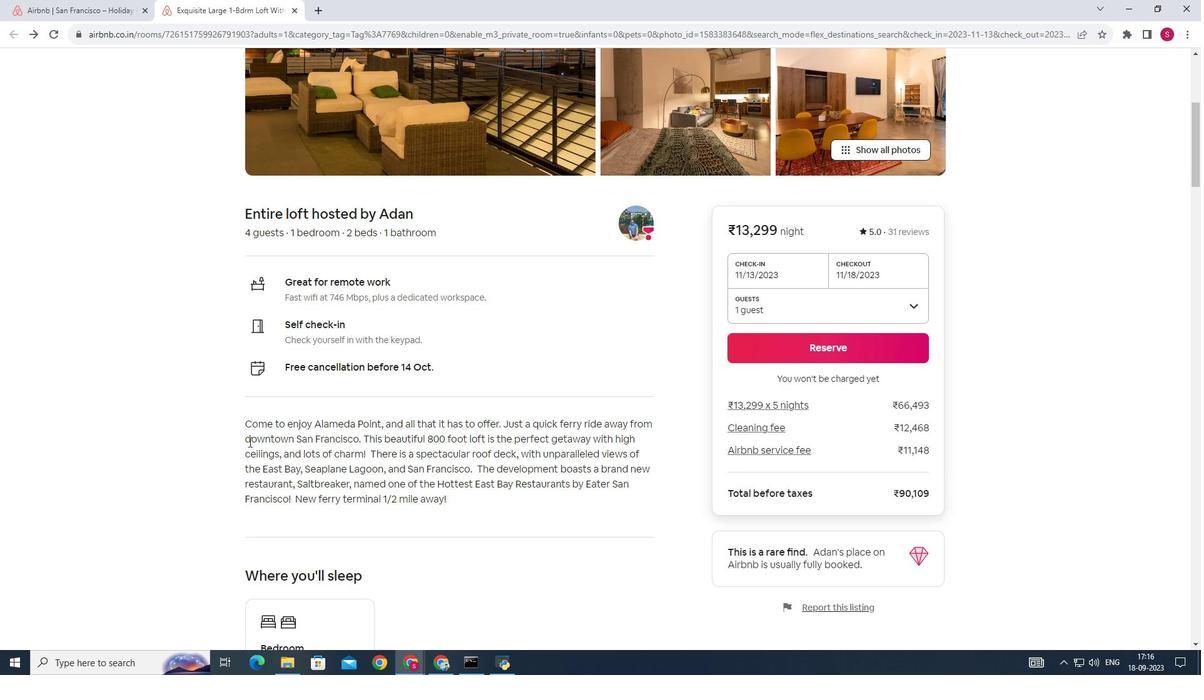 
Action: Mouse scrolled (393, 400) with delta (0, 0)
Screenshot: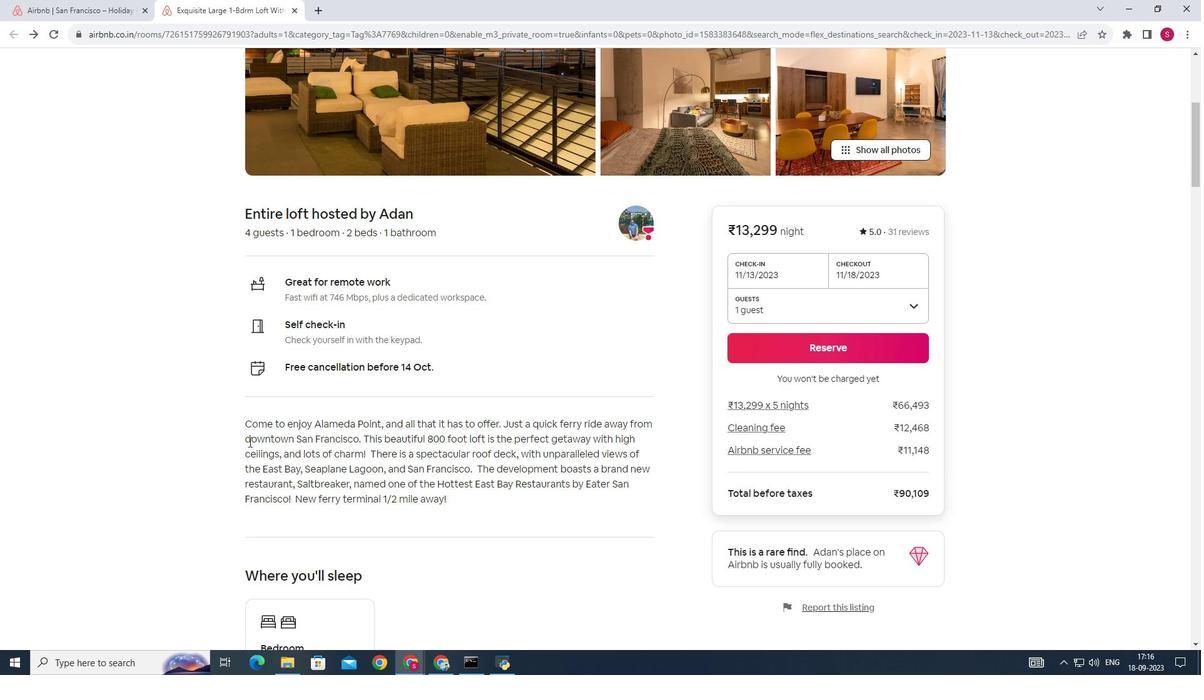 
Action: Mouse moved to (292, 493)
Screenshot: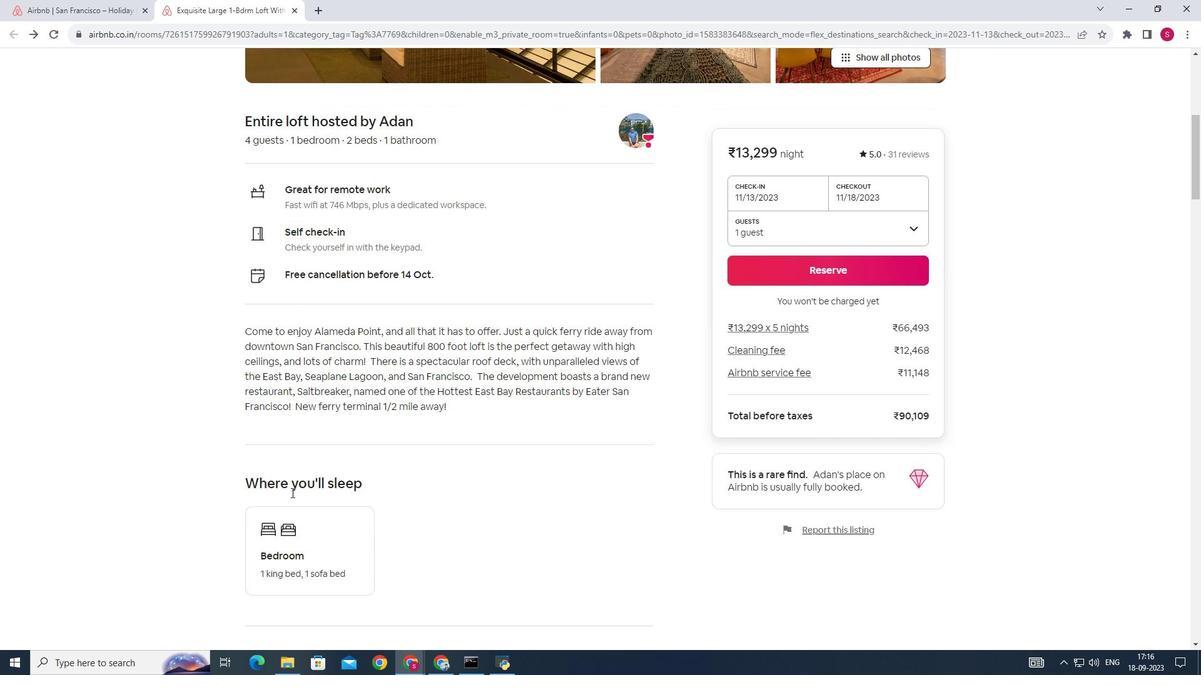 
Action: Mouse scrolled (292, 492) with delta (0, 0)
Screenshot: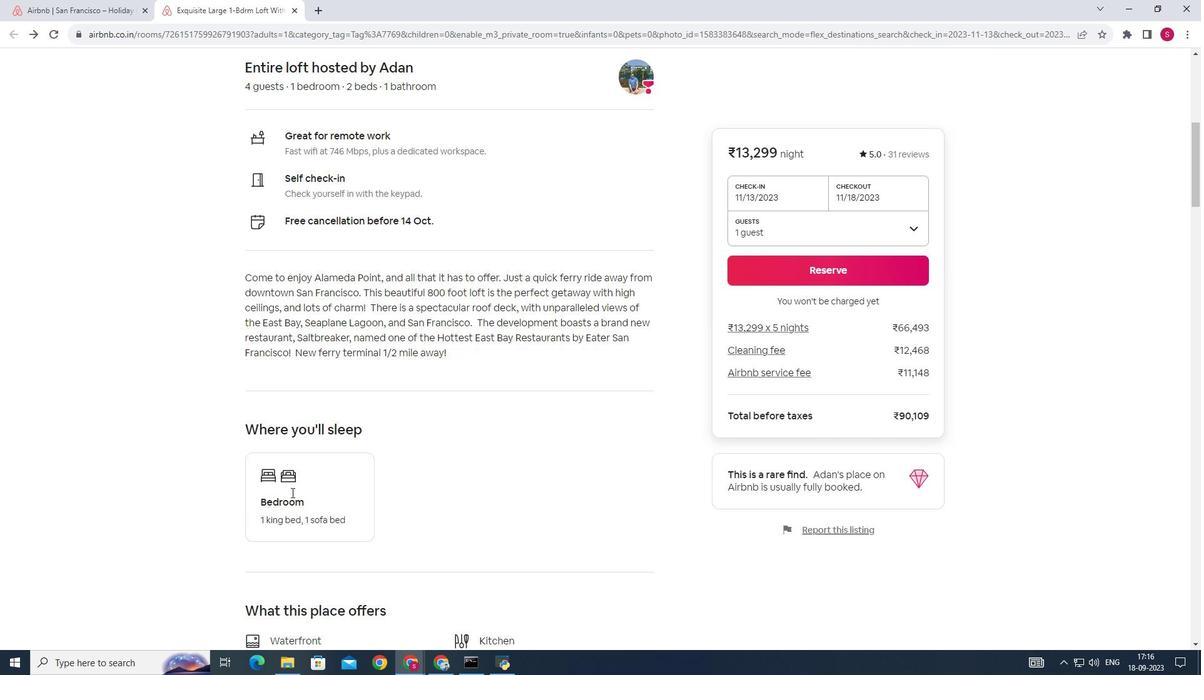 
Action: Mouse scrolled (292, 492) with delta (0, 0)
Screenshot: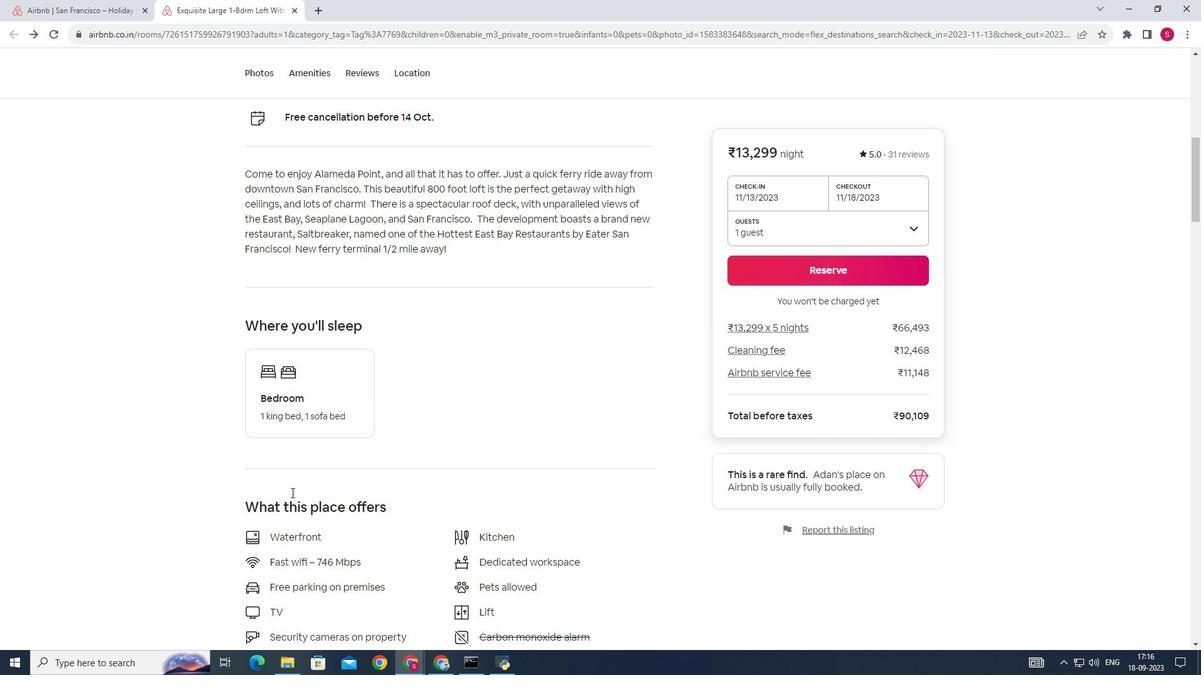 
Action: Mouse scrolled (292, 492) with delta (0, 0)
Screenshot: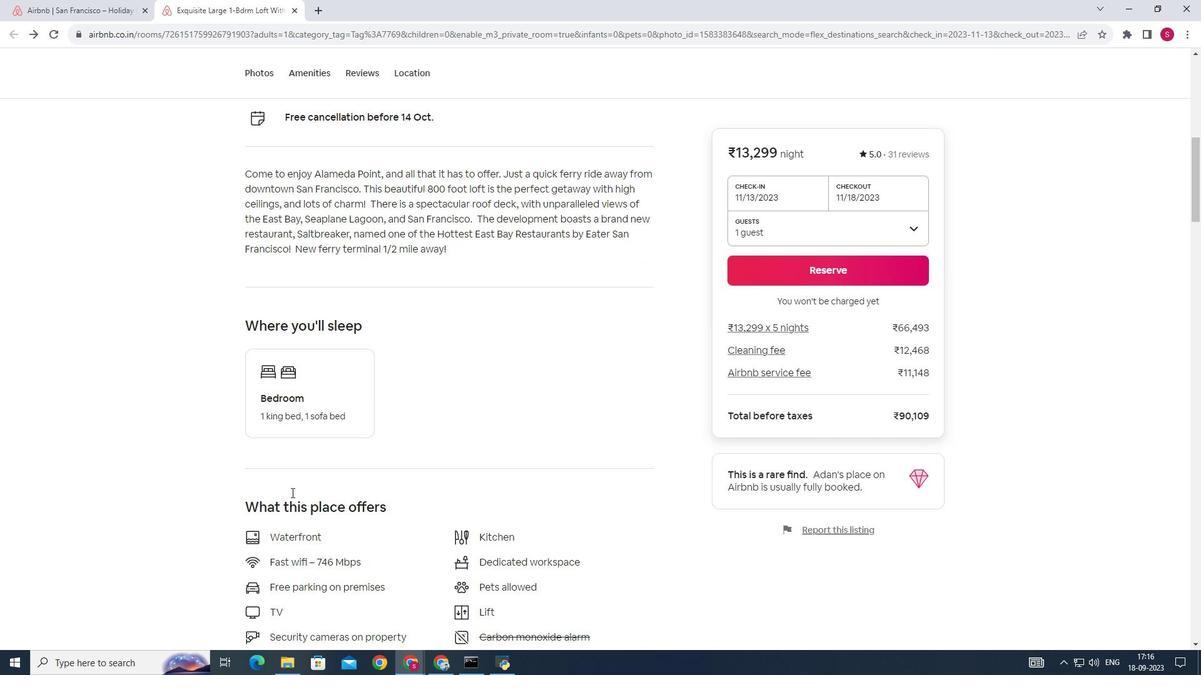 
Action: Mouse scrolled (292, 492) with delta (0, 0)
Screenshot: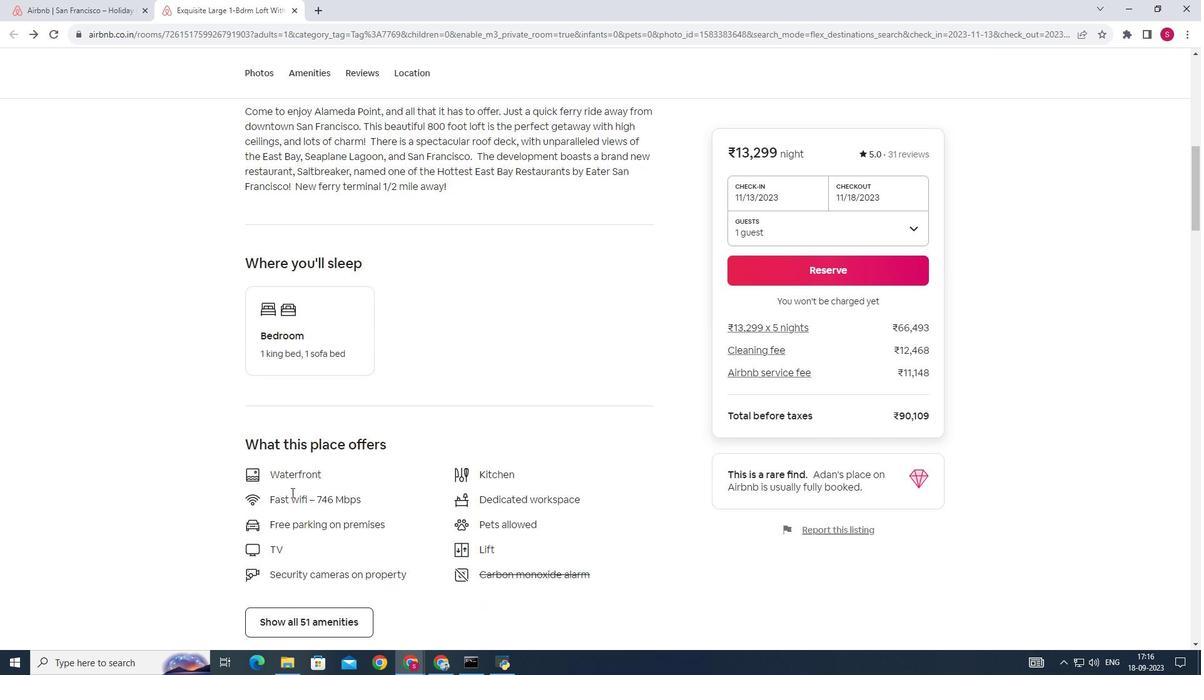 
Action: Mouse scrolled (292, 492) with delta (0, 0)
Screenshot: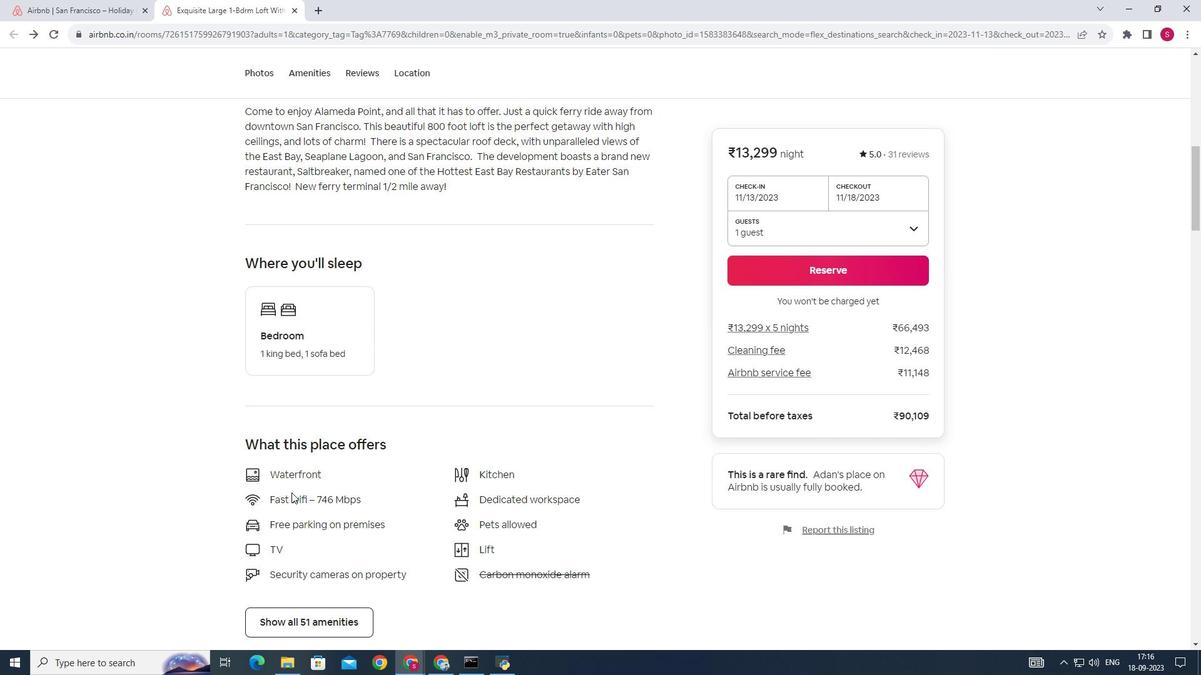 
Action: Mouse moved to (431, 530)
Screenshot: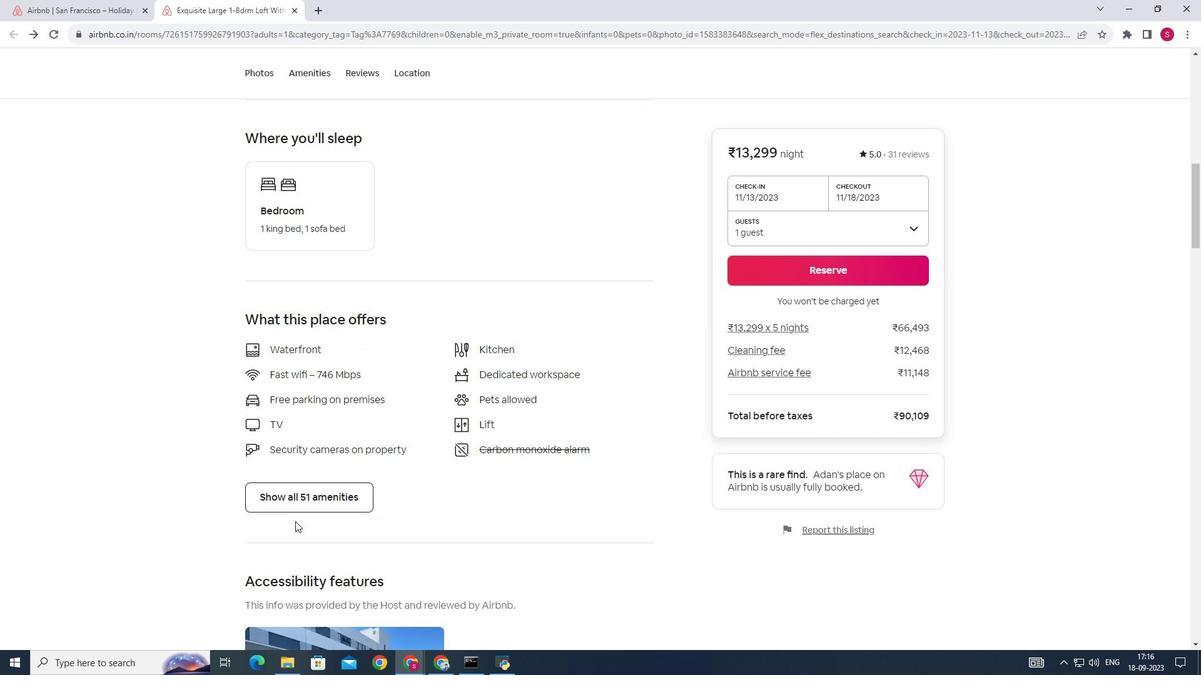 
Action: Mouse scrolled (431, 529) with delta (0, 0)
Screenshot: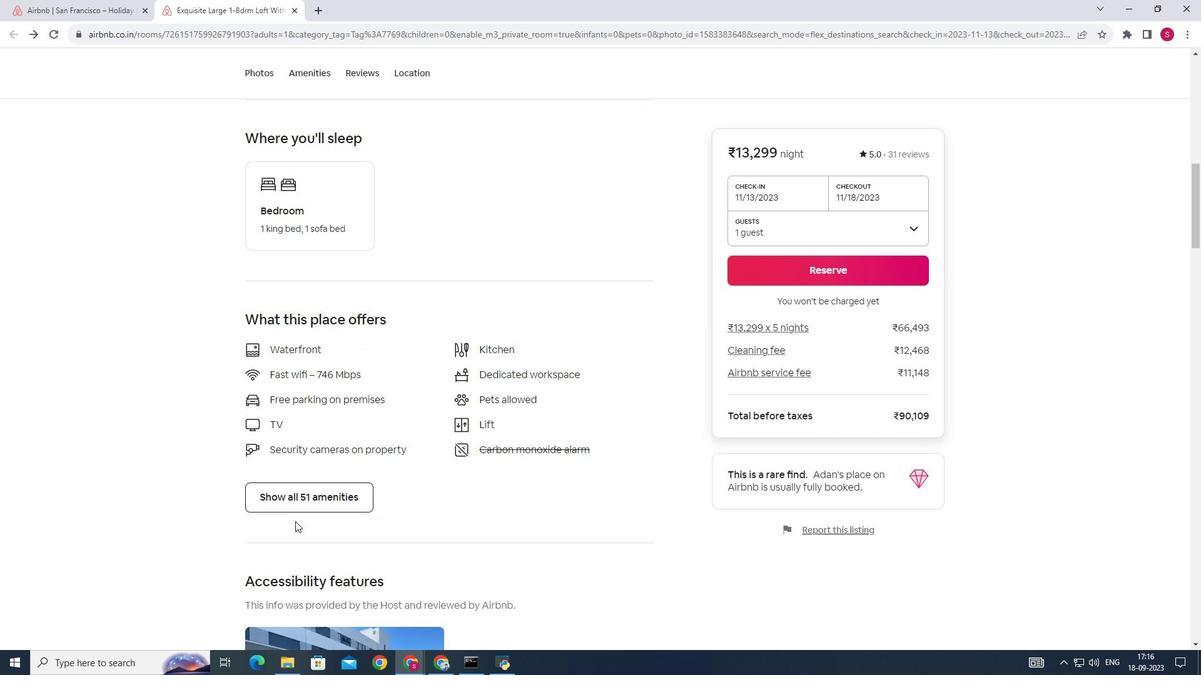 
Action: Mouse moved to (415, 530)
Screenshot: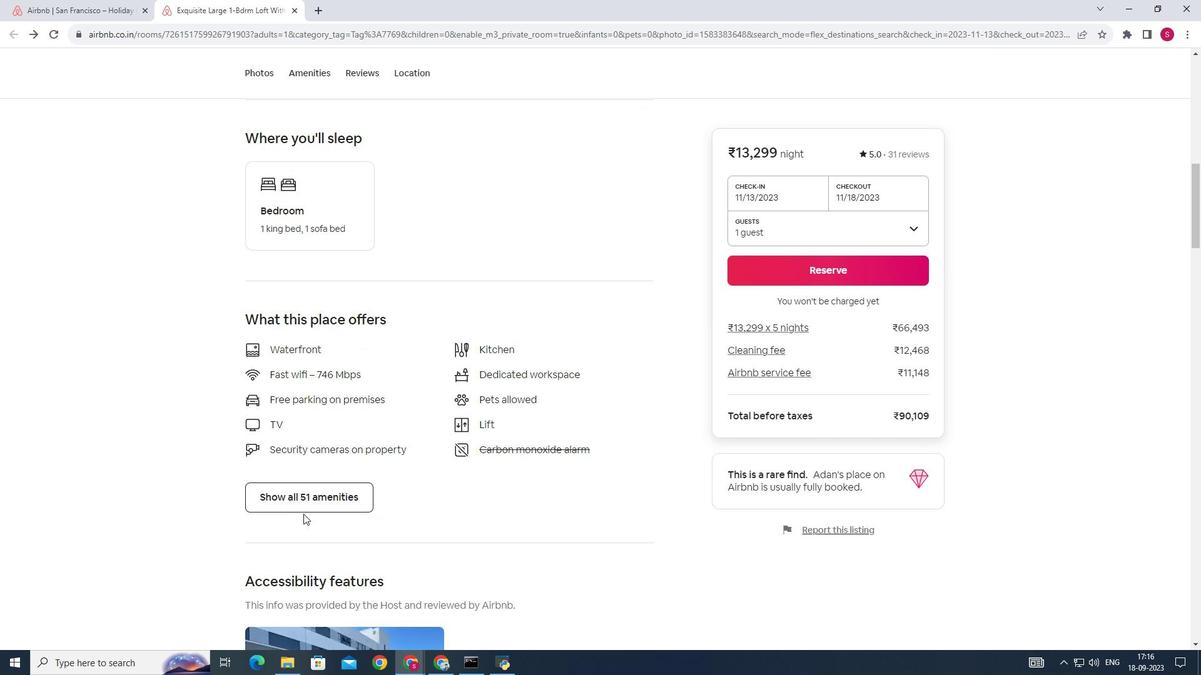 
Action: Mouse scrolled (415, 529) with delta (0, 0)
Screenshot: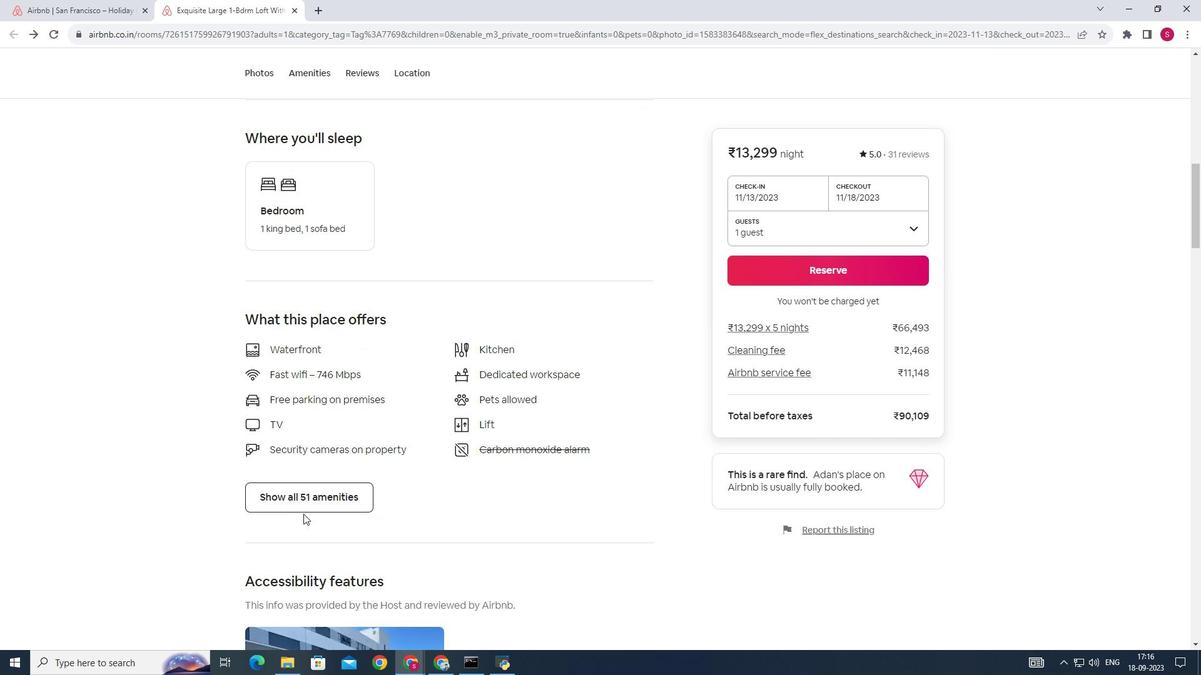 
Action: Mouse moved to (310, 501)
Screenshot: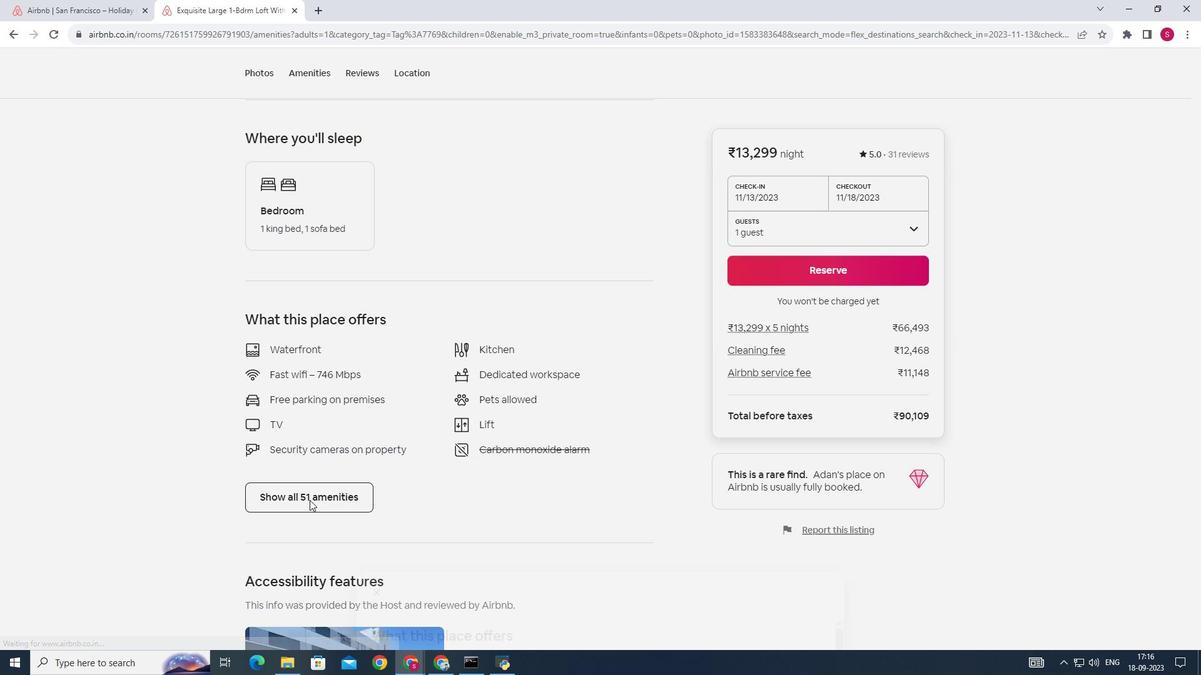 
Action: Mouse pressed left at (310, 501)
Screenshot: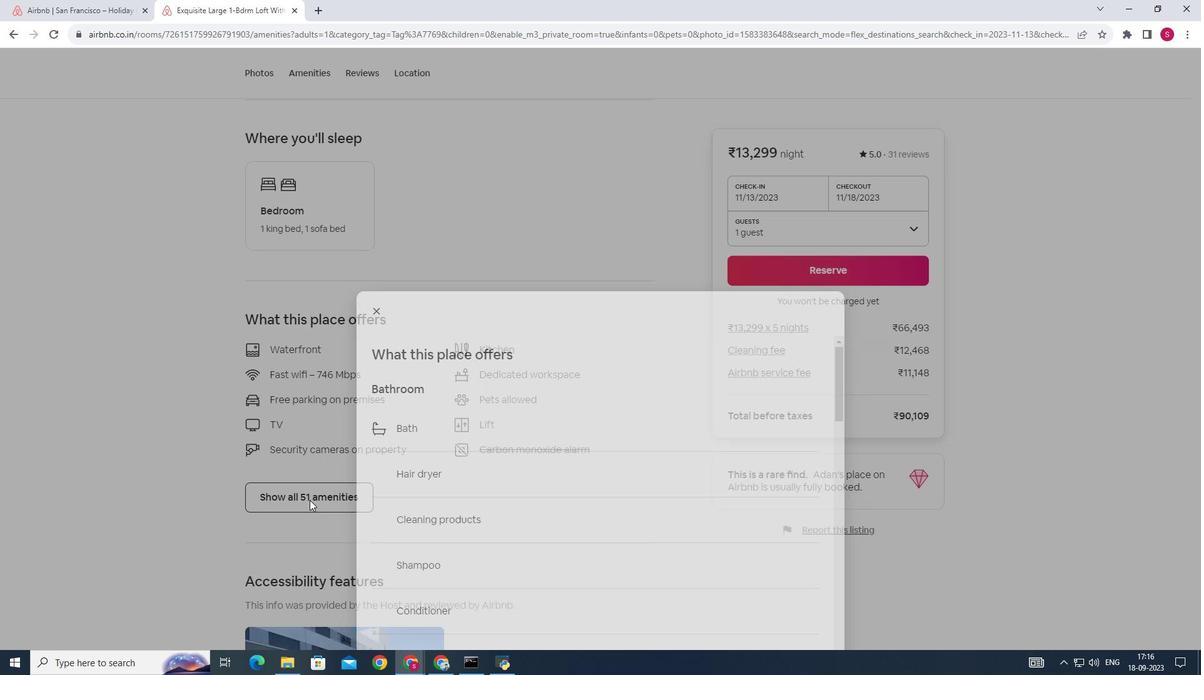 
Action: Mouse moved to (466, 289)
Screenshot: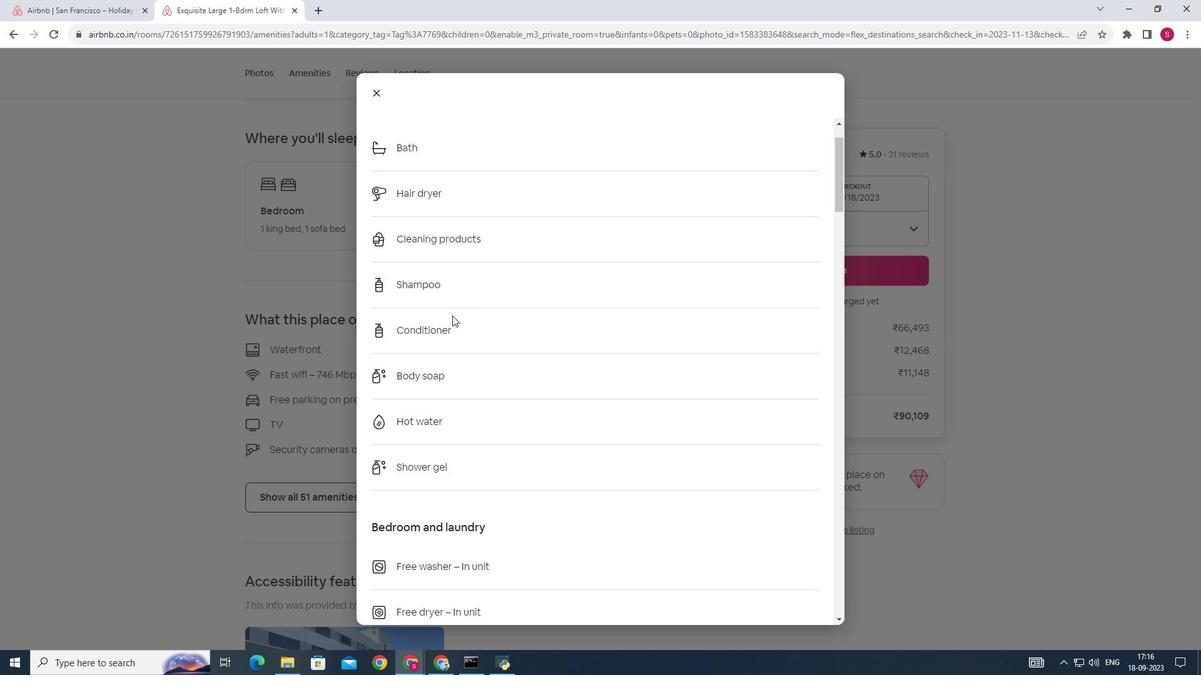 
Action: Mouse scrolled (466, 289) with delta (0, 0)
Screenshot: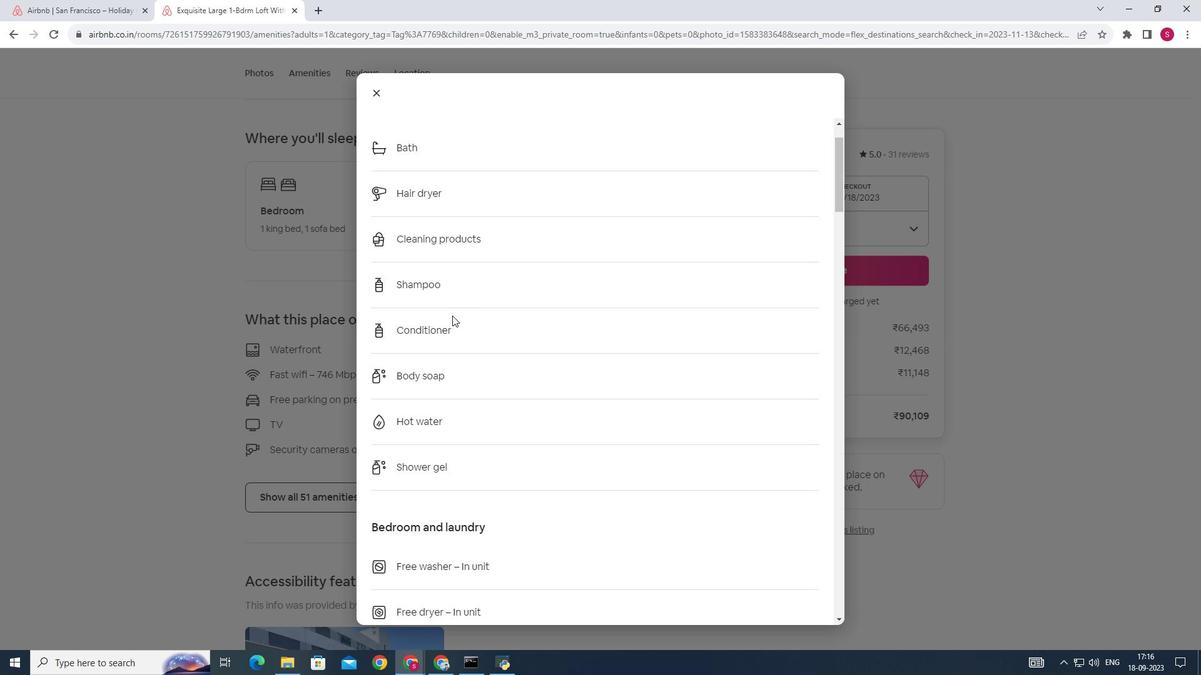 
Action: Mouse moved to (446, 339)
Screenshot: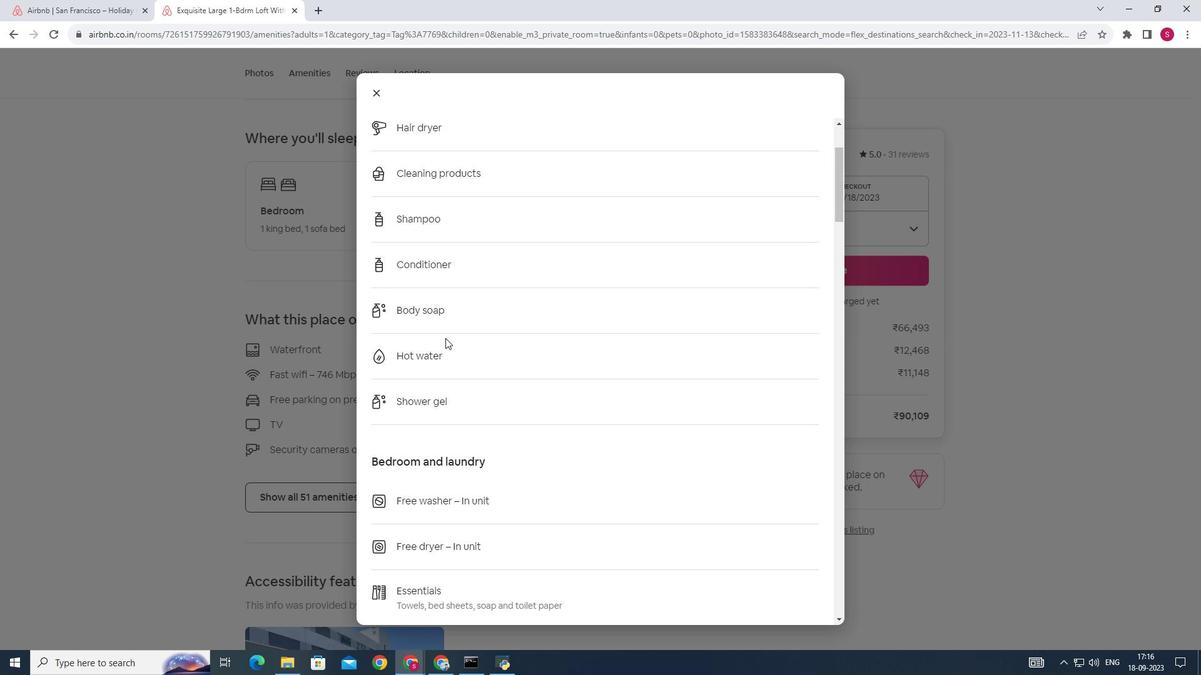 
Action: Mouse scrolled (446, 338) with delta (0, 0)
Screenshot: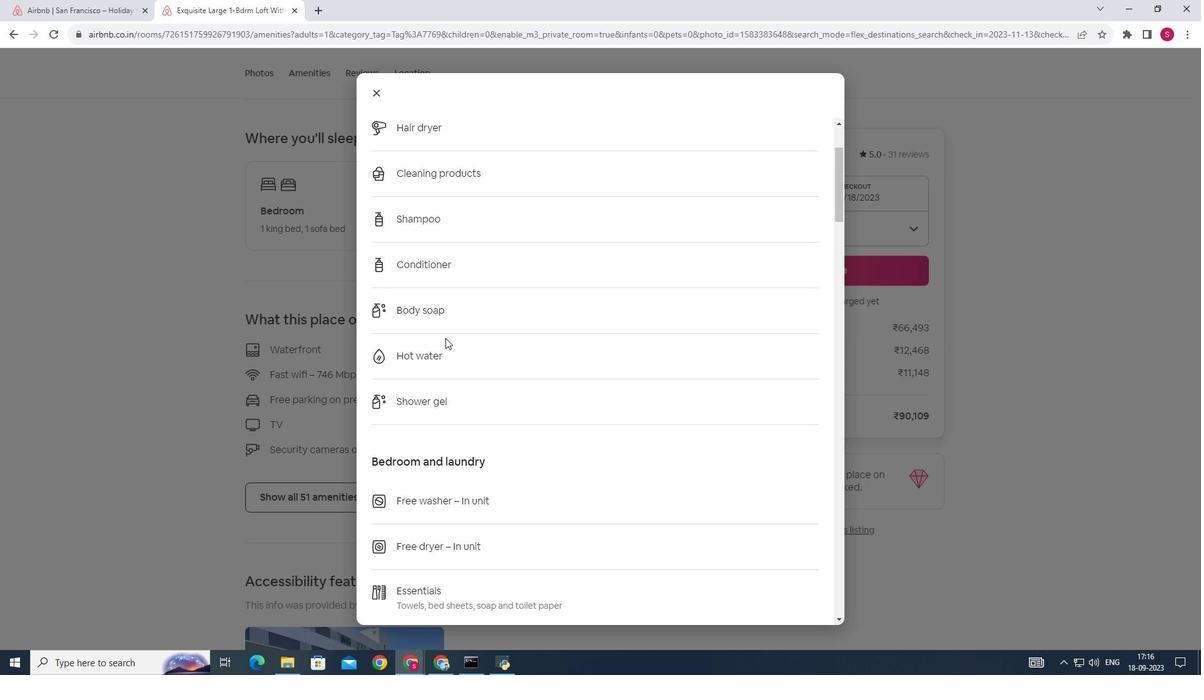 
Action: Mouse scrolled (446, 338) with delta (0, 0)
Screenshot: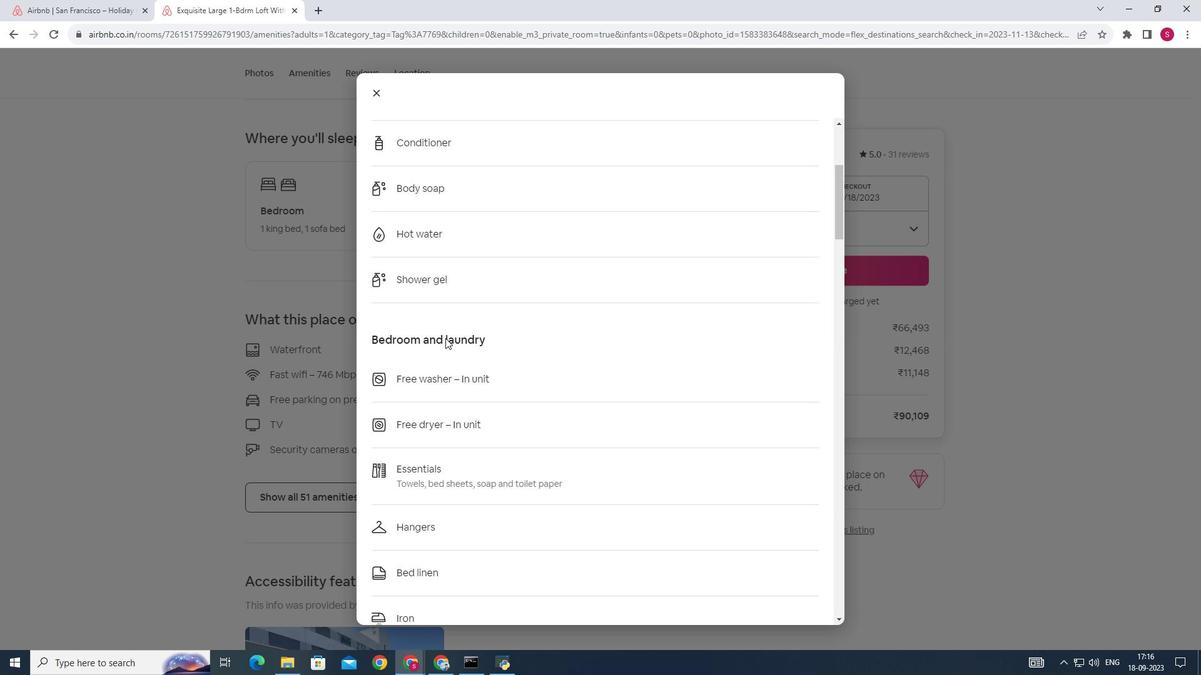 
Action: Mouse scrolled (446, 338) with delta (0, 0)
Screenshot: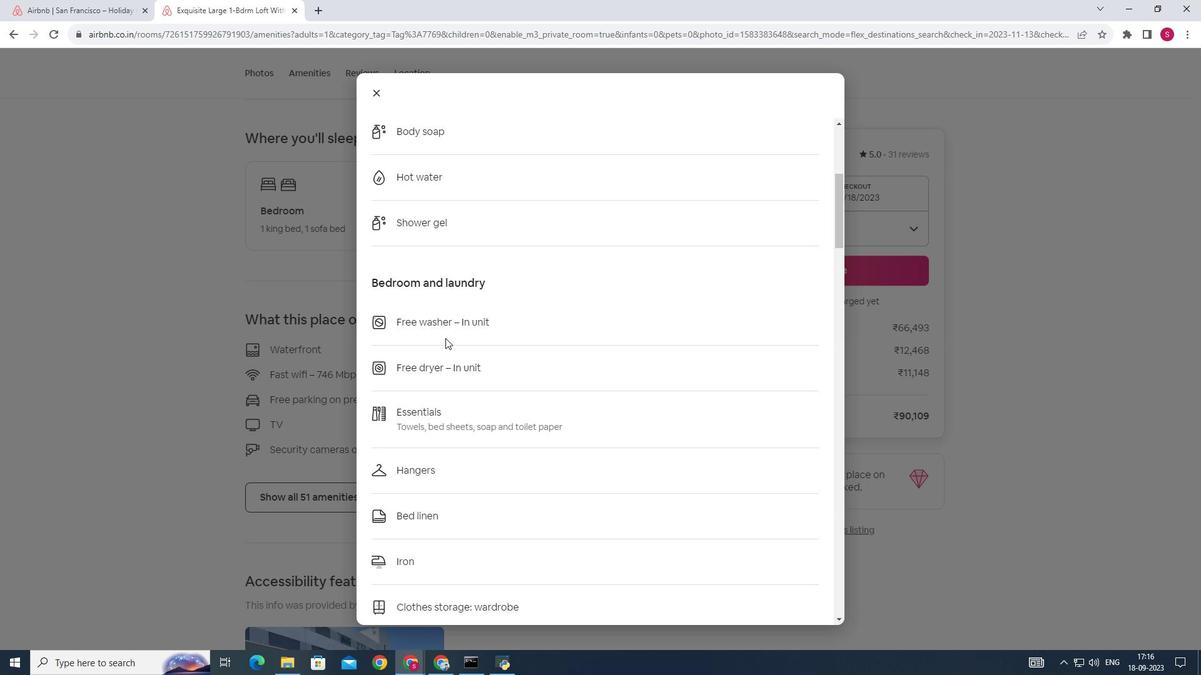 
Action: Mouse scrolled (446, 338) with delta (0, 0)
Screenshot: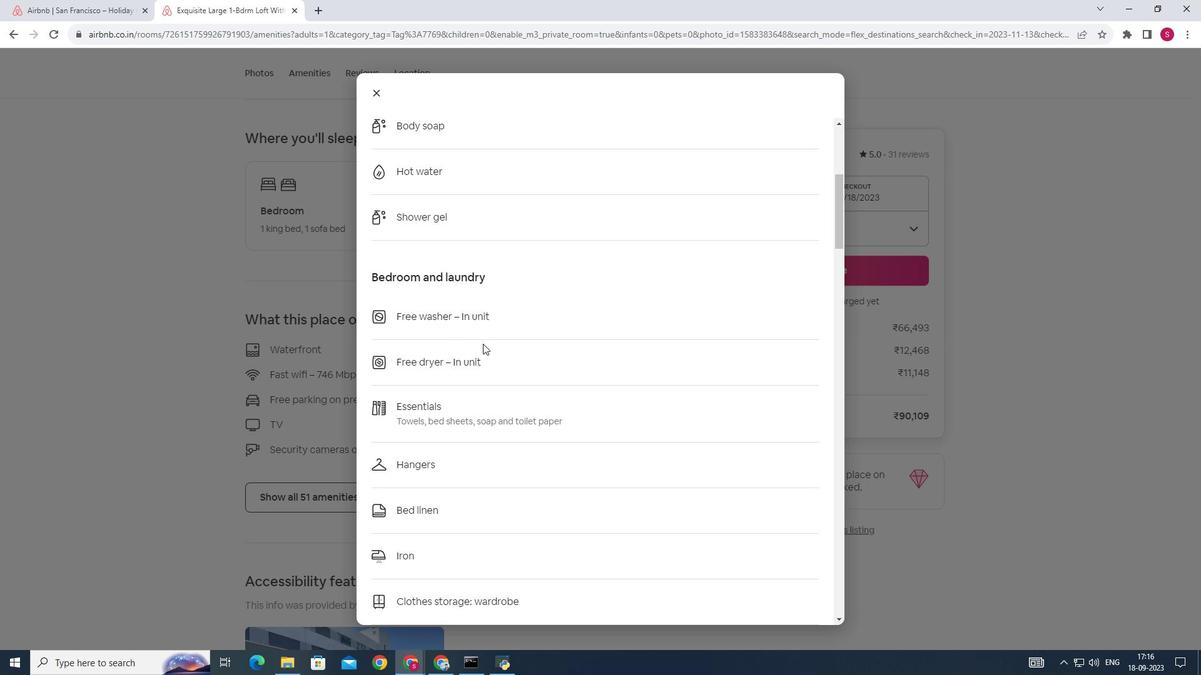 
Action: Mouse moved to (470, 362)
Screenshot: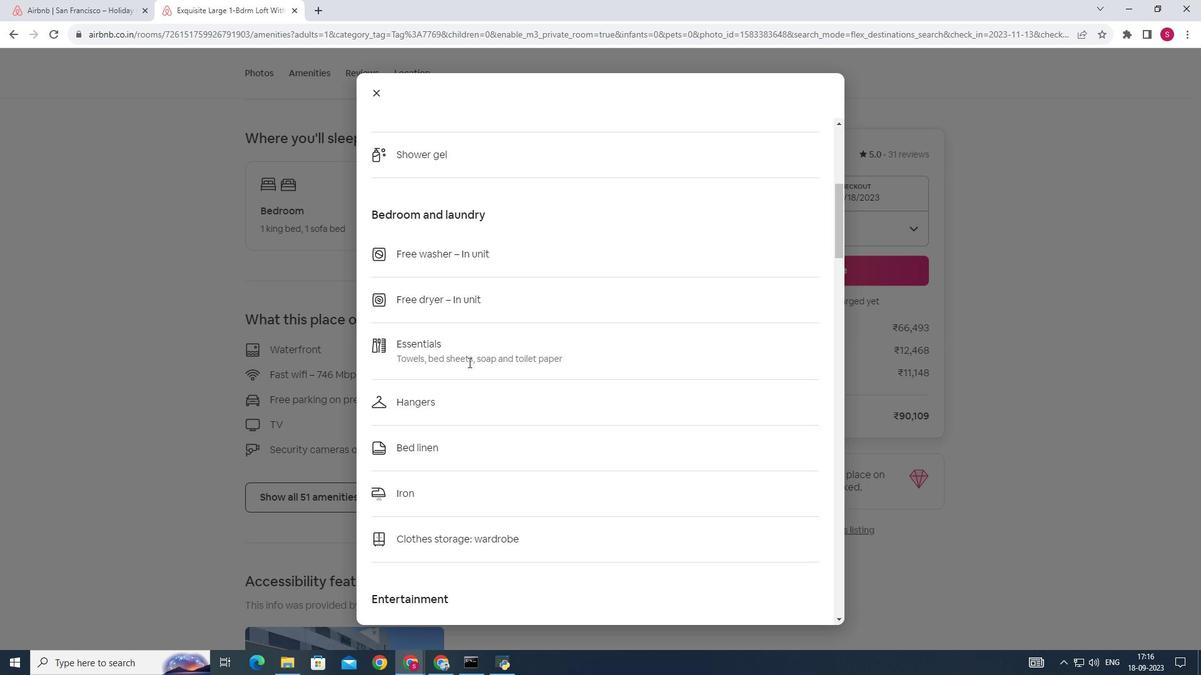 
Action: Mouse scrolled (470, 362) with delta (0, 0)
Screenshot: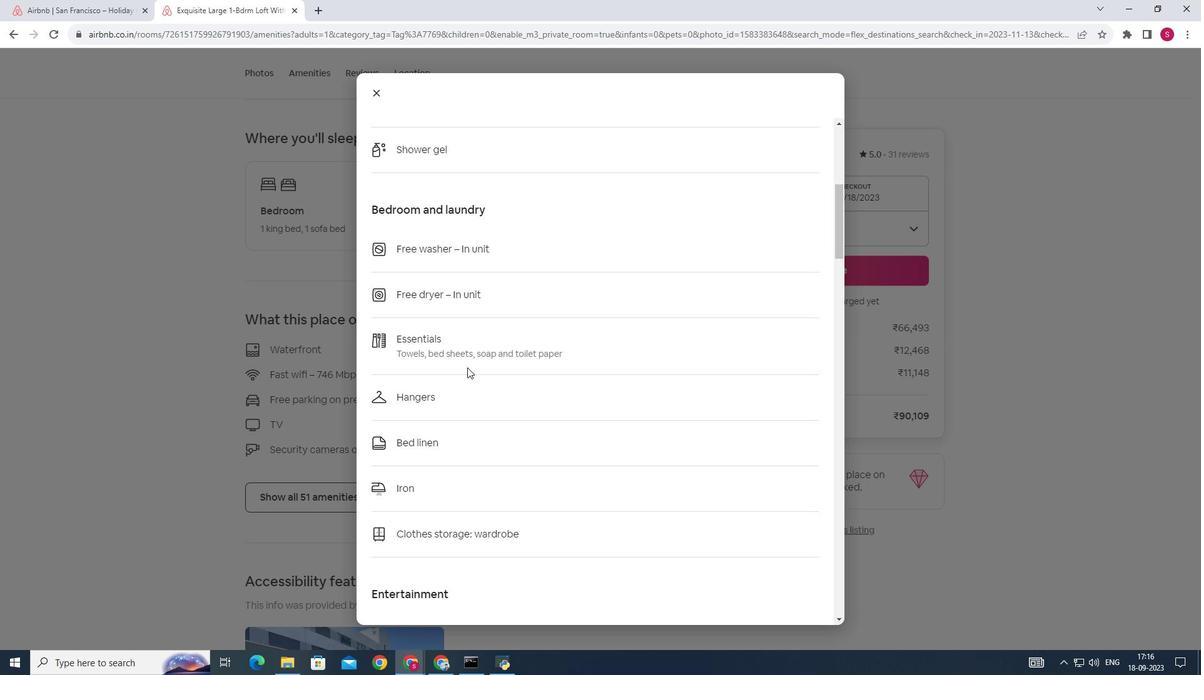 
Action: Mouse moved to (468, 367)
Screenshot: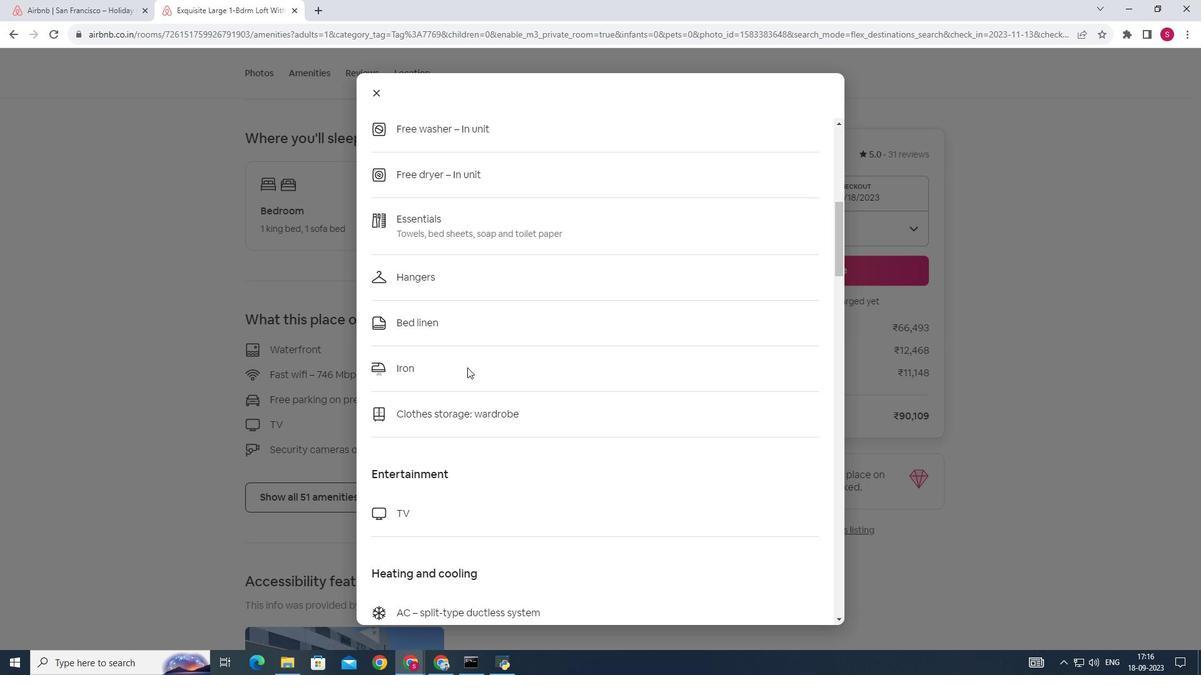 
Action: Mouse scrolled (468, 366) with delta (0, 0)
Screenshot: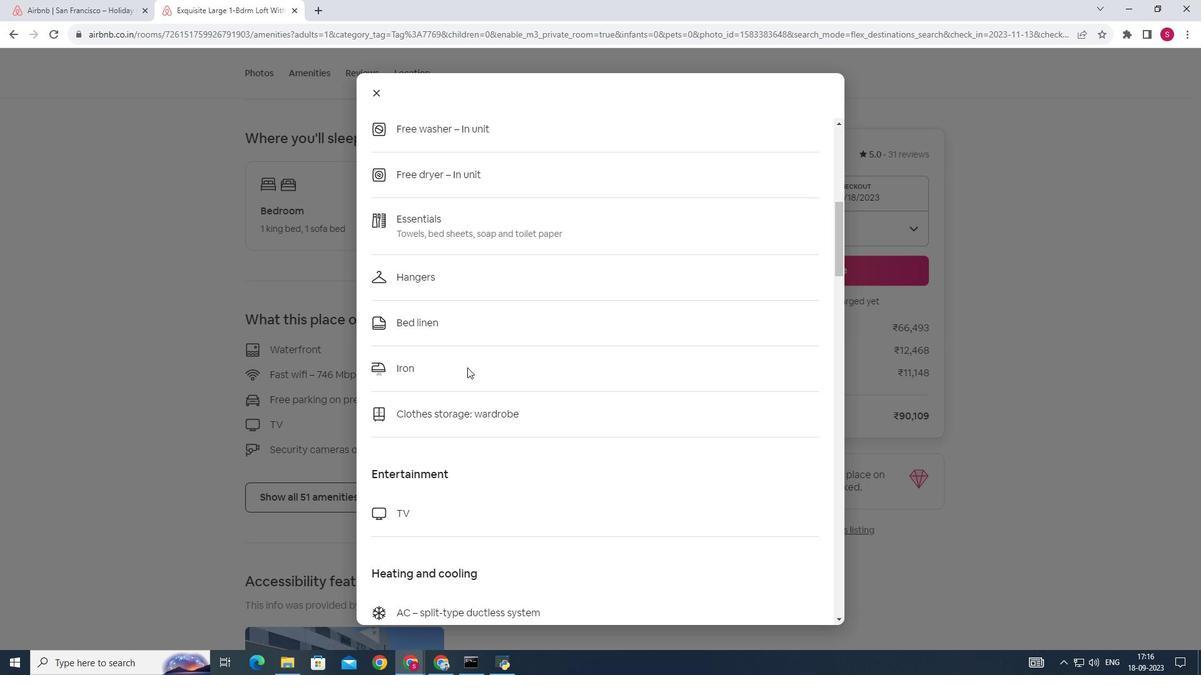 
Action: Mouse moved to (467, 368)
Screenshot: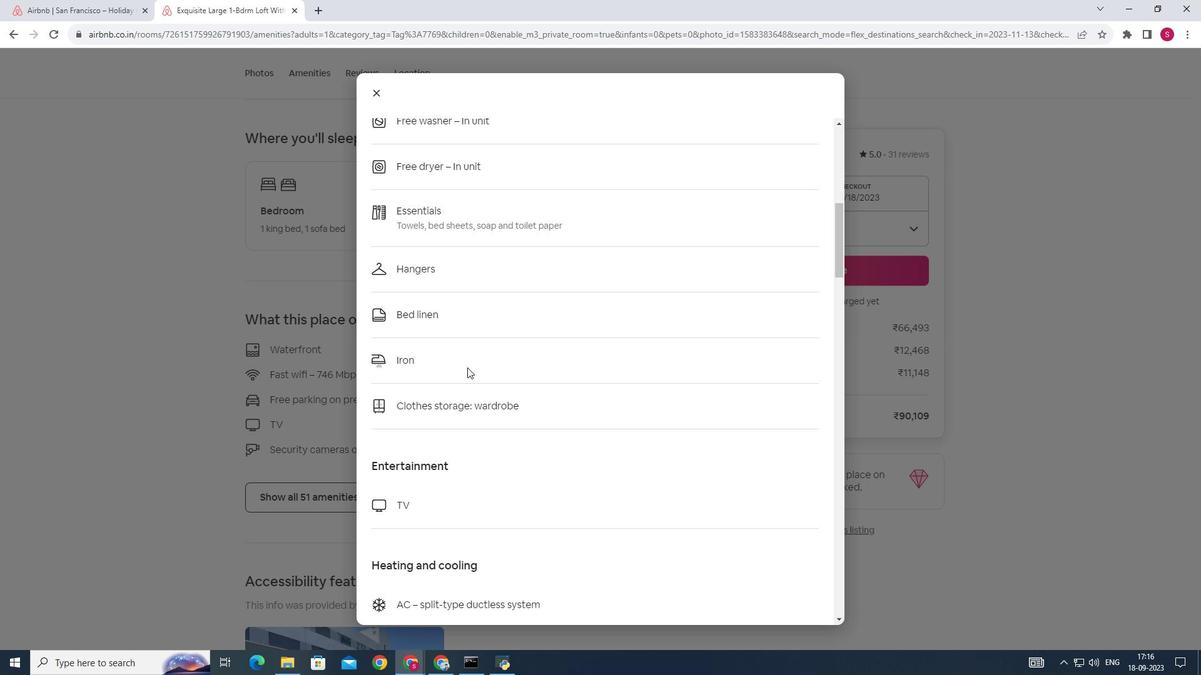 
Action: Mouse scrolled (467, 367) with delta (0, 0)
Screenshot: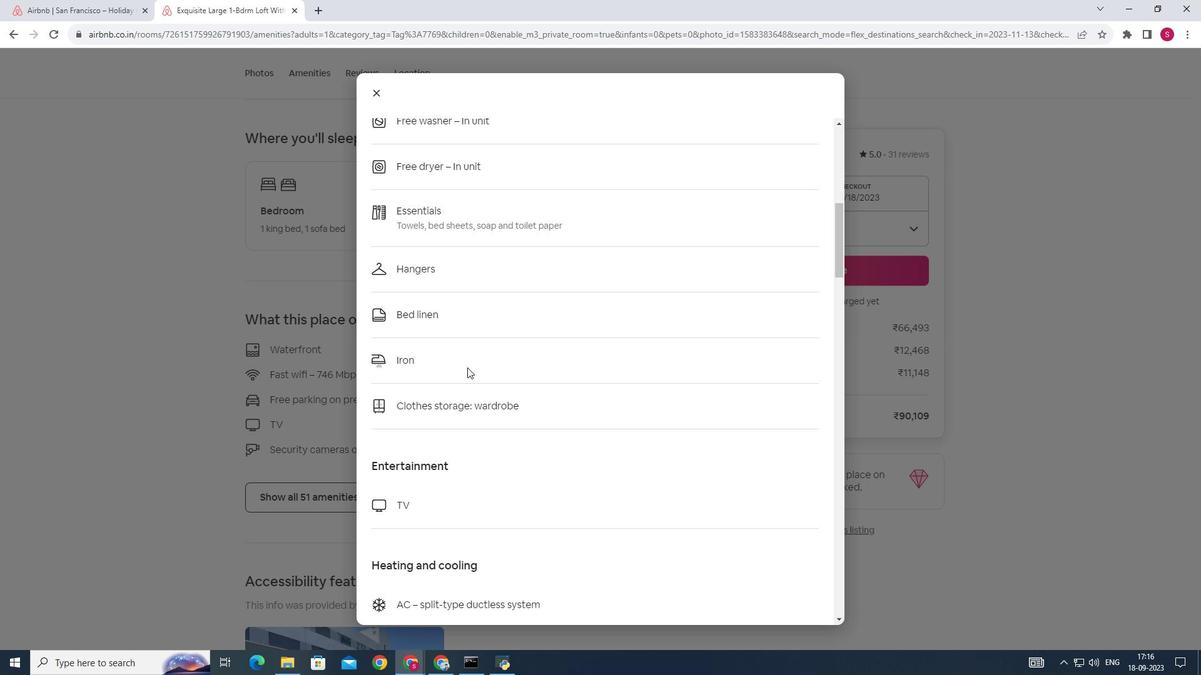 
Action: Mouse scrolled (467, 367) with delta (0, 0)
Screenshot: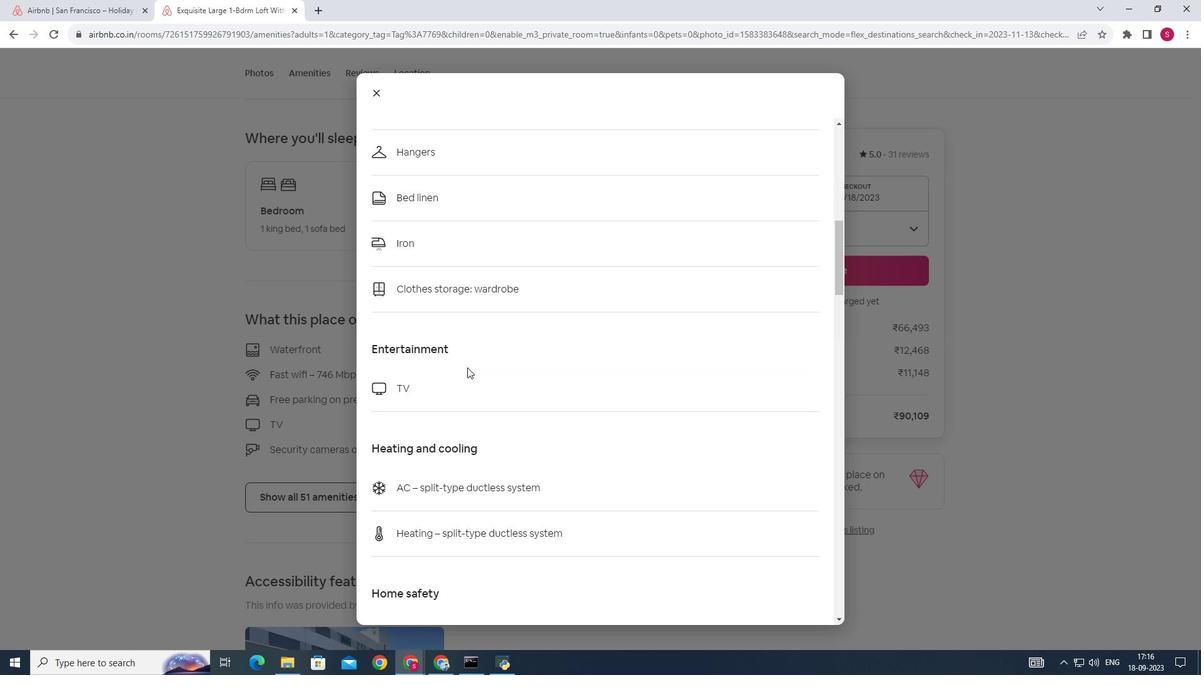 
Action: Mouse scrolled (467, 367) with delta (0, 0)
Screenshot: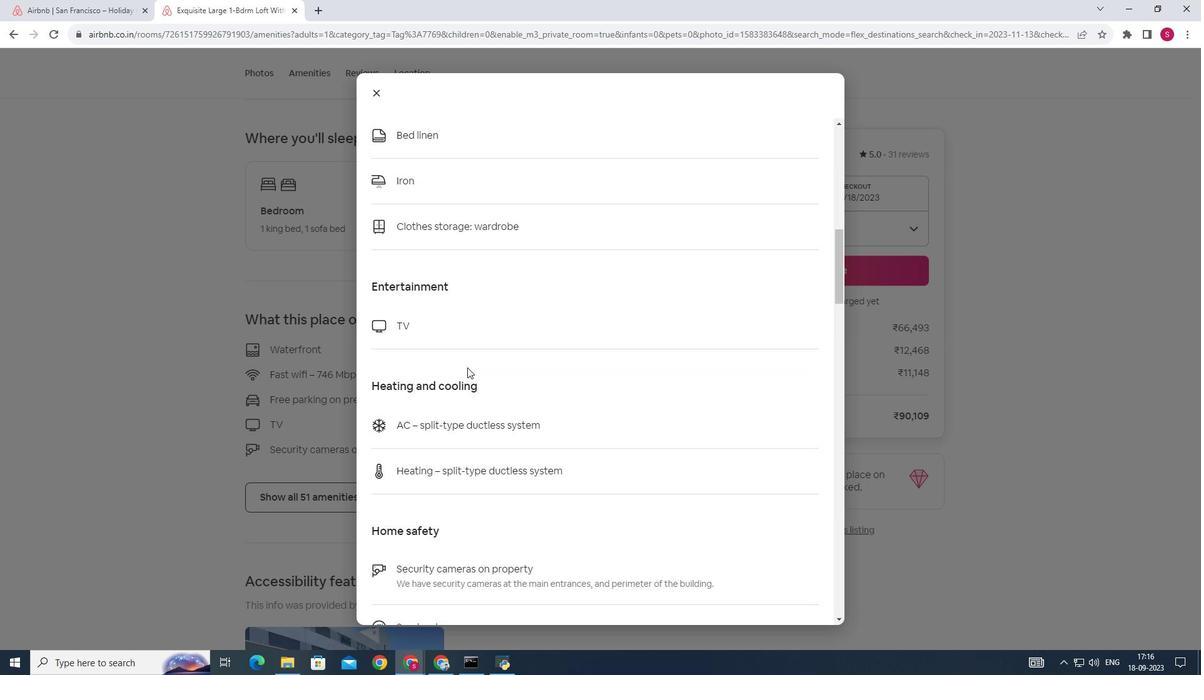 
Action: Mouse scrolled (467, 367) with delta (0, 0)
Screenshot: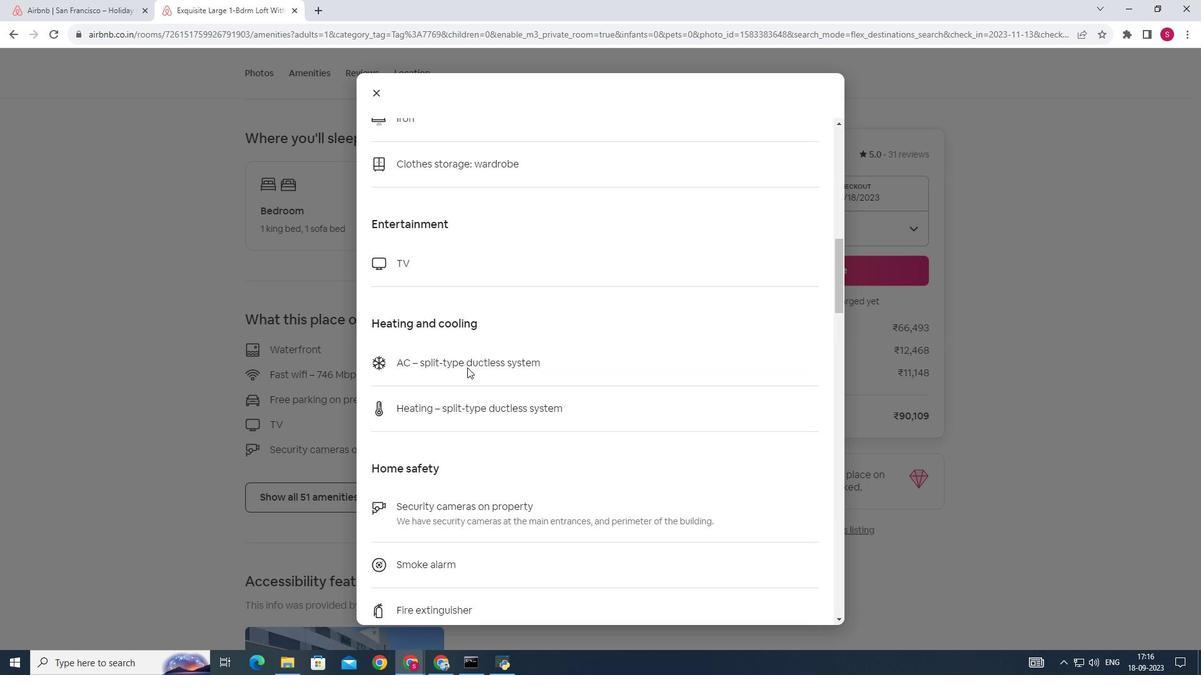 
Action: Mouse scrolled (467, 367) with delta (0, 0)
Screenshot: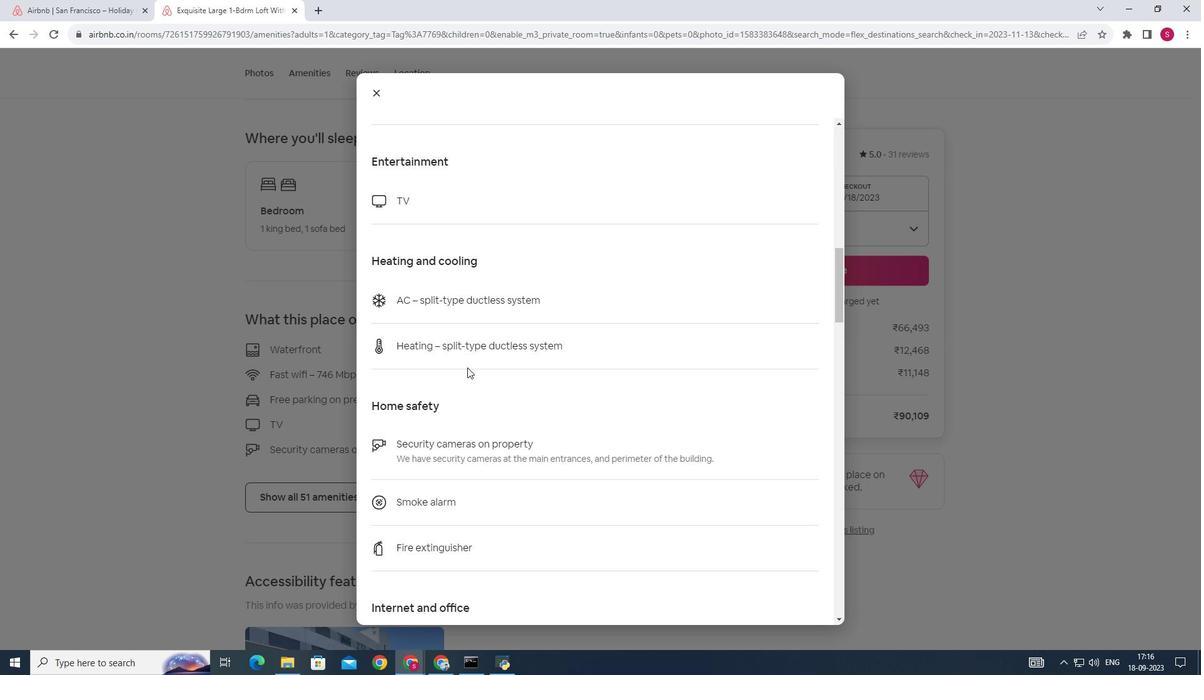 
Action: Mouse scrolled (467, 367) with delta (0, 0)
Screenshot: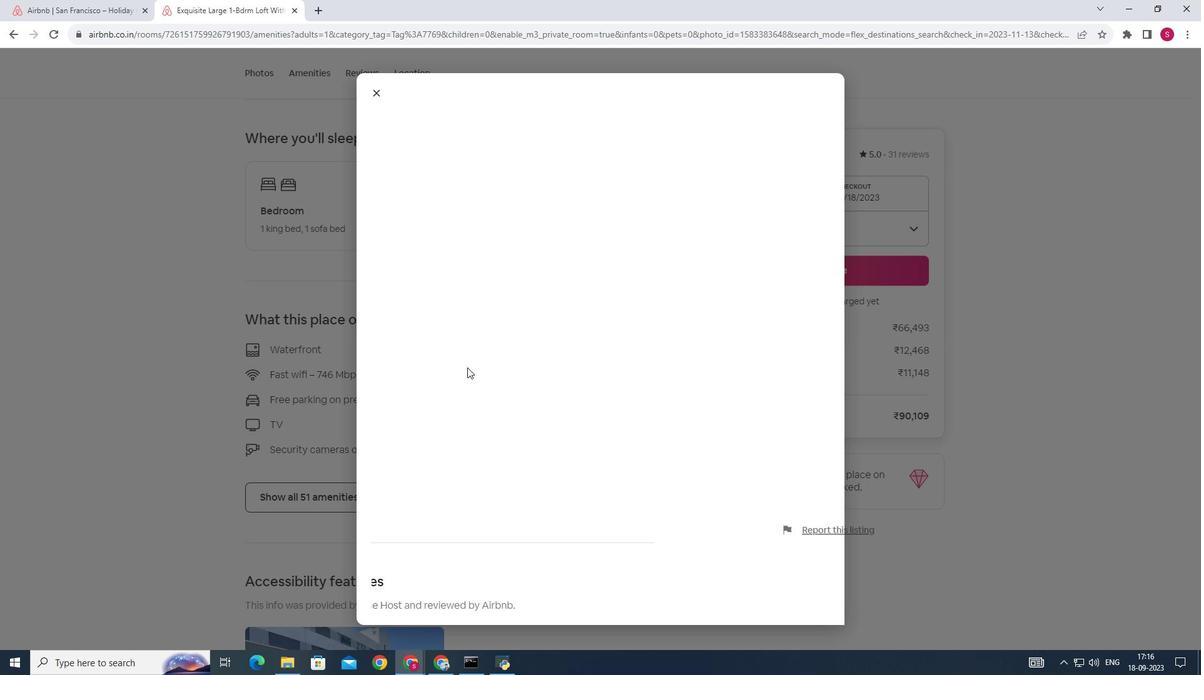 
Action: Mouse scrolled (467, 367) with delta (0, 0)
Screenshot: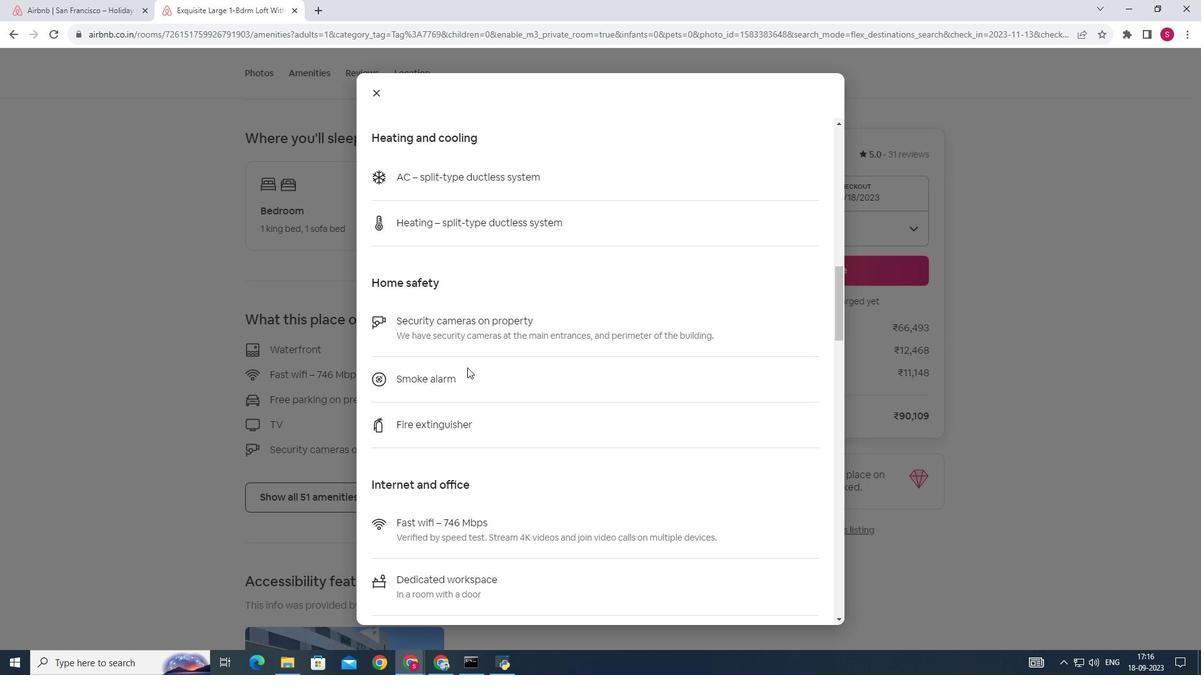 
Action: Mouse scrolled (467, 367) with delta (0, 0)
Screenshot: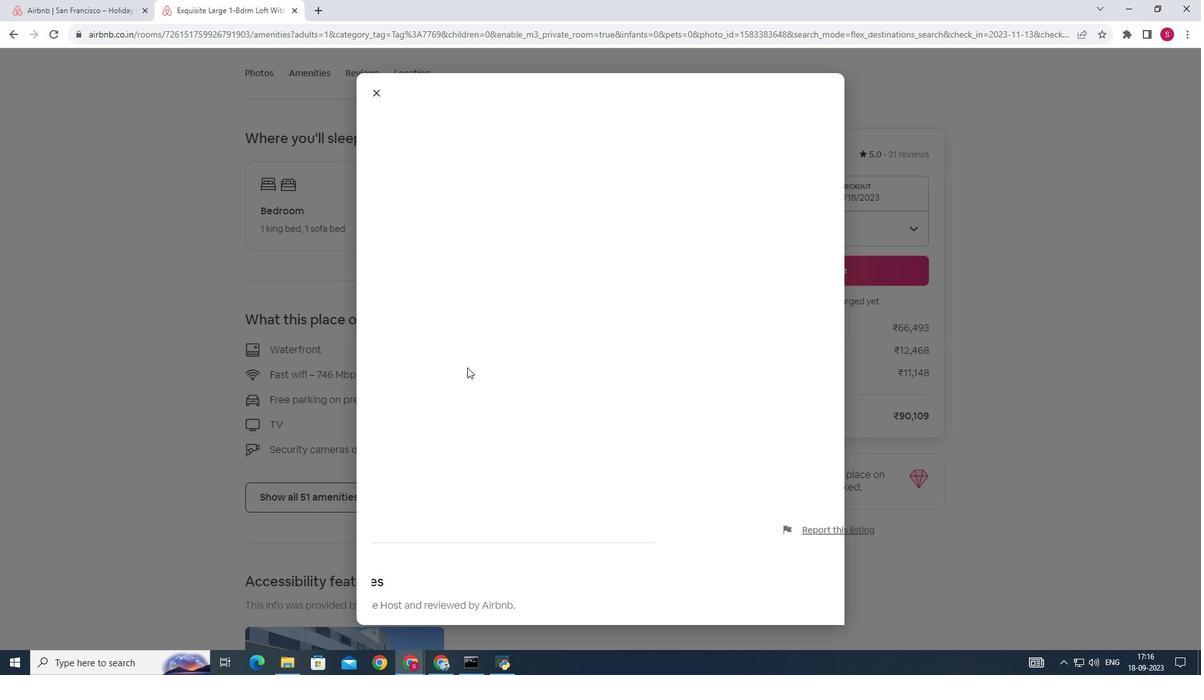 
Action: Mouse scrolled (467, 367) with delta (0, 0)
Screenshot: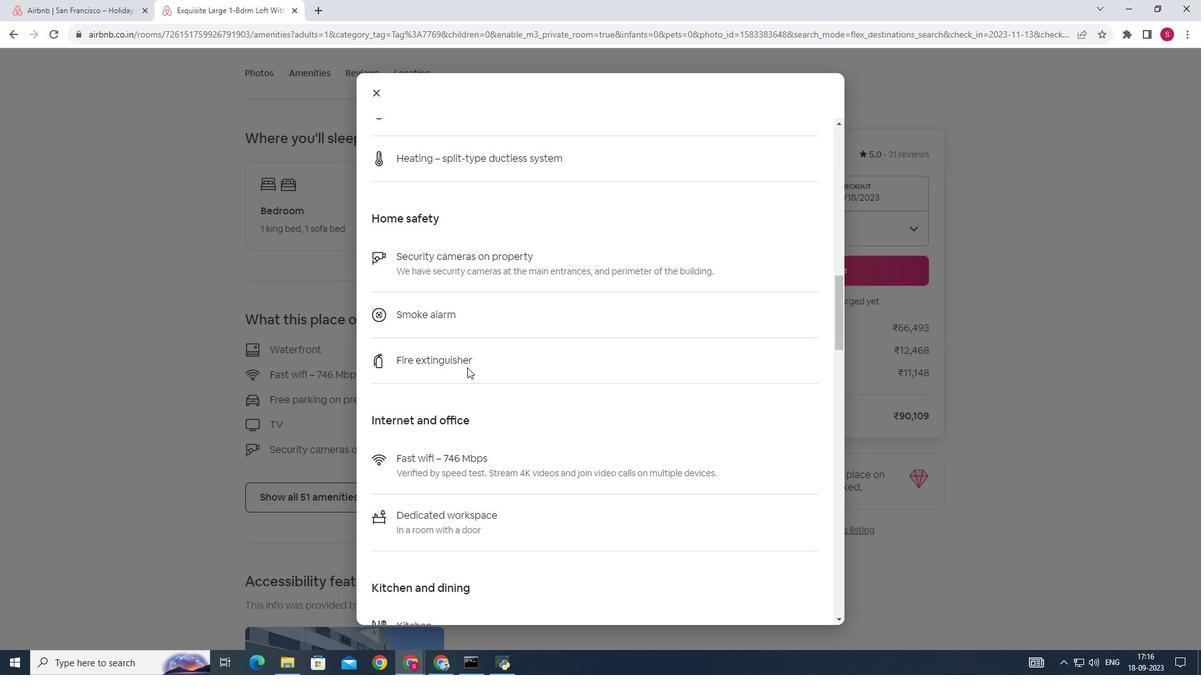 
Action: Mouse scrolled (467, 367) with delta (0, 0)
Screenshot: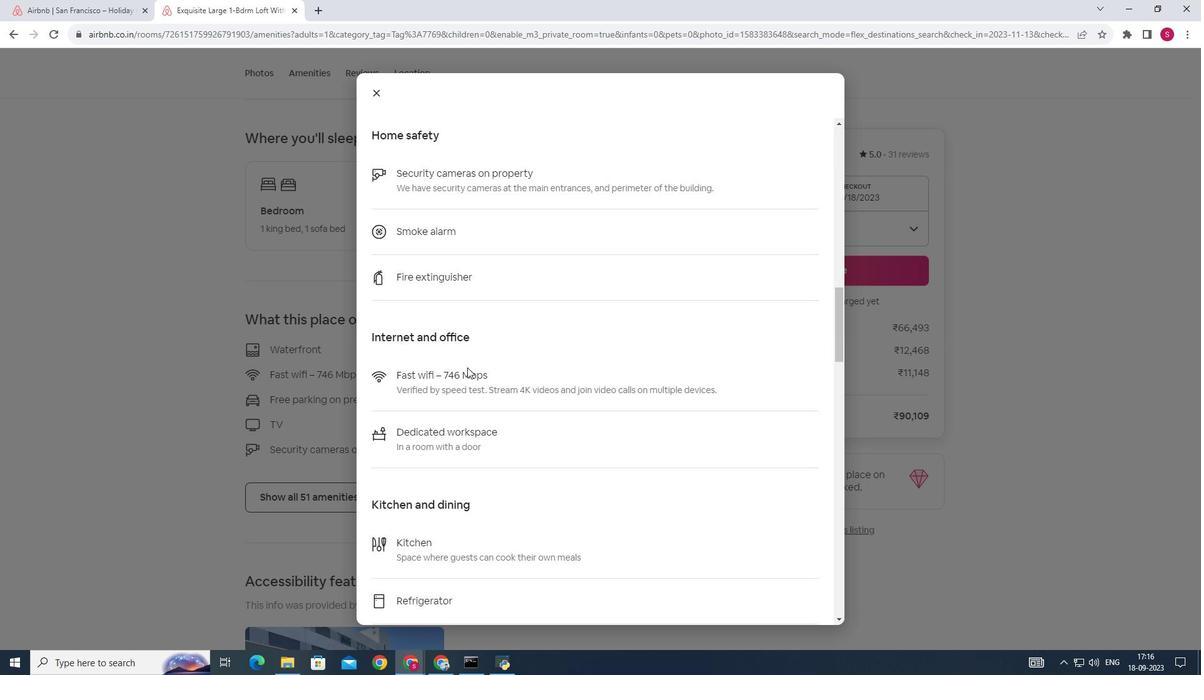 
Action: Mouse scrolled (467, 367) with delta (0, 0)
Screenshot: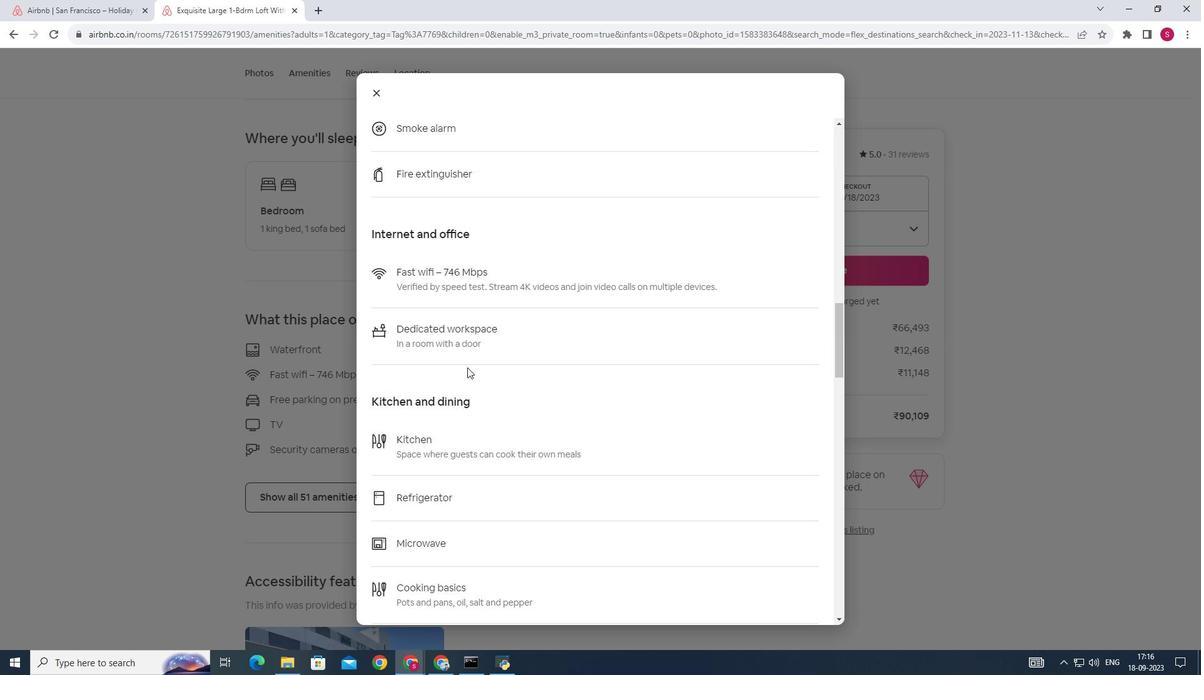 
Action: Mouse scrolled (467, 367) with delta (0, 0)
Screenshot: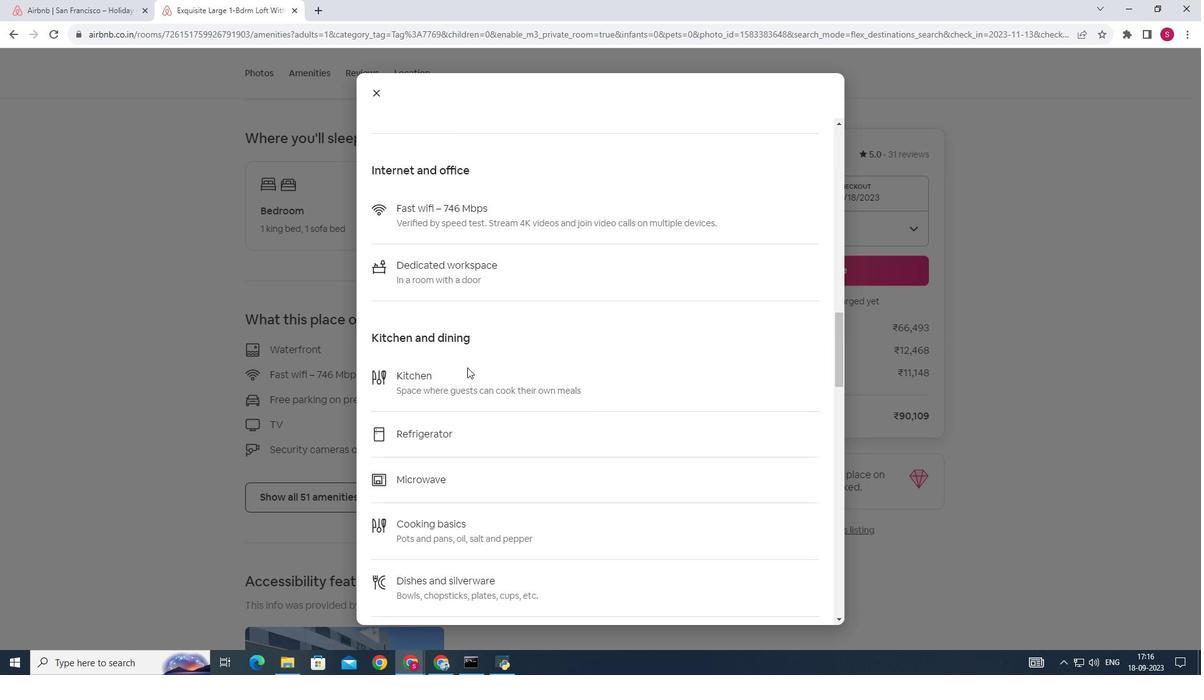 
Action: Mouse scrolled (467, 367) with delta (0, 0)
Screenshot: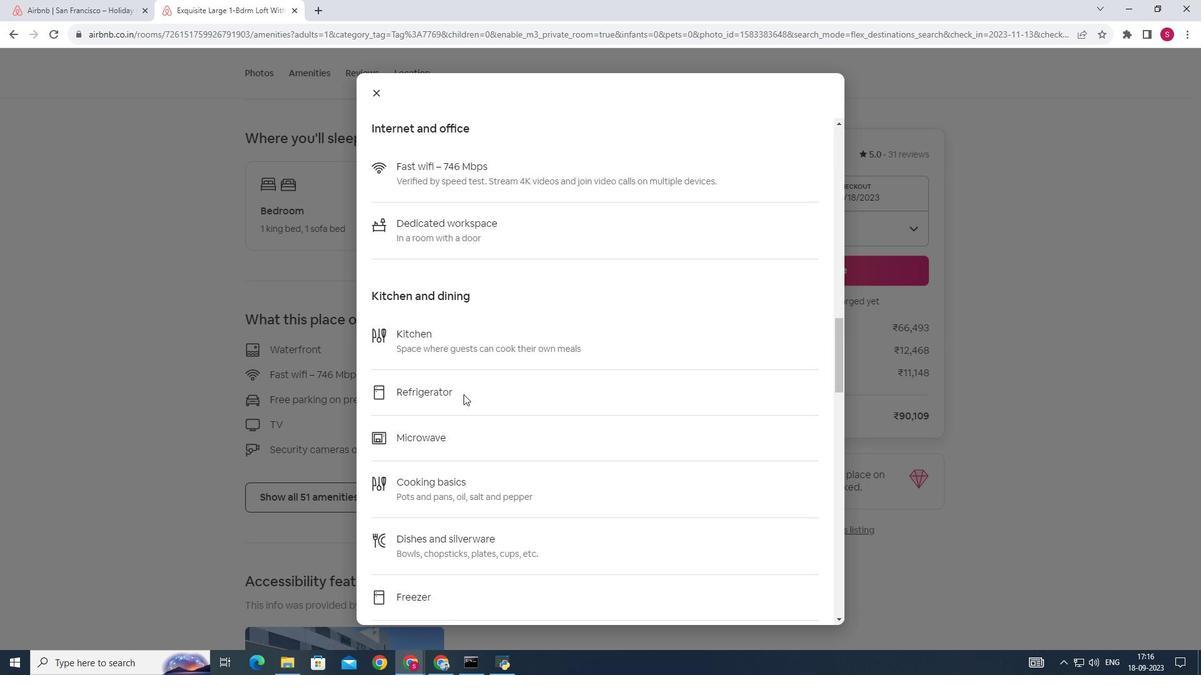 
Action: Mouse moved to (465, 392)
Screenshot: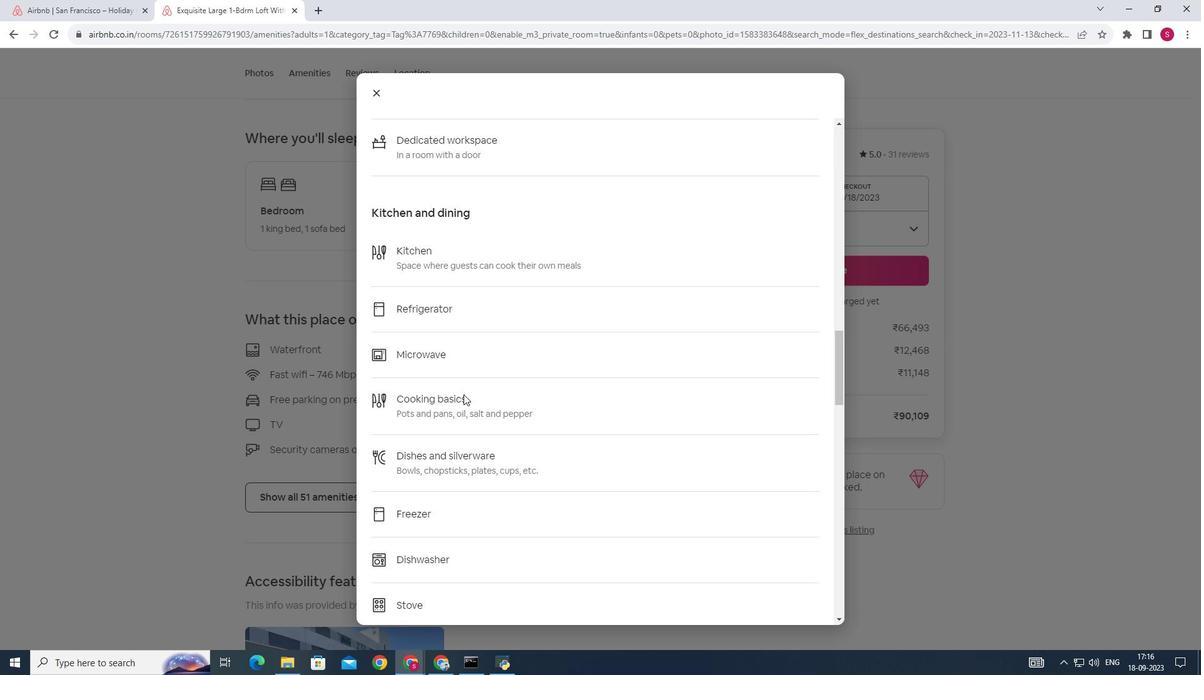 
Action: Mouse scrolled (465, 391) with delta (0, 0)
Screenshot: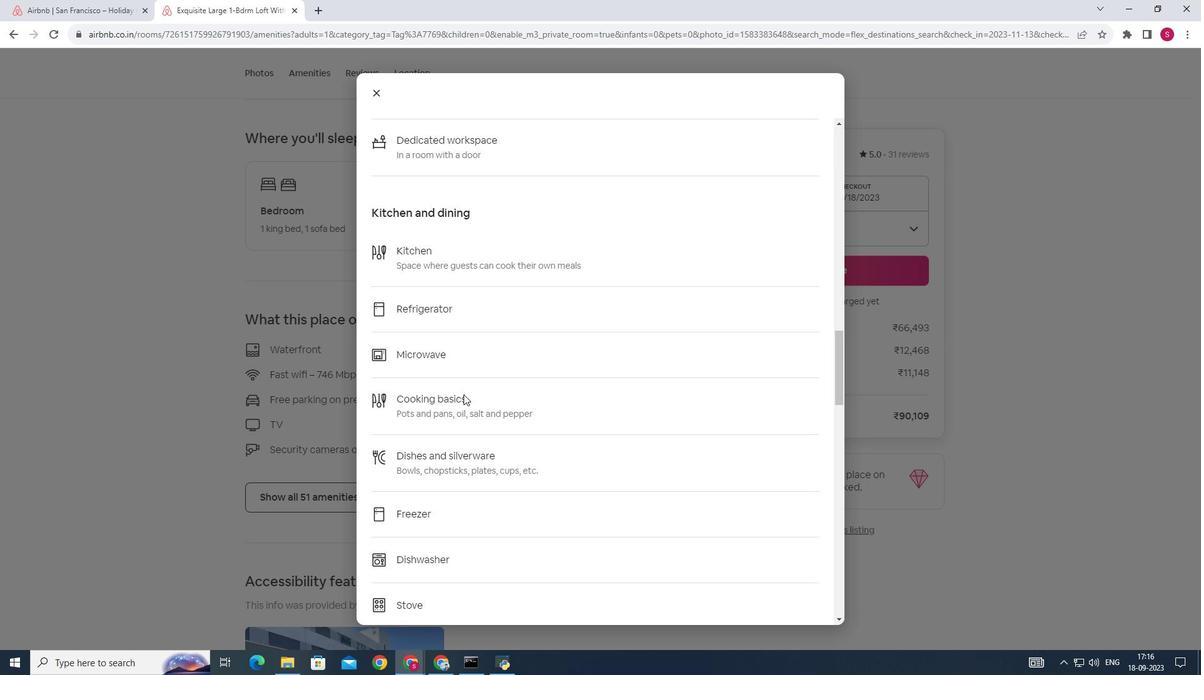 
Action: Mouse moved to (464, 395)
Screenshot: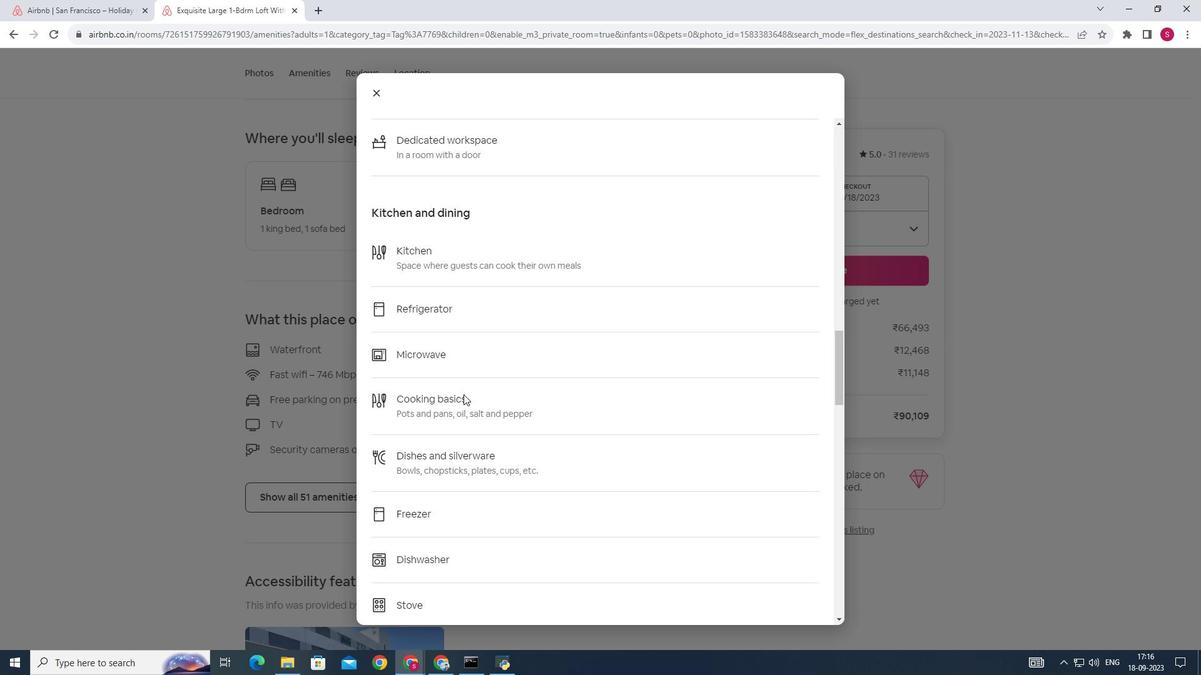 
Action: Mouse scrolled (464, 394) with delta (0, 0)
Screenshot: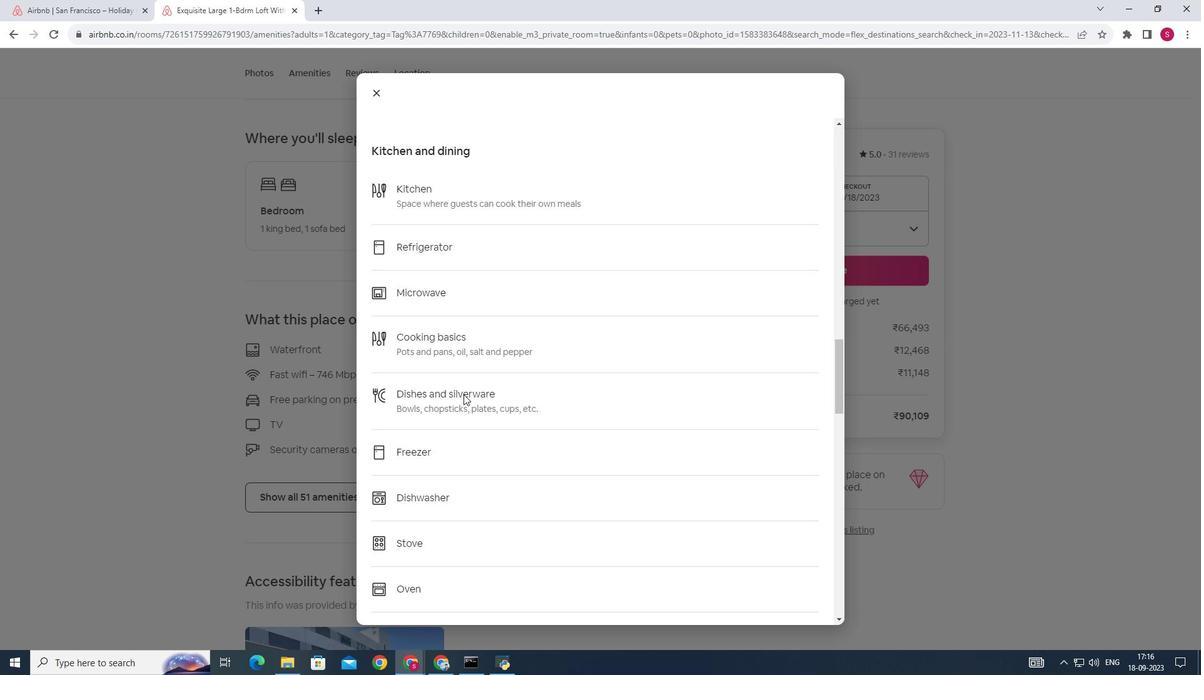 
Action: Mouse scrolled (464, 394) with delta (0, 0)
Screenshot: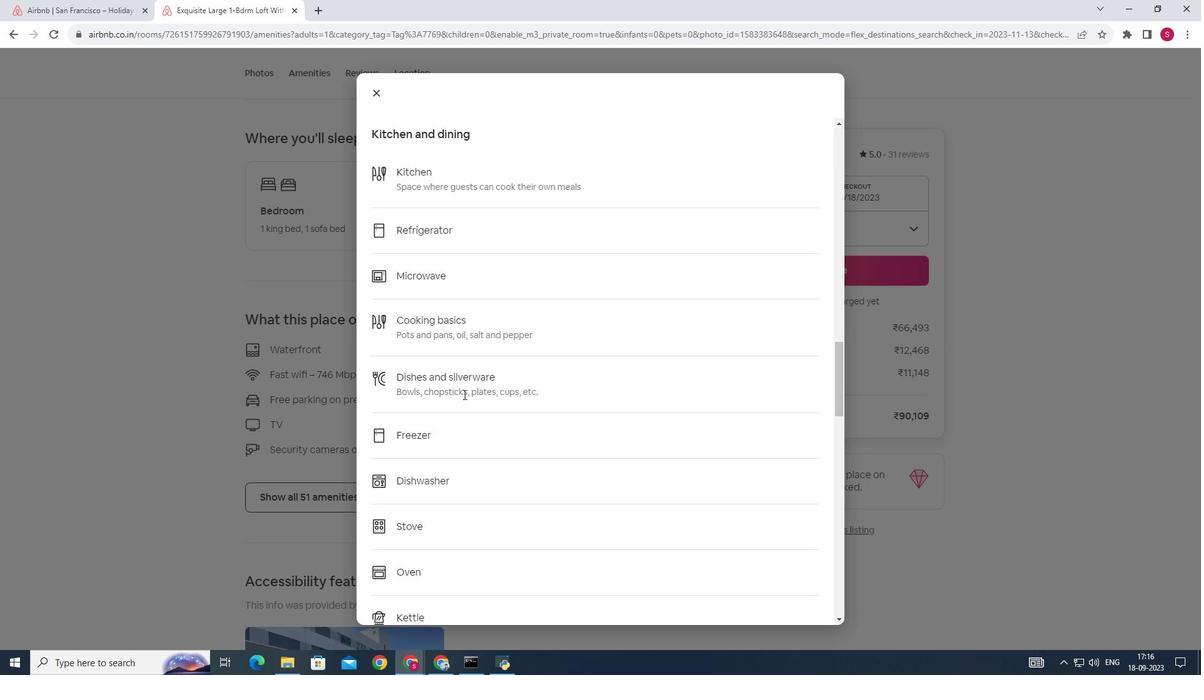 
Action: Mouse scrolled (464, 394) with delta (0, 0)
Screenshot: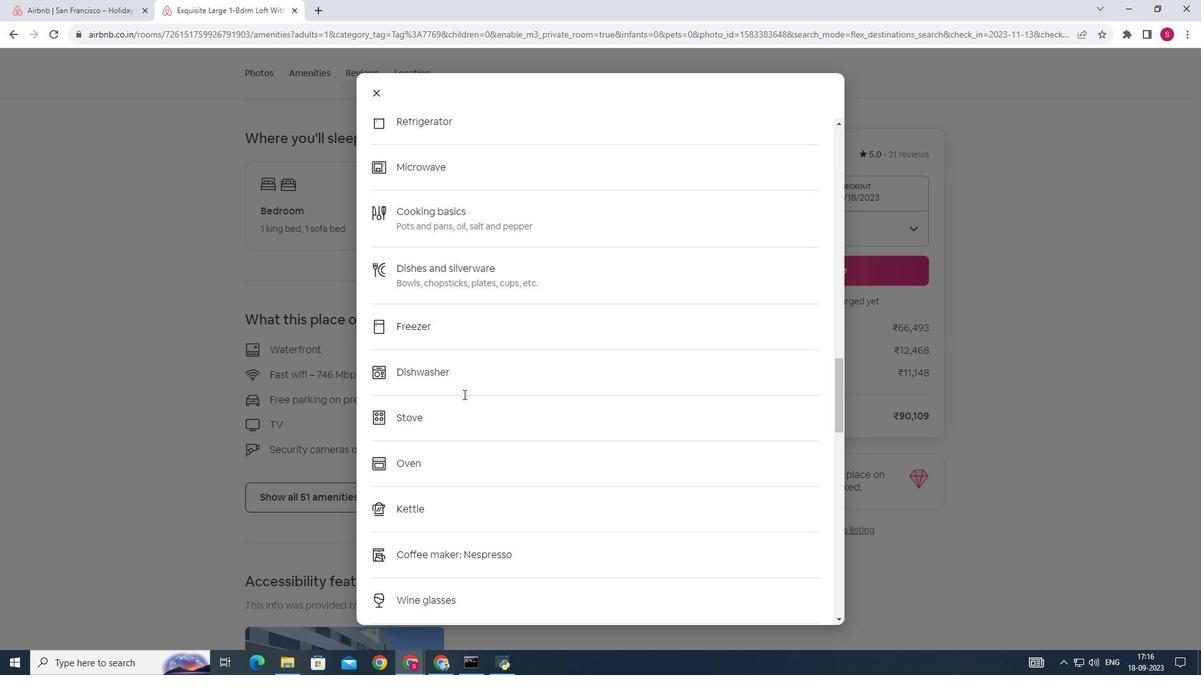 
Action: Mouse scrolled (464, 394) with delta (0, 0)
Screenshot: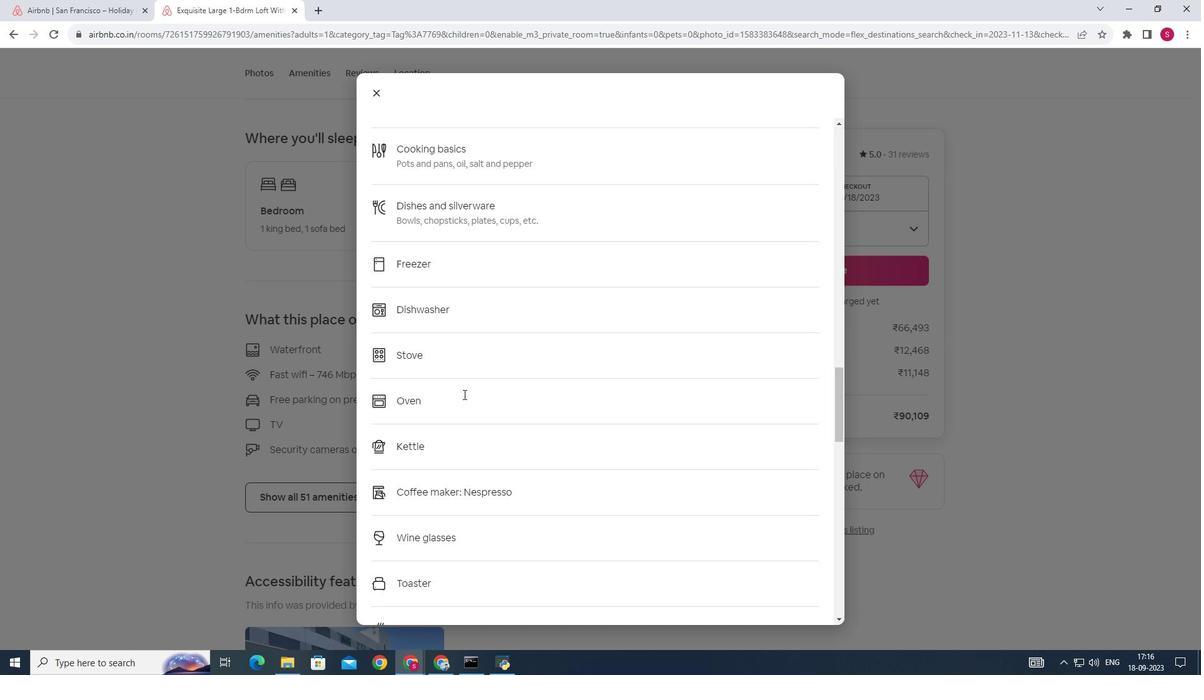 
Action: Mouse scrolled (464, 394) with delta (0, 0)
Screenshot: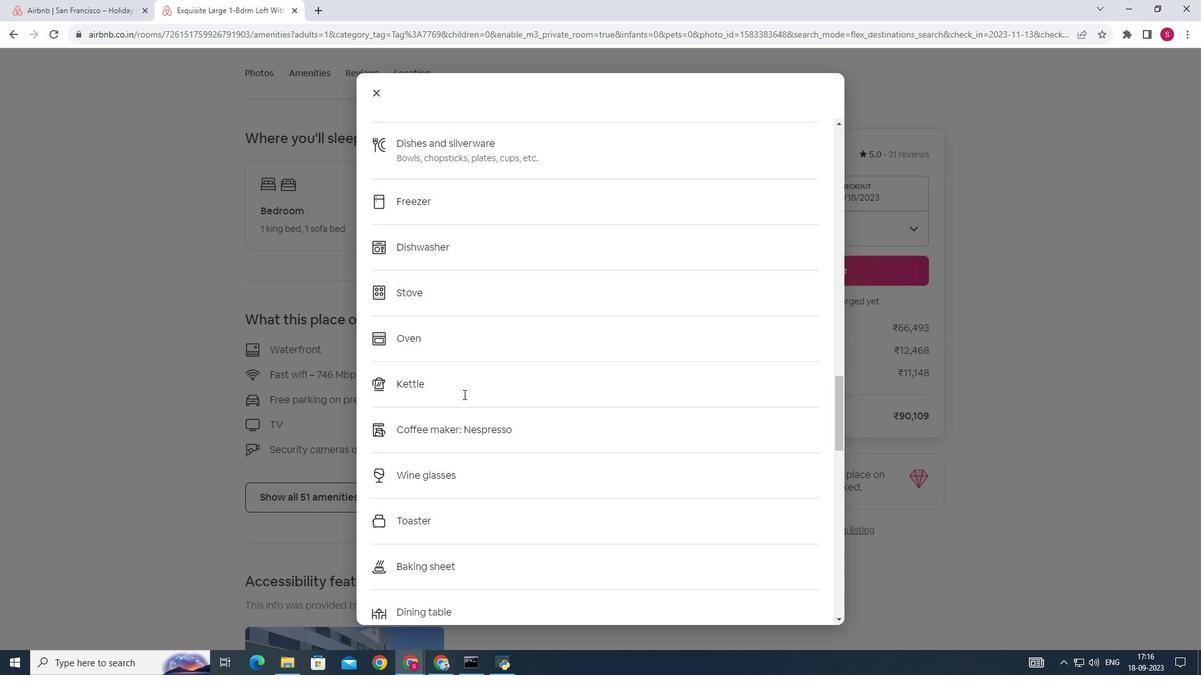 
Action: Mouse scrolled (464, 394) with delta (0, 0)
Screenshot: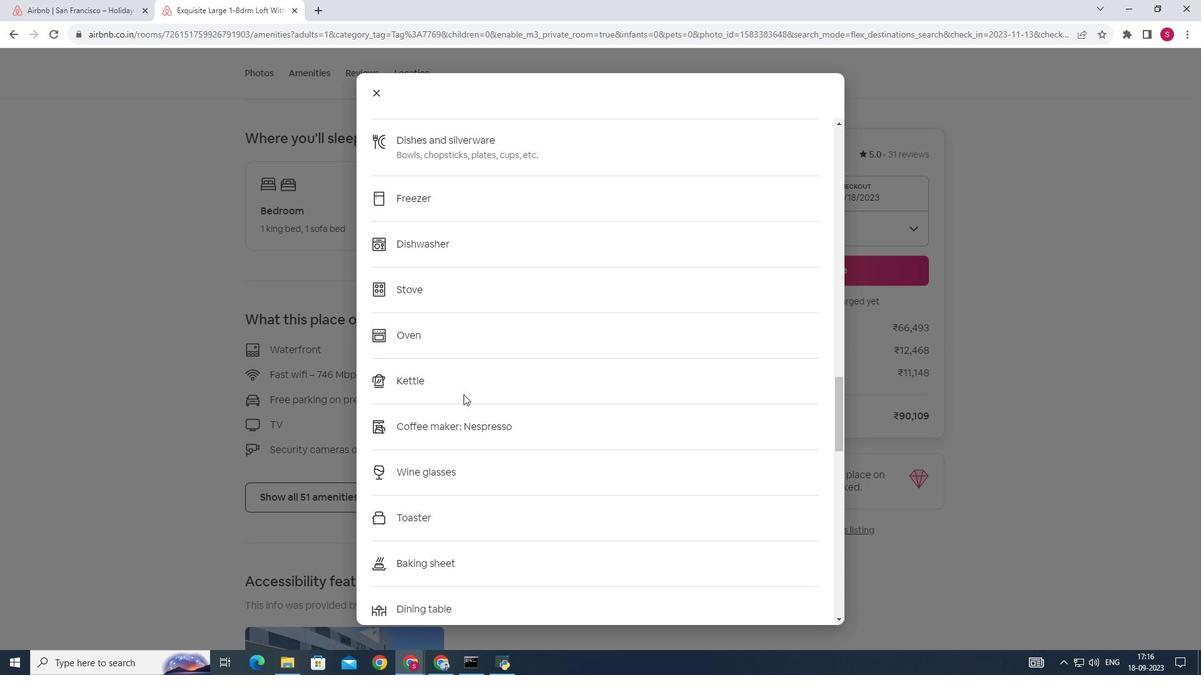 
Action: Mouse scrolled (464, 394) with delta (0, 0)
Screenshot: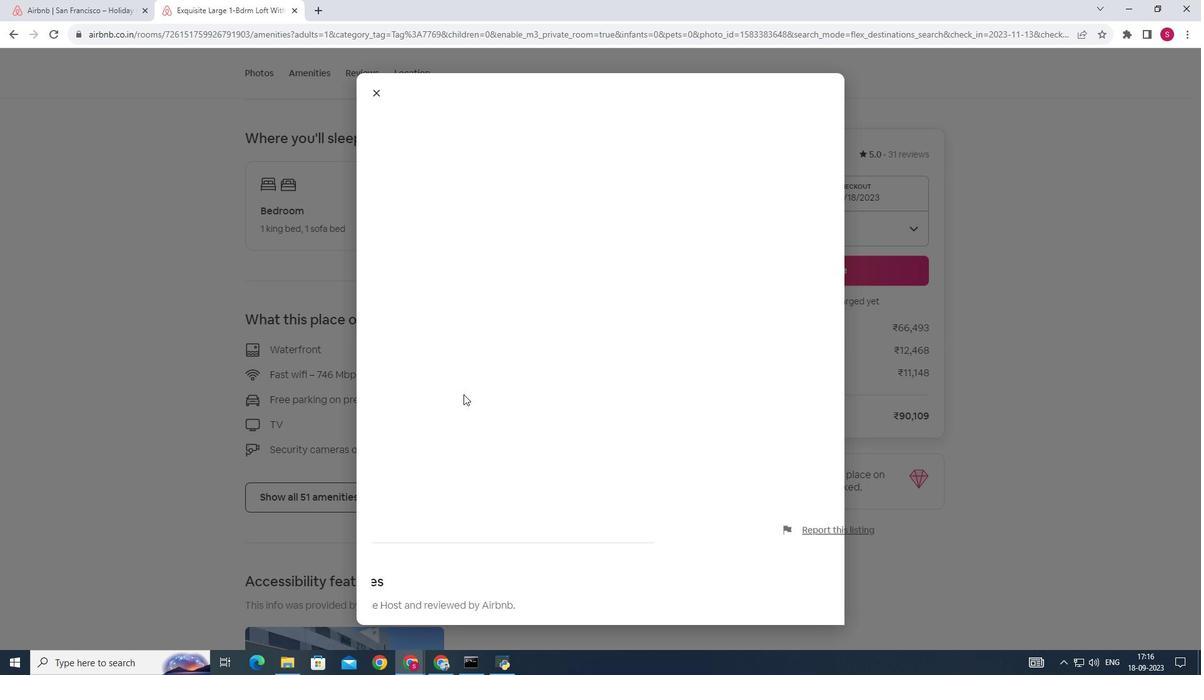 
Action: Mouse scrolled (464, 394) with delta (0, 0)
Screenshot: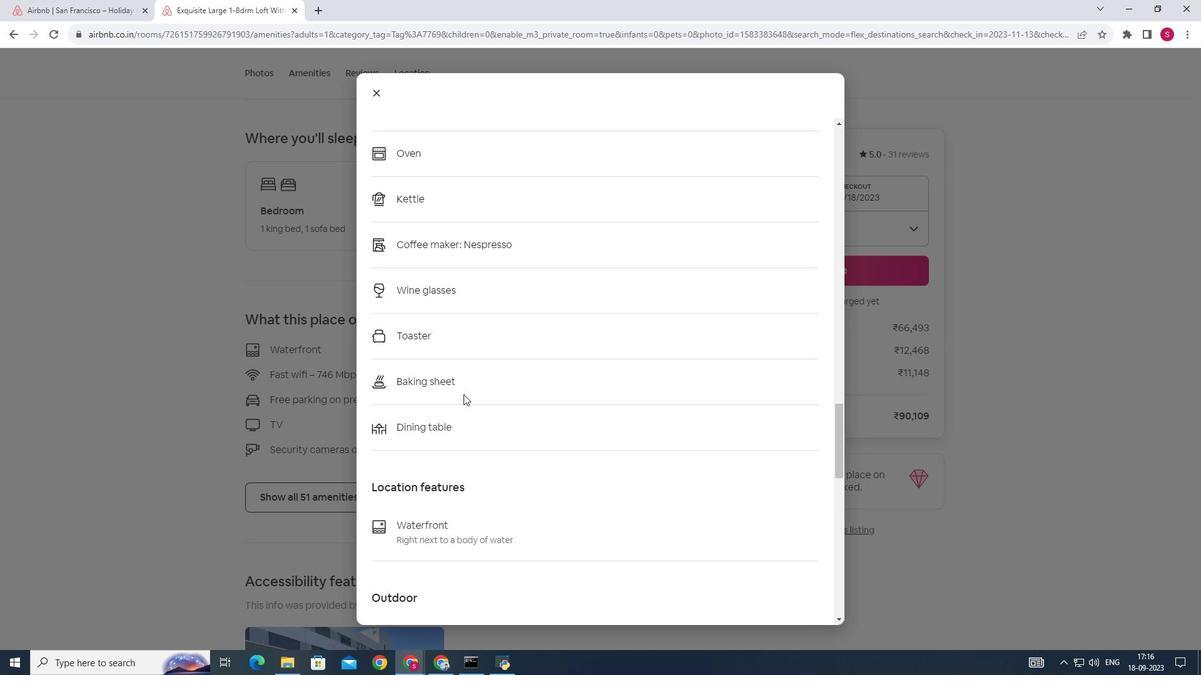 
Action: Mouse scrolled (464, 394) with delta (0, 0)
Screenshot: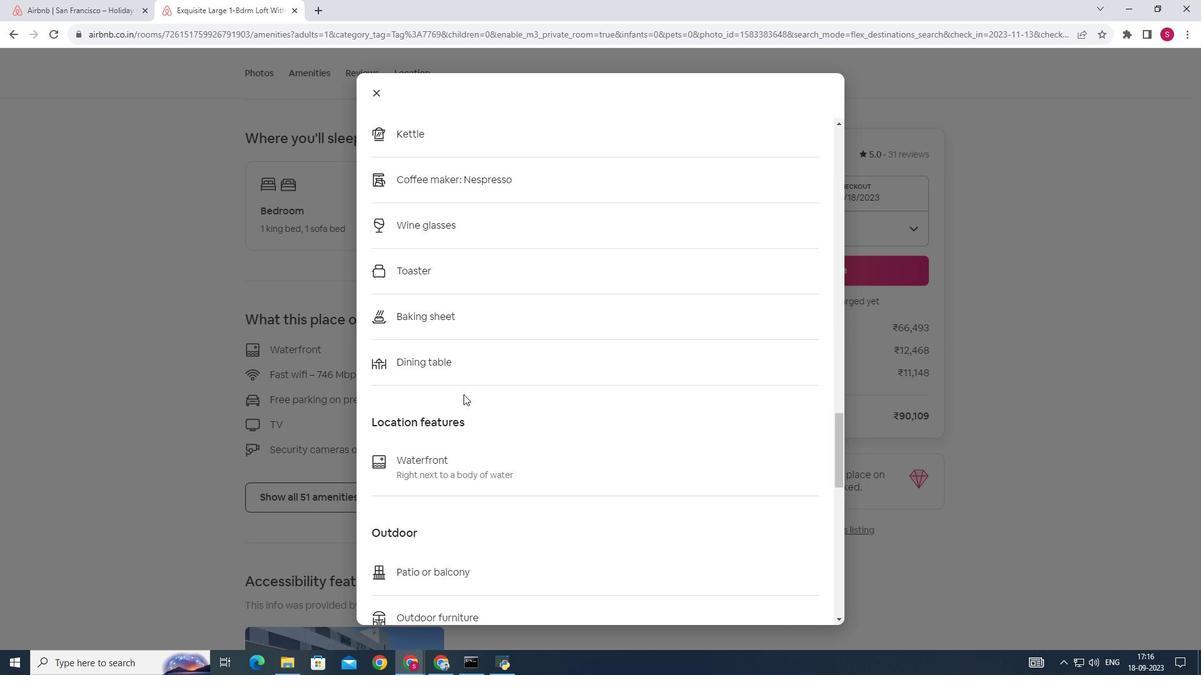 
Action: Mouse scrolled (464, 394) with delta (0, 0)
Screenshot: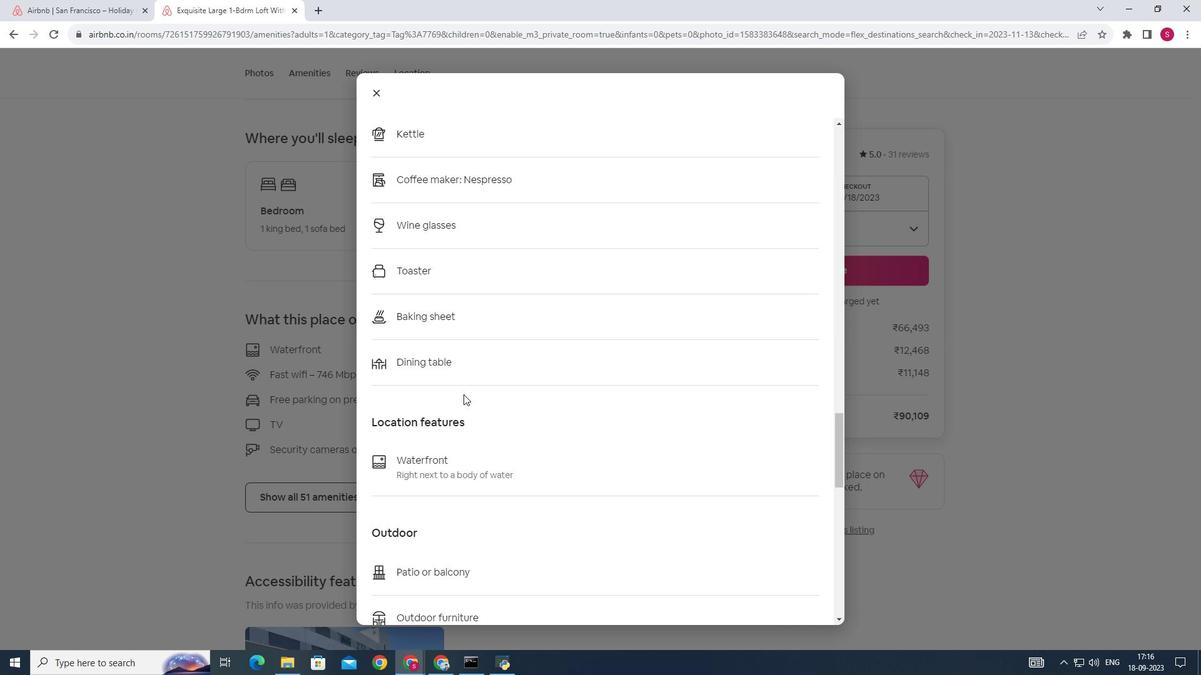 
Action: Mouse scrolled (464, 394) with delta (0, 0)
Screenshot: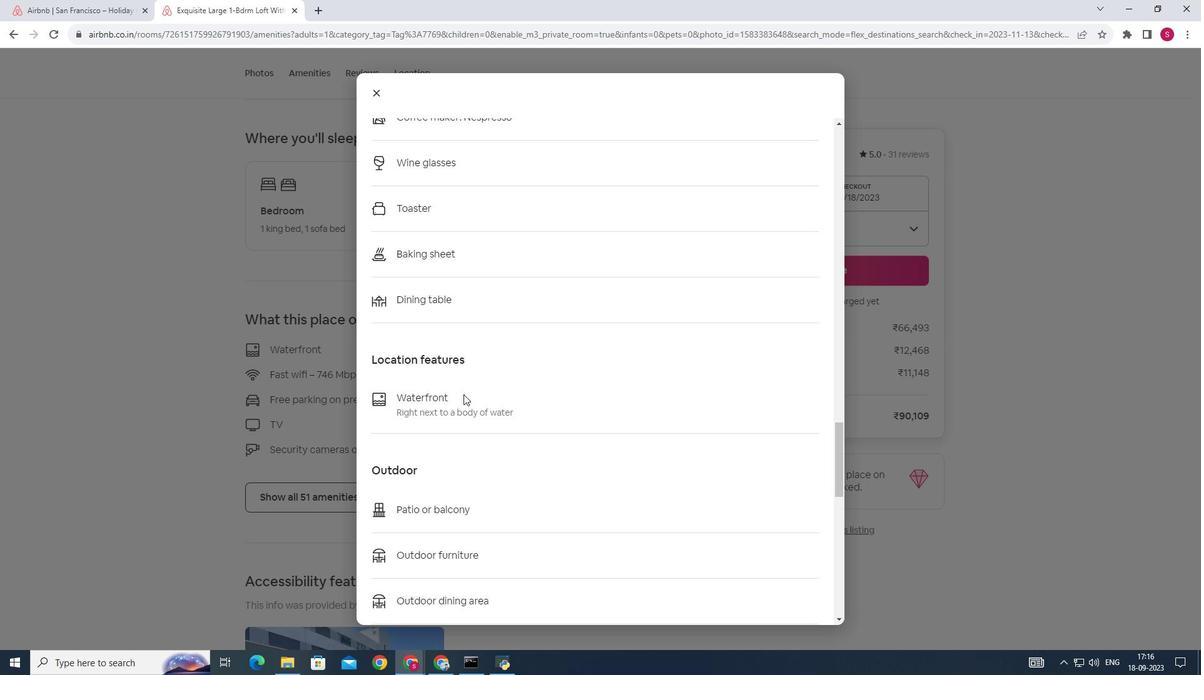 
Action: Mouse scrolled (464, 394) with delta (0, 0)
Screenshot: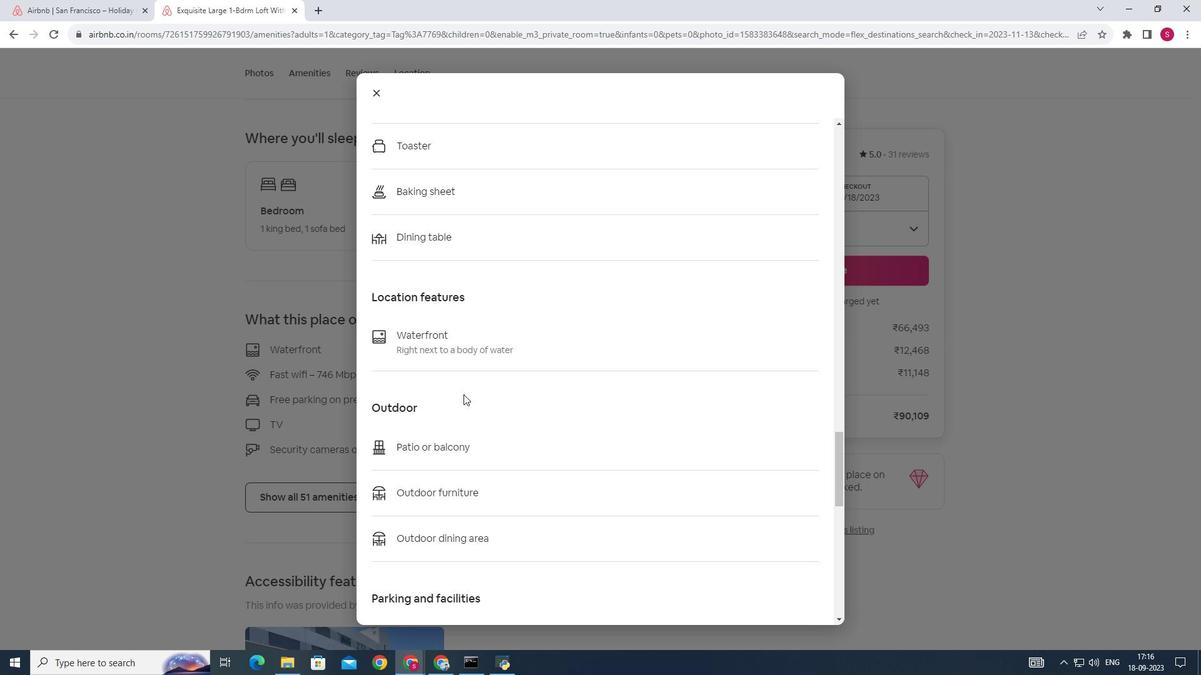 
Action: Mouse scrolled (464, 394) with delta (0, 0)
Screenshot: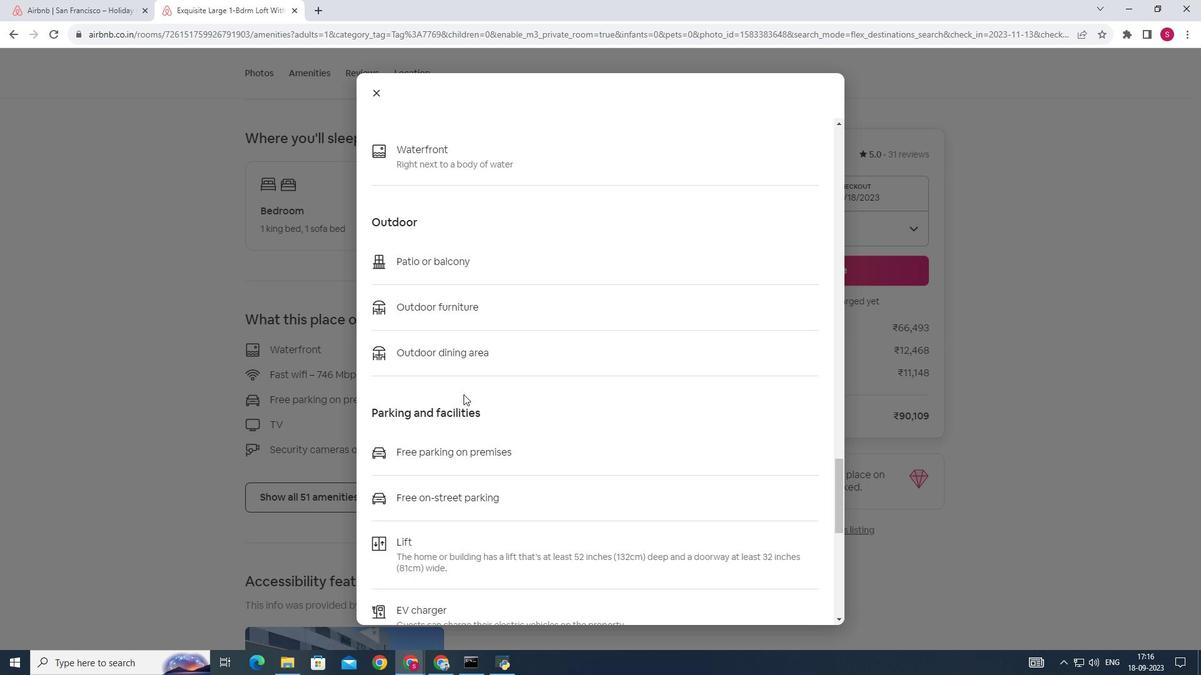 
Action: Mouse scrolled (464, 394) with delta (0, 0)
Screenshot: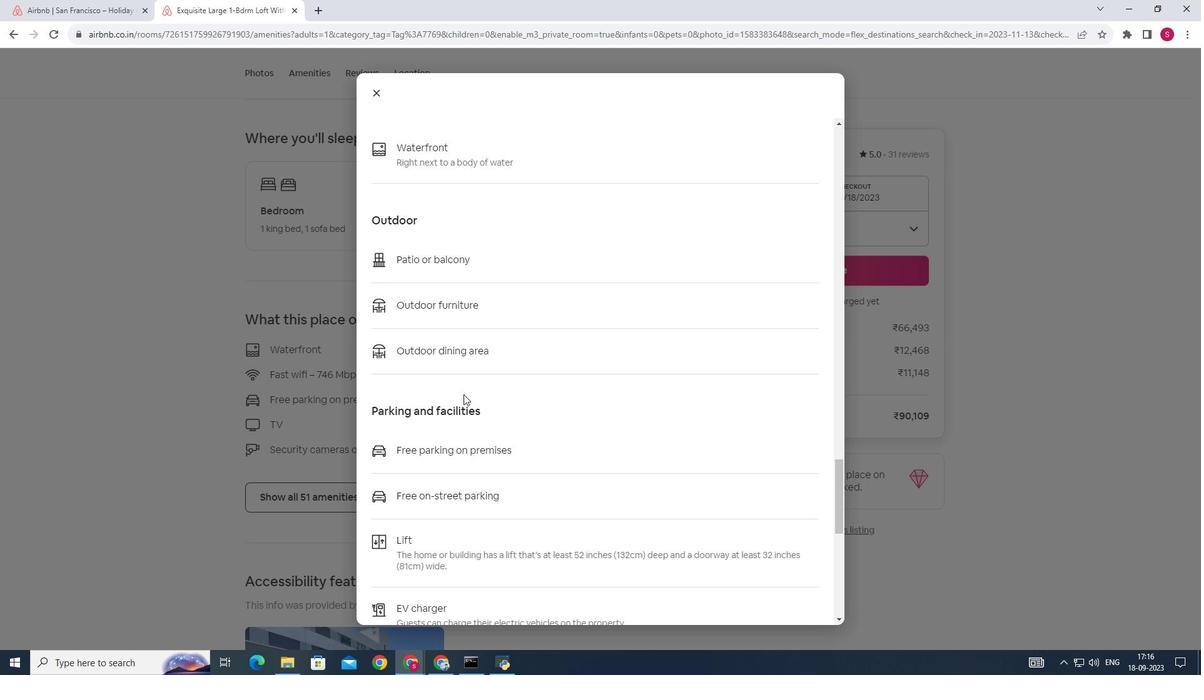 
Action: Mouse scrolled (464, 394) with delta (0, 0)
Screenshot: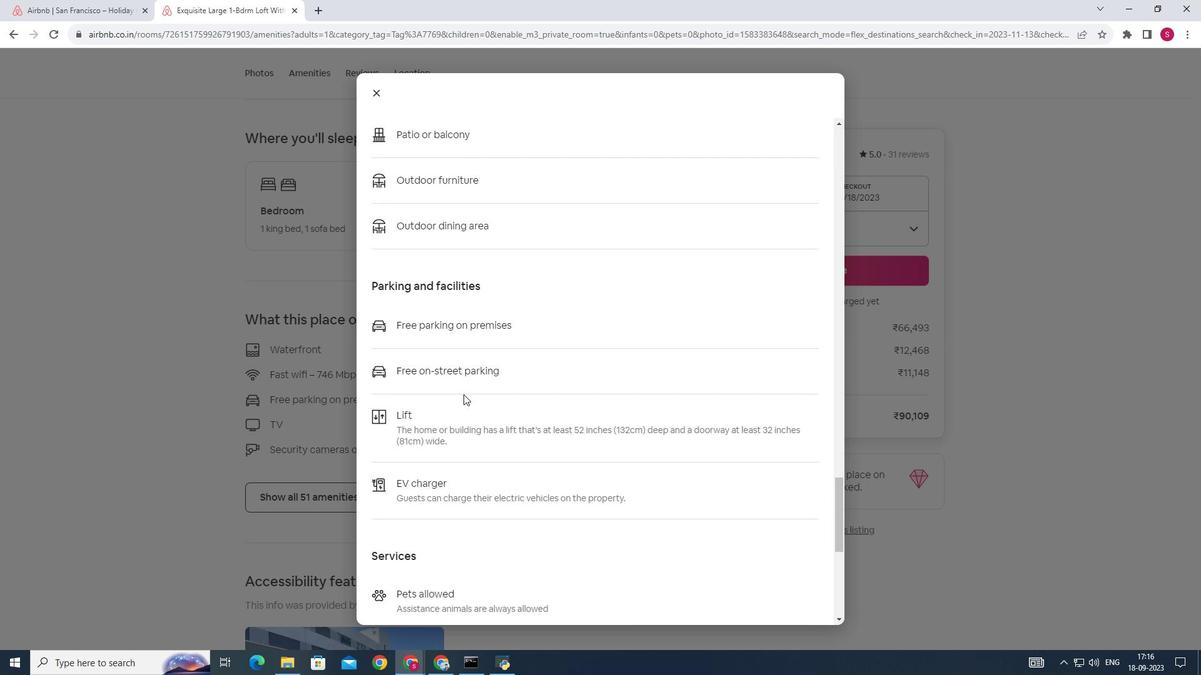 
Action: Mouse scrolled (464, 394) with delta (0, 0)
Screenshot: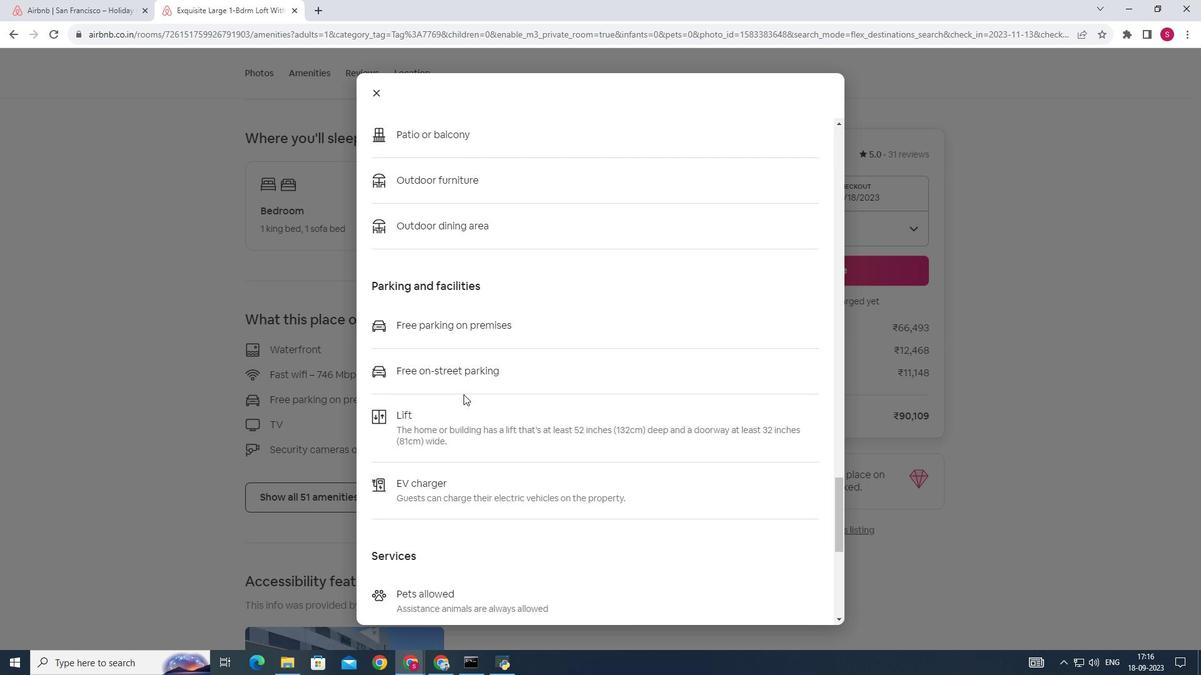 
Action: Mouse scrolled (464, 394) with delta (0, 0)
Screenshot: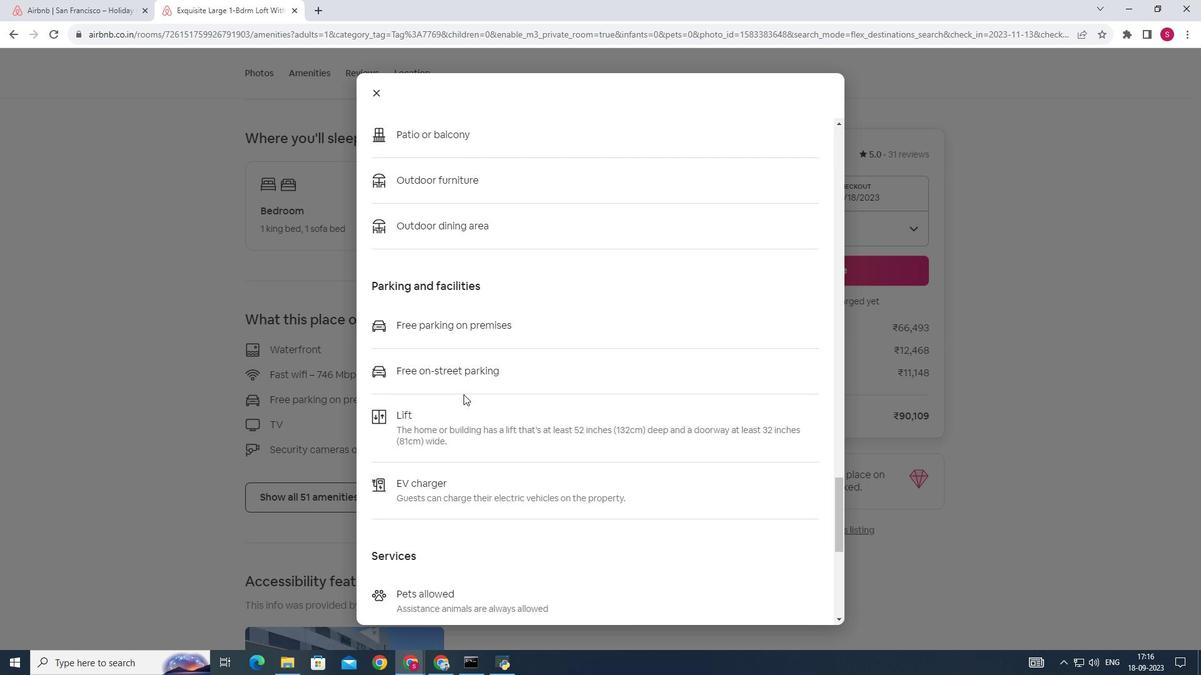
Action: Mouse scrolled (464, 394) with delta (0, 0)
Screenshot: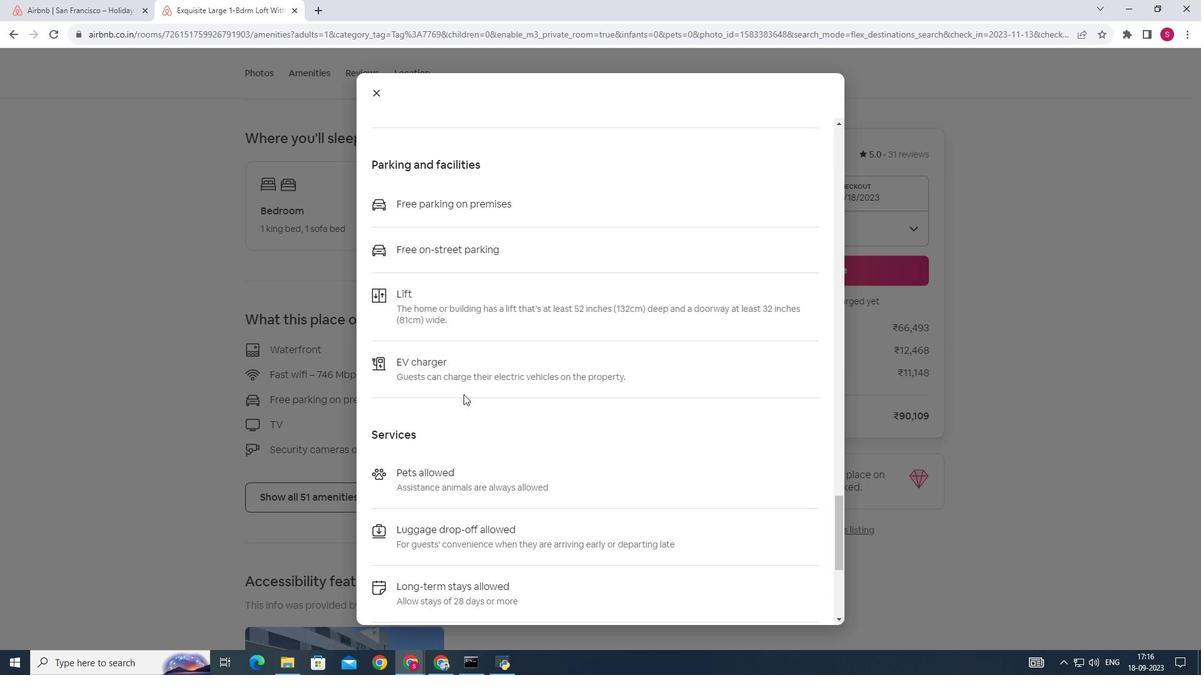 
Action: Mouse scrolled (464, 394) with delta (0, 0)
Screenshot: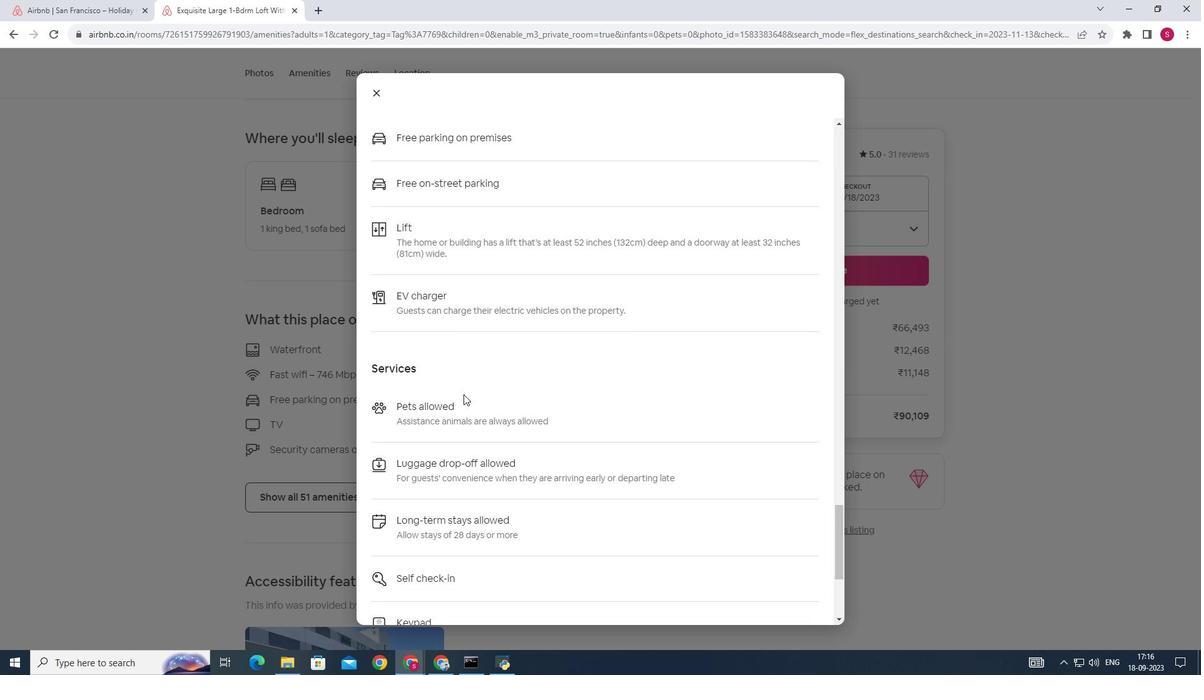 
Action: Mouse scrolled (464, 394) with delta (0, 0)
Screenshot: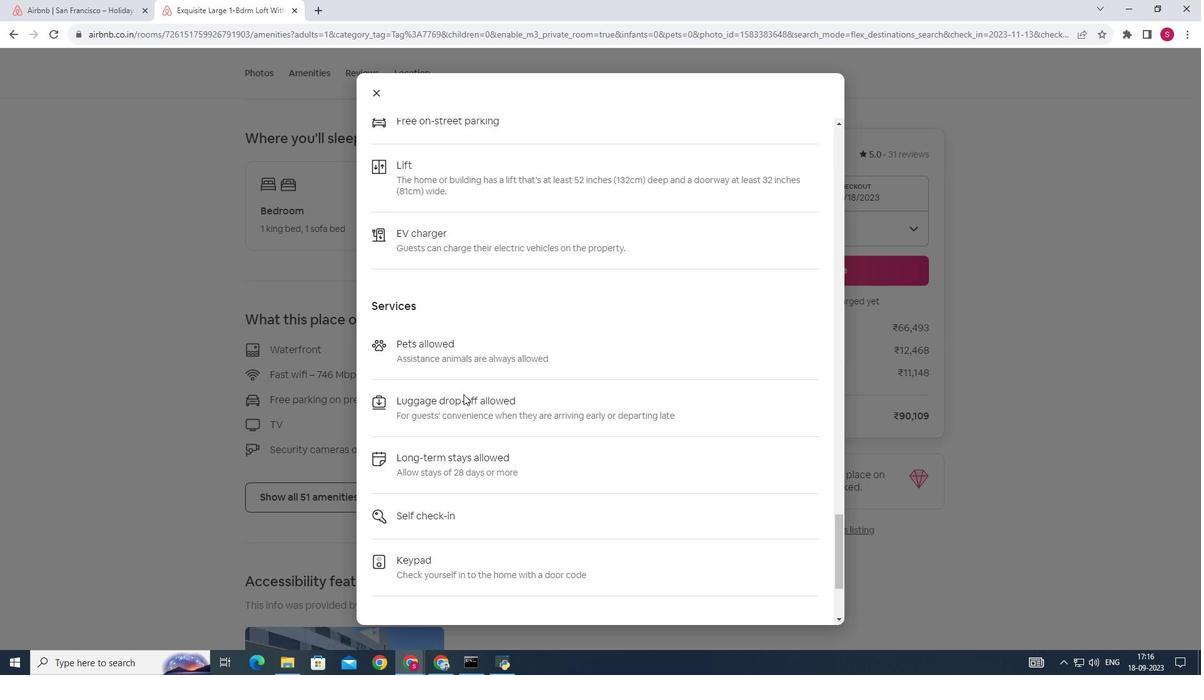 
Action: Mouse scrolled (464, 394) with delta (0, 0)
Screenshot: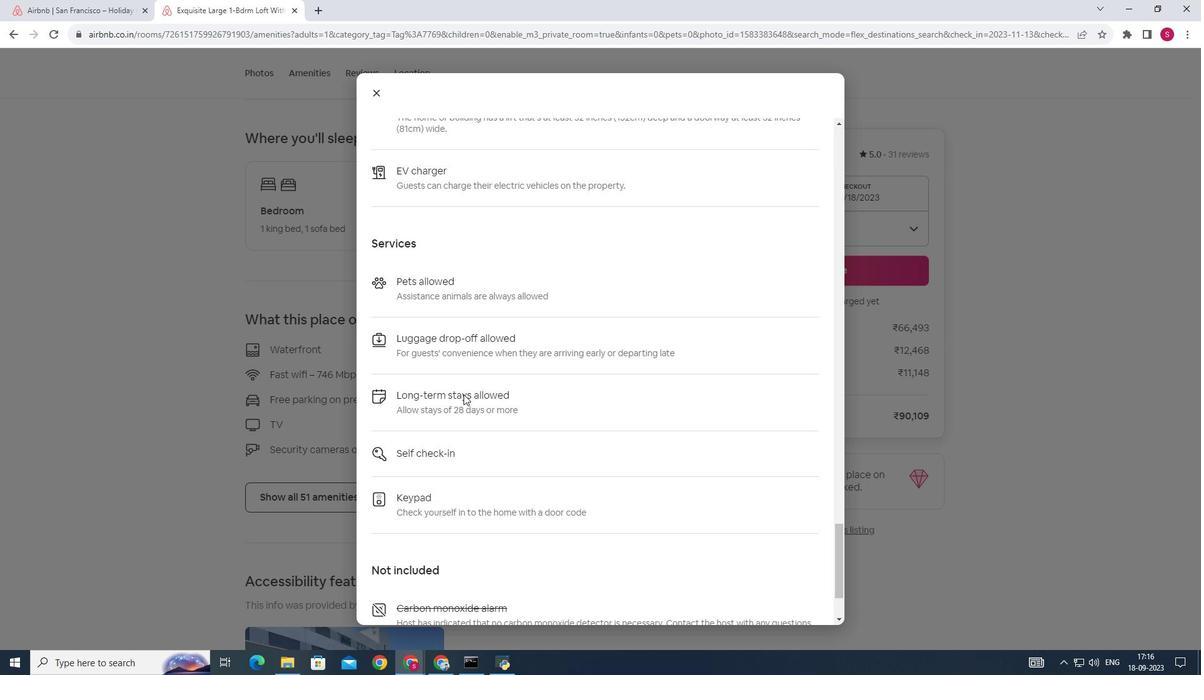 
Action: Mouse scrolled (464, 394) with delta (0, 0)
Screenshot: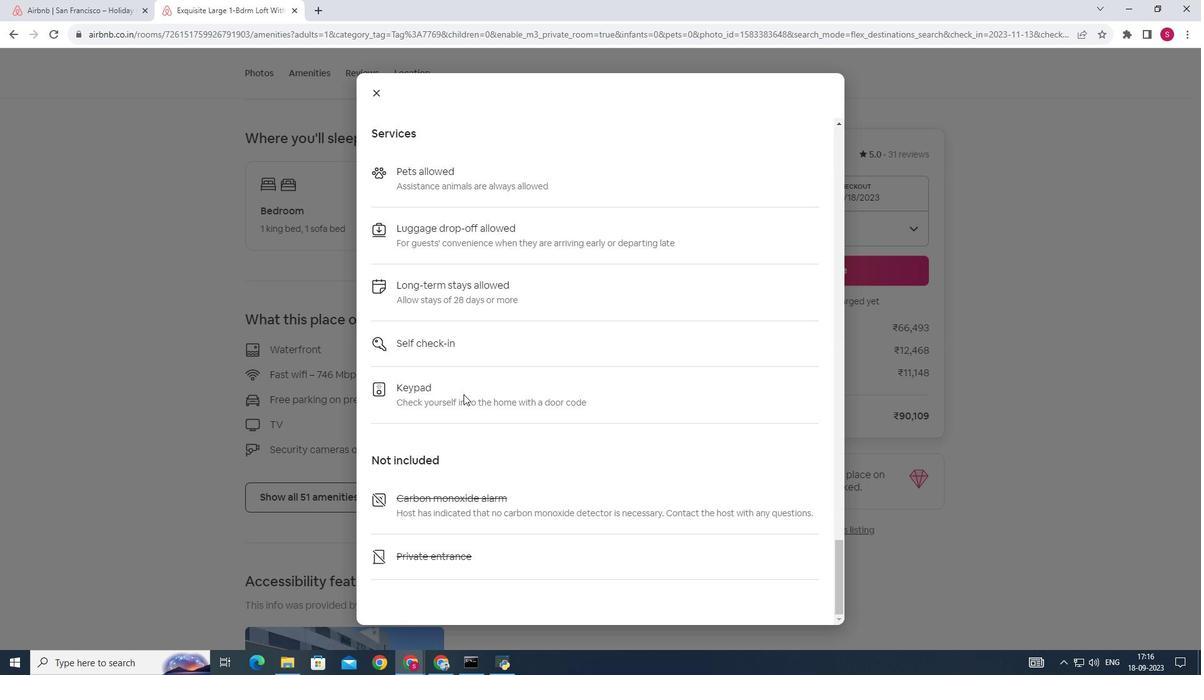 
Action: Mouse scrolled (464, 394) with delta (0, 0)
Screenshot: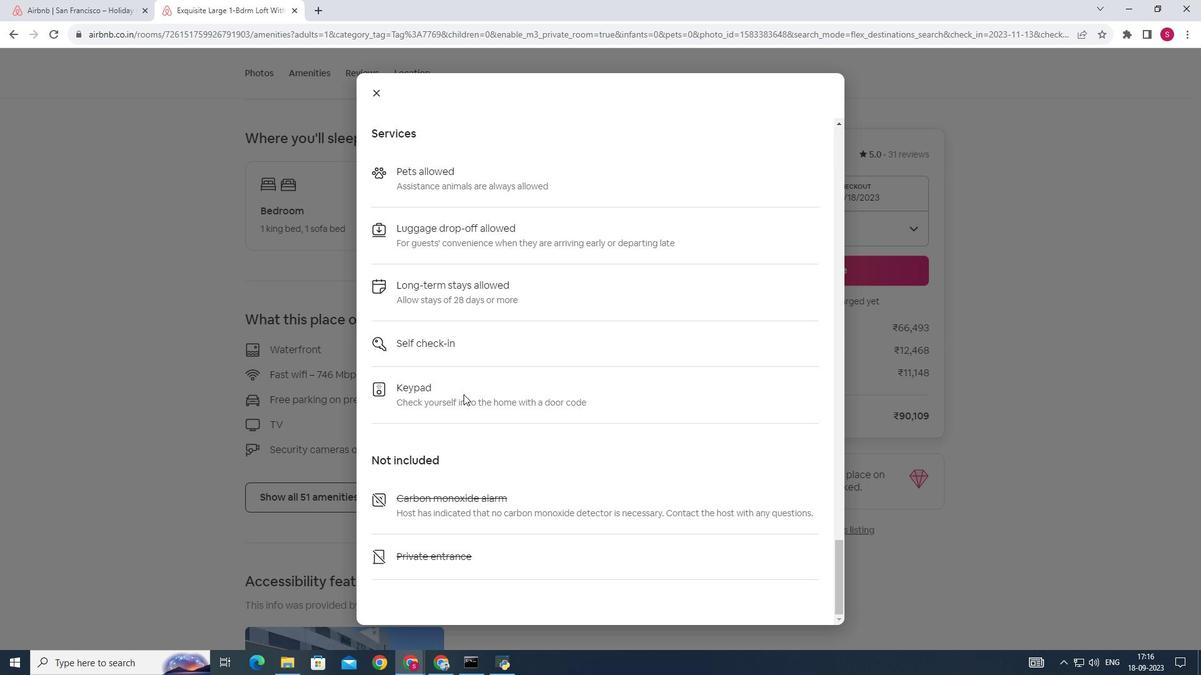 
Action: Mouse scrolled (464, 394) with delta (0, 0)
Screenshot: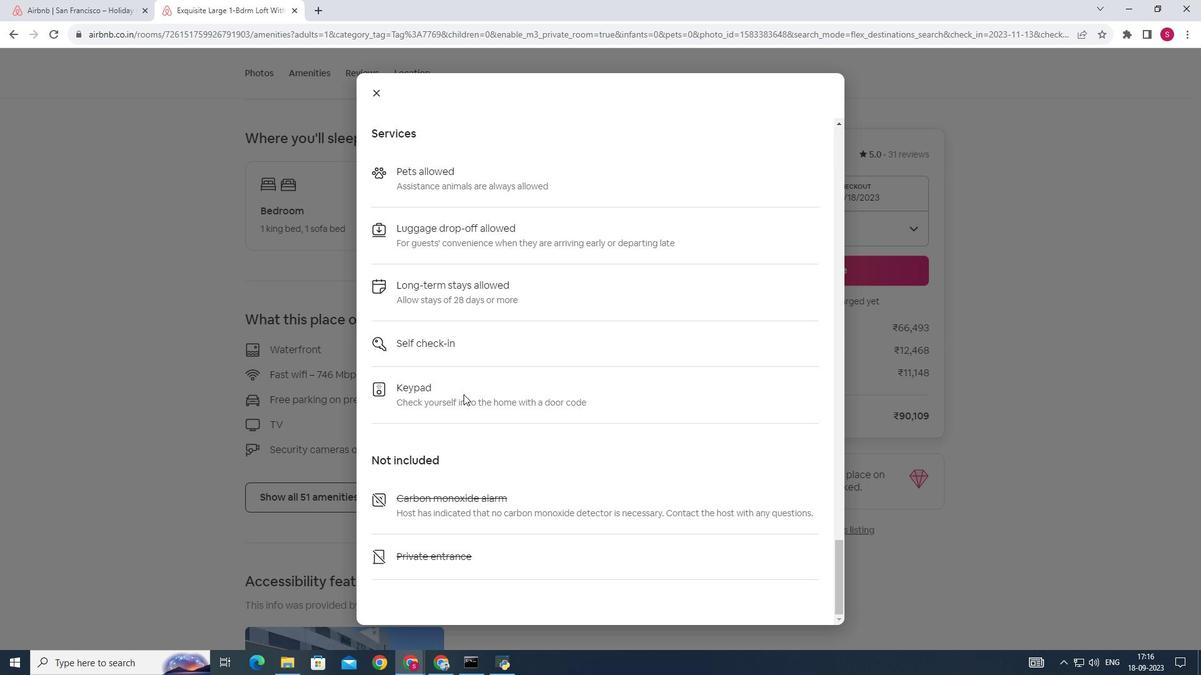 
Action: Mouse scrolled (464, 394) with delta (0, 0)
Screenshot: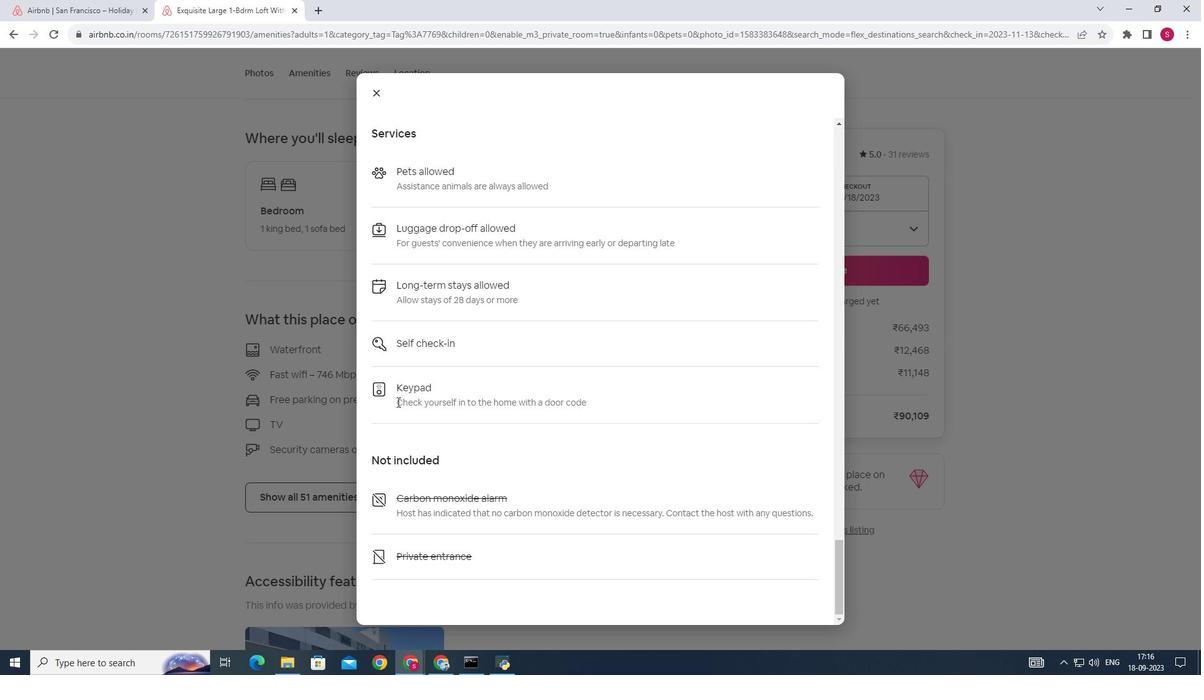
Action: Mouse moved to (384, 98)
Screenshot: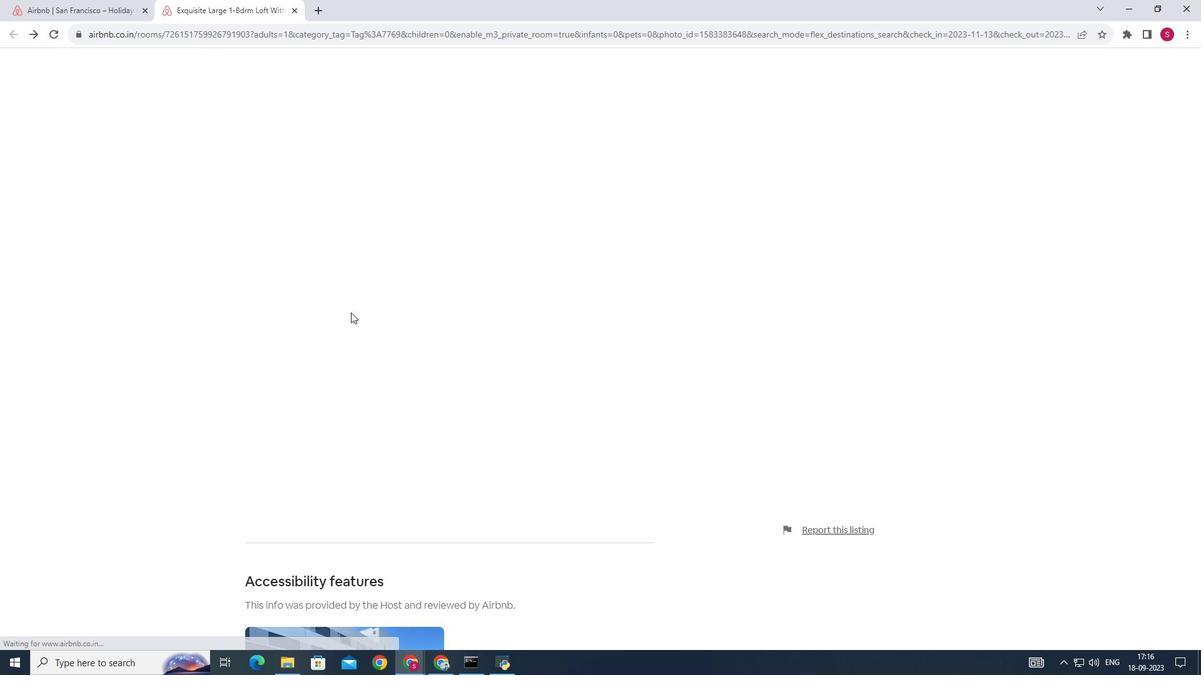 
Action: Mouse pressed left at (384, 98)
Screenshot: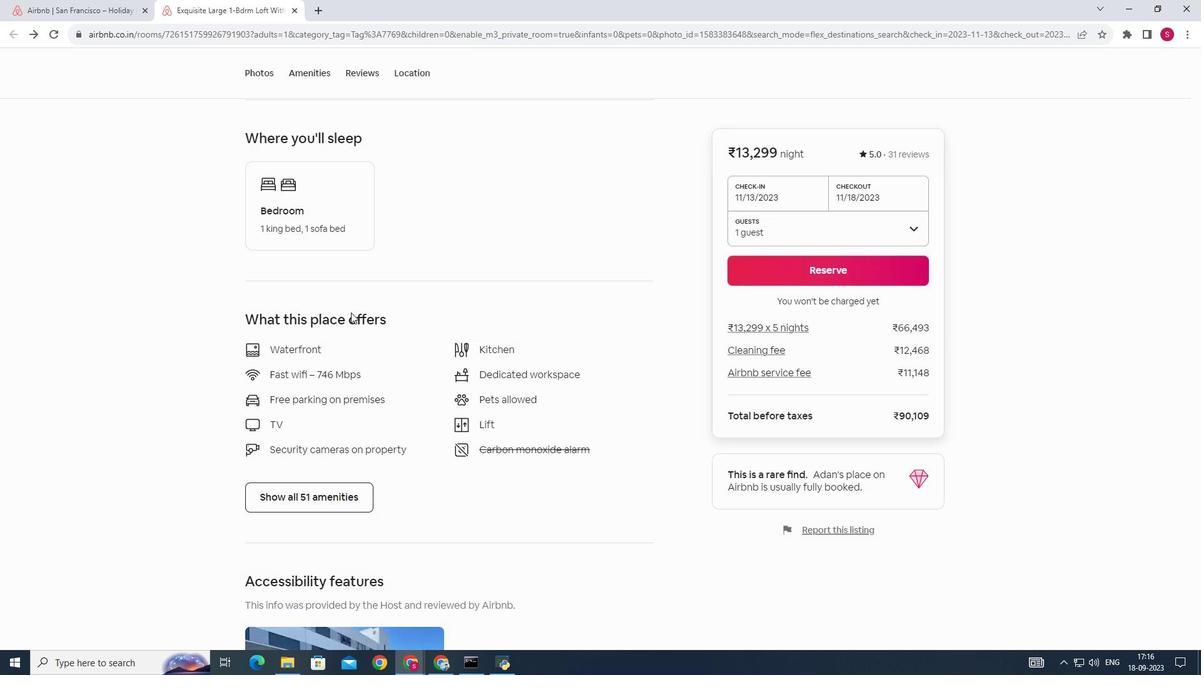 
Action: Mouse moved to (351, 313)
Screenshot: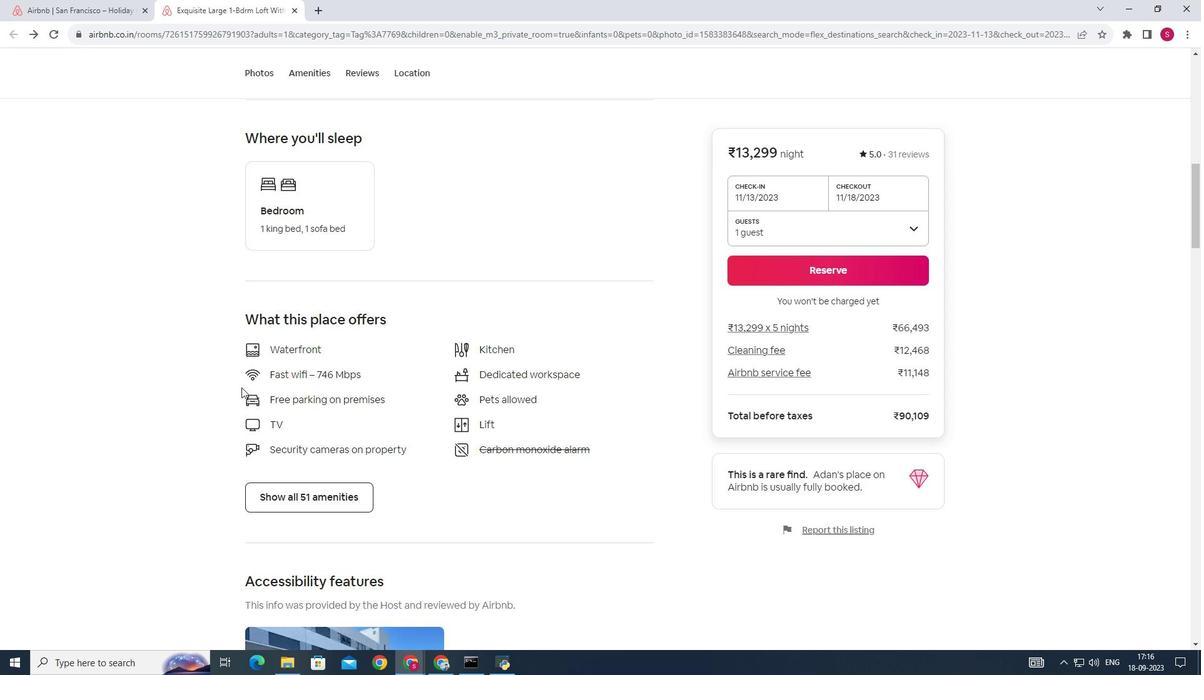 
Action: Mouse scrolled (351, 312) with delta (0, 0)
Screenshot: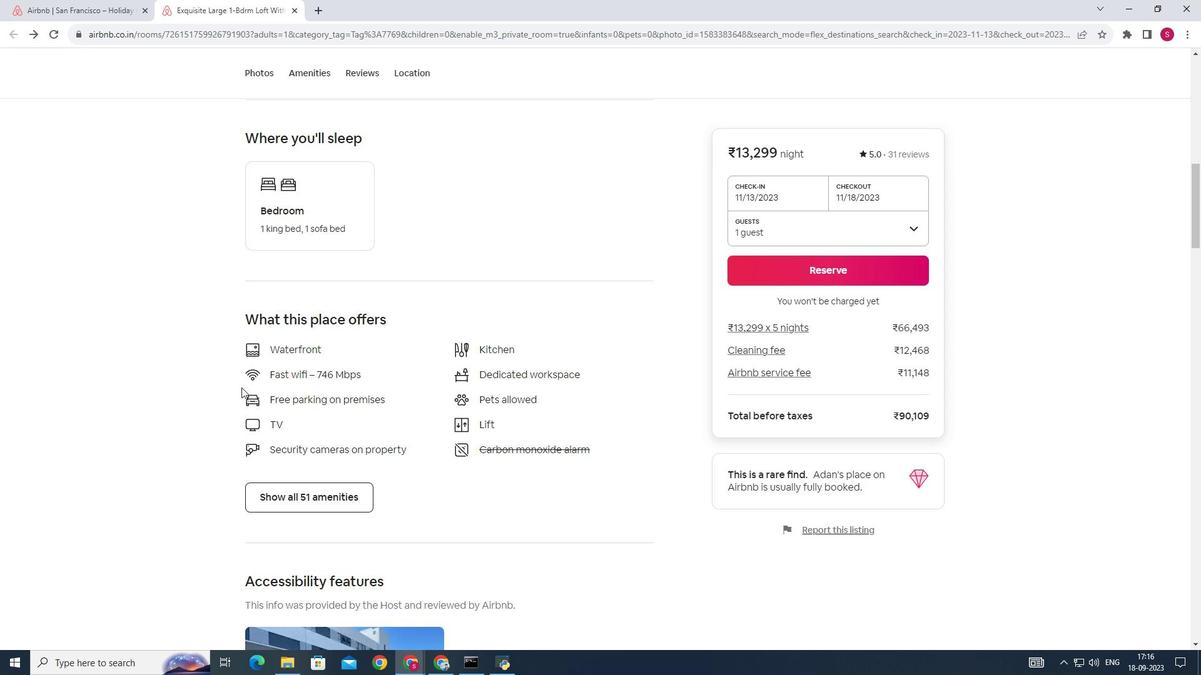 
Action: Mouse scrolled (351, 312) with delta (0, 0)
Screenshot: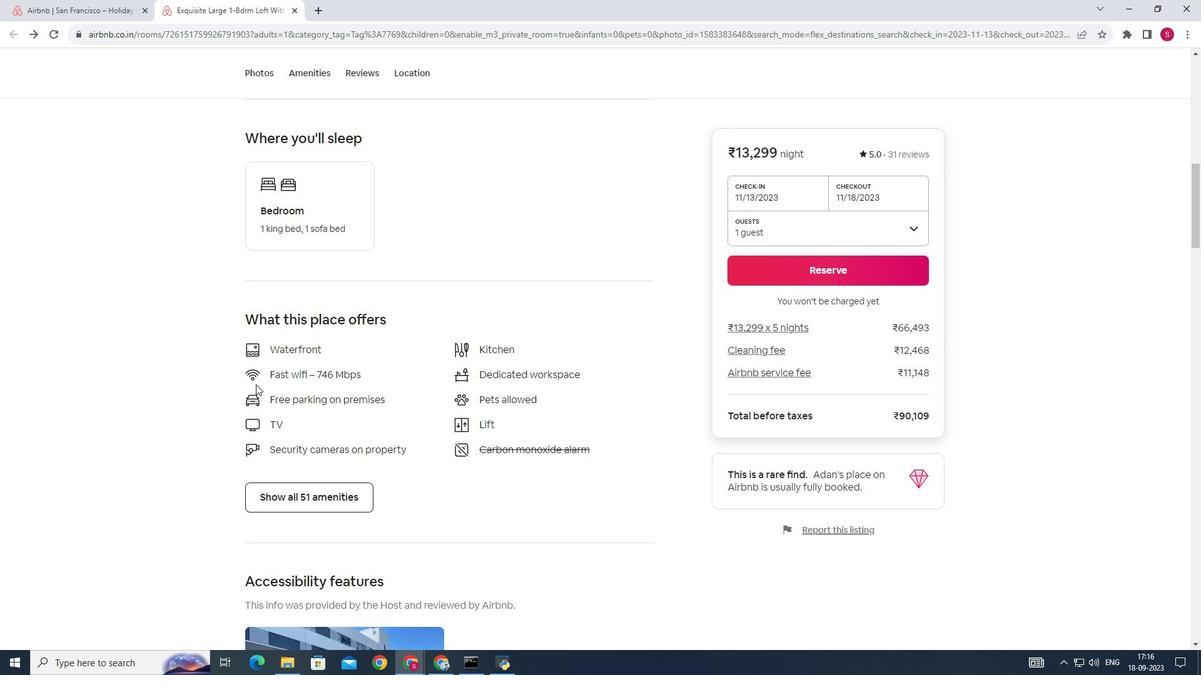 
Action: Mouse moved to (242, 388)
Screenshot: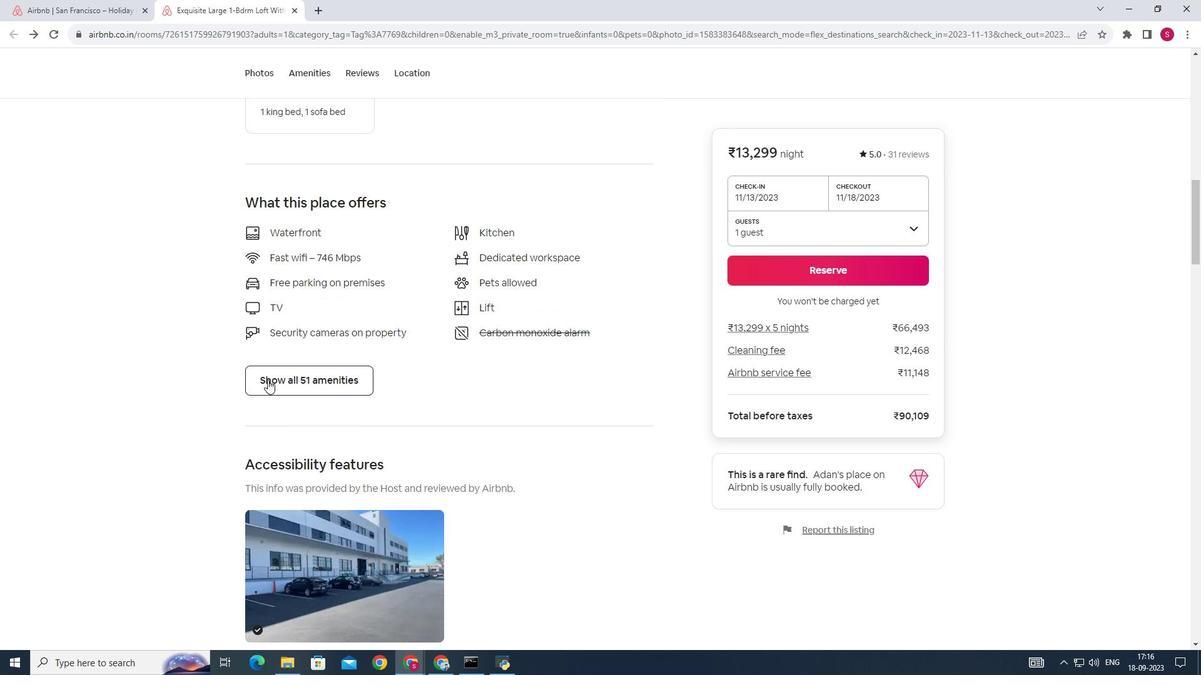 
Action: Mouse scrolled (242, 387) with delta (0, 0)
Screenshot: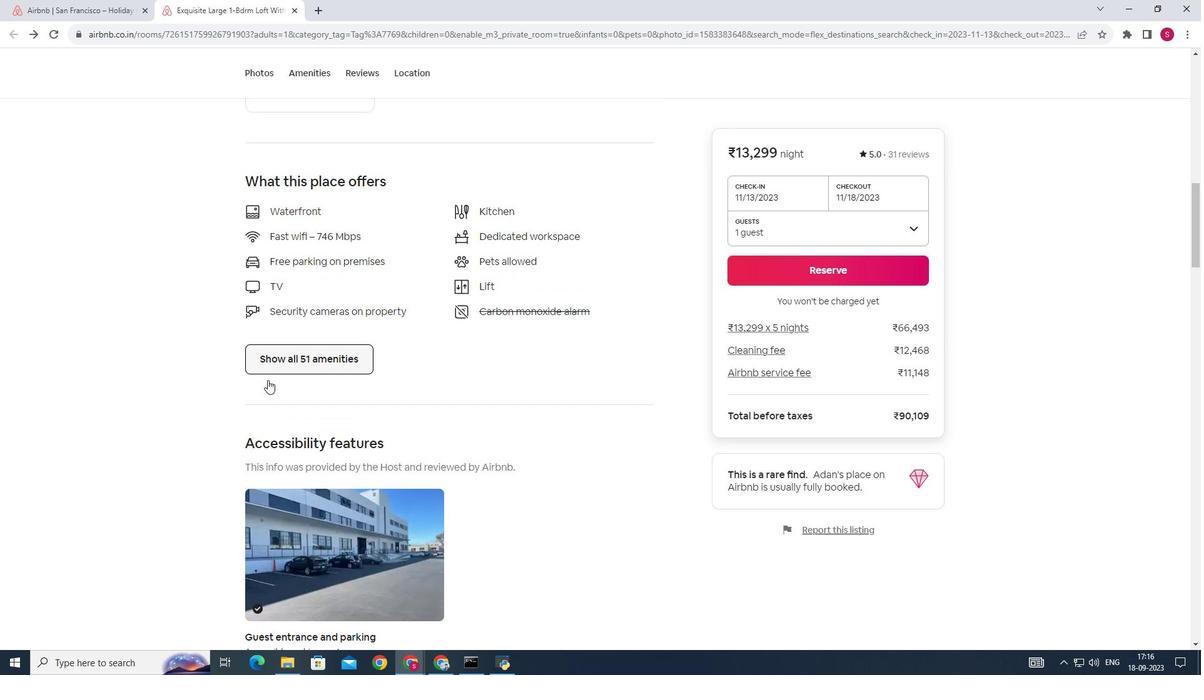 
Action: Mouse moved to (268, 380)
Screenshot: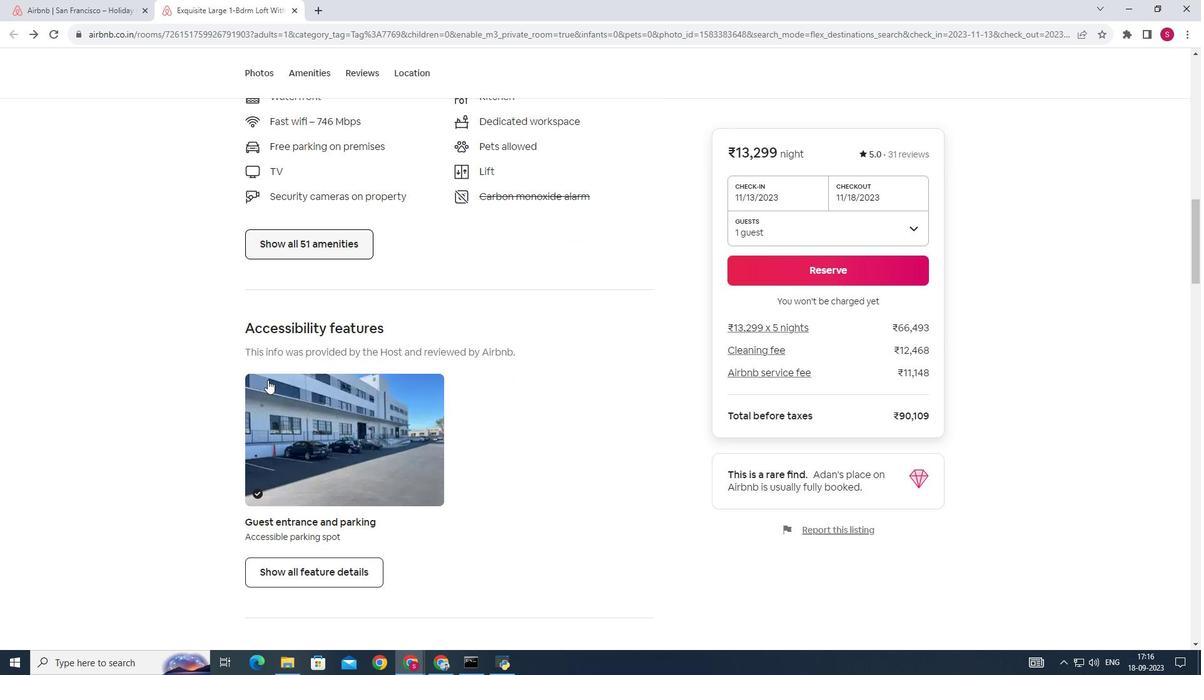 
Action: Mouse scrolled (268, 380) with delta (0, 0)
Screenshot: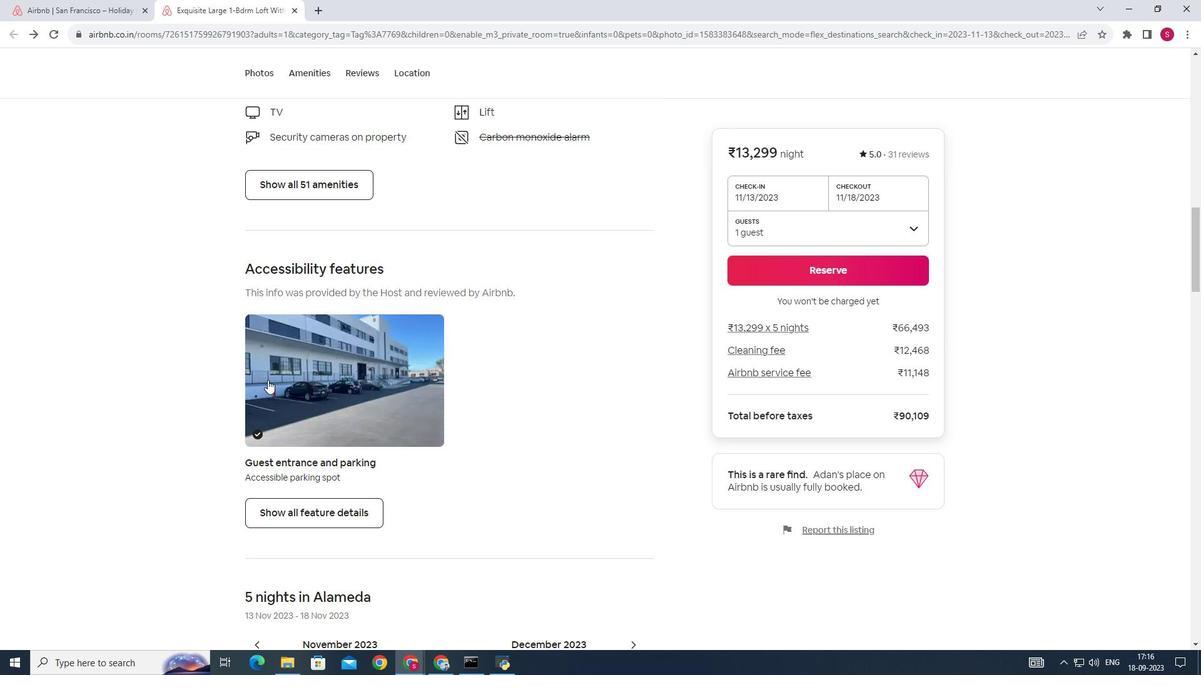 
Action: Mouse scrolled (268, 380) with delta (0, 0)
Screenshot: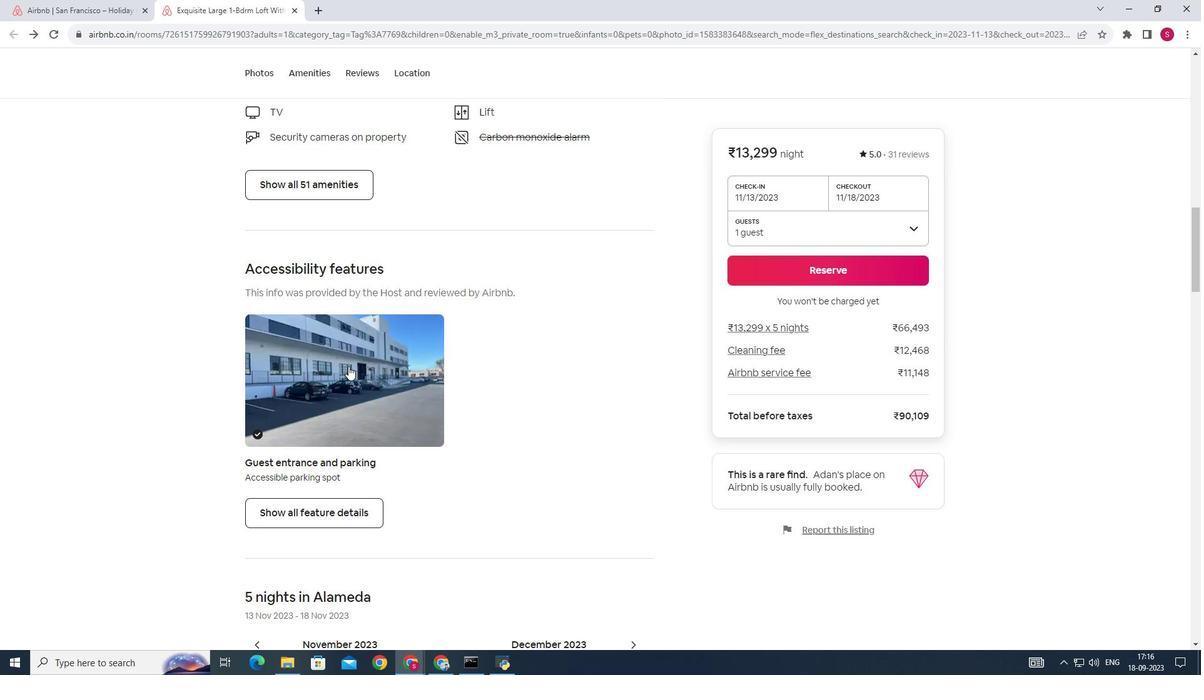 
Action: Mouse scrolled (268, 380) with delta (0, 0)
Screenshot: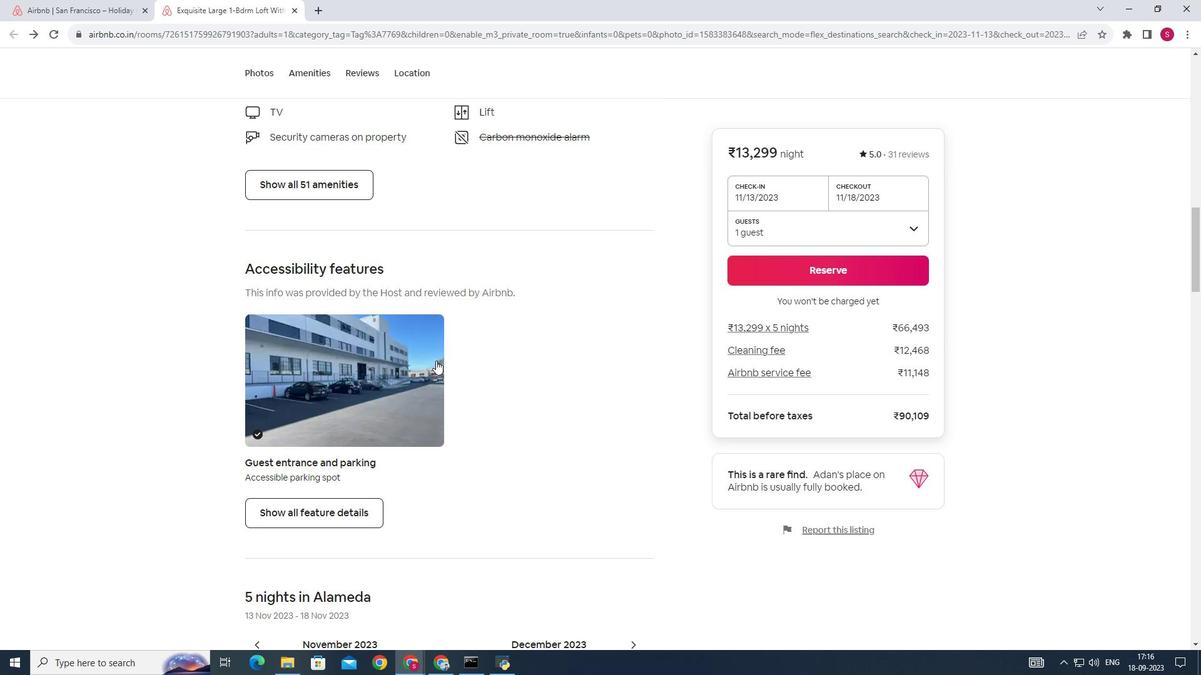 
Action: Mouse scrolled (268, 380) with delta (0, 0)
Screenshot: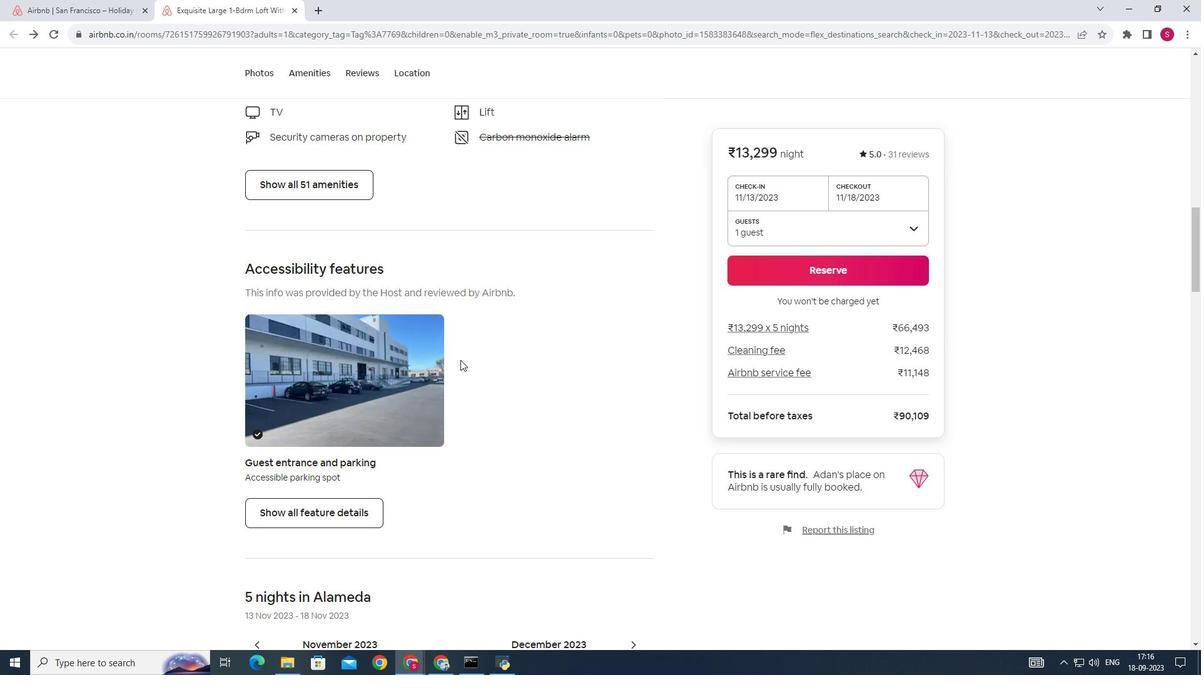 
Action: Mouse moved to (466, 359)
Screenshot: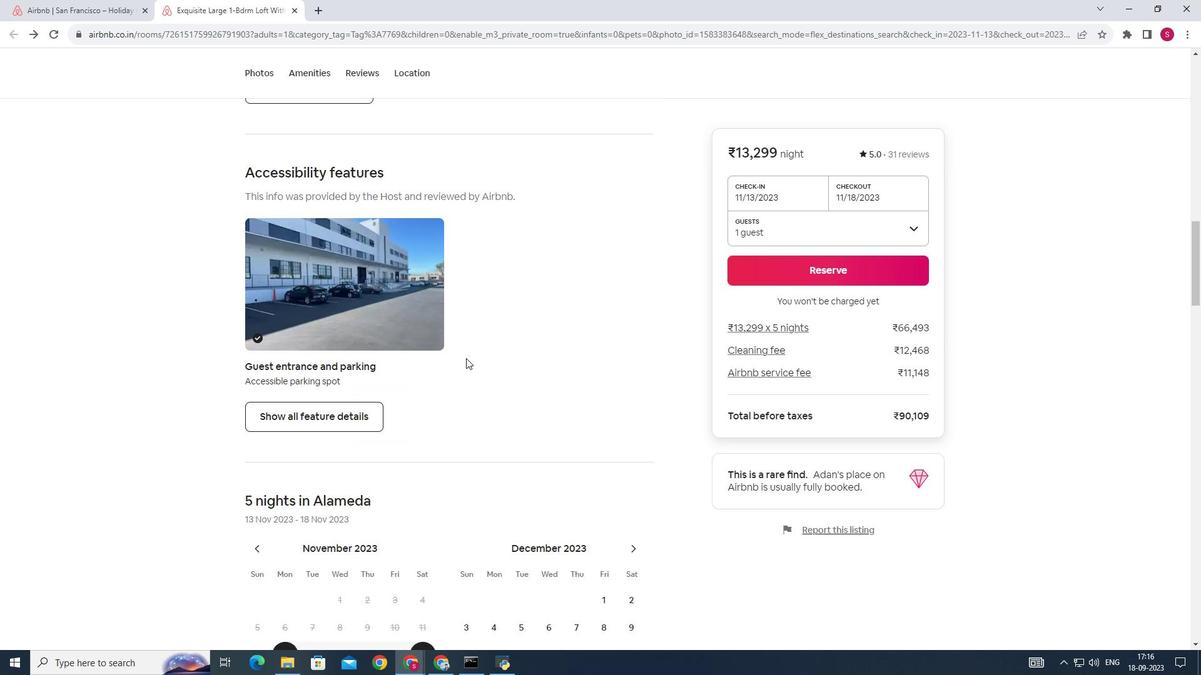 
Action: Mouse scrolled (466, 358) with delta (0, 0)
Screenshot: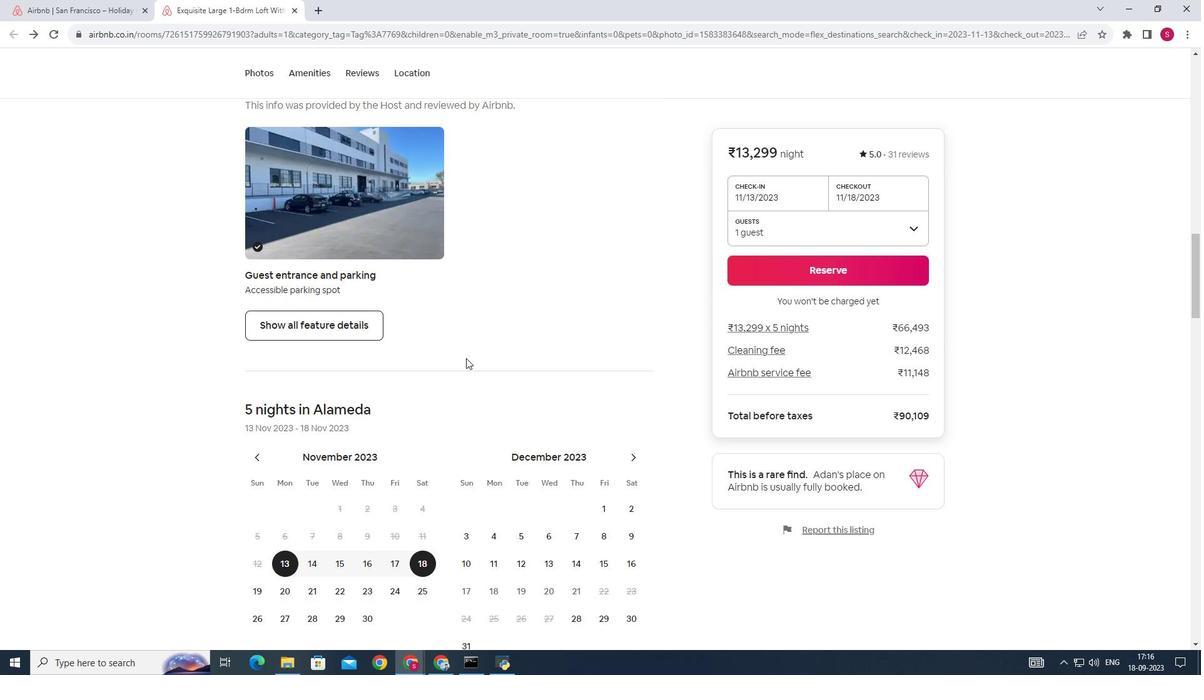 
Action: Mouse scrolled (466, 358) with delta (0, 0)
Screenshot: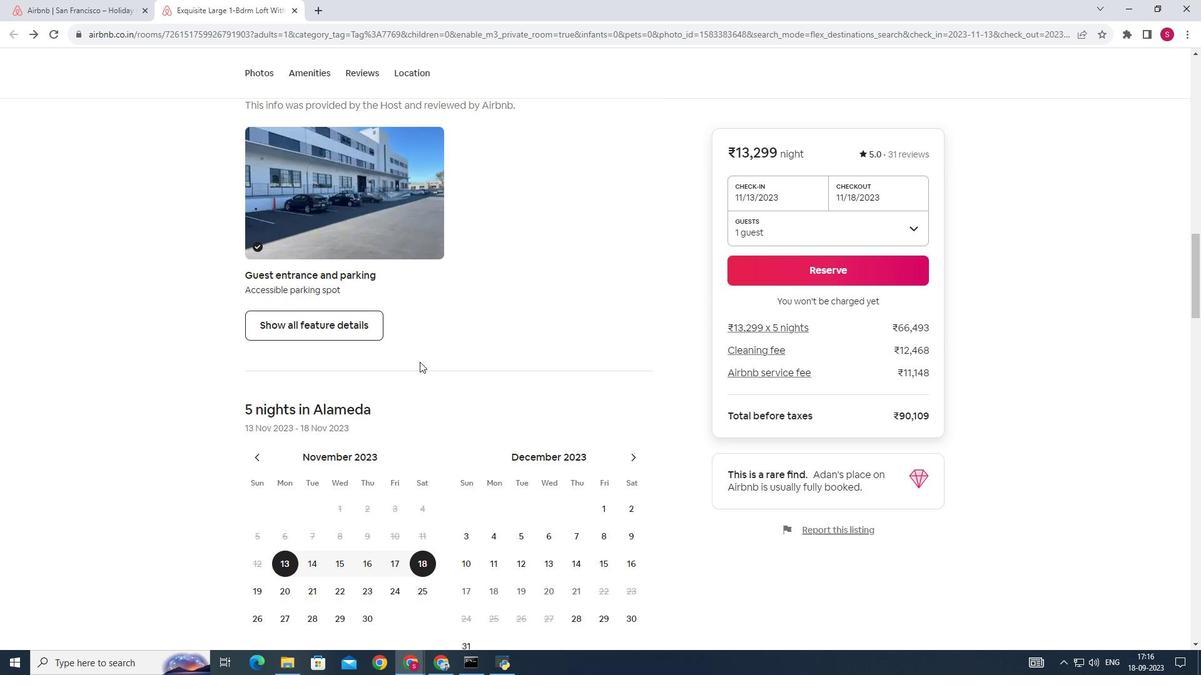 
Action: Mouse scrolled (466, 358) with delta (0, 0)
Screenshot: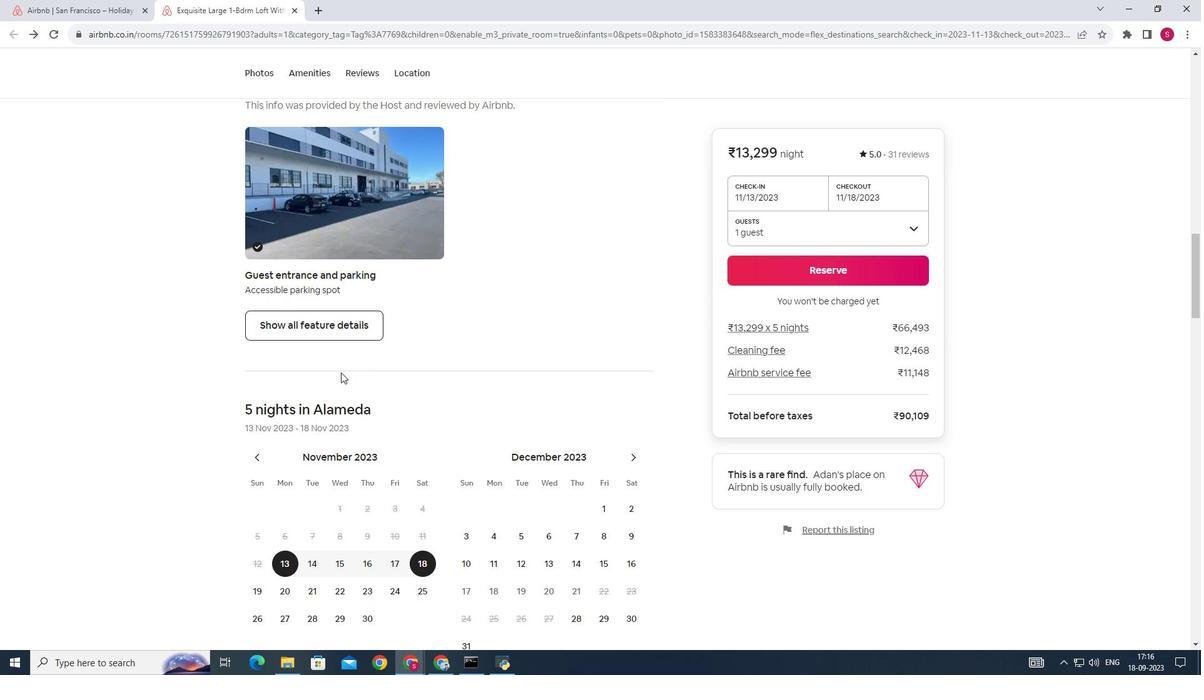 
Action: Mouse moved to (341, 373)
Screenshot: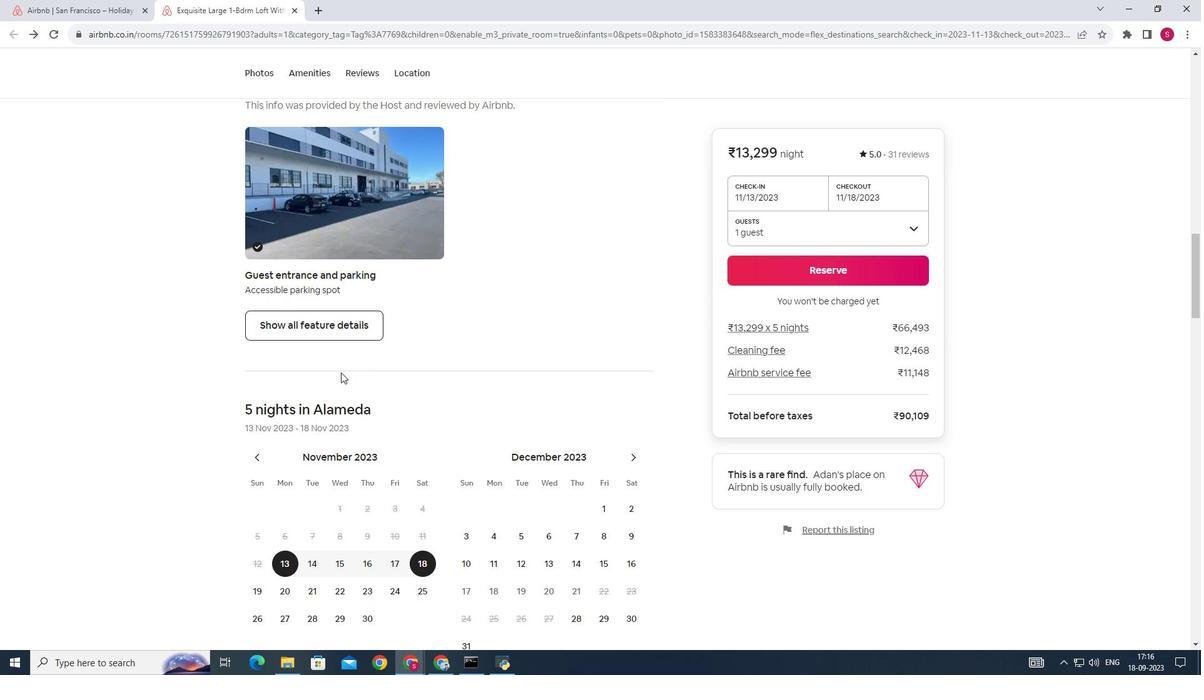 
Action: Mouse scrolled (341, 374) with delta (0, 0)
Screenshot: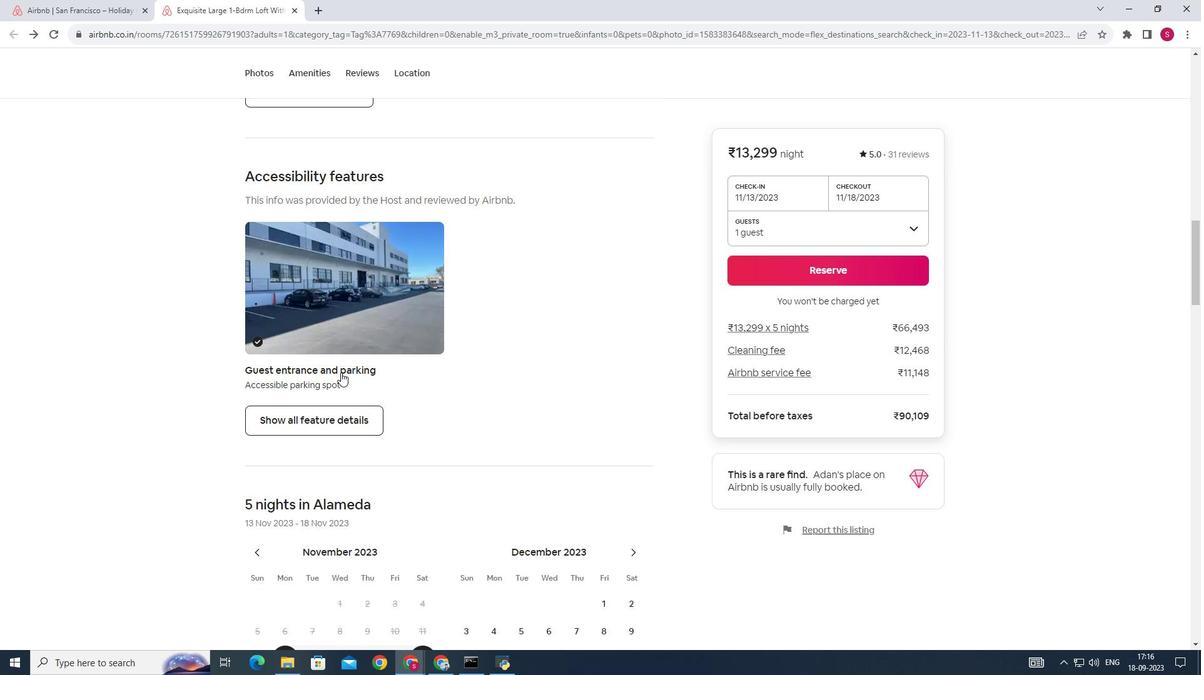 
Action: Mouse scrolled (341, 374) with delta (0, 0)
Screenshot: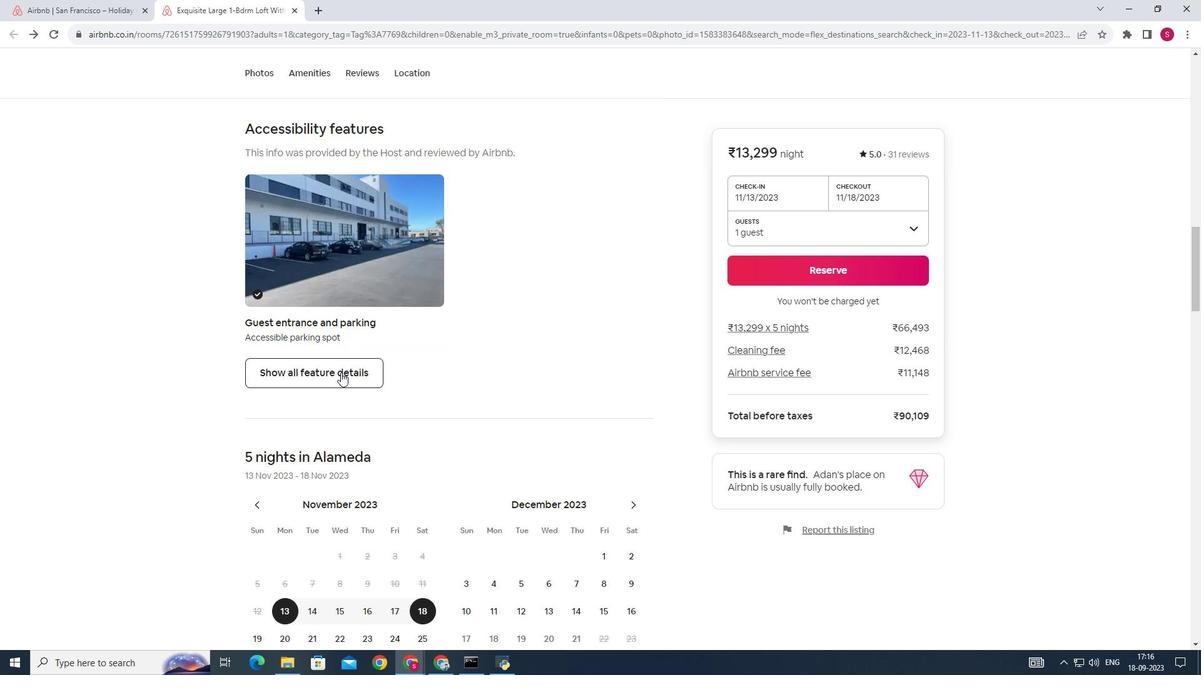 
Action: Mouse scrolled (341, 372) with delta (0, 0)
Screenshot: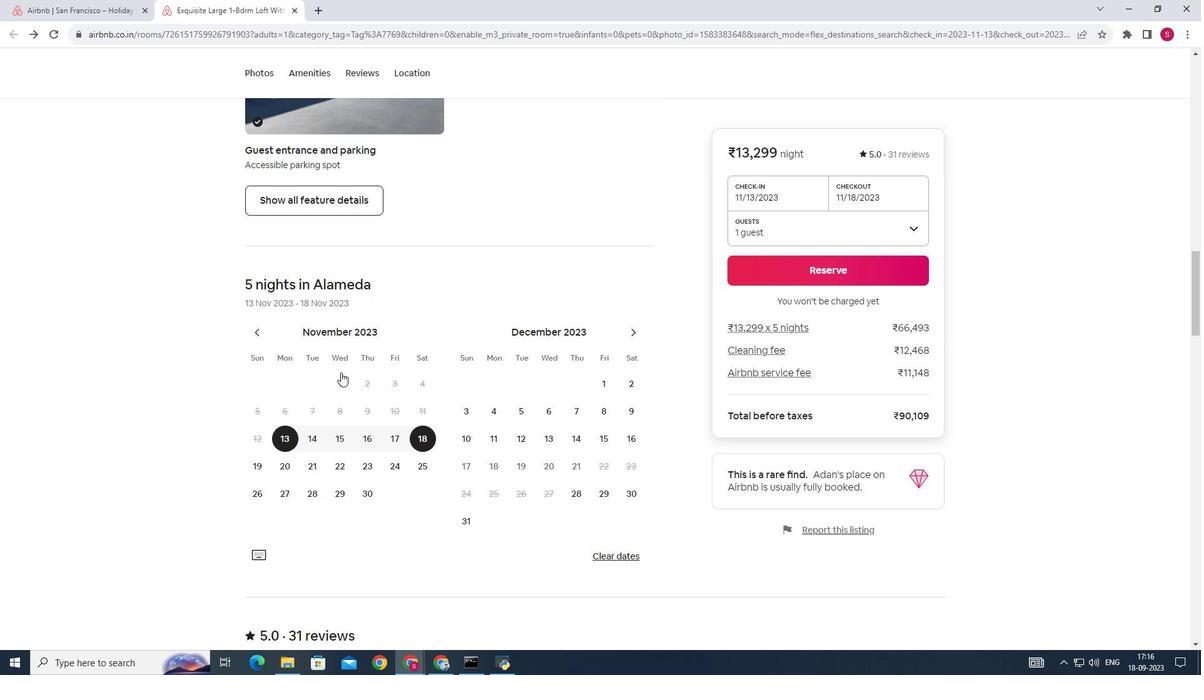 
Action: Mouse scrolled (341, 372) with delta (0, 0)
Screenshot: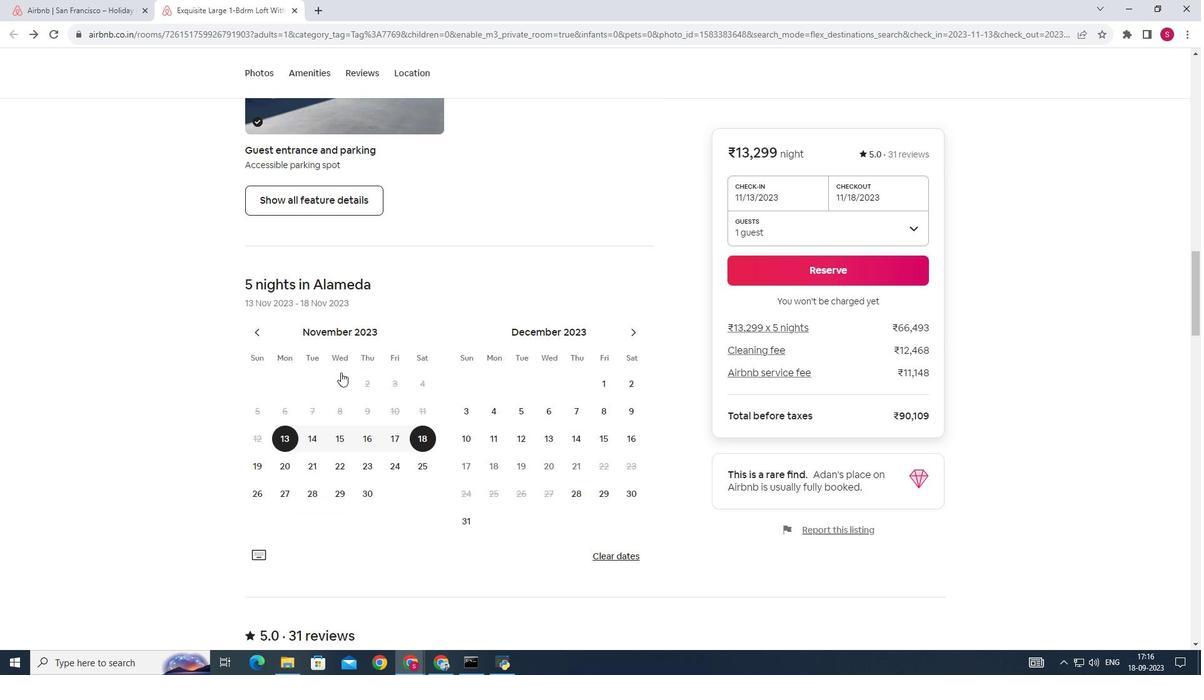 
Action: Mouse scrolled (341, 372) with delta (0, 0)
Screenshot: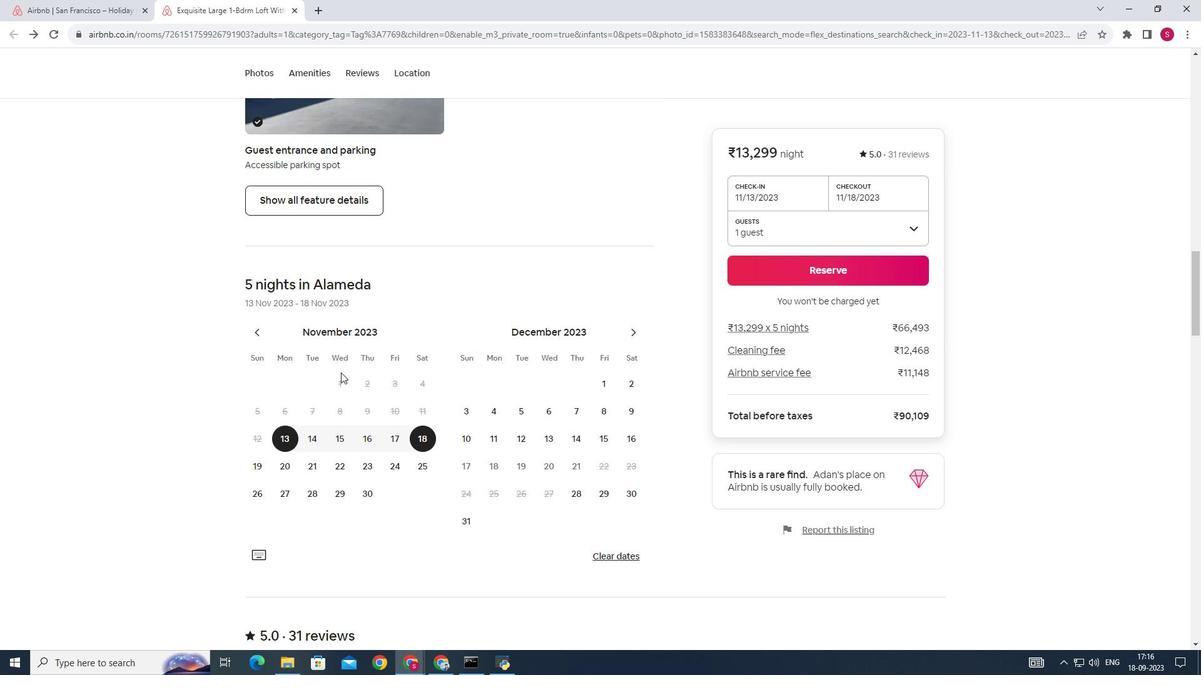 
Action: Mouse scrolled (341, 372) with delta (0, 0)
